Task: Slide 27 - Company.
Action: Mouse moved to (39, 93)
Screenshot: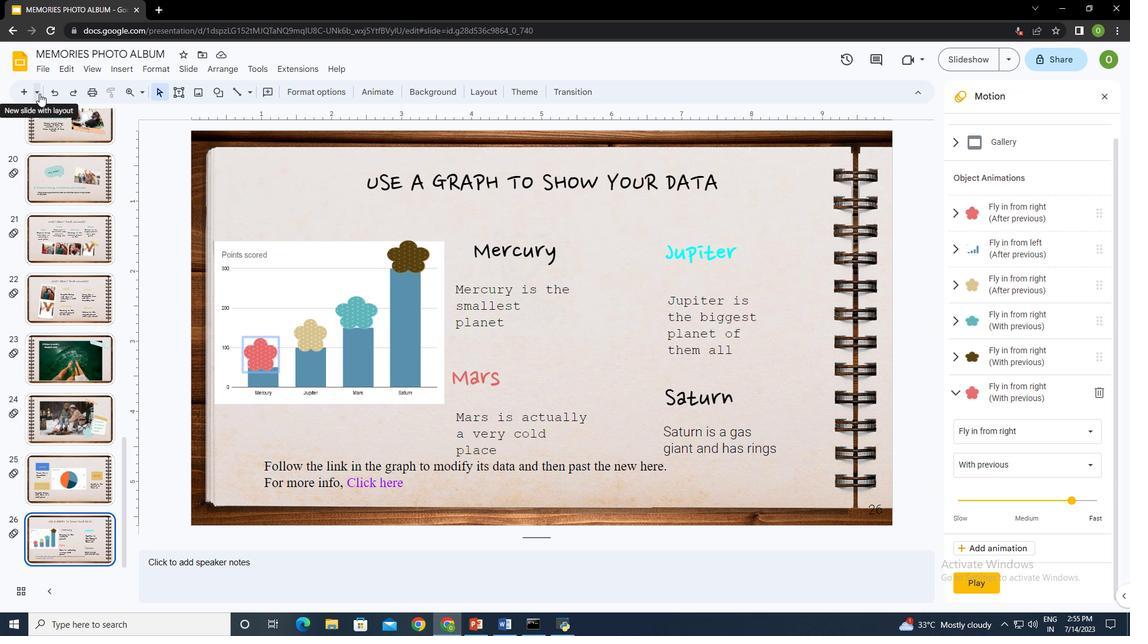 
Action: Mouse pressed left at (39, 93)
Screenshot: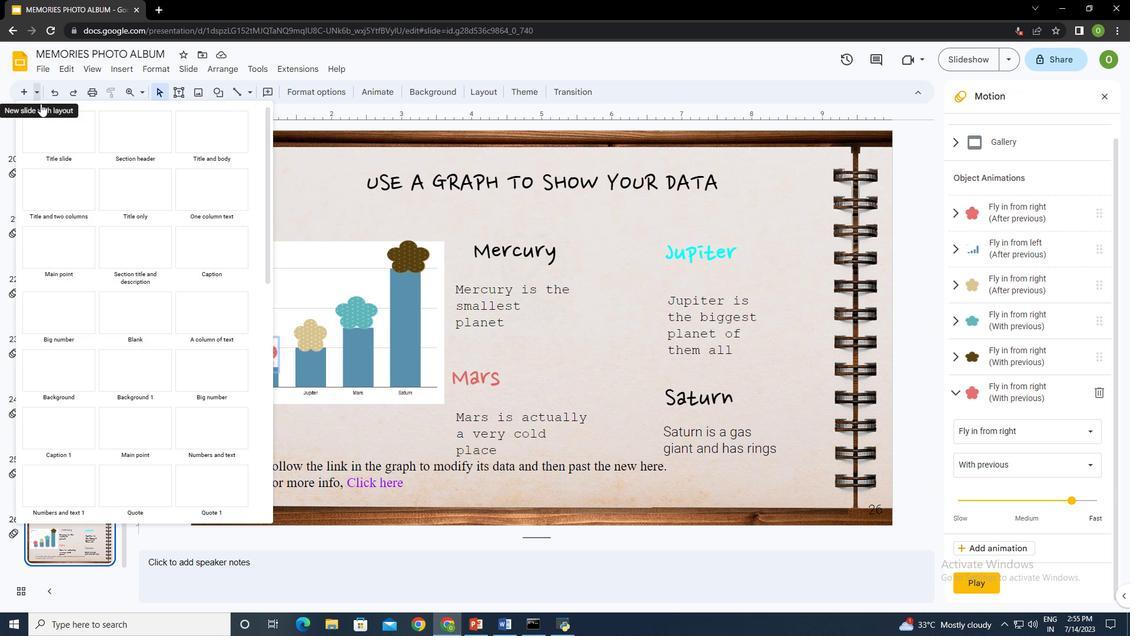 
Action: Mouse moved to (142, 239)
Screenshot: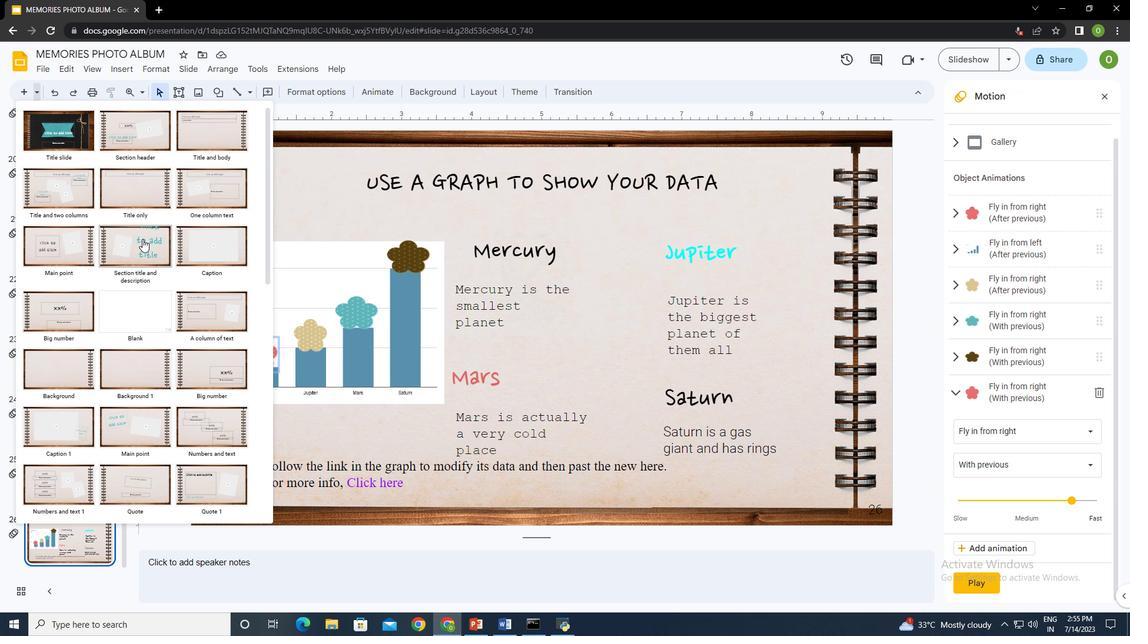 
Action: Mouse scrolled (142, 238) with delta (0, 0)
Screenshot: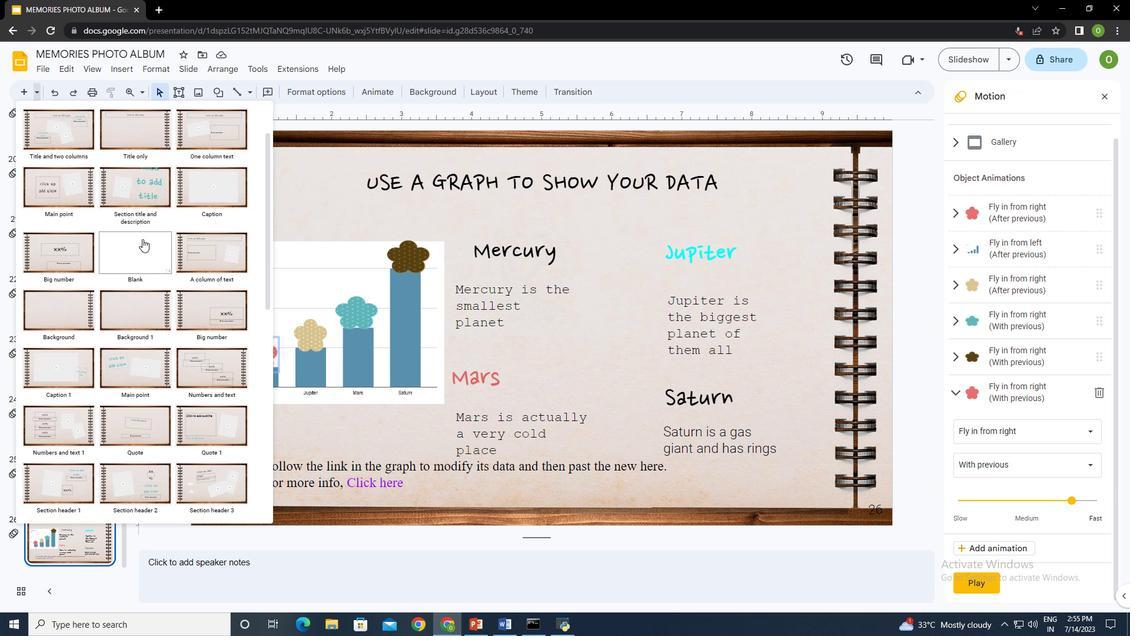 
Action: Mouse scrolled (142, 238) with delta (0, 0)
Screenshot: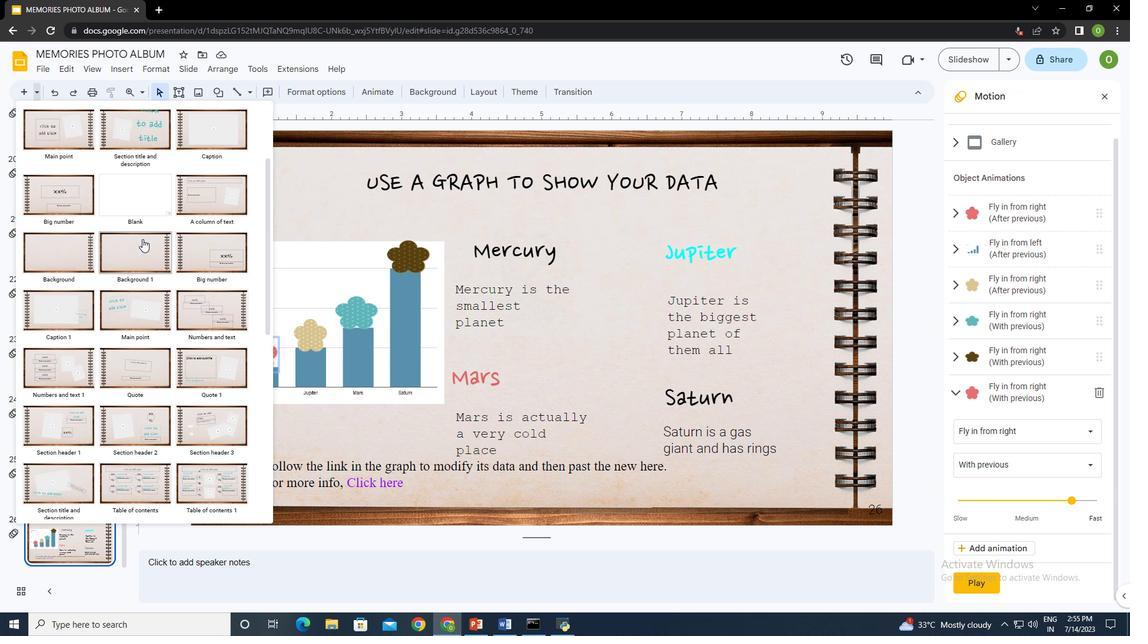 
Action: Mouse moved to (216, 188)
Screenshot: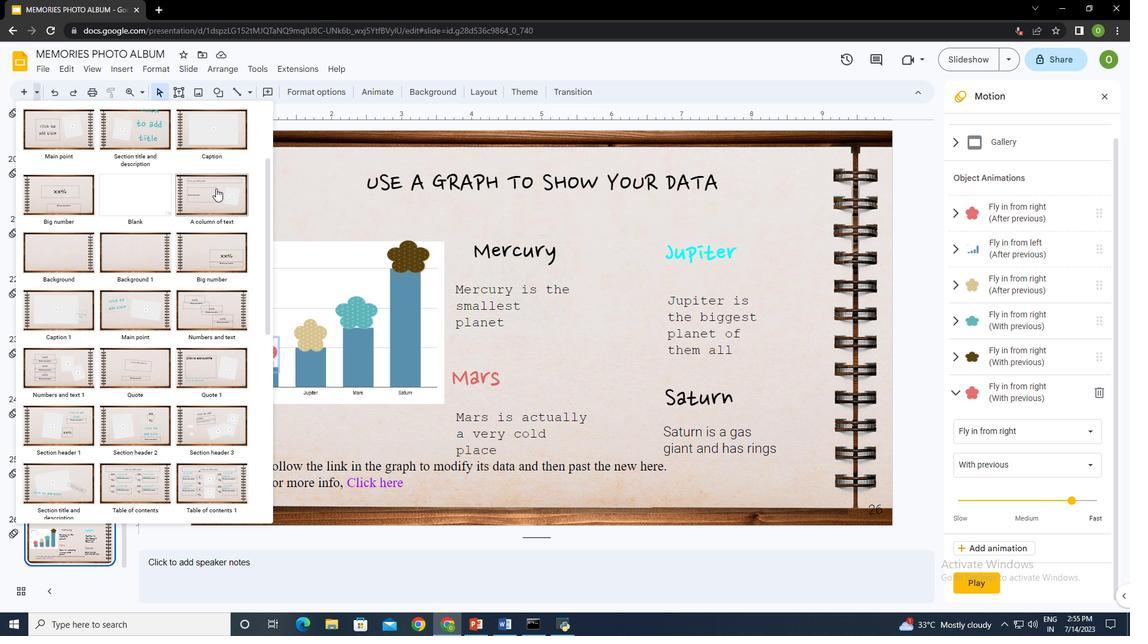 
Action: Mouse pressed left at (216, 188)
Screenshot: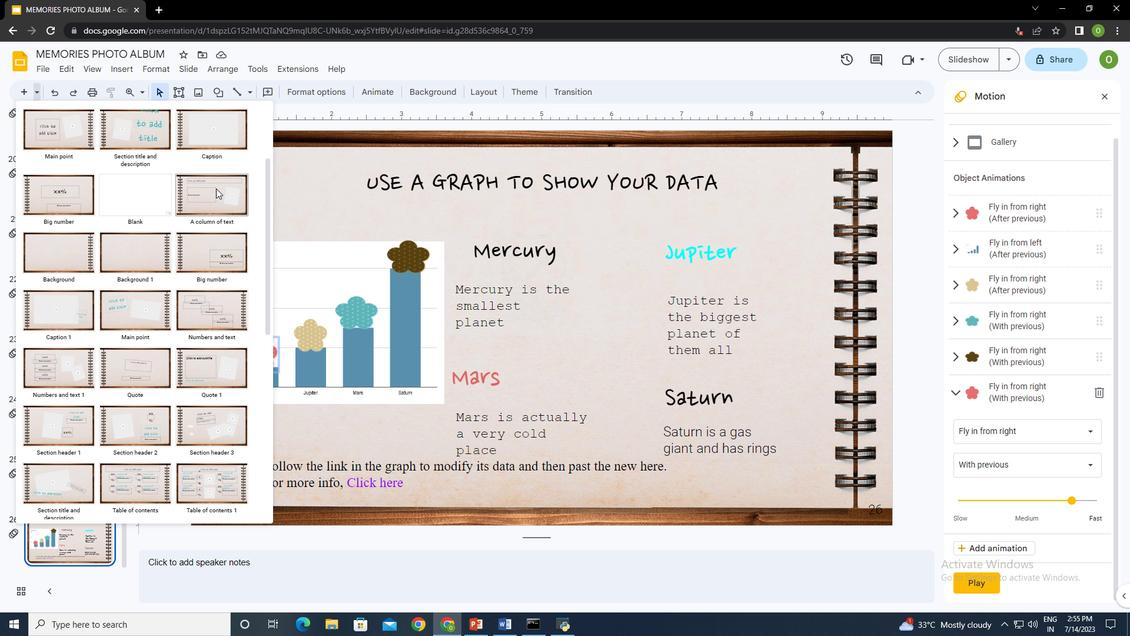 
Action: Mouse moved to (480, 257)
Screenshot: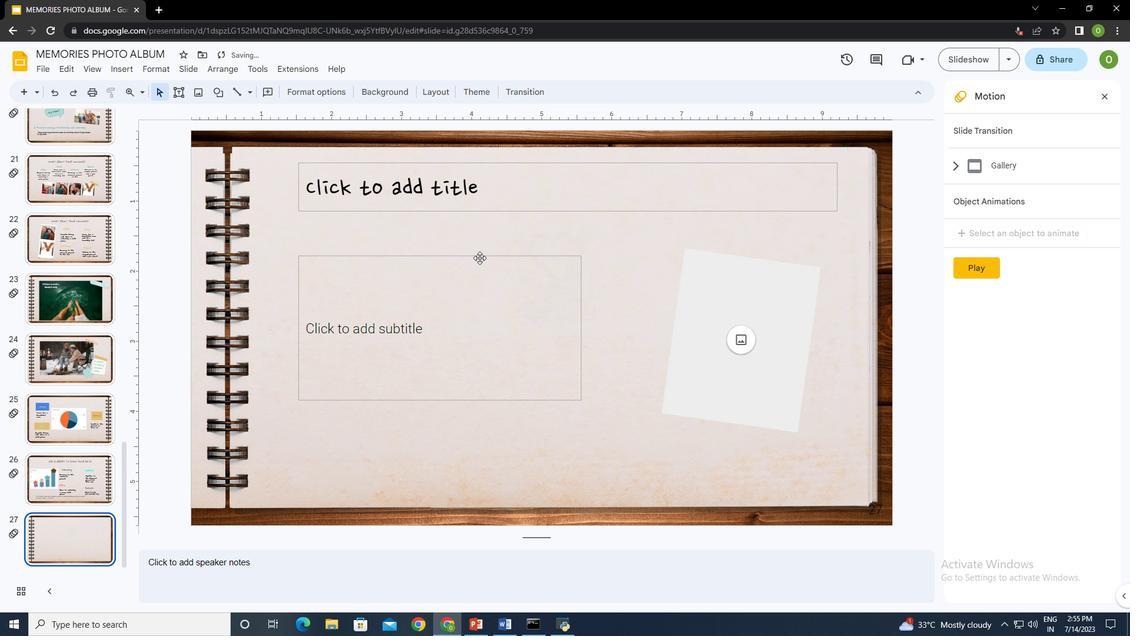 
Action: Mouse pressed left at (480, 257)
Screenshot: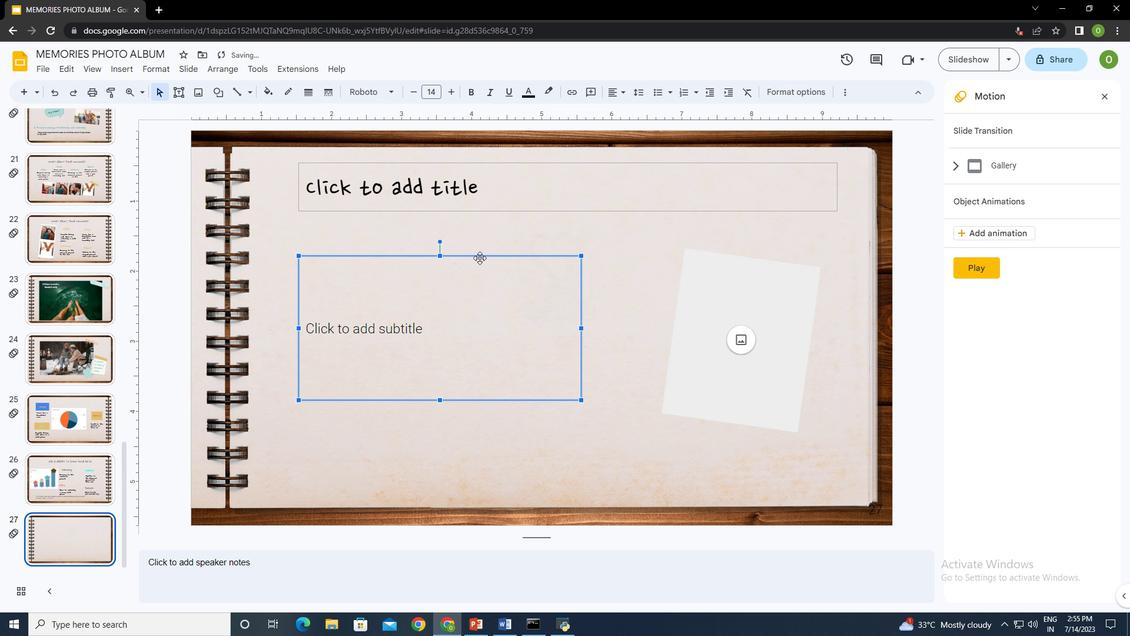 
Action: Key pressed <Key.delete>
Screenshot: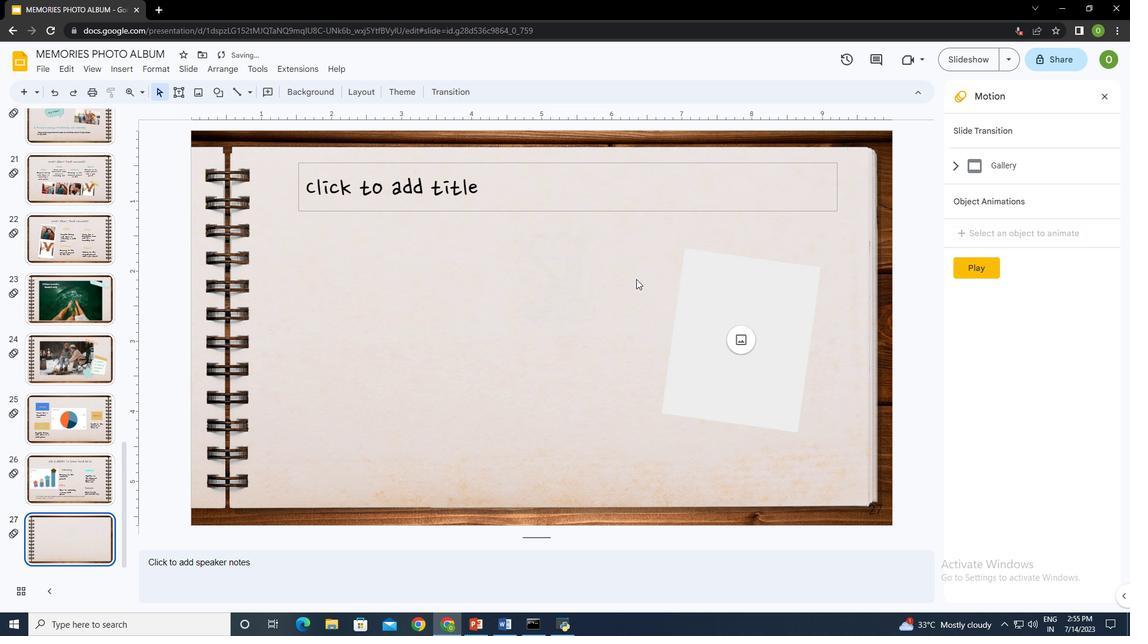 
Action: Mouse moved to (712, 270)
Screenshot: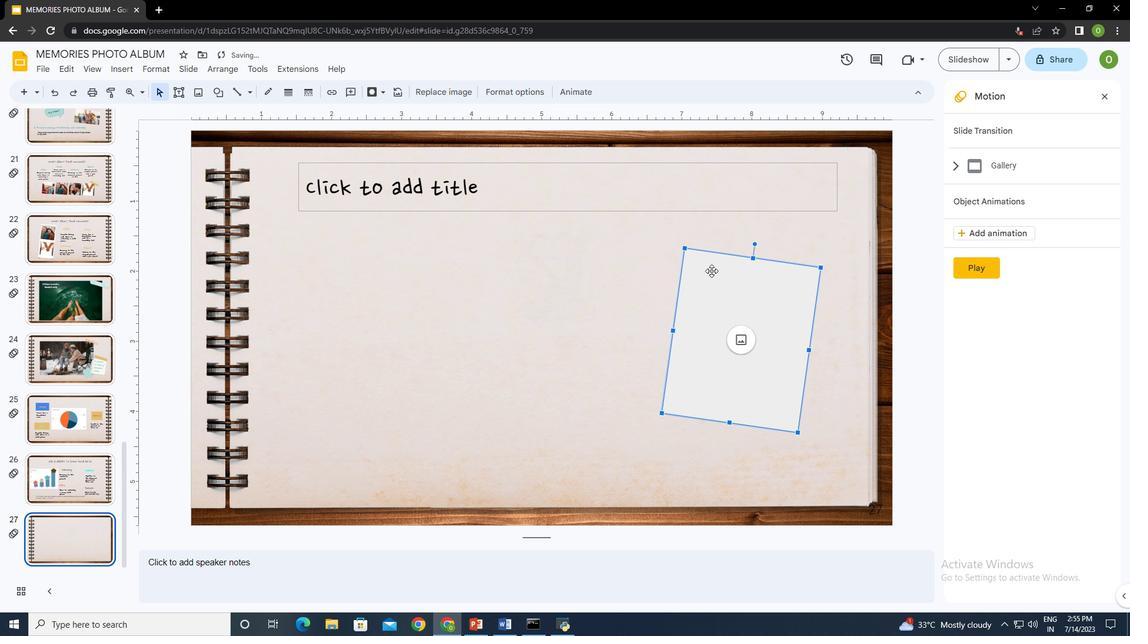 
Action: Mouse pressed left at (712, 270)
Screenshot: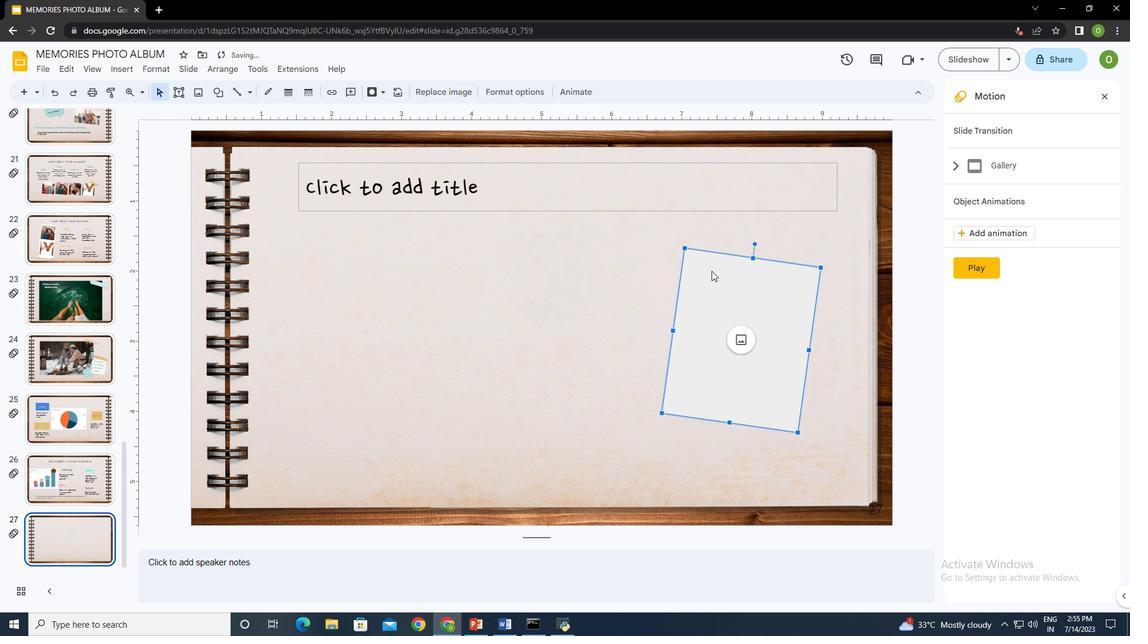
Action: Key pressed <Key.delete>
Screenshot: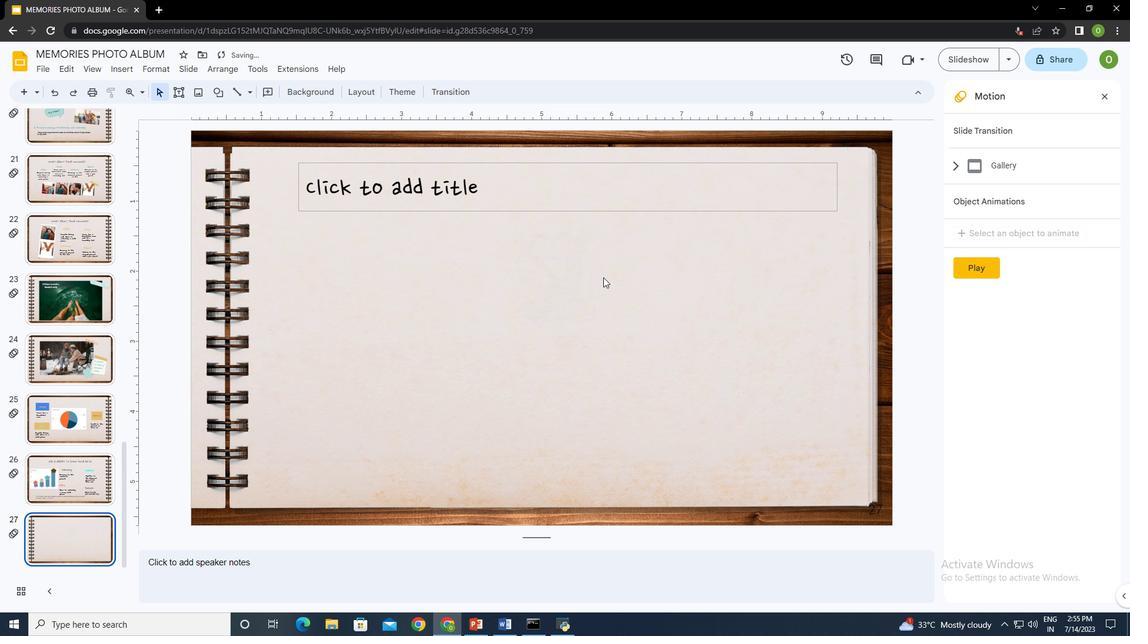 
Action: Mouse moved to (437, 189)
Screenshot: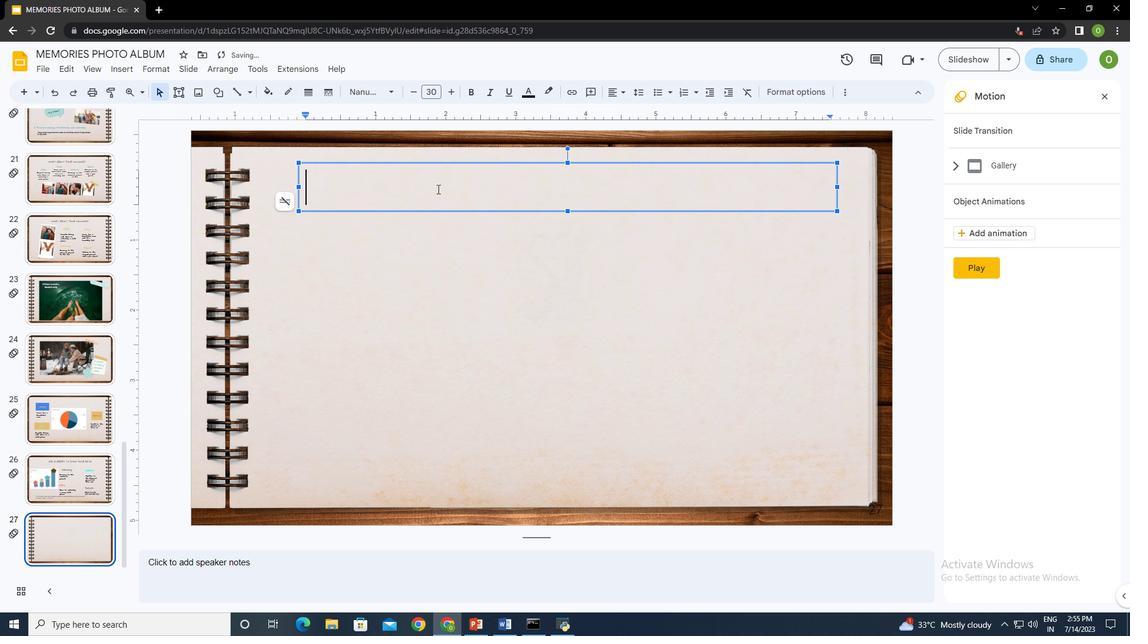
Action: Mouse pressed left at (437, 189)
Screenshot: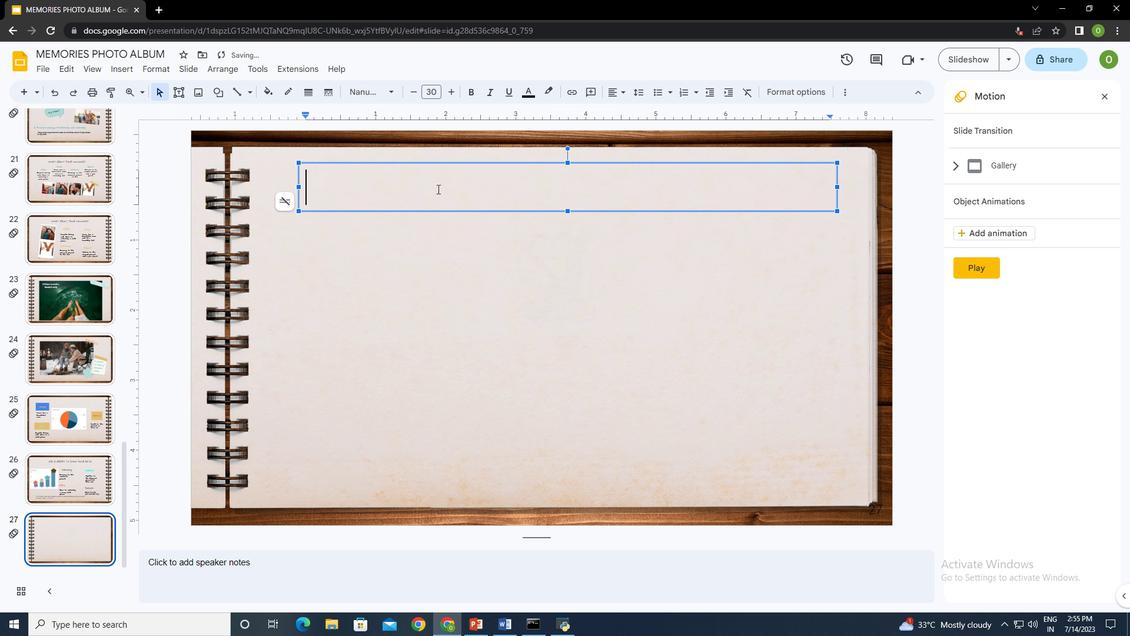 
Action: Key pressed <Key.delete>
Screenshot: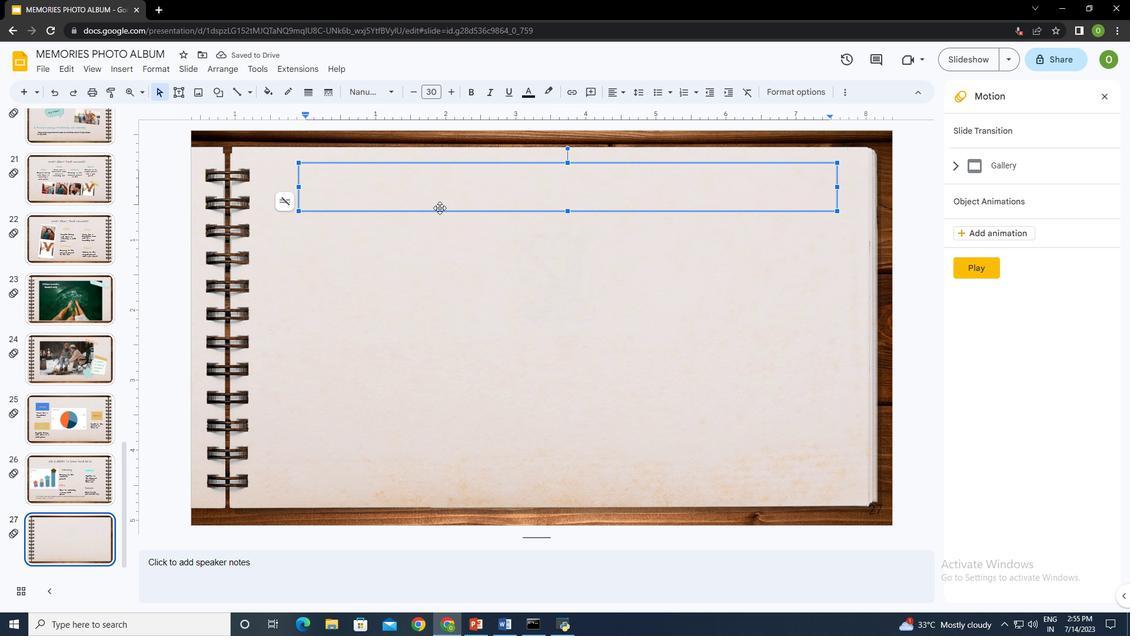 
Action: Mouse moved to (439, 213)
Screenshot: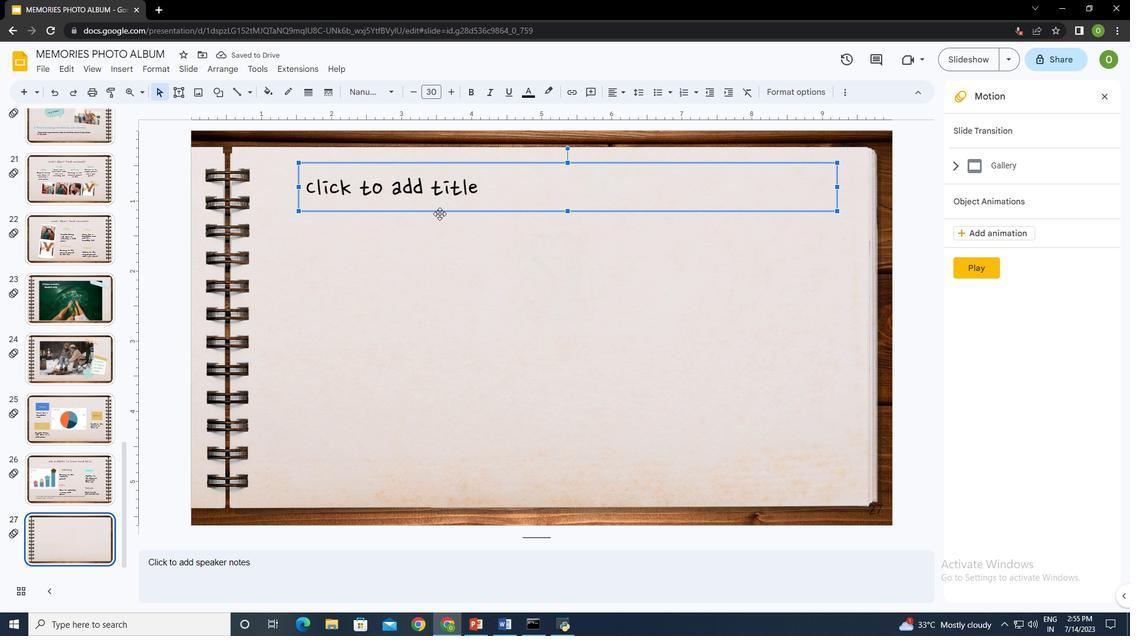 
Action: Mouse pressed left at (439, 213)
Screenshot: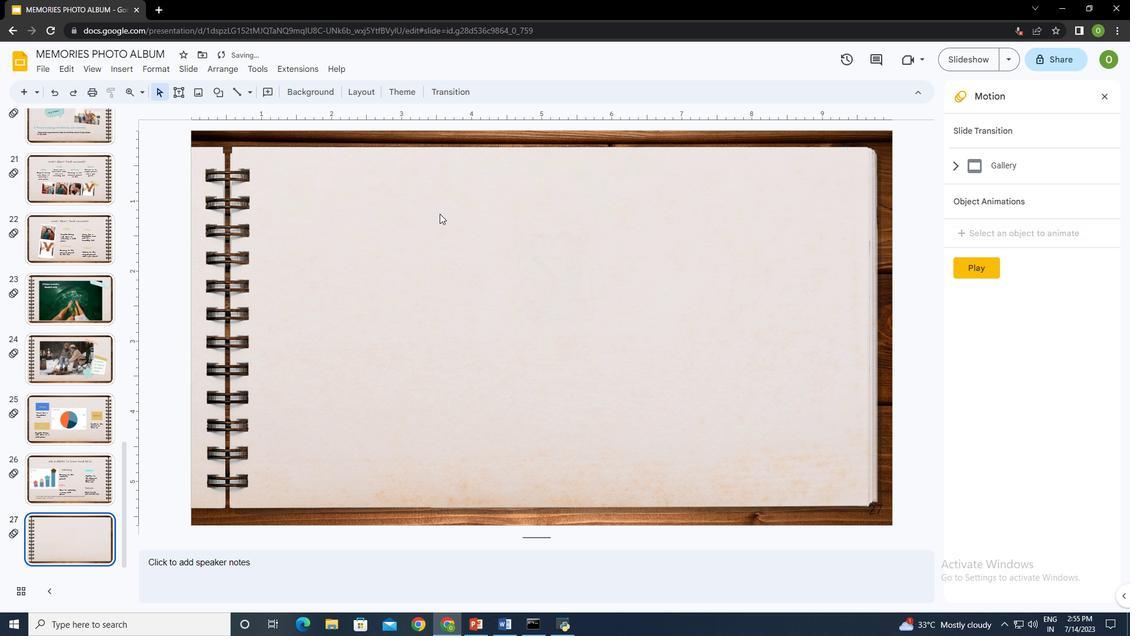 
Action: Key pressed <Key.delete>
Screenshot: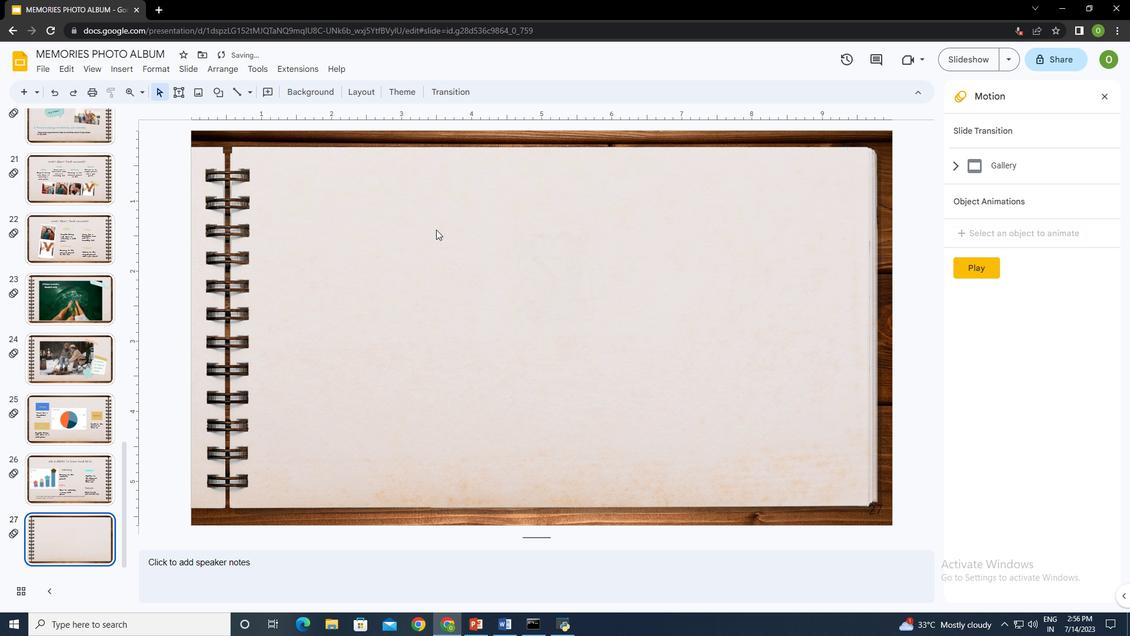
Action: Mouse moved to (358, 249)
Screenshot: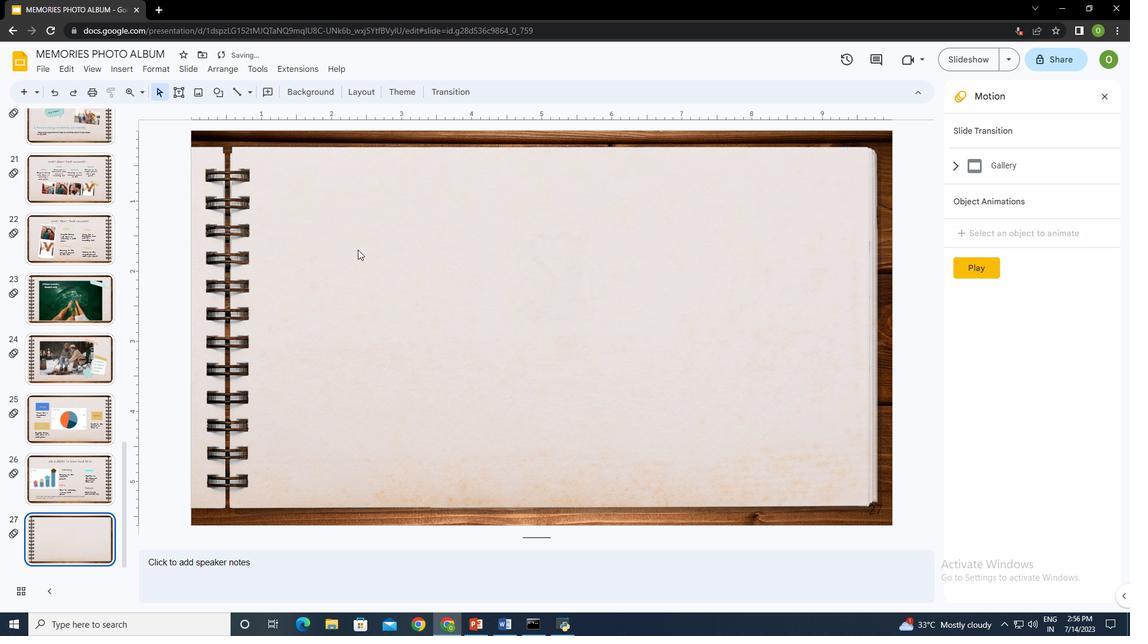 
Action: Mouse pressed left at (358, 249)
Screenshot: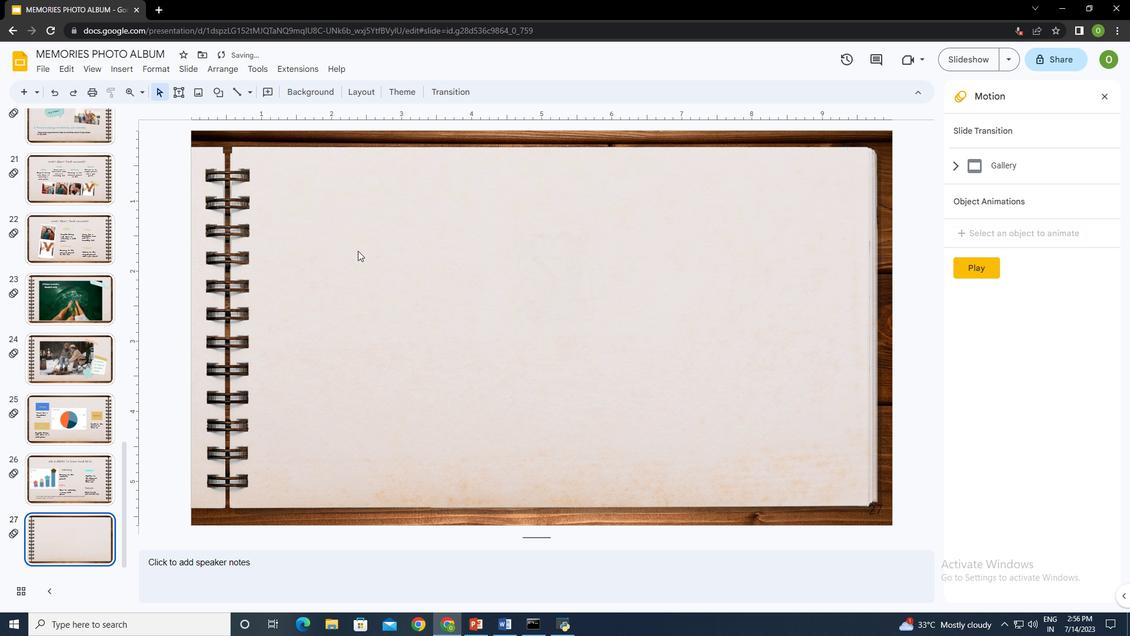 
Action: Mouse moved to (117, 70)
Screenshot: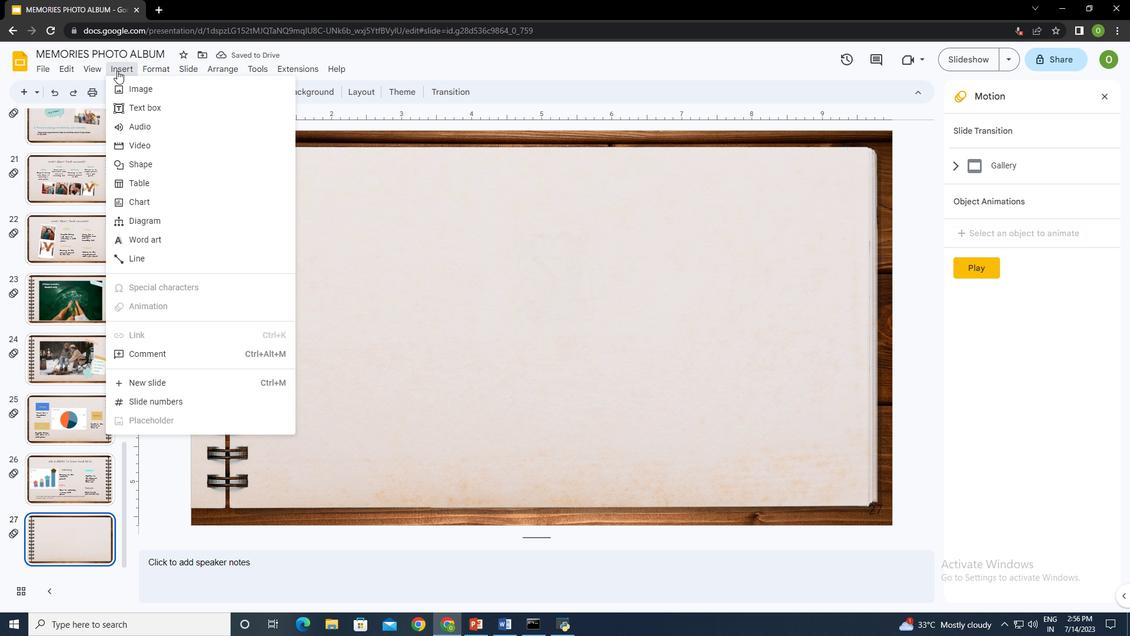 
Action: Mouse pressed left at (117, 70)
Screenshot: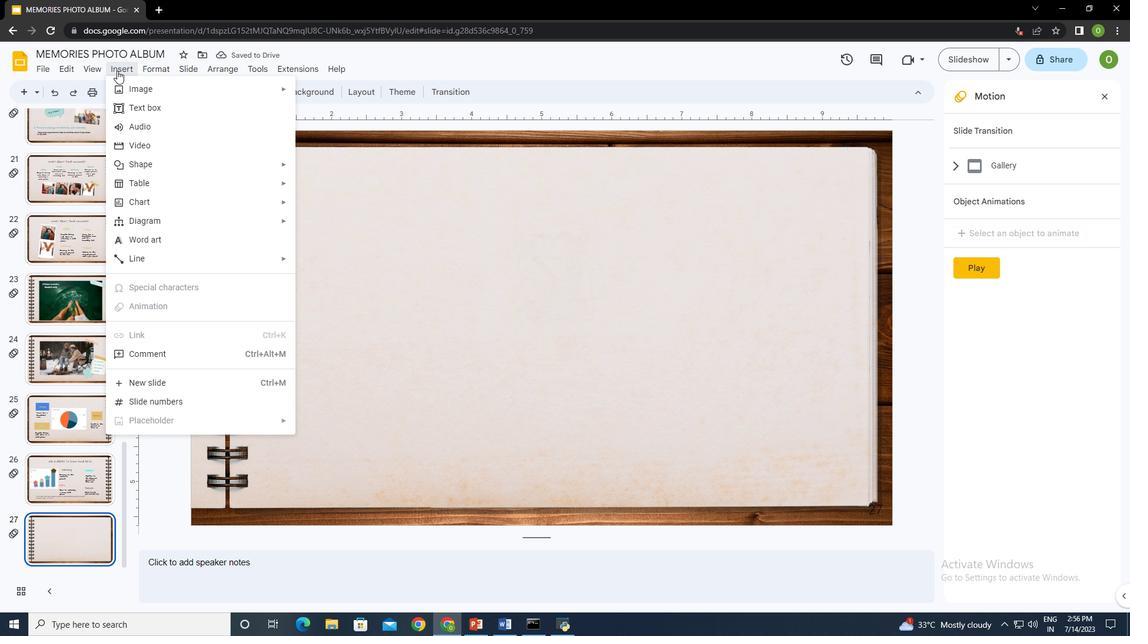 
Action: Mouse moved to (376, 93)
Screenshot: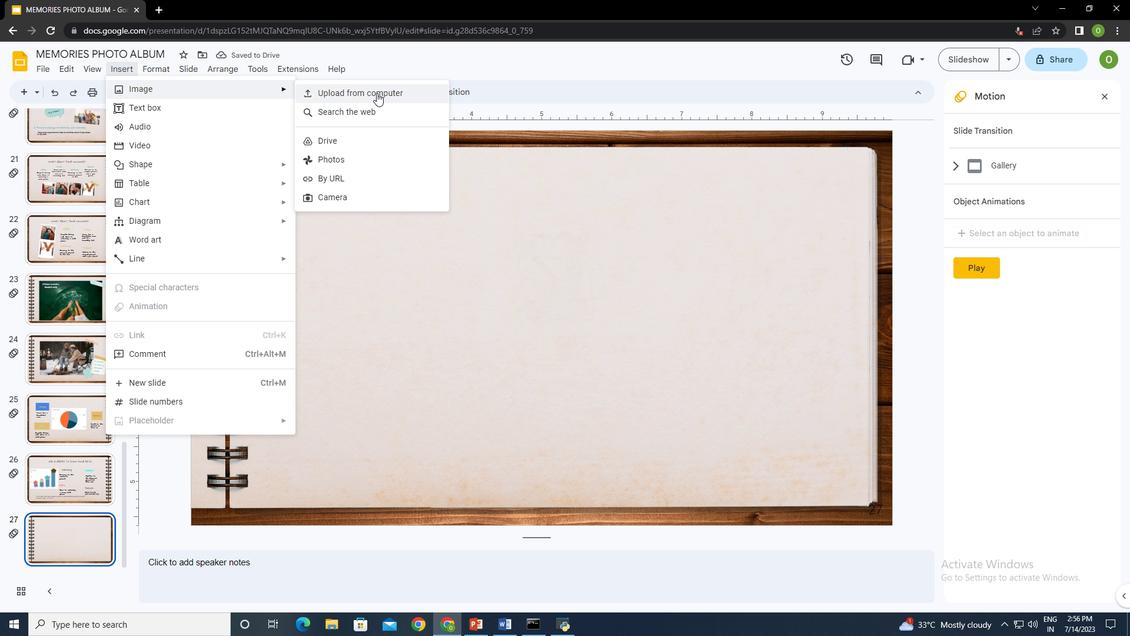 
Action: Mouse pressed left at (376, 93)
Screenshot: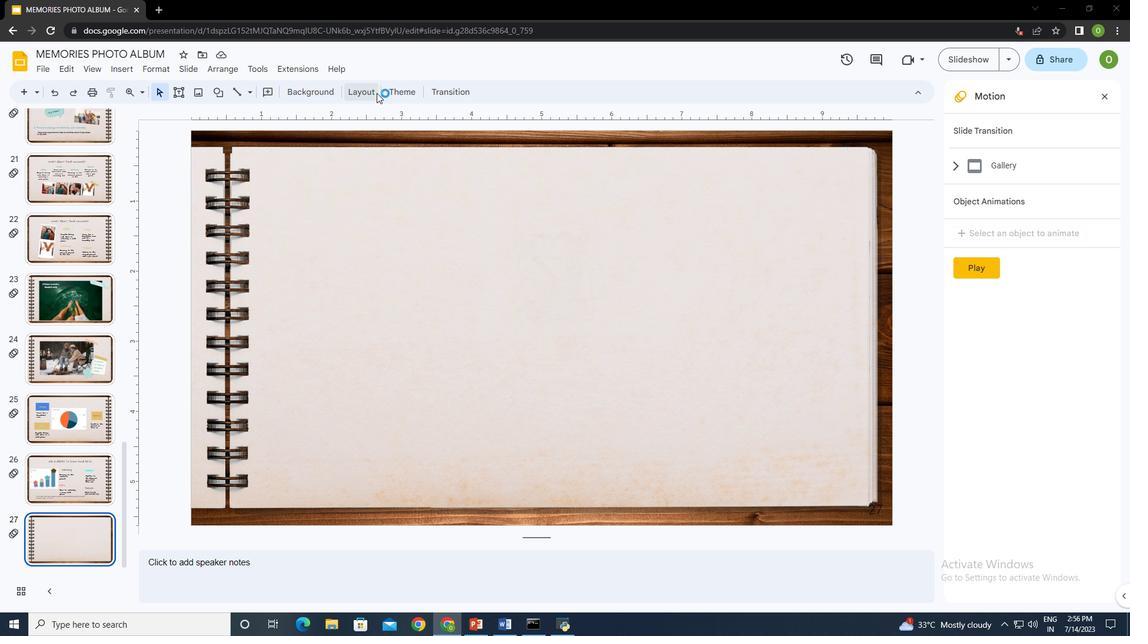 
Action: Mouse moved to (328, 192)
Screenshot: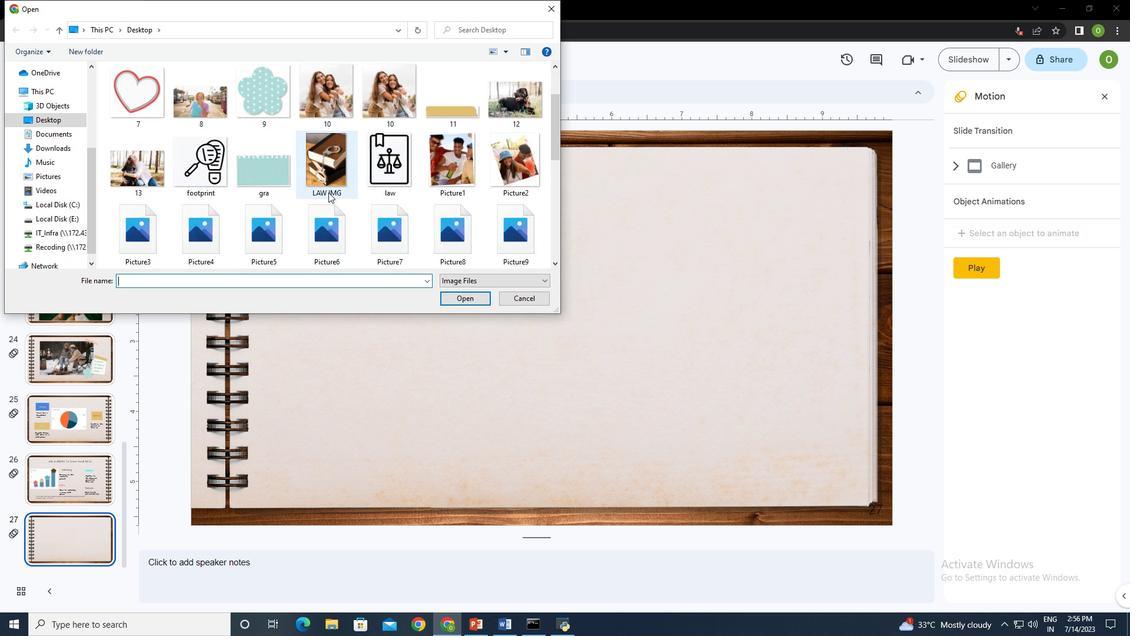 
Action: Mouse scrolled (328, 192) with delta (0, 0)
Screenshot: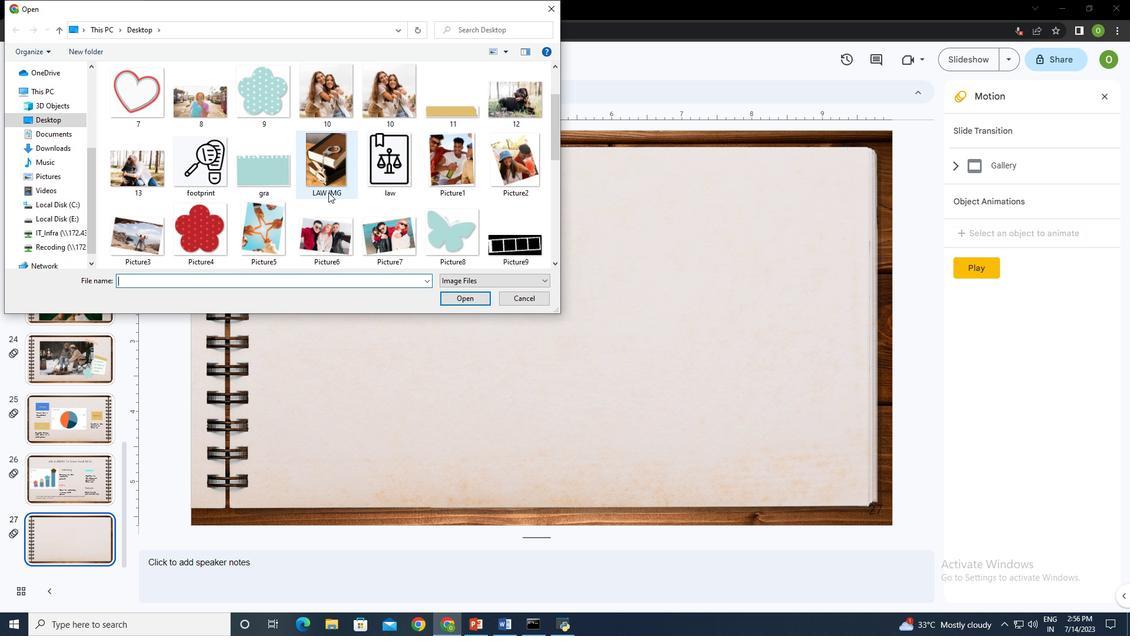 
Action: Mouse scrolled (328, 192) with delta (0, 0)
Screenshot: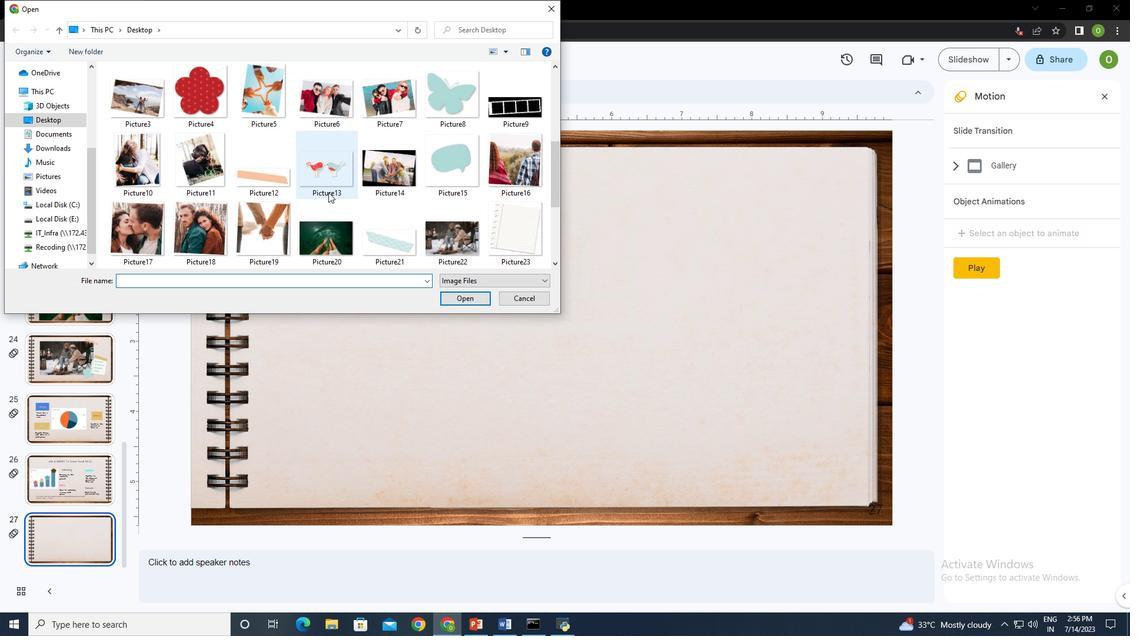 
Action: Mouse scrolled (328, 192) with delta (0, 0)
Screenshot: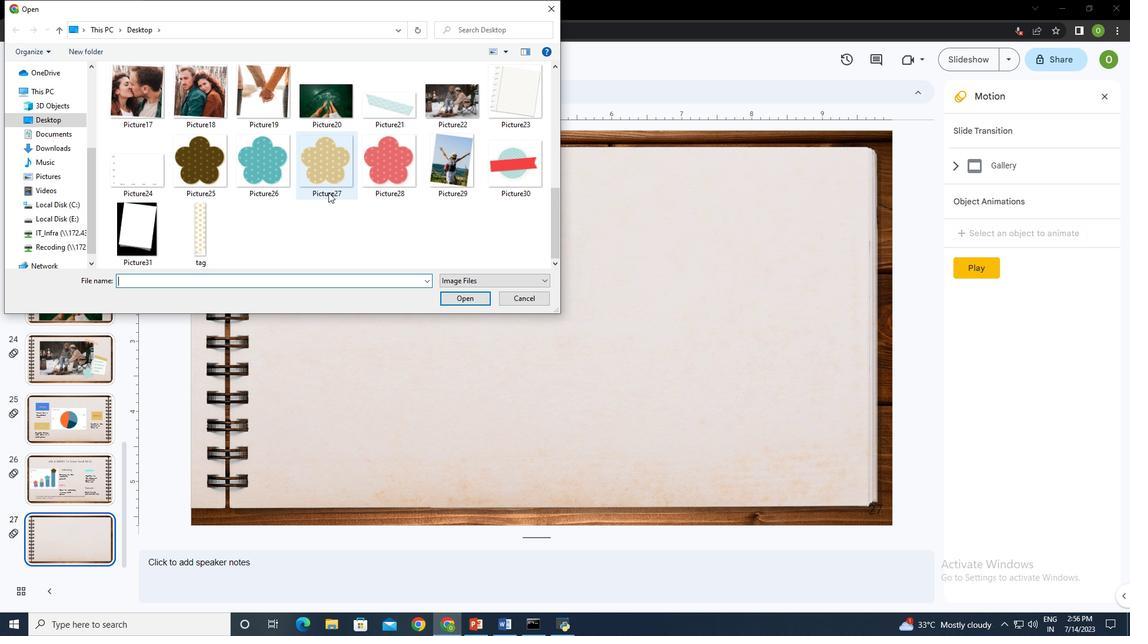 
Action: Mouse scrolled (328, 192) with delta (0, 0)
Screenshot: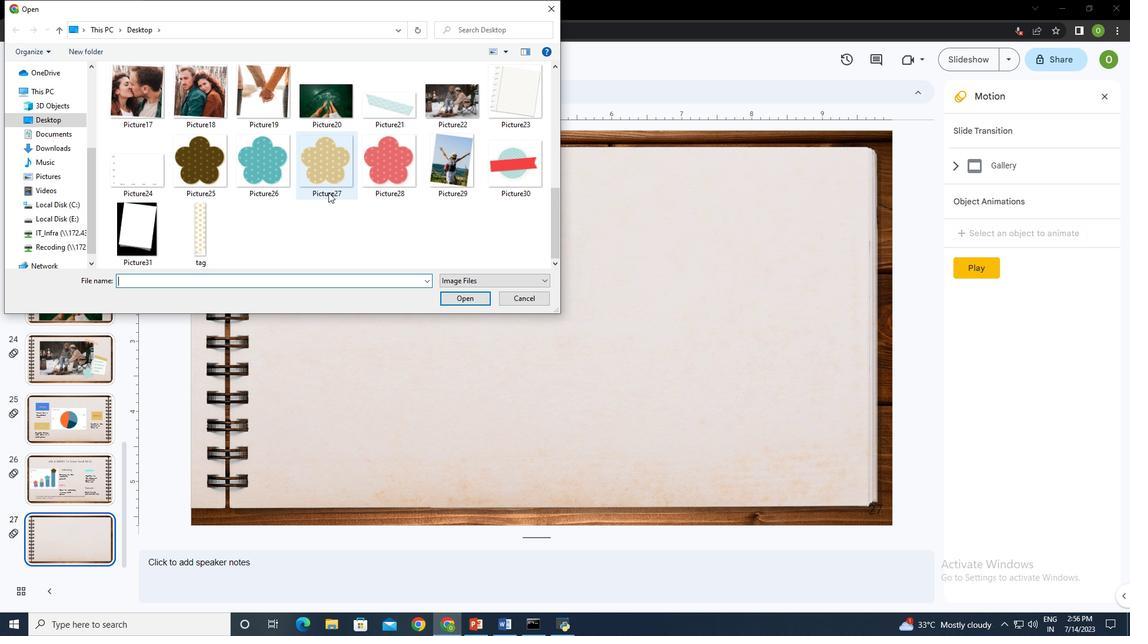
Action: Mouse moved to (130, 233)
Screenshot: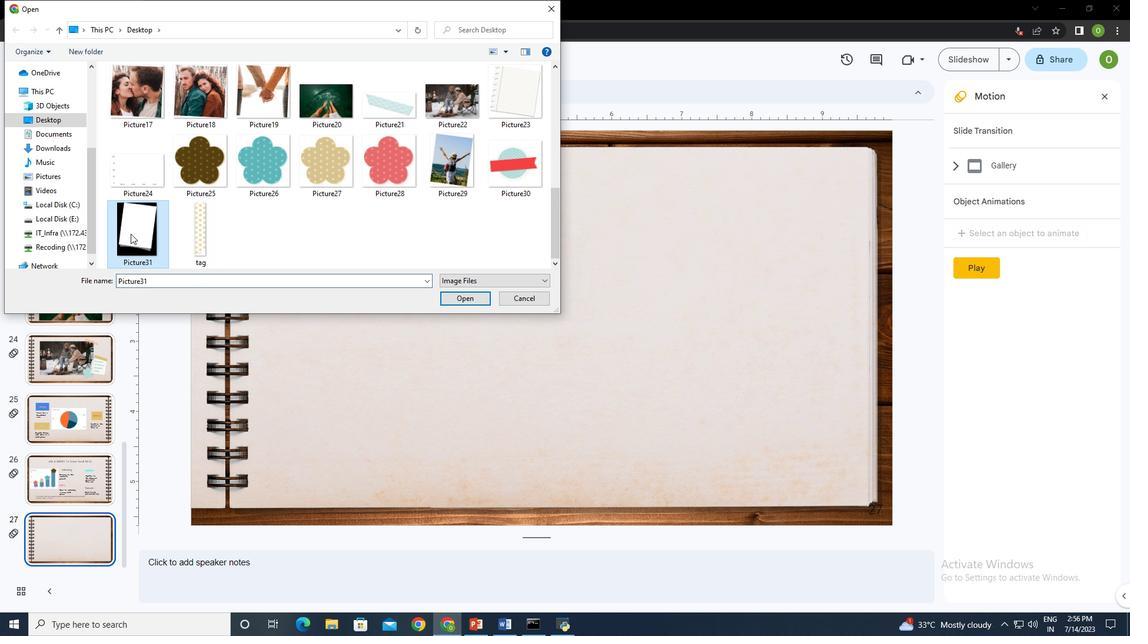 
Action: Mouse pressed left at (130, 233)
Screenshot: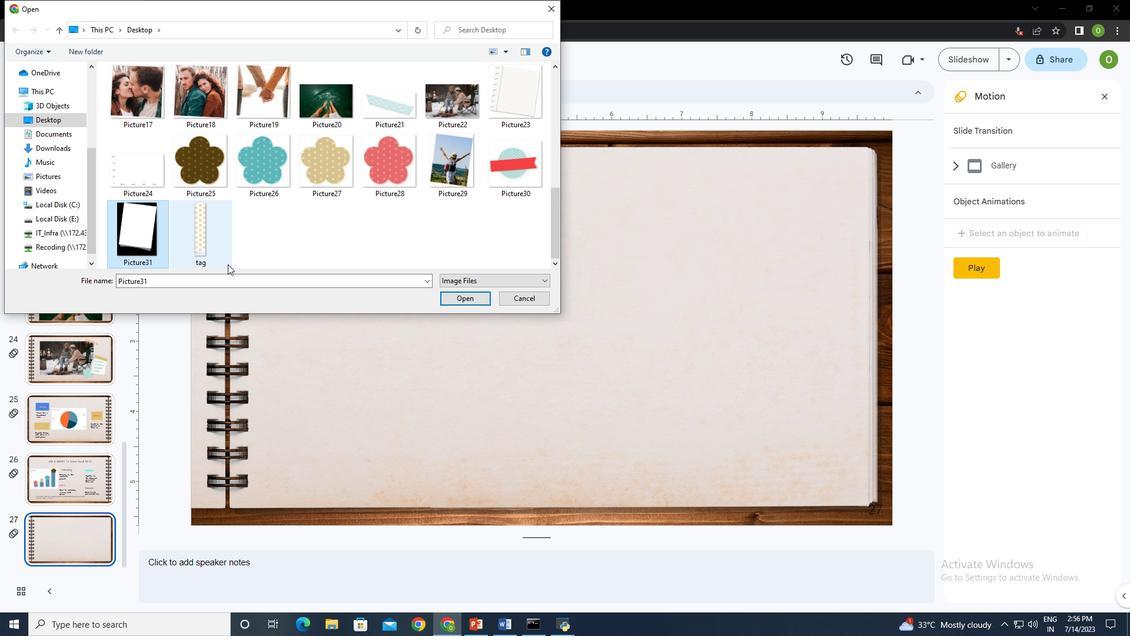 
Action: Mouse moved to (478, 299)
Screenshot: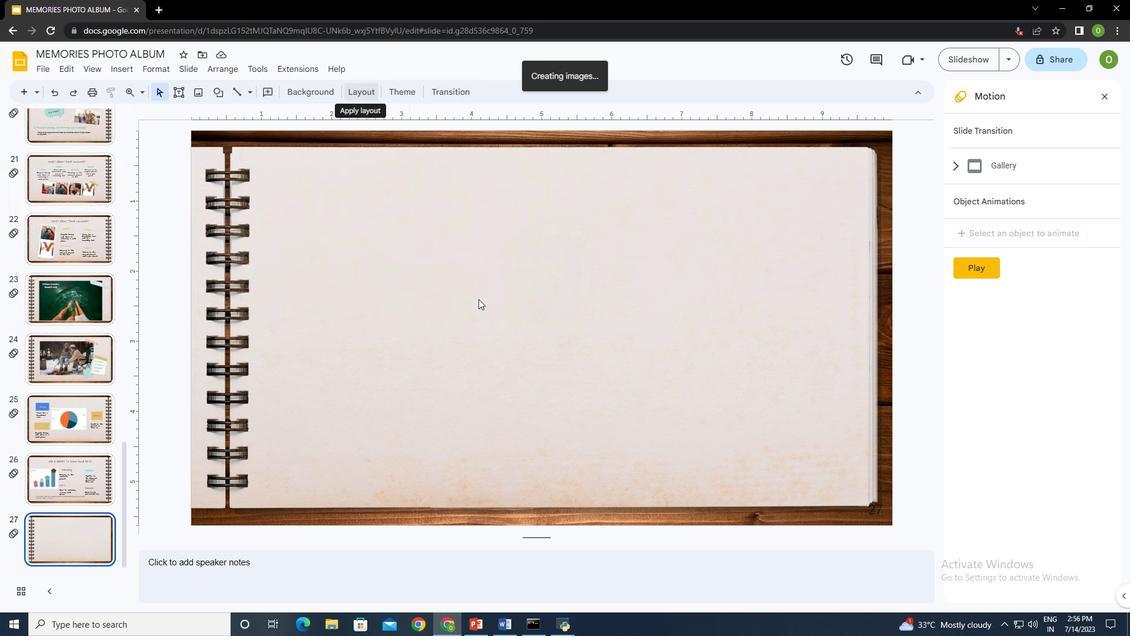 
Action: Mouse pressed left at (478, 299)
Screenshot: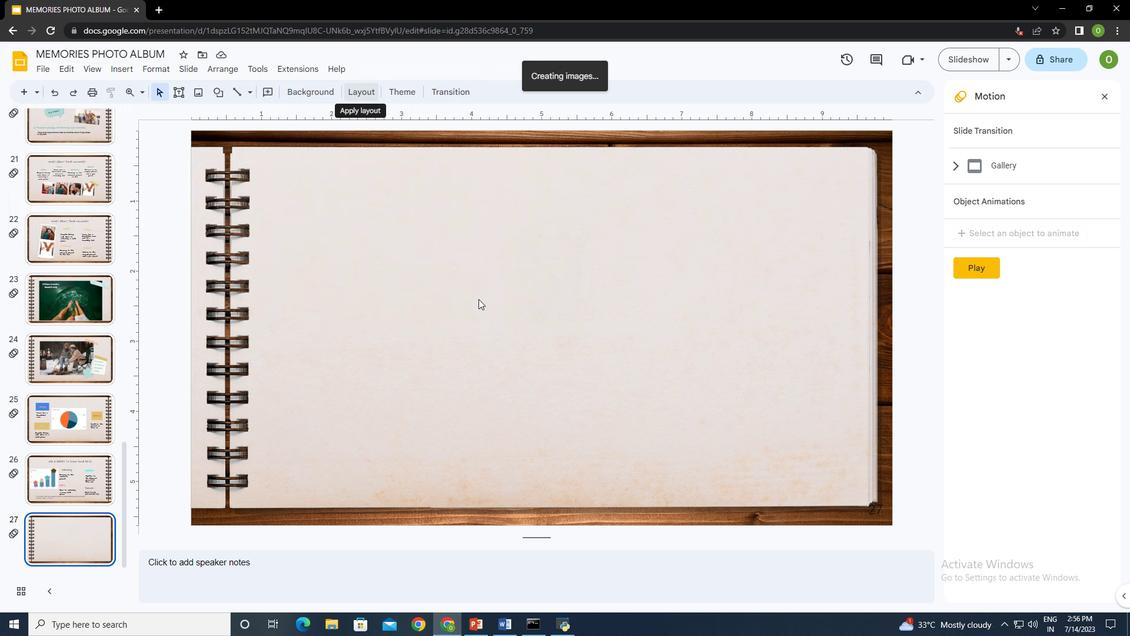
Action: Mouse moved to (370, 279)
Screenshot: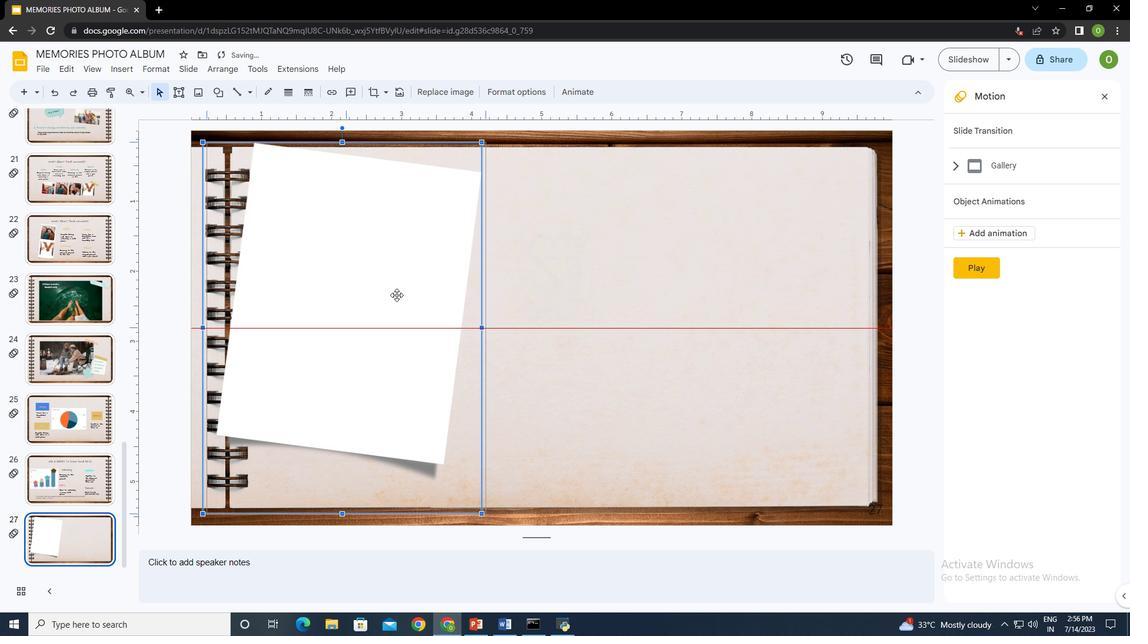 
Action: Mouse pressed left at (370, 279)
Screenshot: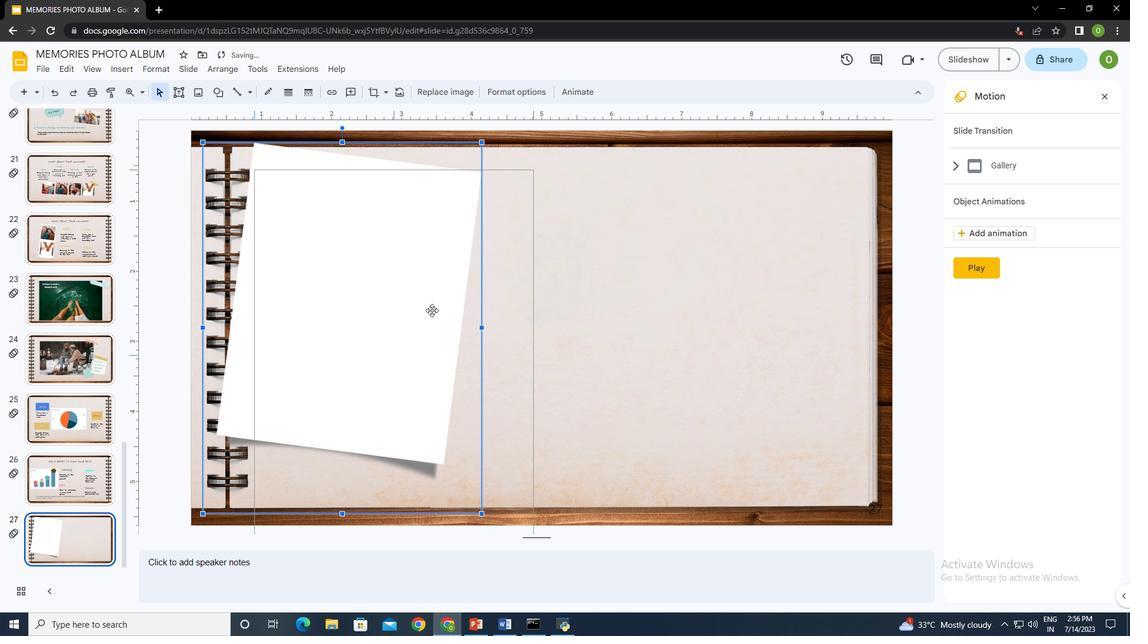 
Action: Mouse moved to (517, 88)
Screenshot: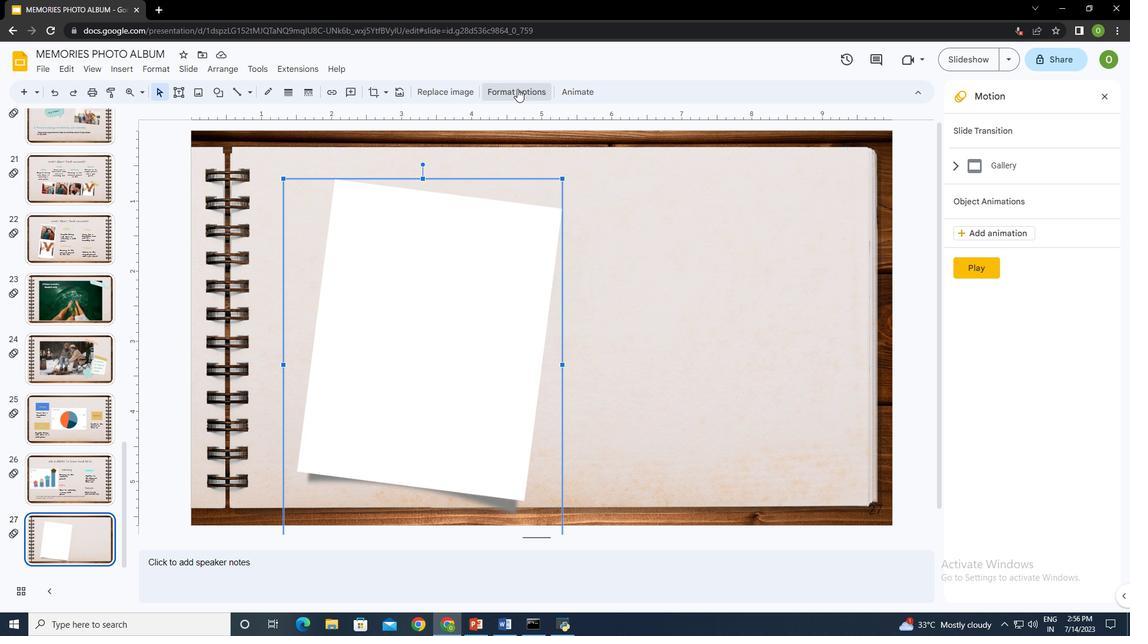 
Action: Mouse pressed left at (517, 88)
Screenshot: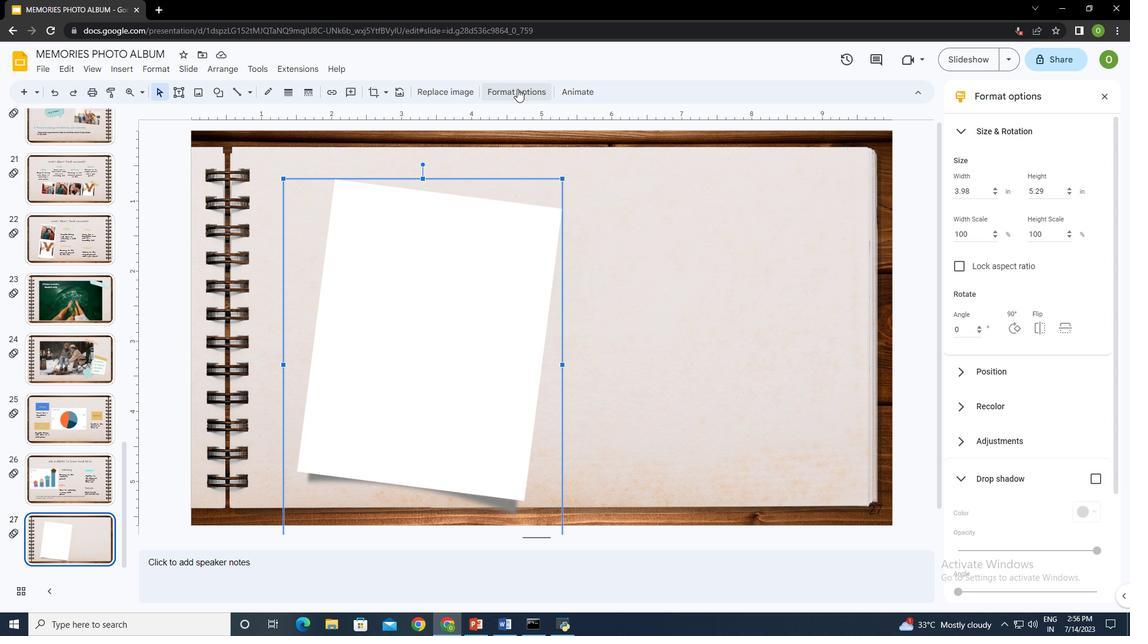 
Action: Mouse moved to (1048, 192)
Screenshot: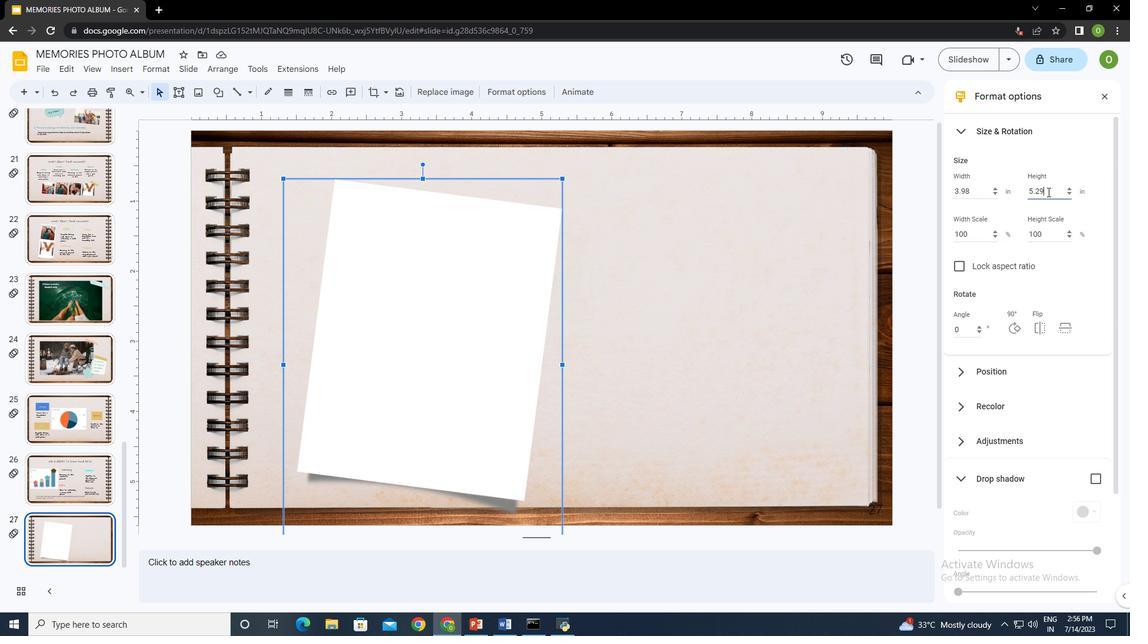 
Action: Mouse pressed left at (1048, 192)
Screenshot: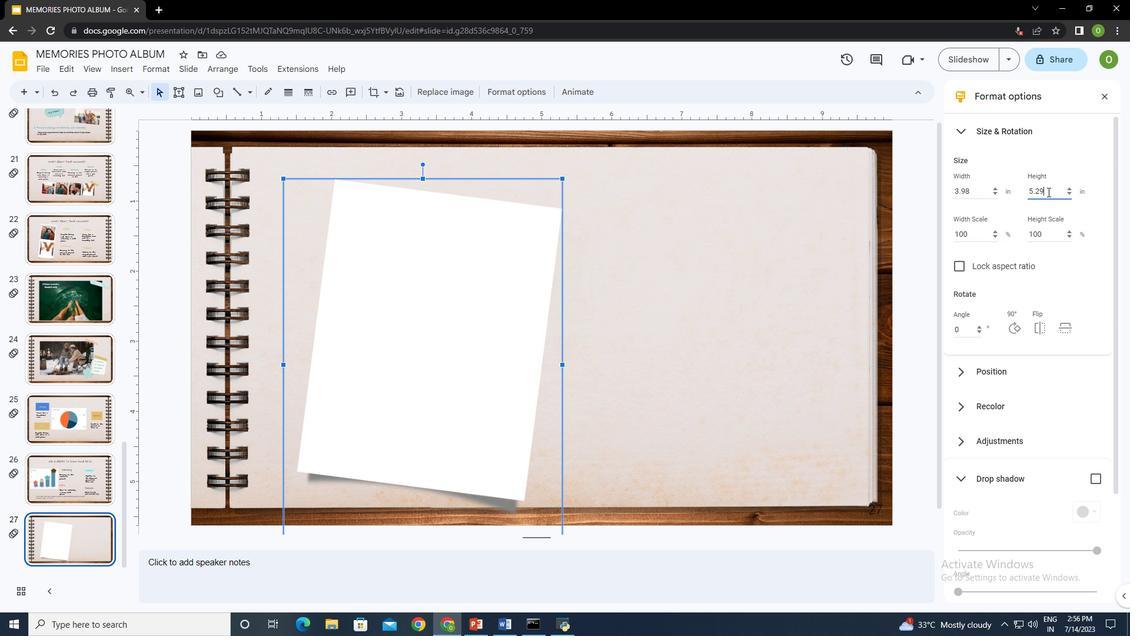 
Action: Mouse moved to (1048, 192)
Screenshot: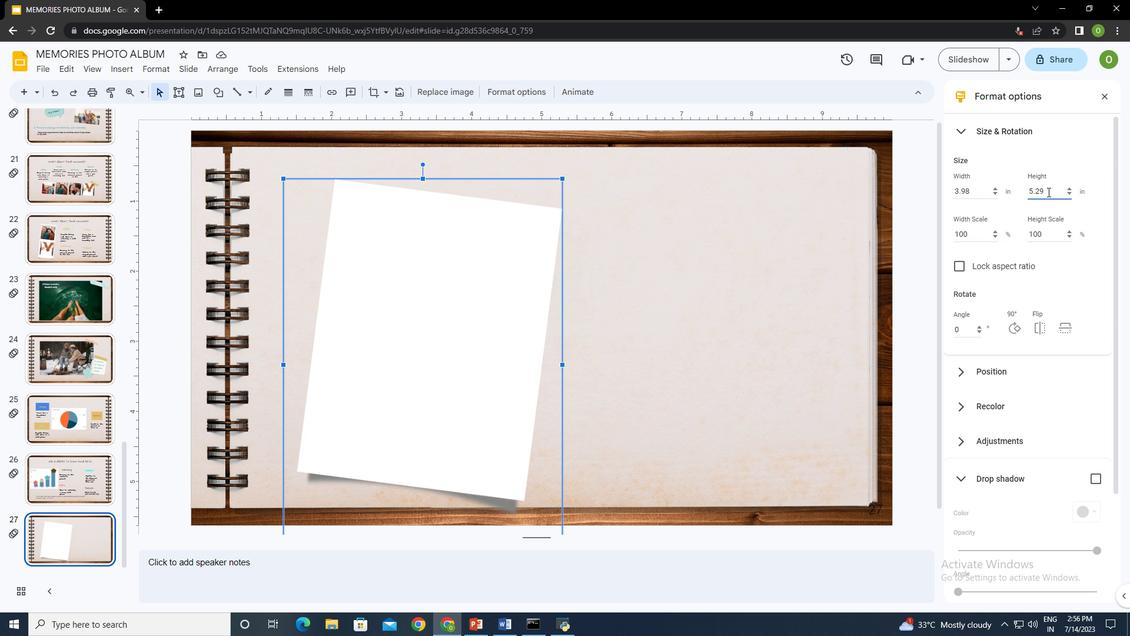 
Action: Key pressed <Key.backspace><Key.backspace><Key.backspace>
Screenshot: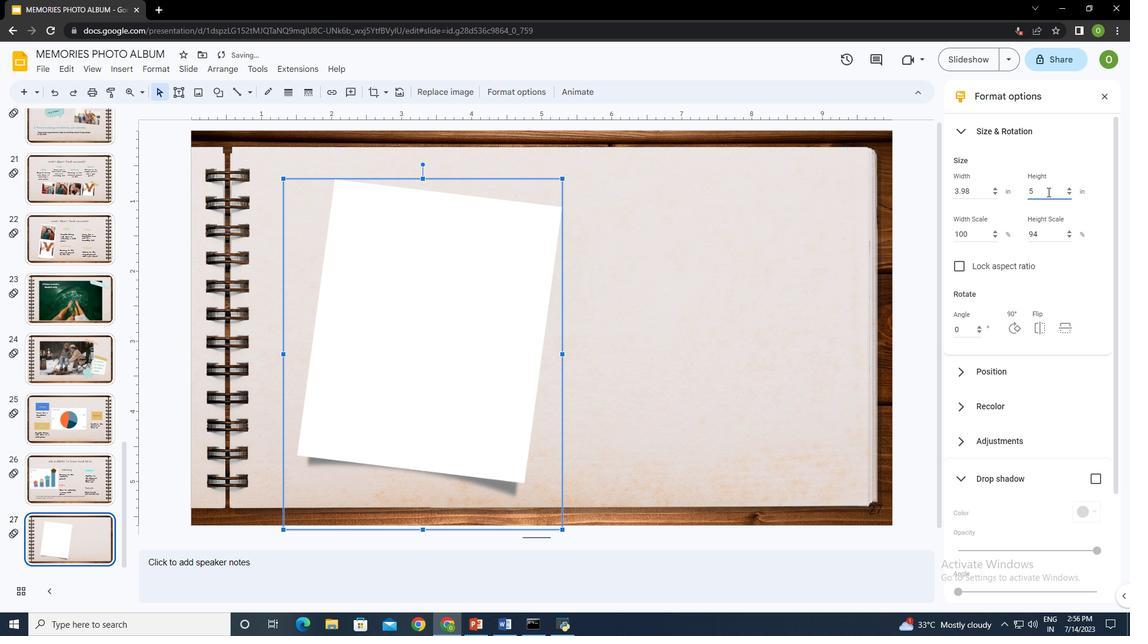 
Action: Mouse moved to (1088, 128)
Screenshot: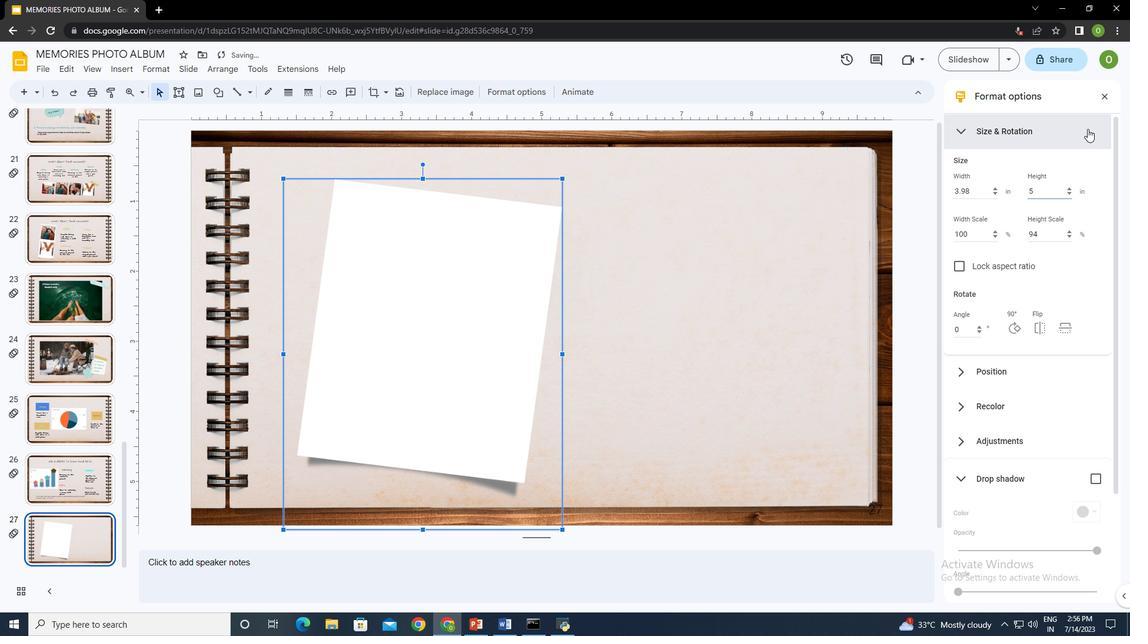 
Action: Mouse pressed left at (1088, 128)
Screenshot: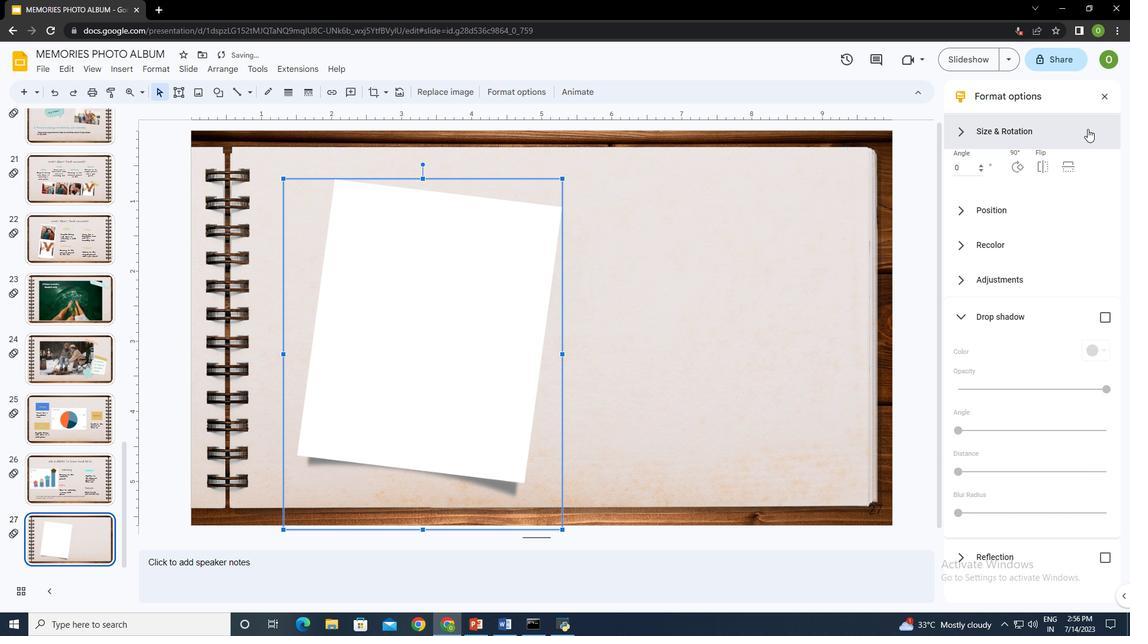 
Action: Mouse moved to (1106, 91)
Screenshot: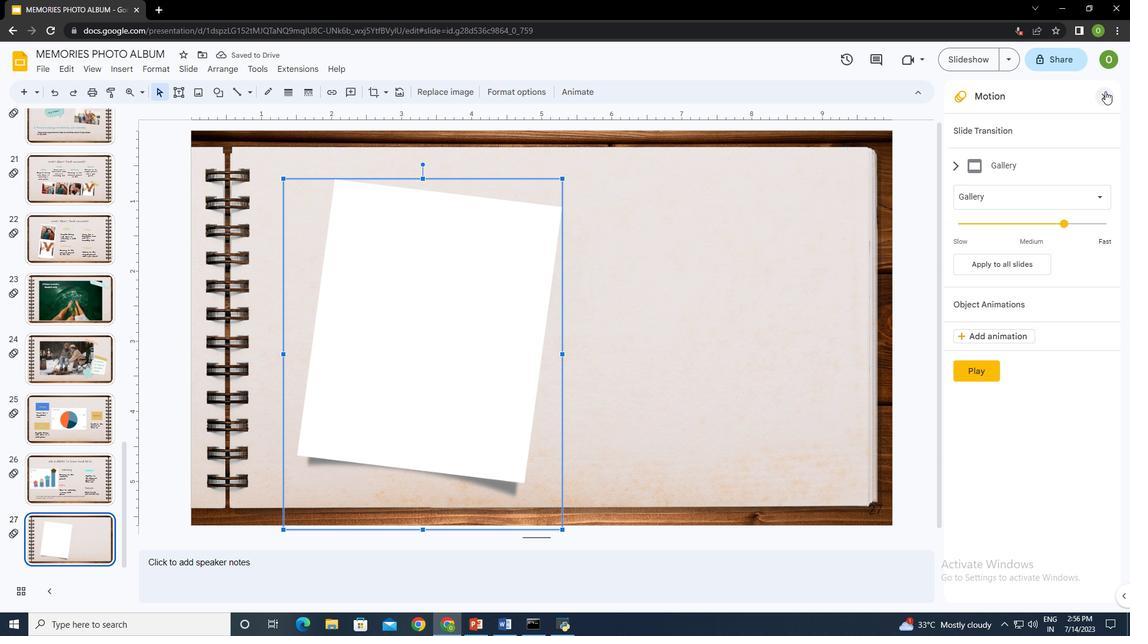 
Action: Mouse pressed left at (1106, 91)
Screenshot: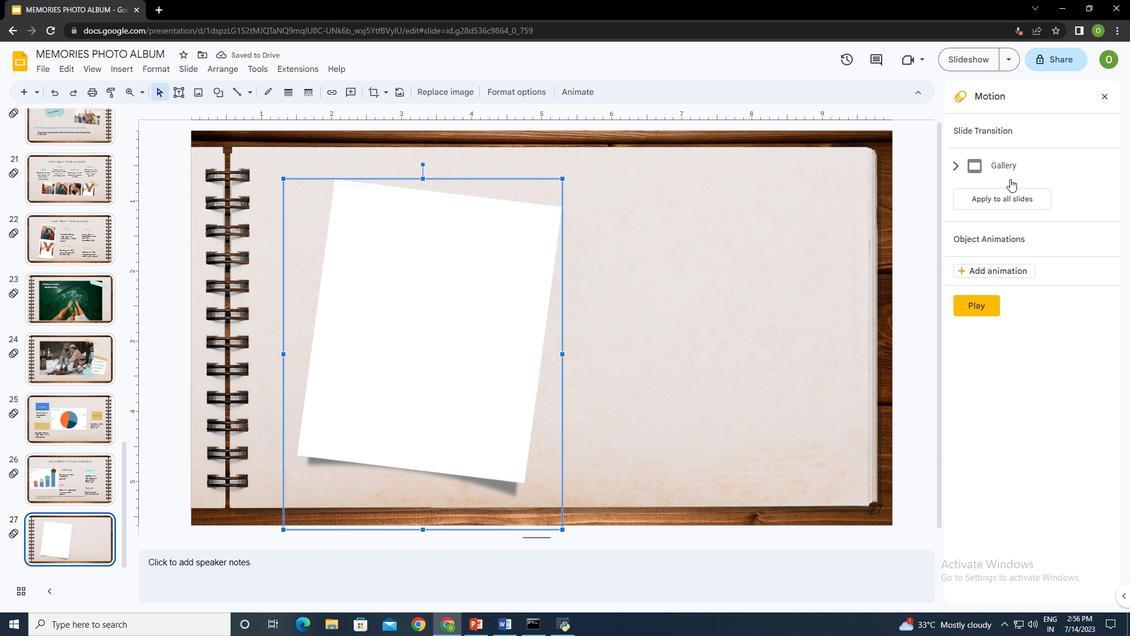 
Action: Mouse moved to (424, 530)
Screenshot: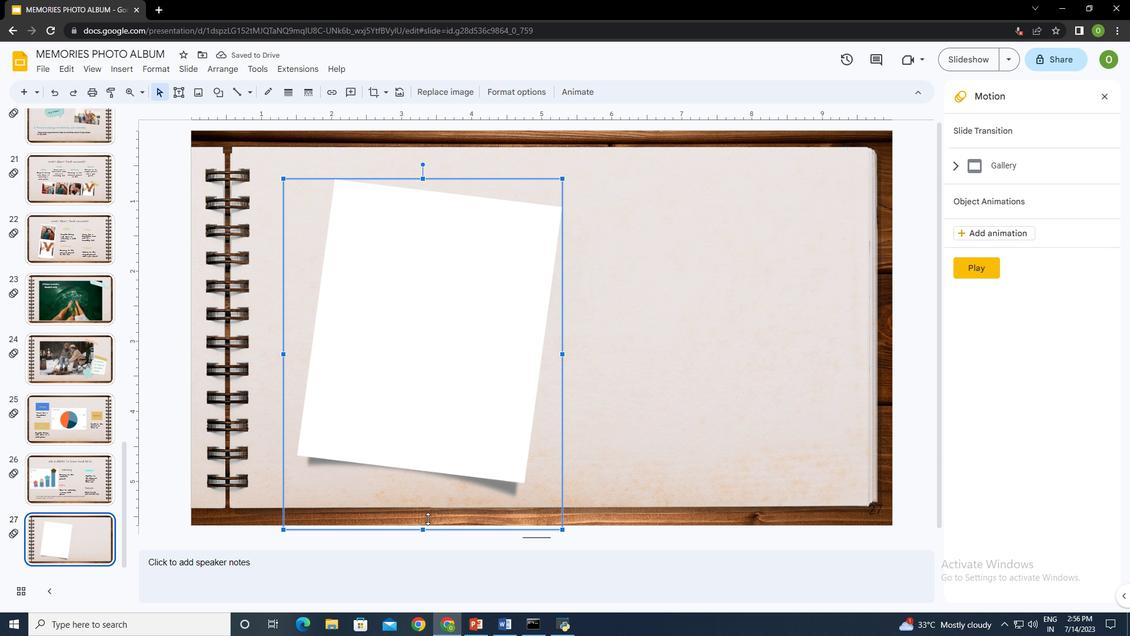 
Action: Mouse pressed left at (424, 530)
Screenshot: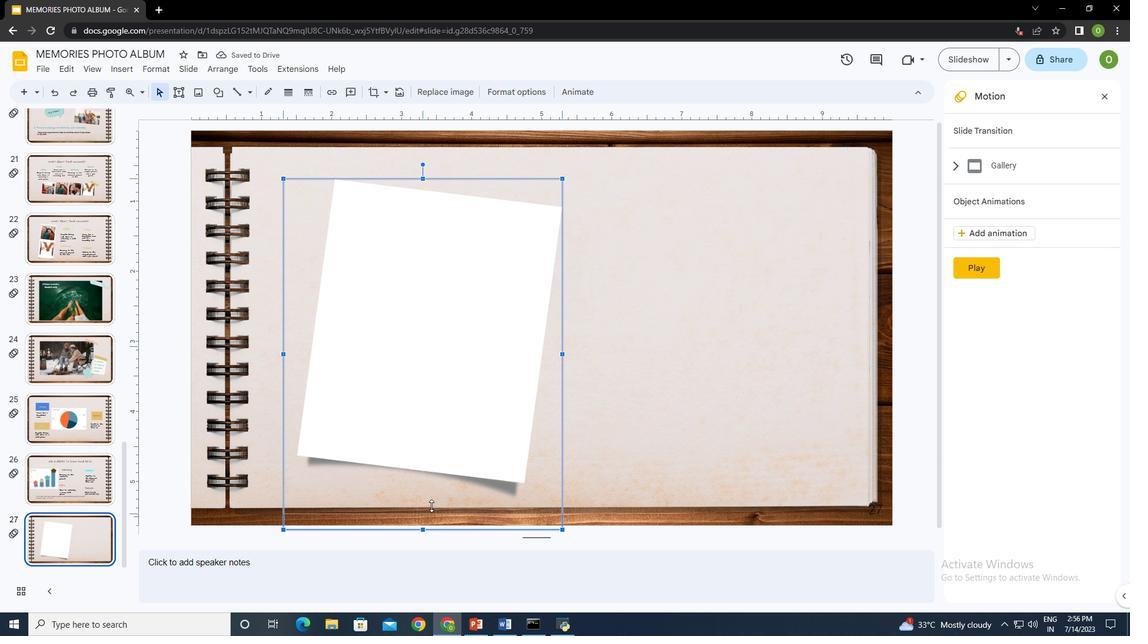 
Action: Mouse moved to (441, 329)
Screenshot: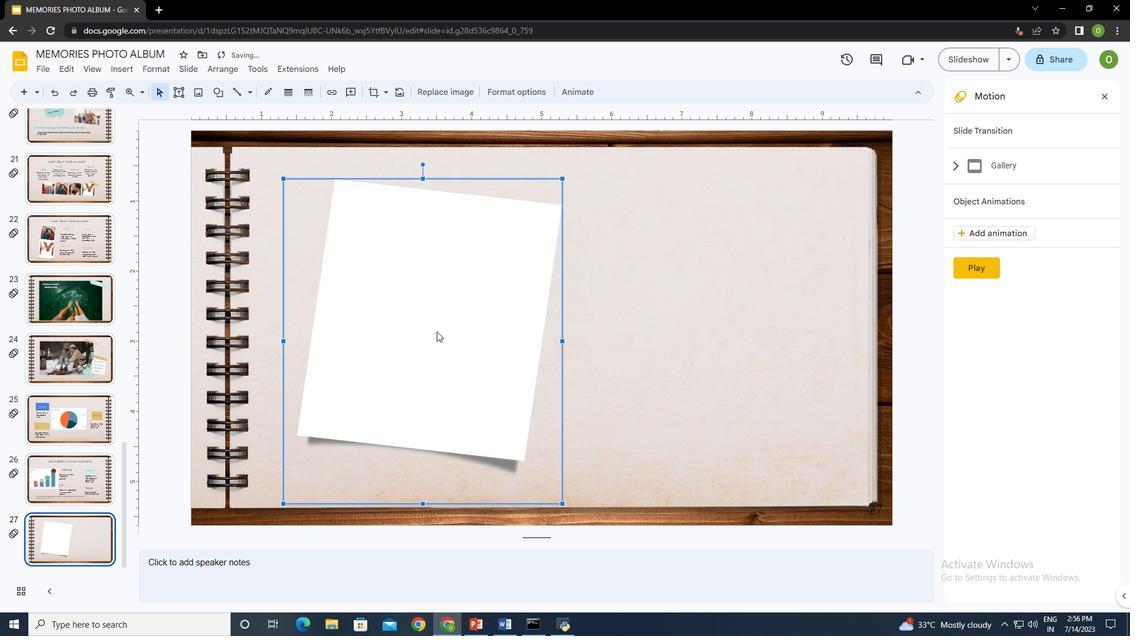 
Action: Mouse pressed left at (441, 329)
Screenshot: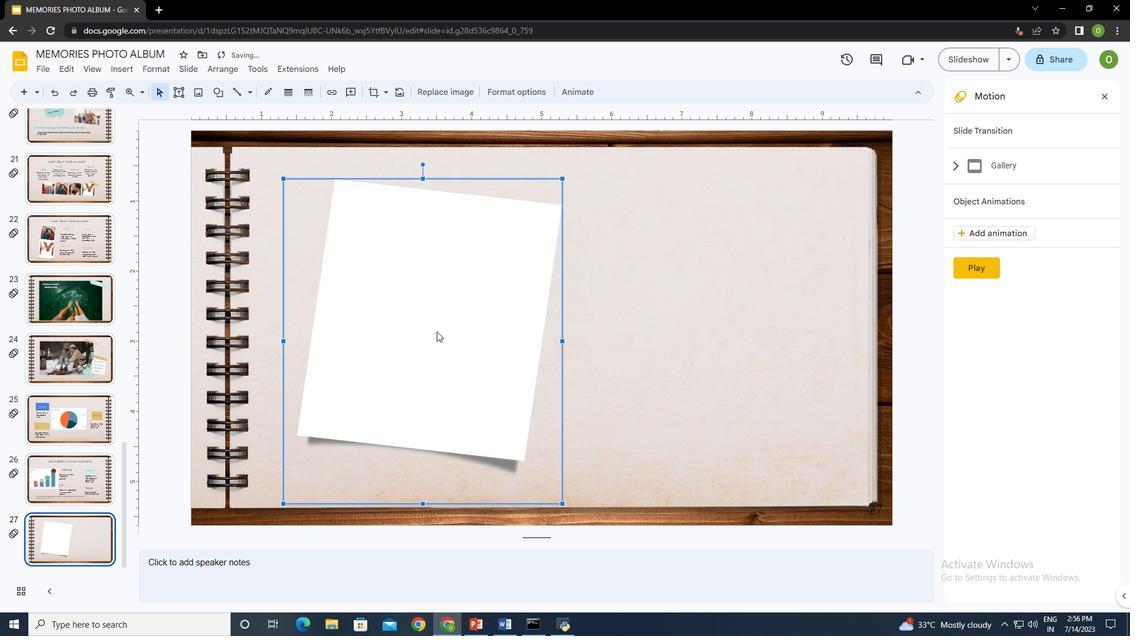 
Action: Mouse moved to (650, 327)
Screenshot: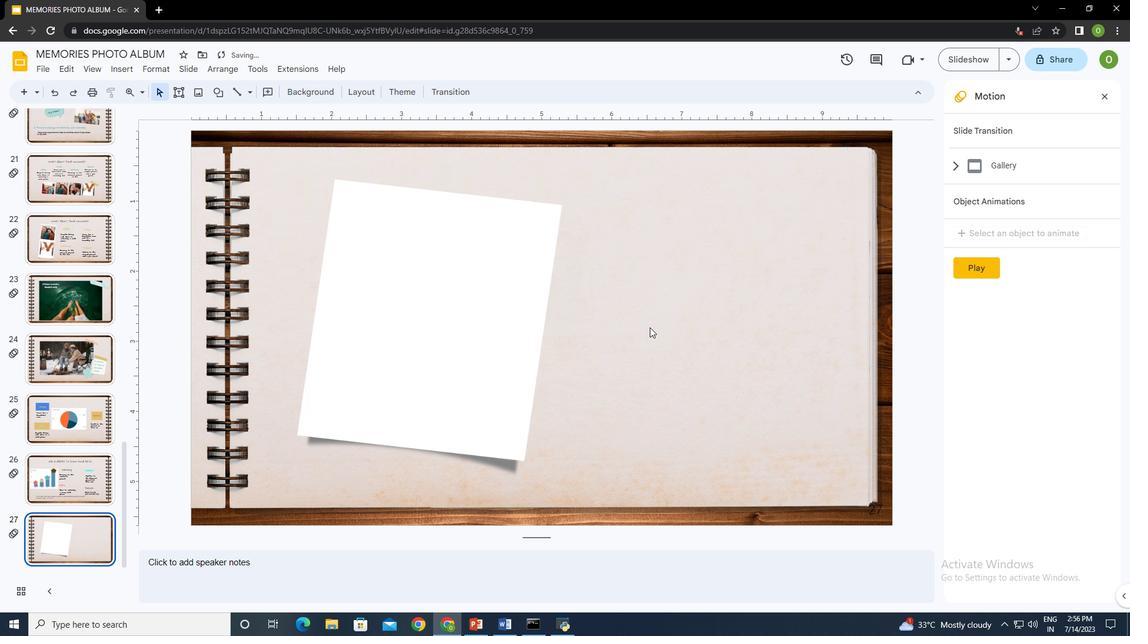 
Action: Mouse pressed left at (650, 327)
Screenshot: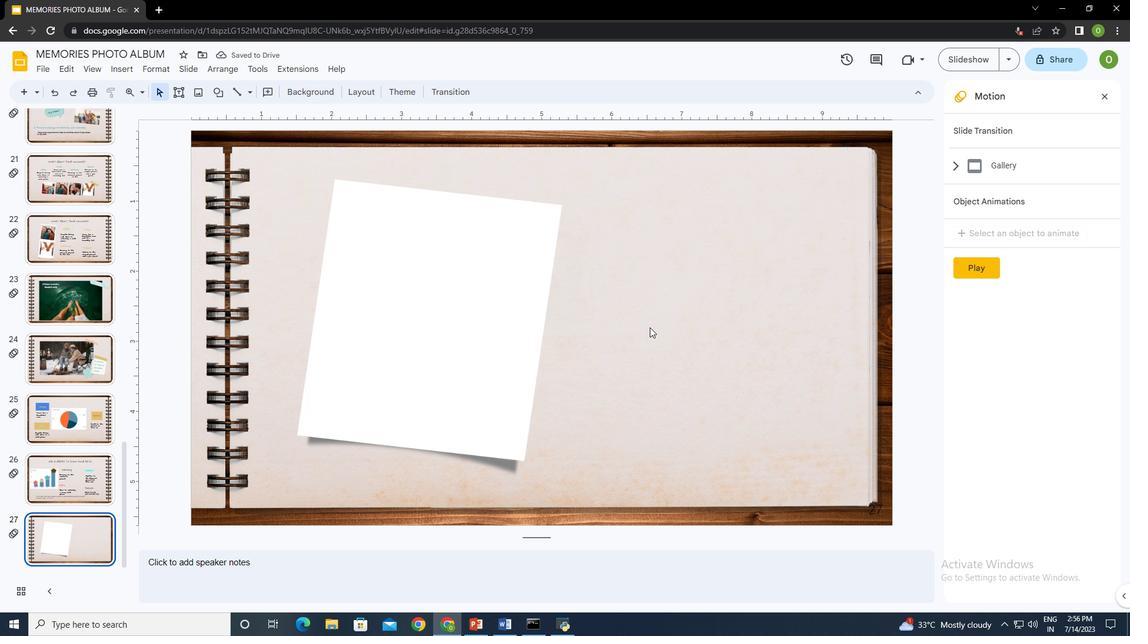 
Action: Mouse moved to (119, 65)
Screenshot: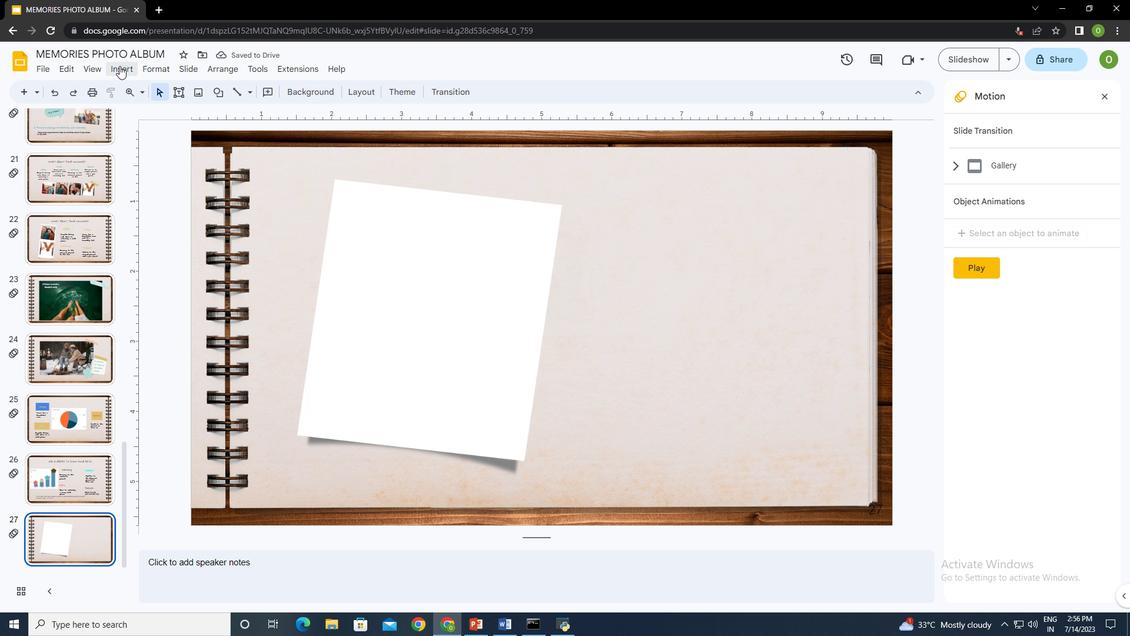 
Action: Mouse pressed left at (119, 65)
Screenshot: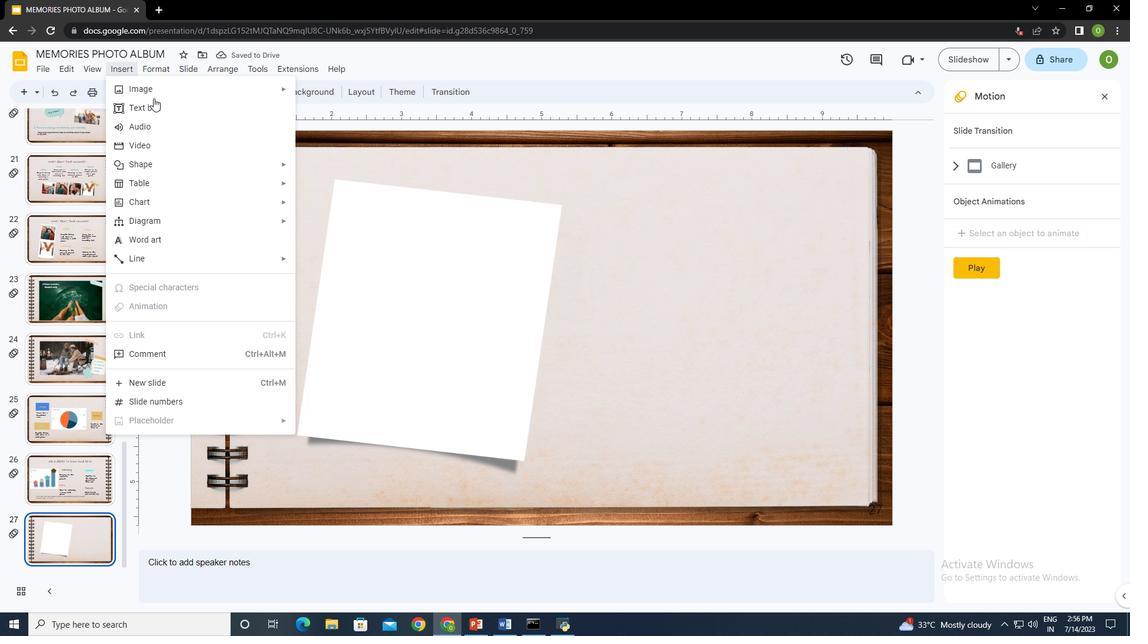 
Action: Mouse moved to (190, 89)
Screenshot: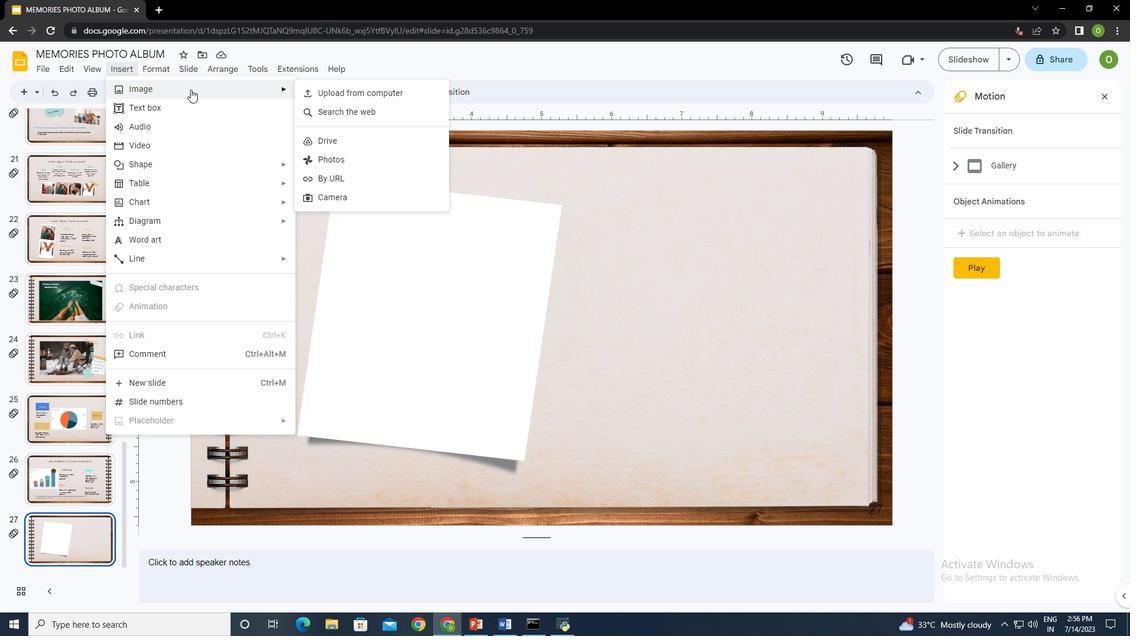 
Action: Mouse pressed left at (190, 89)
Screenshot: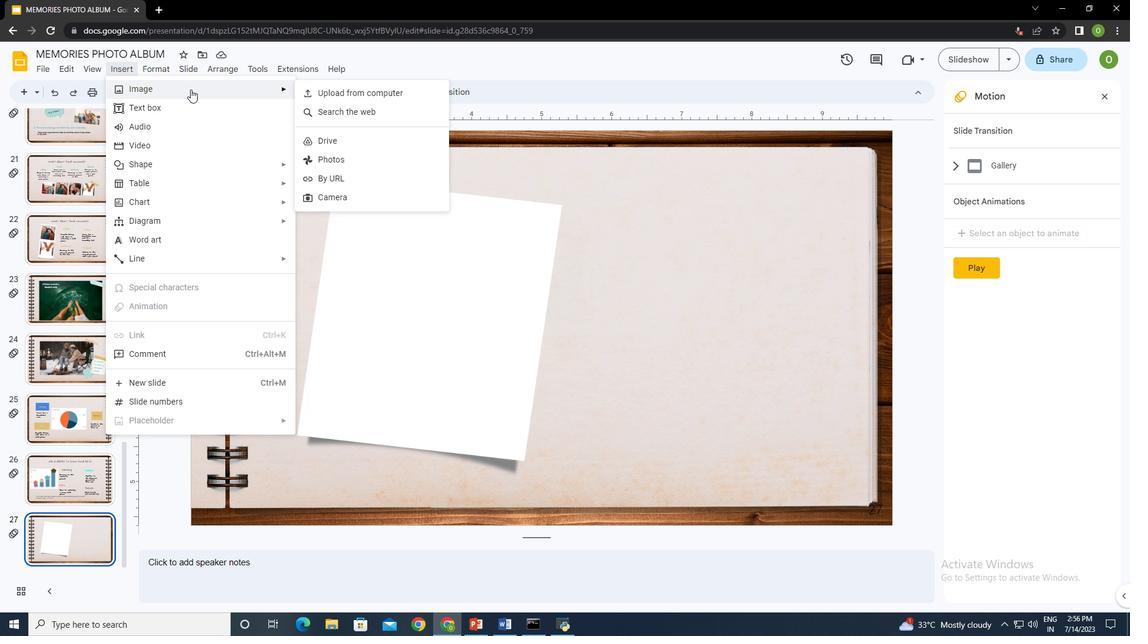 
Action: Mouse moved to (384, 94)
Screenshot: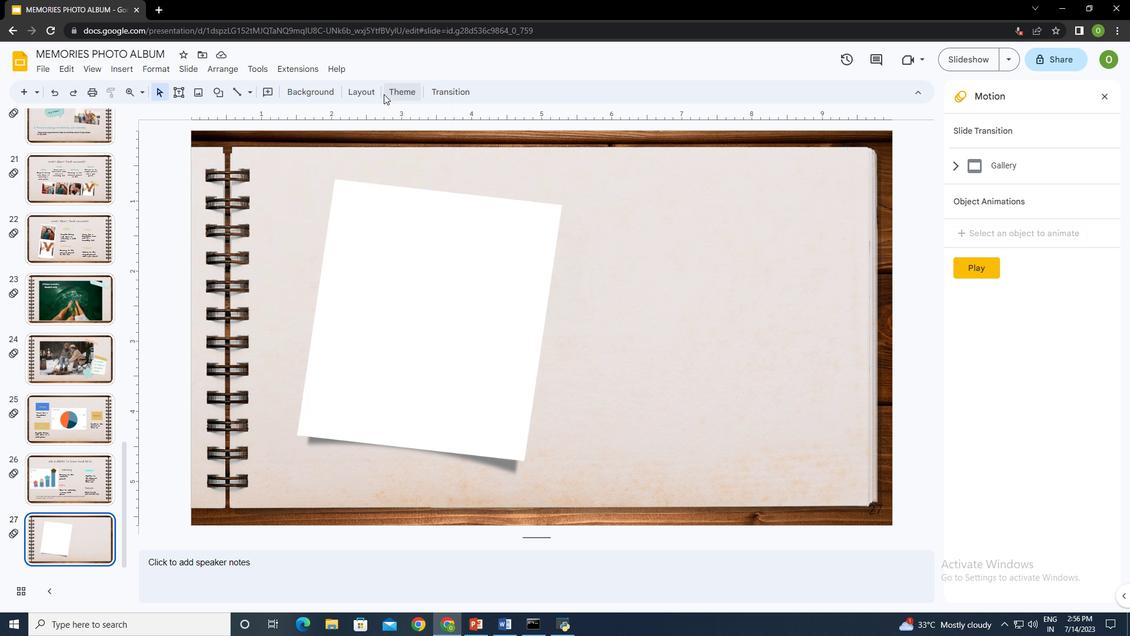 
Action: Mouse pressed left at (384, 94)
Screenshot: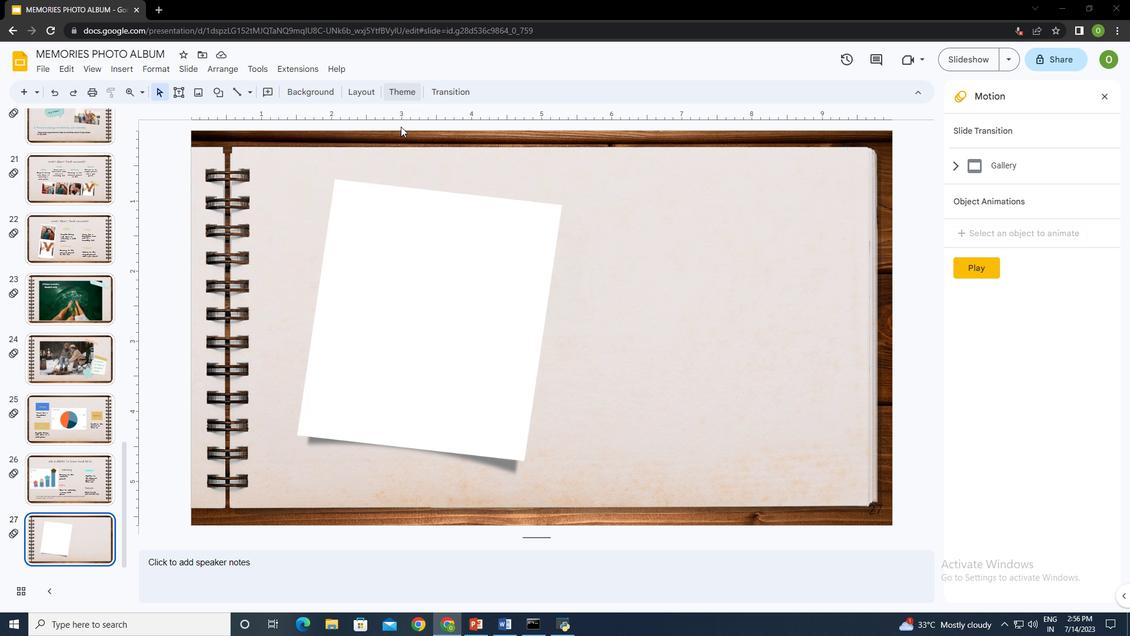 
Action: Mouse moved to (360, 194)
Screenshot: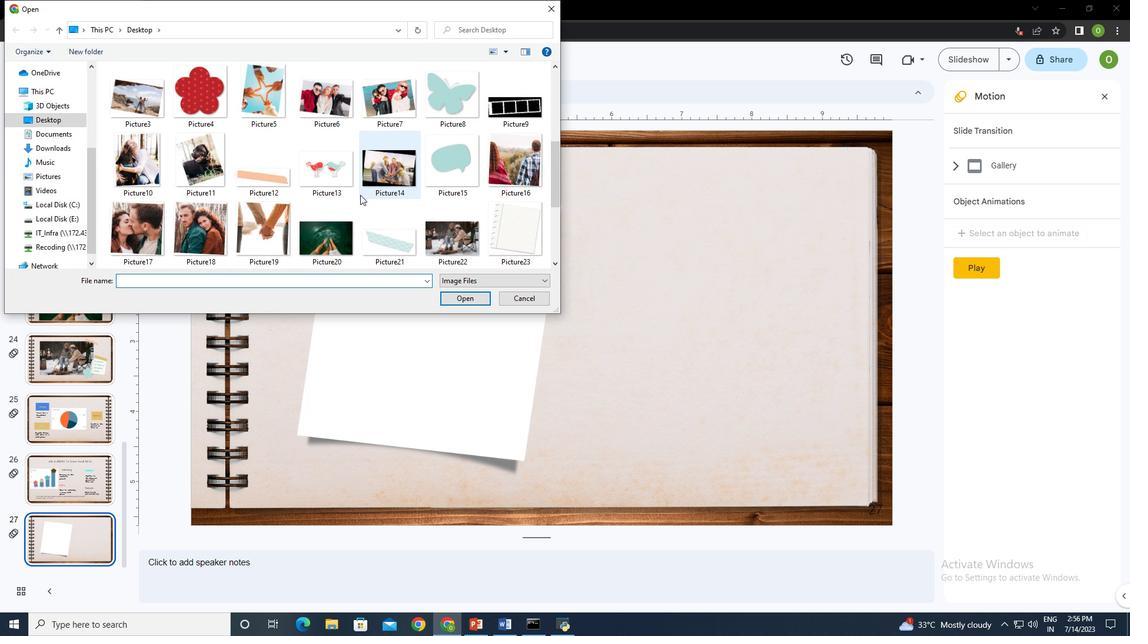 
Action: Mouse scrolled (360, 194) with delta (0, 0)
Screenshot: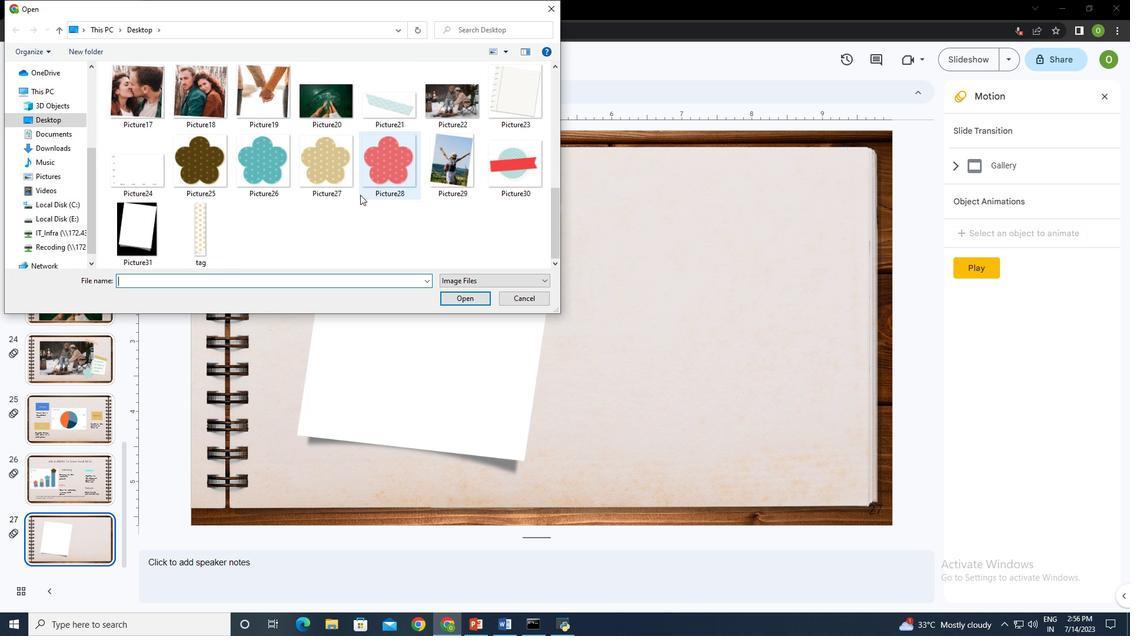 
Action: Mouse scrolled (360, 194) with delta (0, 0)
Screenshot: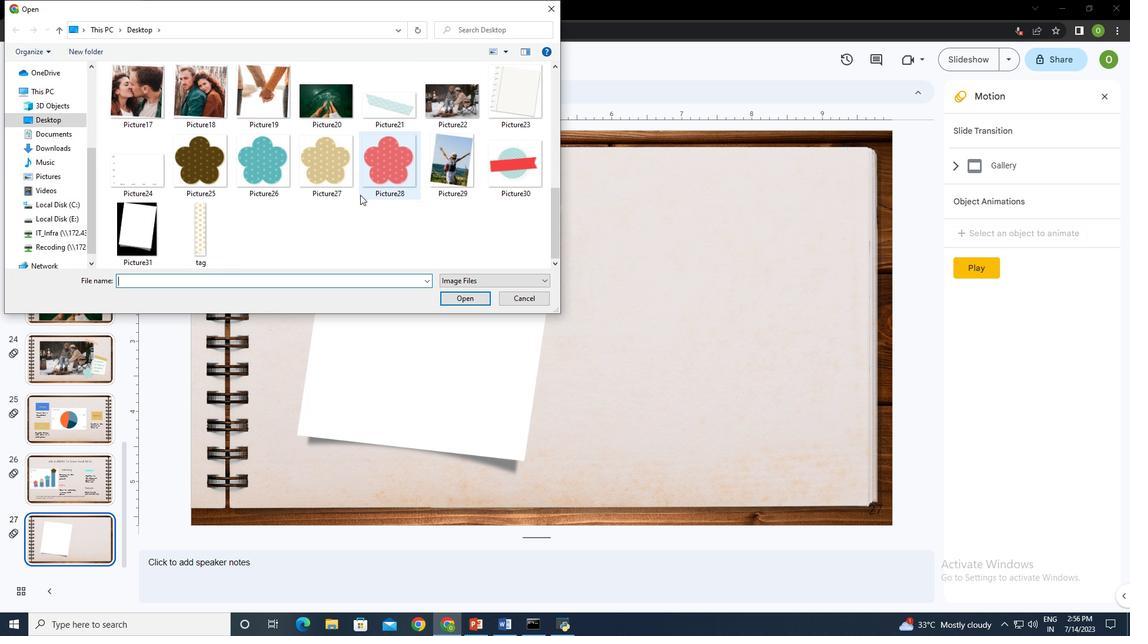 
Action: Mouse scrolled (360, 194) with delta (0, 0)
Screenshot: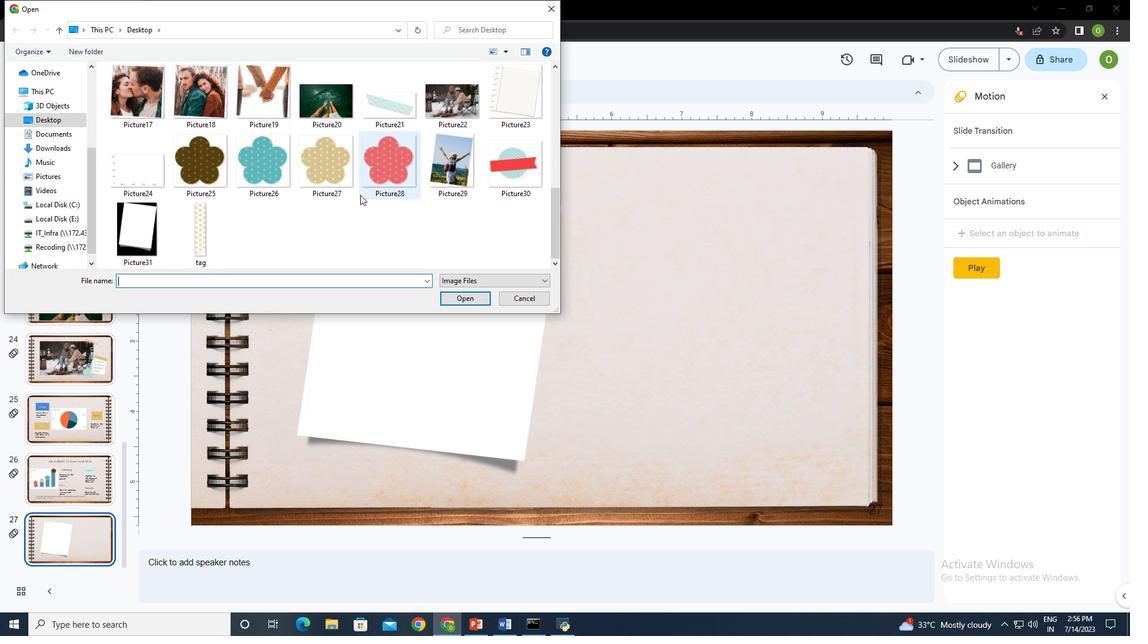 
Action: Mouse scrolled (360, 194) with delta (0, 0)
Screenshot: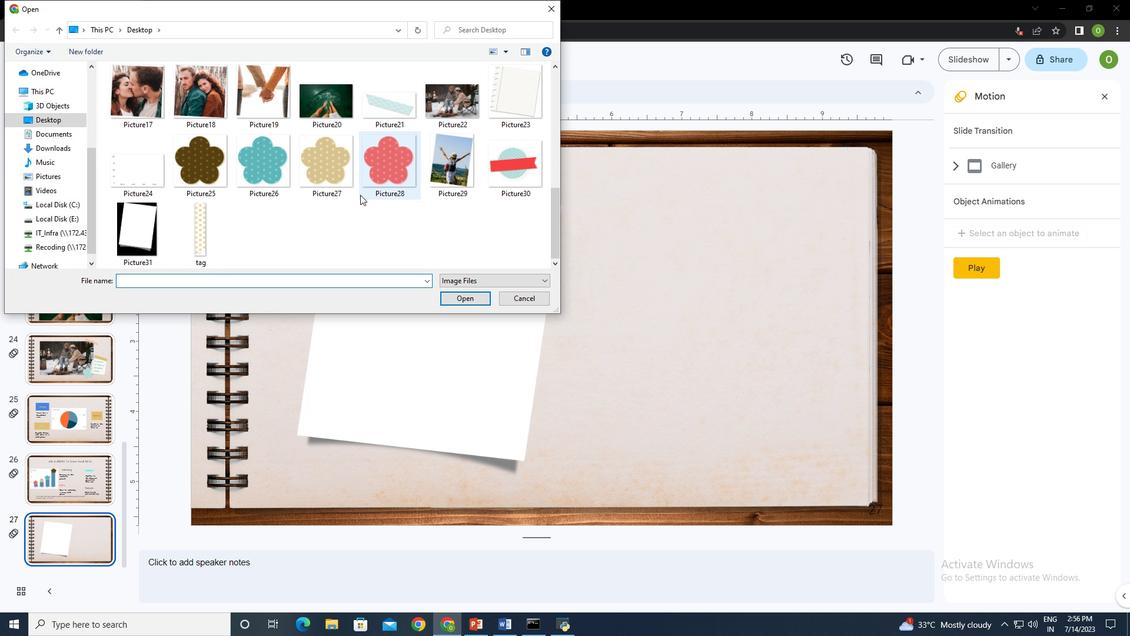 
Action: Mouse moved to (452, 154)
Screenshot: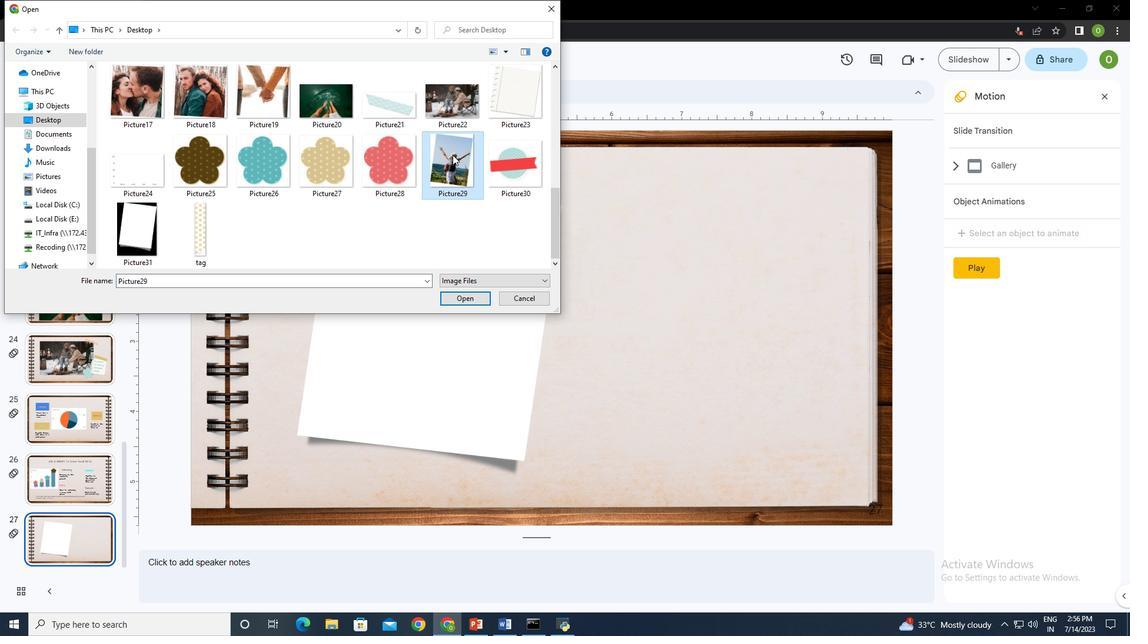 
Action: Mouse pressed left at (452, 154)
Screenshot: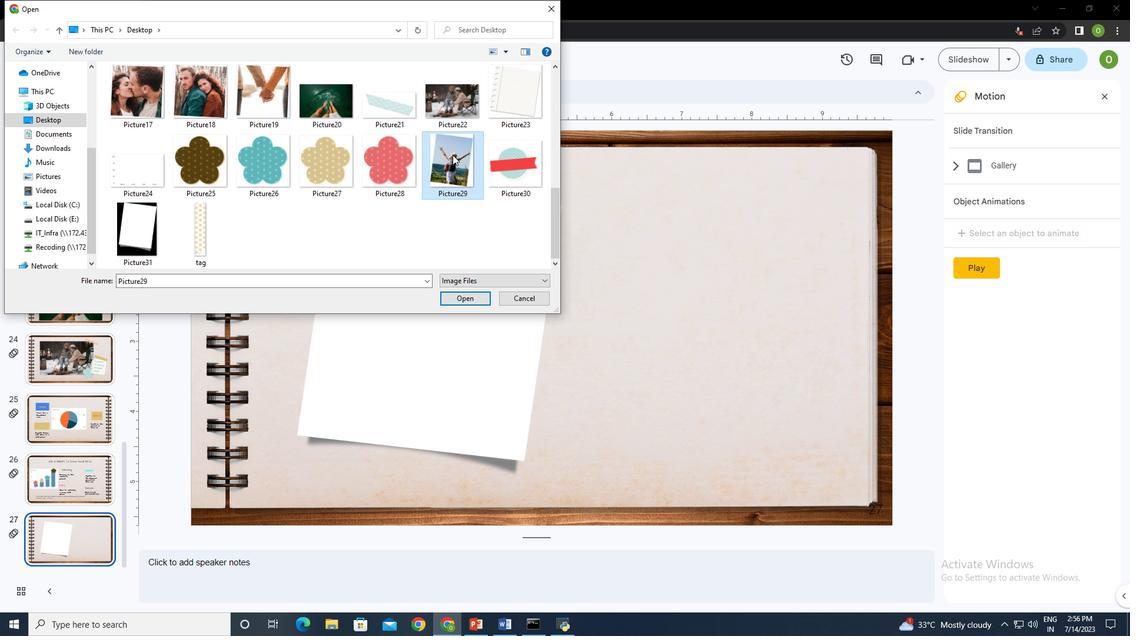 
Action: Mouse moved to (467, 297)
Screenshot: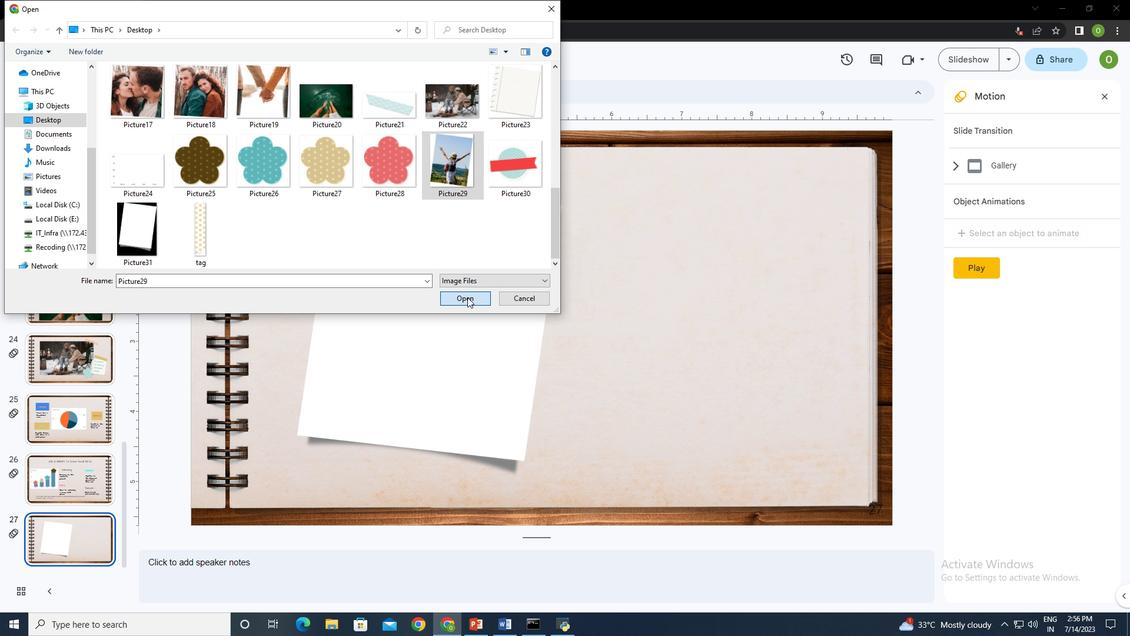 
Action: Mouse pressed left at (467, 297)
Screenshot: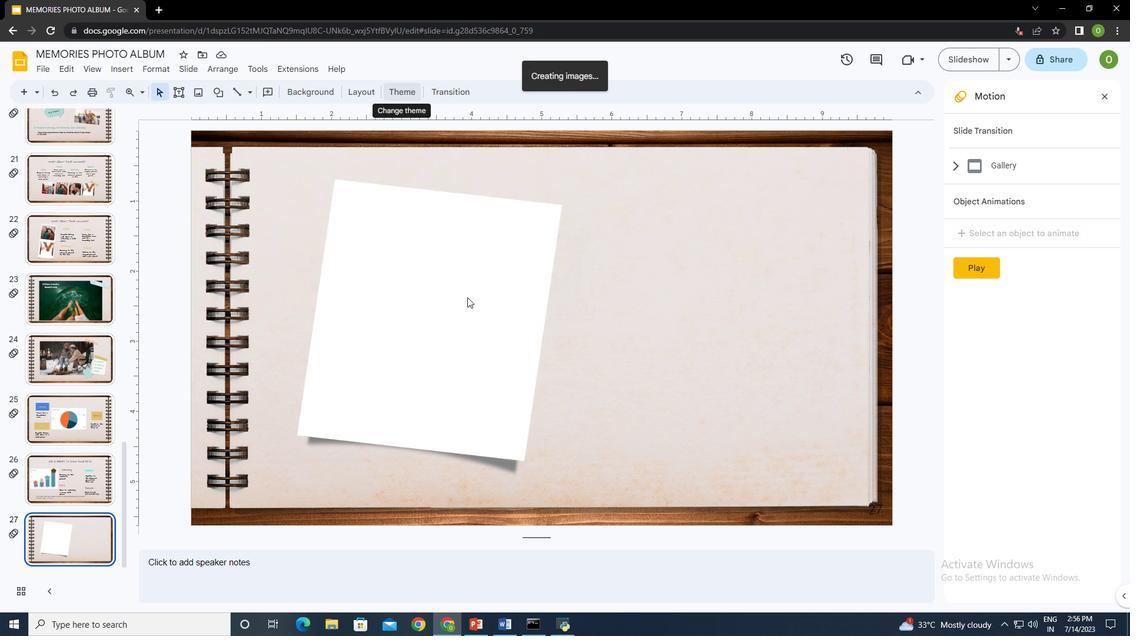 
Action: Mouse moved to (707, 324)
Screenshot: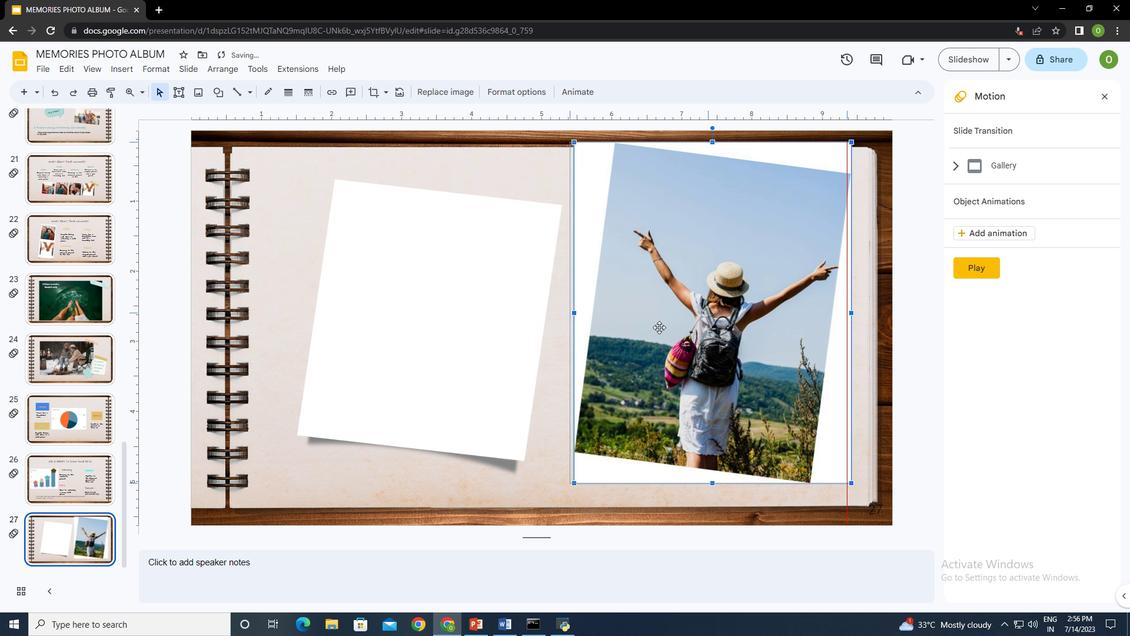 
Action: Mouse pressed left at (707, 324)
Screenshot: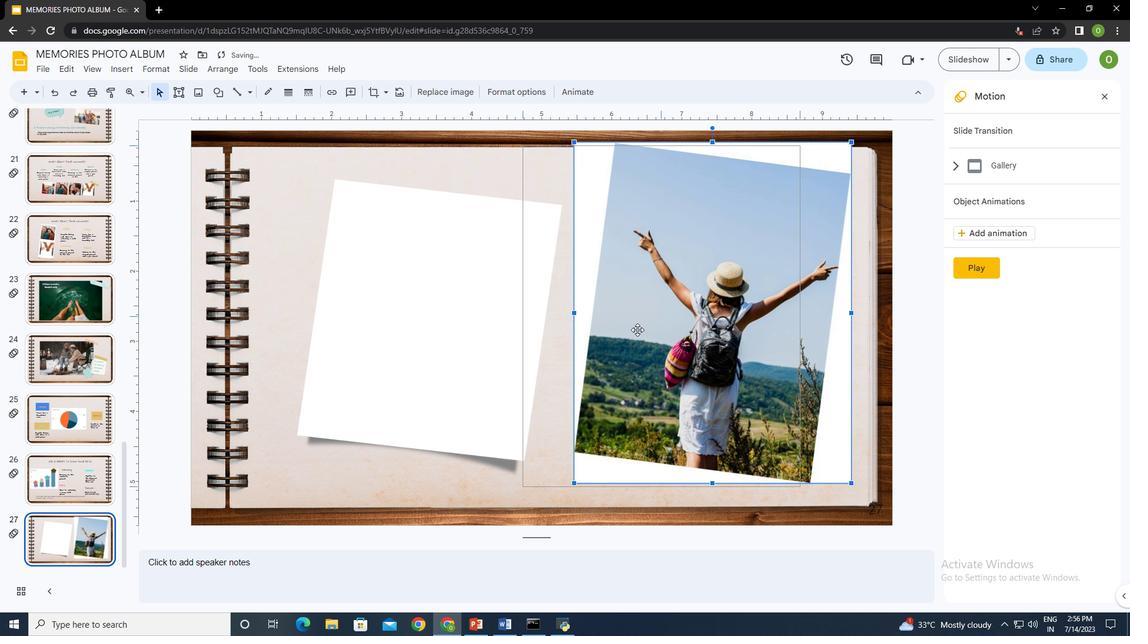 
Action: Mouse moved to (498, 378)
Screenshot: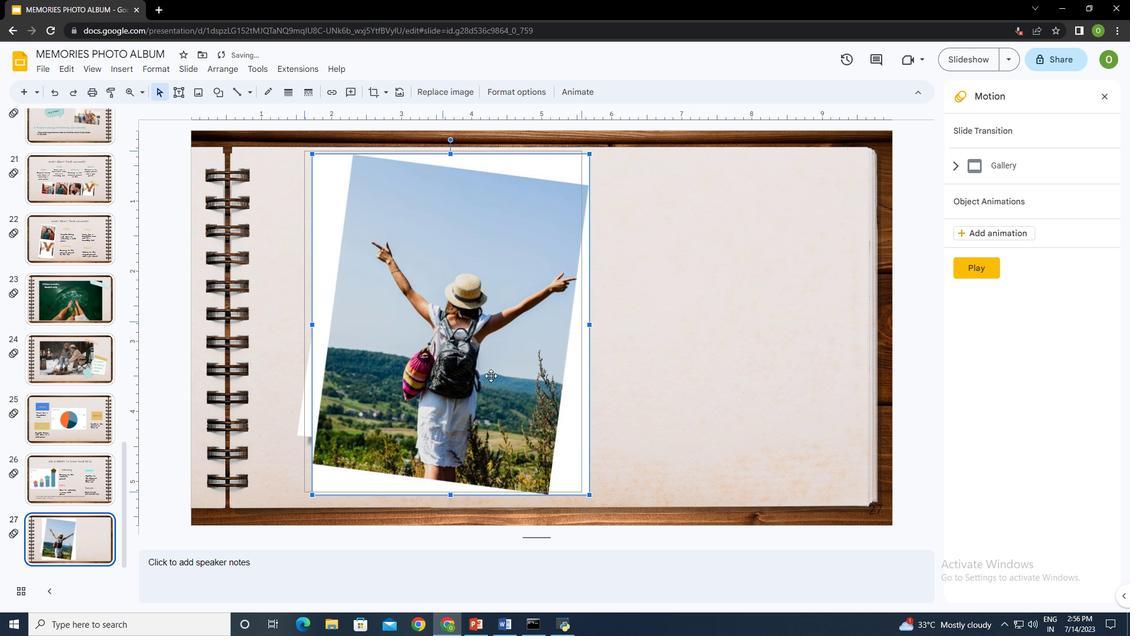 
Action: Mouse pressed left at (498, 378)
Screenshot: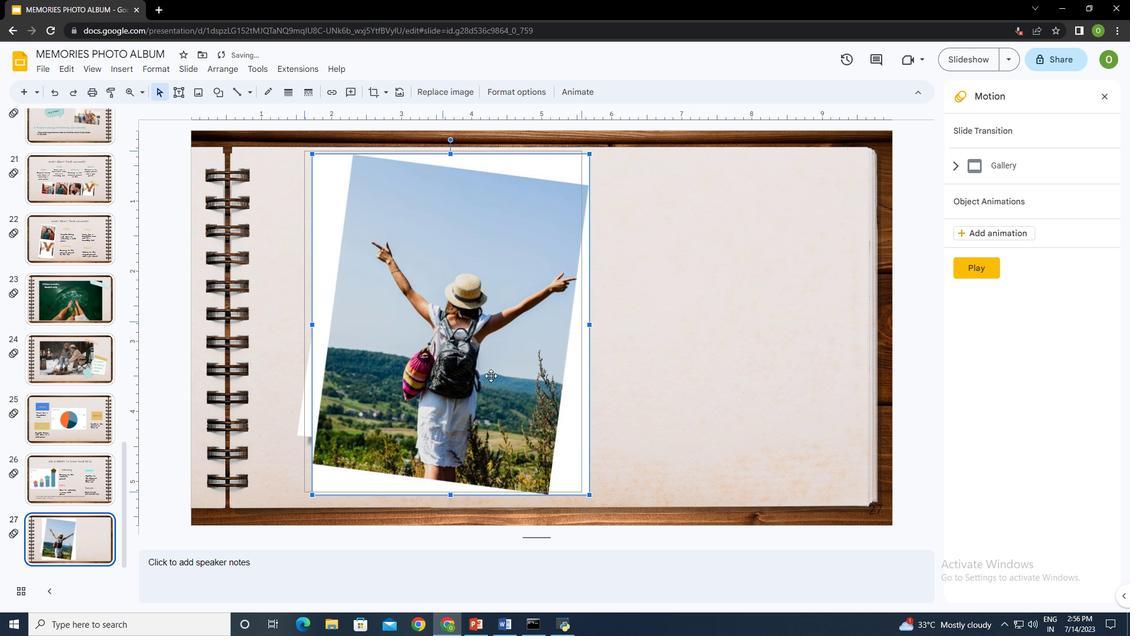 
Action: Mouse moved to (524, 93)
Screenshot: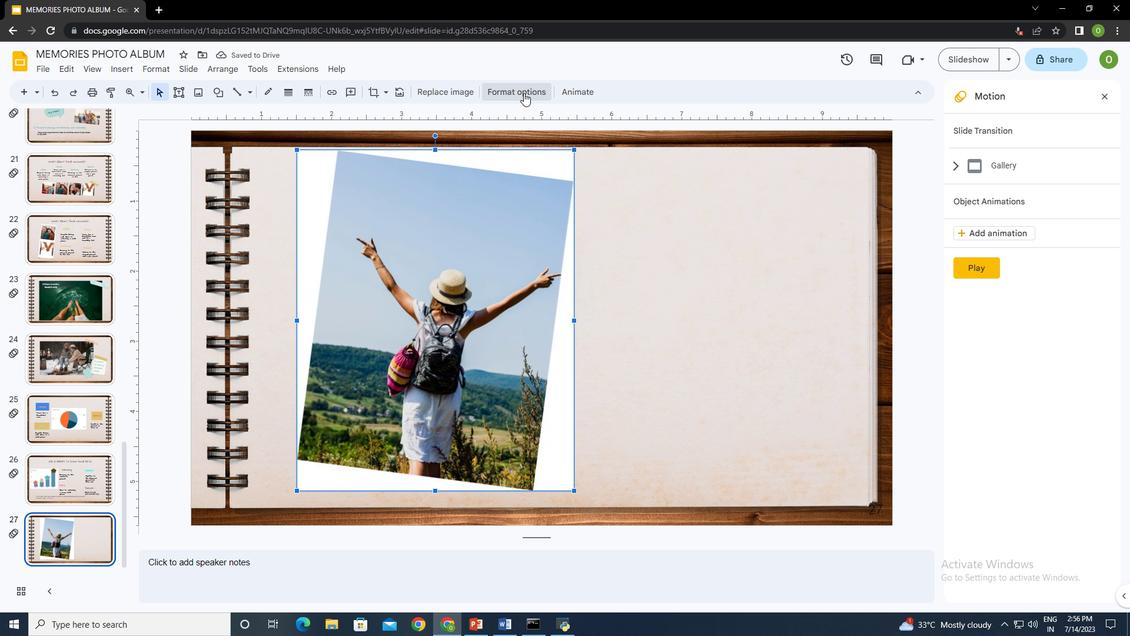 
Action: Mouse pressed left at (524, 93)
Screenshot: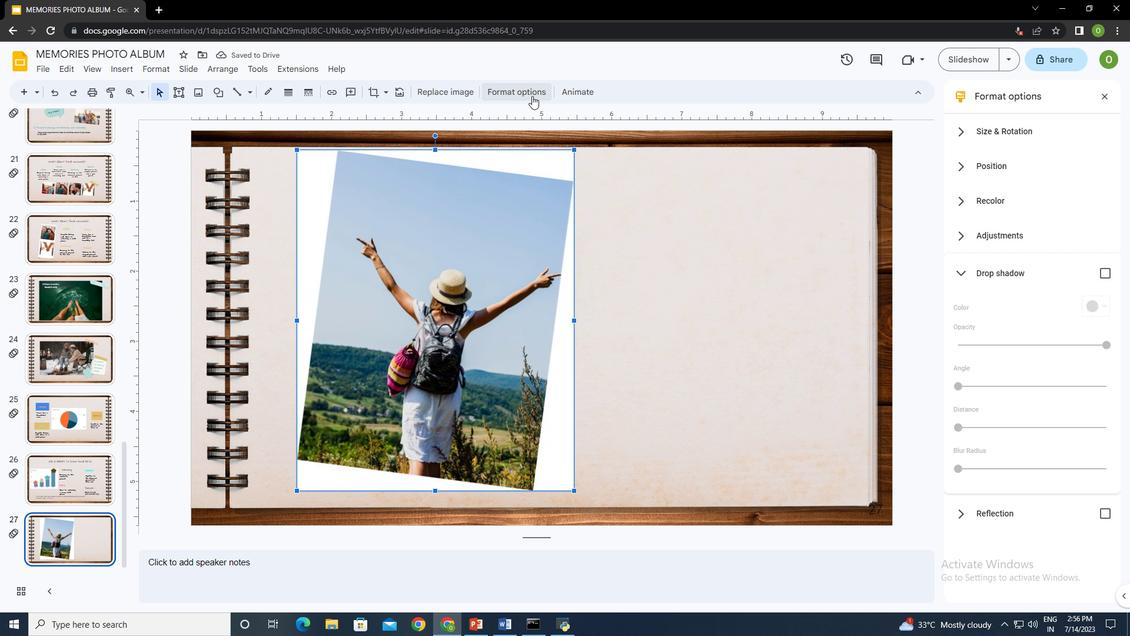 
Action: Mouse moved to (1012, 130)
Screenshot: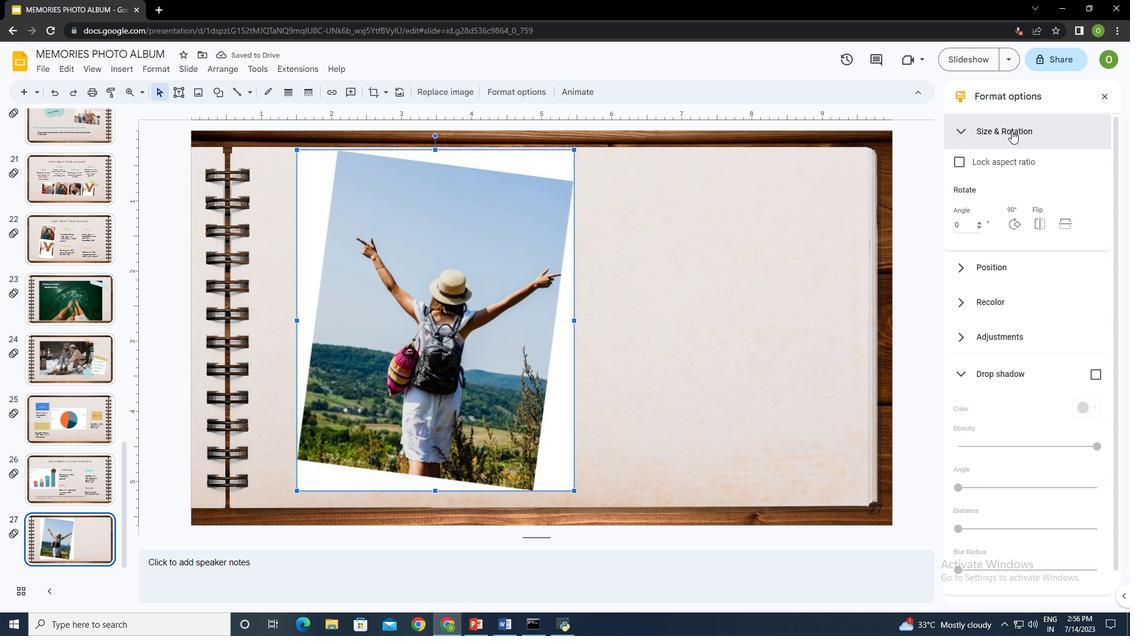 
Action: Mouse pressed left at (1012, 130)
Screenshot: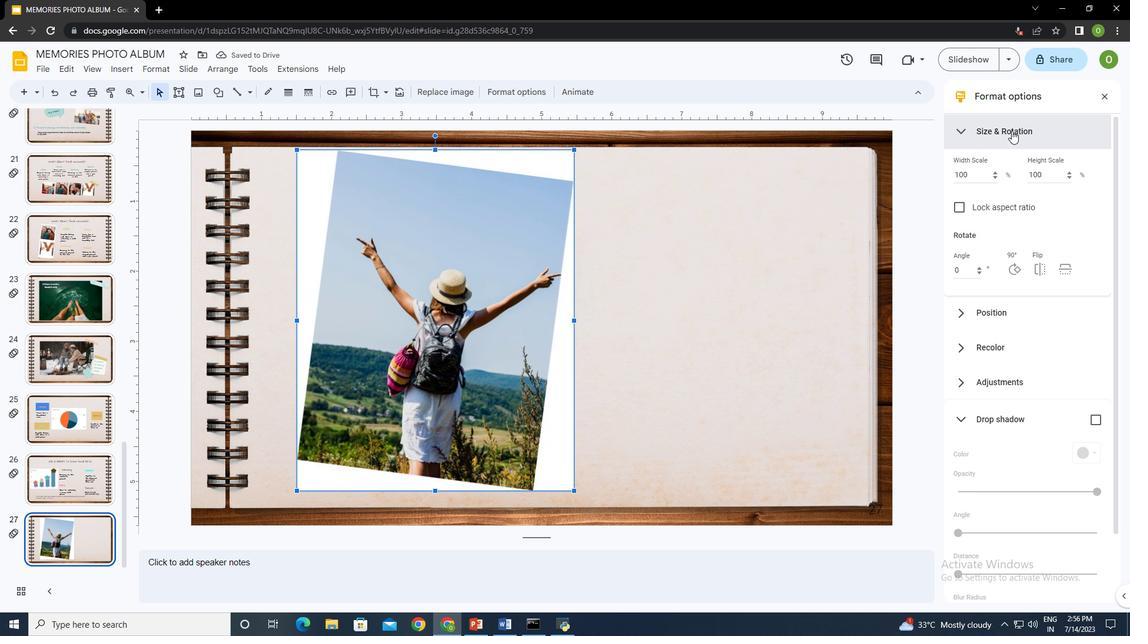
Action: Mouse moved to (1051, 192)
Screenshot: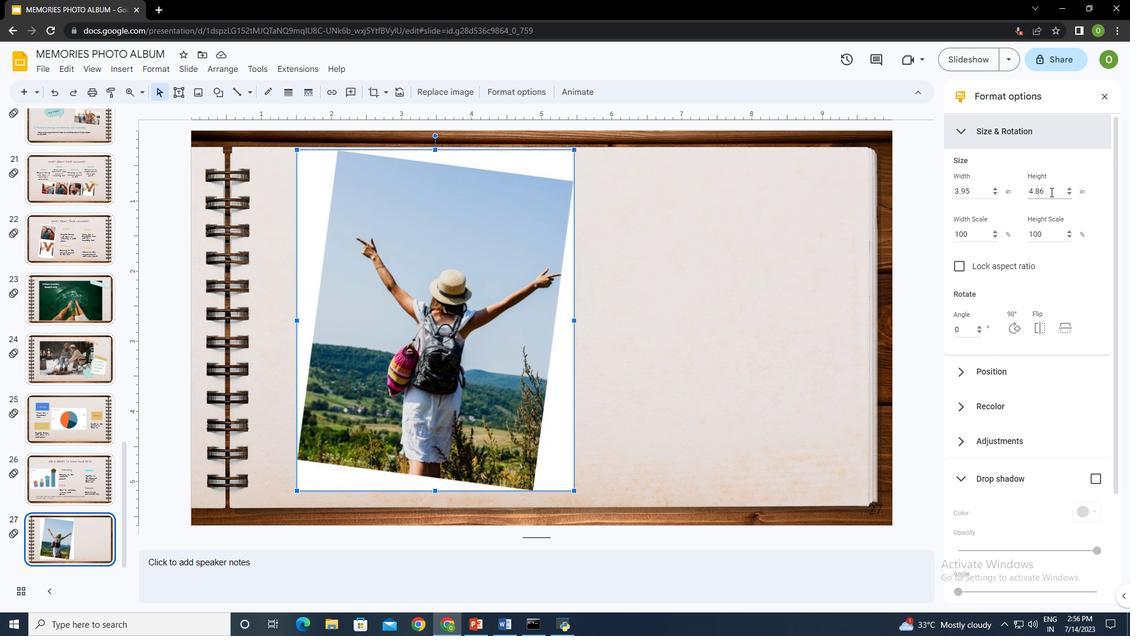 
Action: Mouse pressed left at (1051, 192)
Screenshot: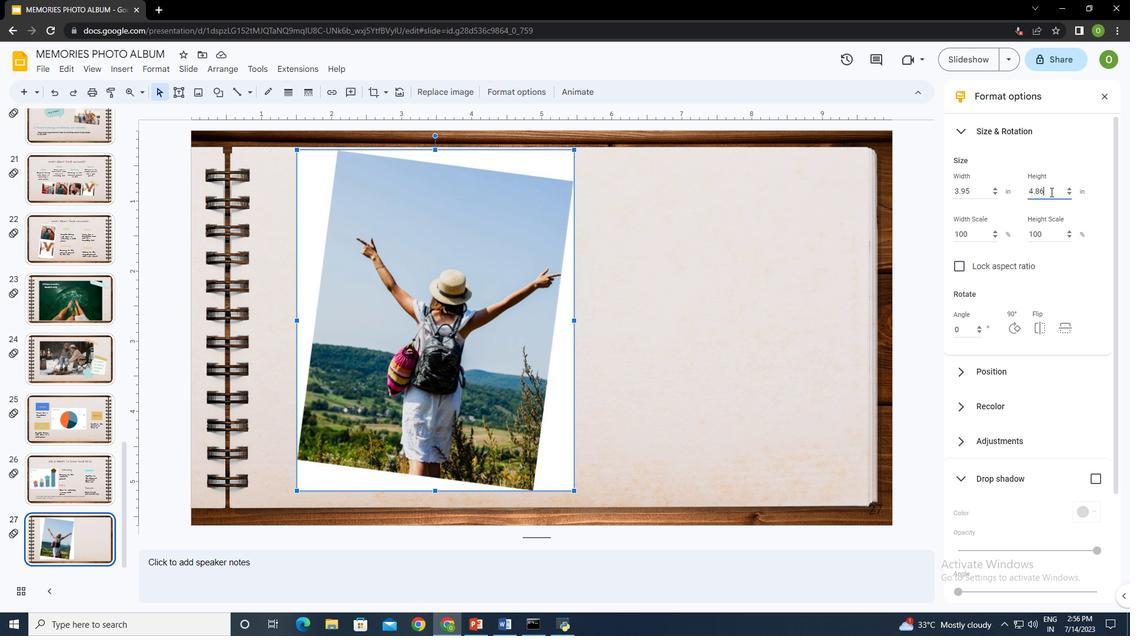 
Action: Key pressed <Key.backspace><Key.backspace>
Screenshot: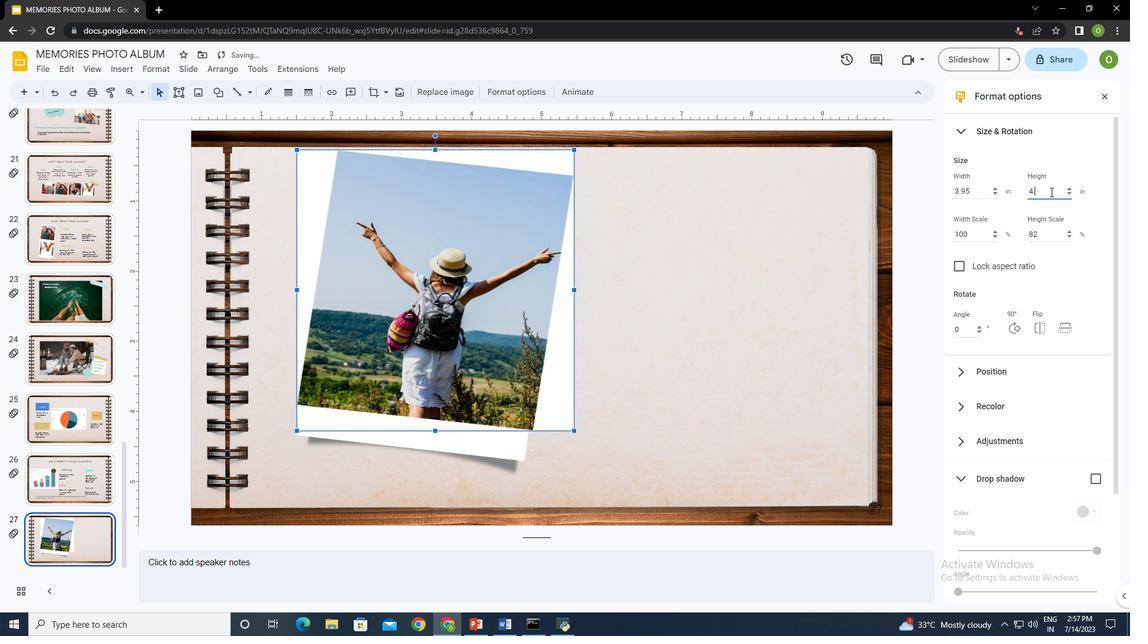 
Action: Mouse moved to (500, 292)
Screenshot: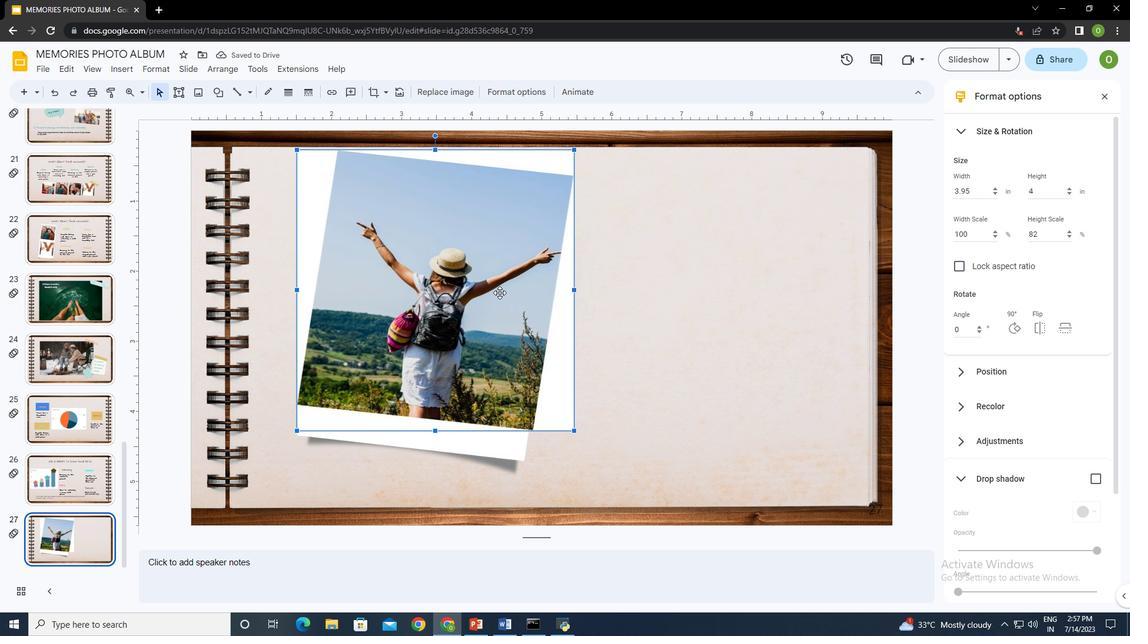 
Action: Mouse pressed left at (500, 292)
Screenshot: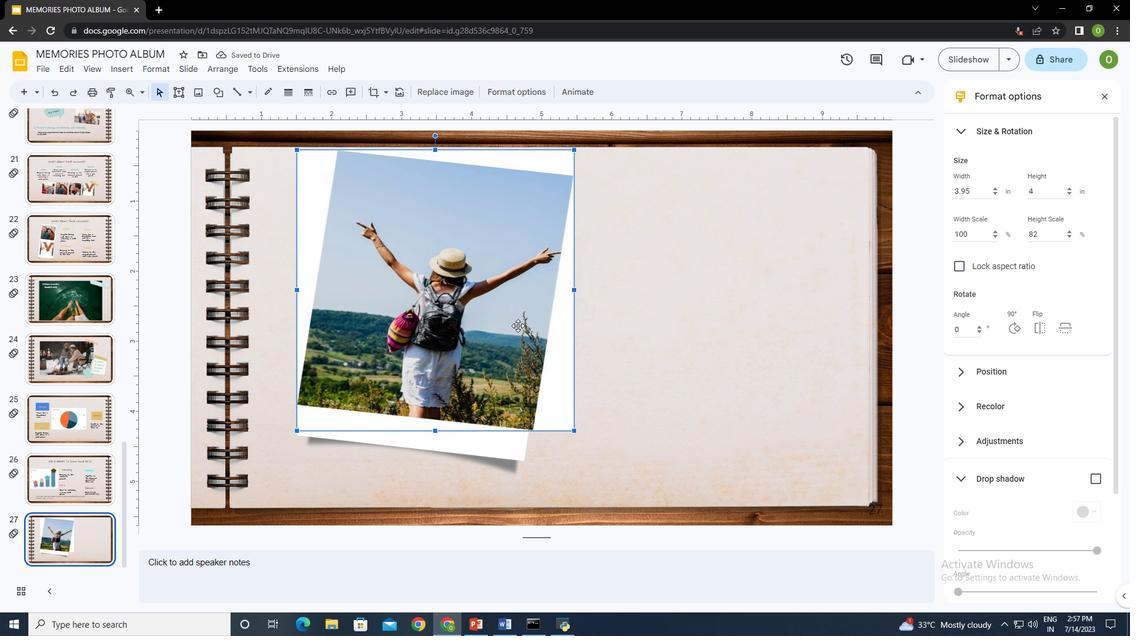 
Action: Mouse moved to (574, 292)
Screenshot: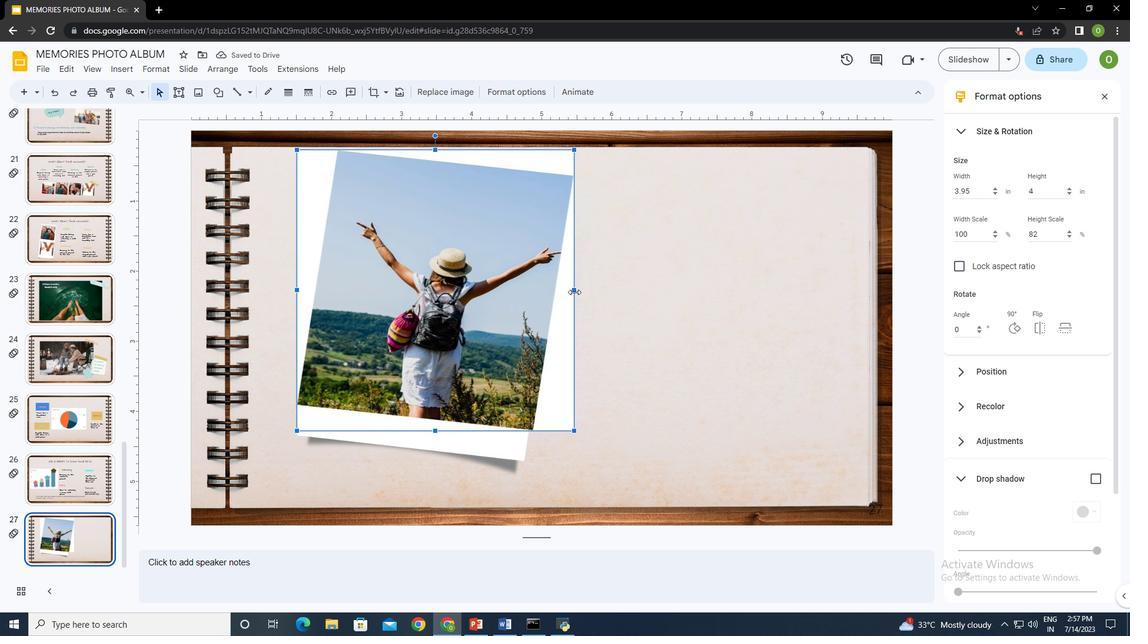 
Action: Mouse pressed left at (574, 292)
Screenshot: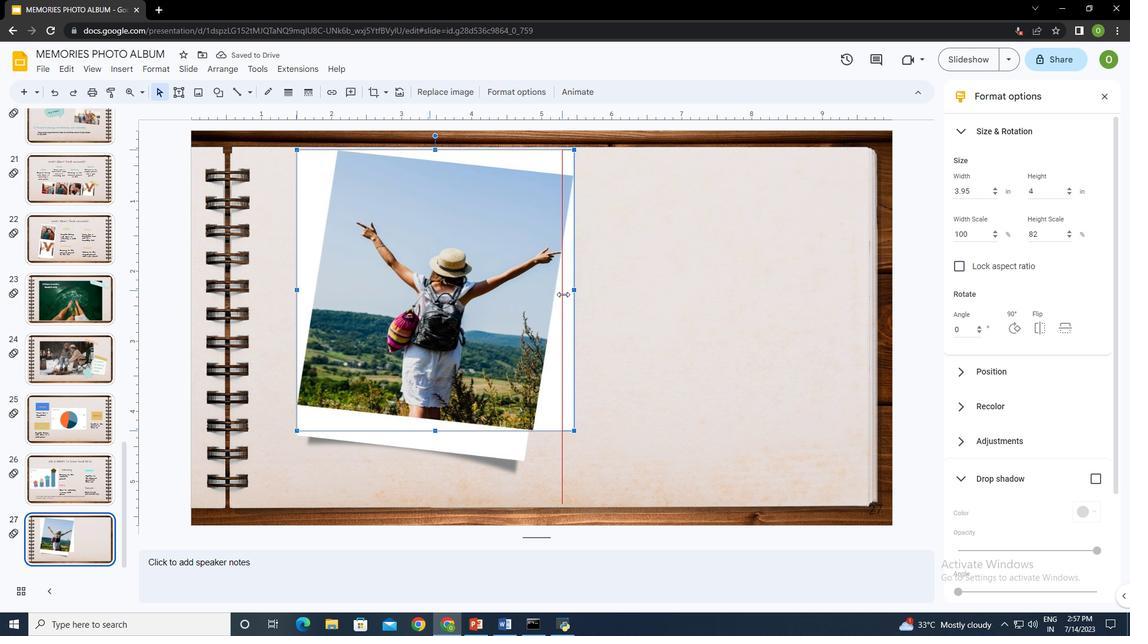 
Action: Mouse moved to (562, 290)
Screenshot: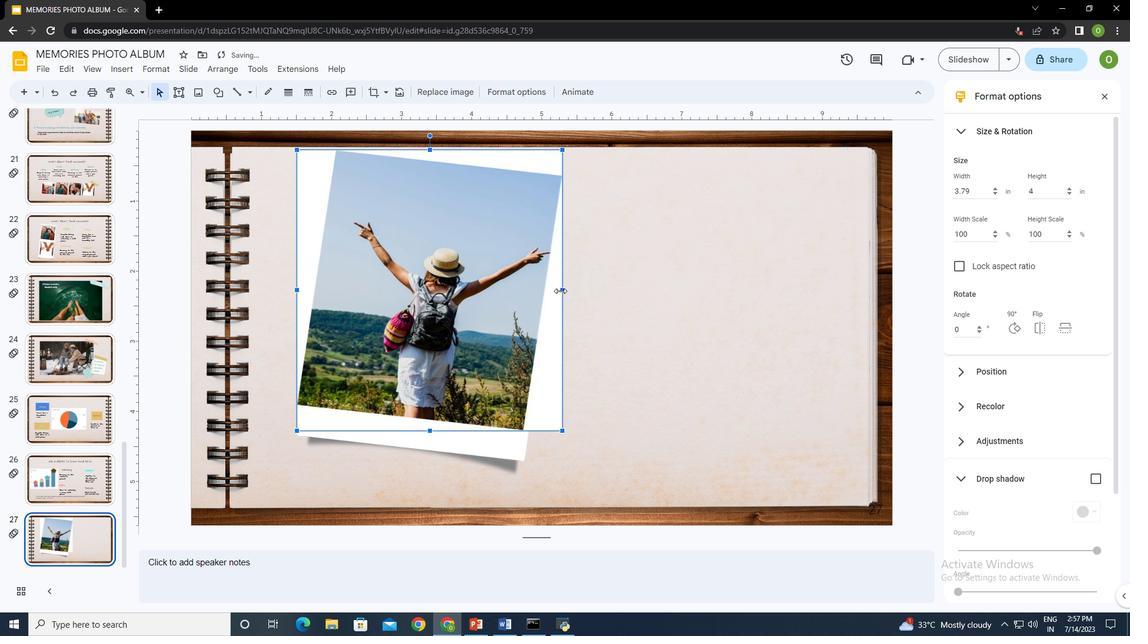 
Action: Mouse pressed left at (562, 290)
Screenshot: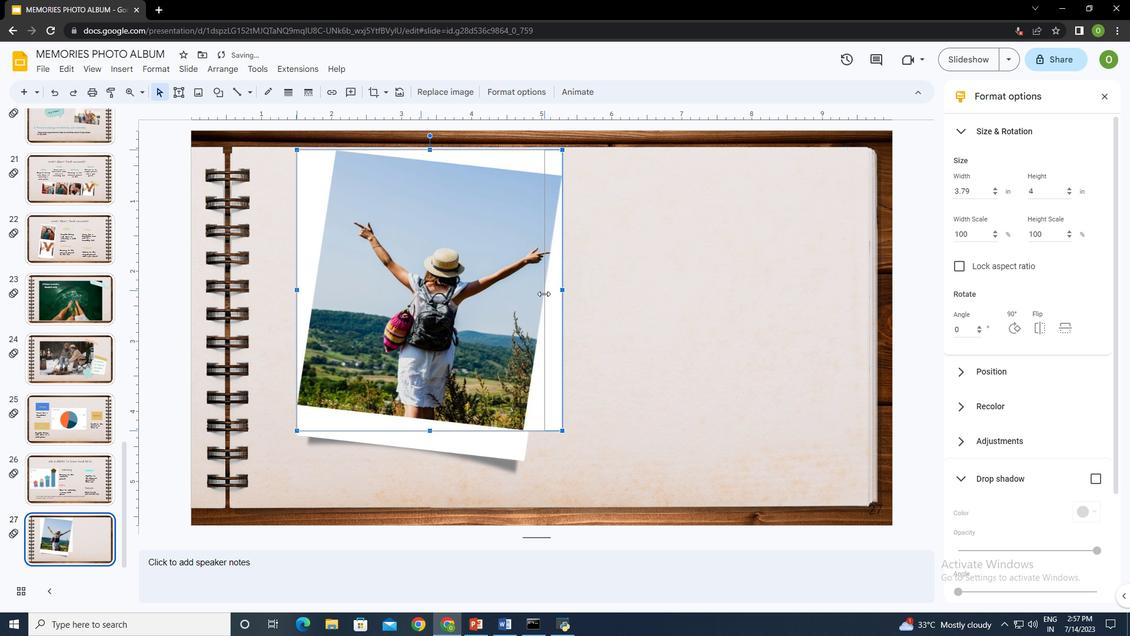 
Action: Mouse moved to (452, 151)
Screenshot: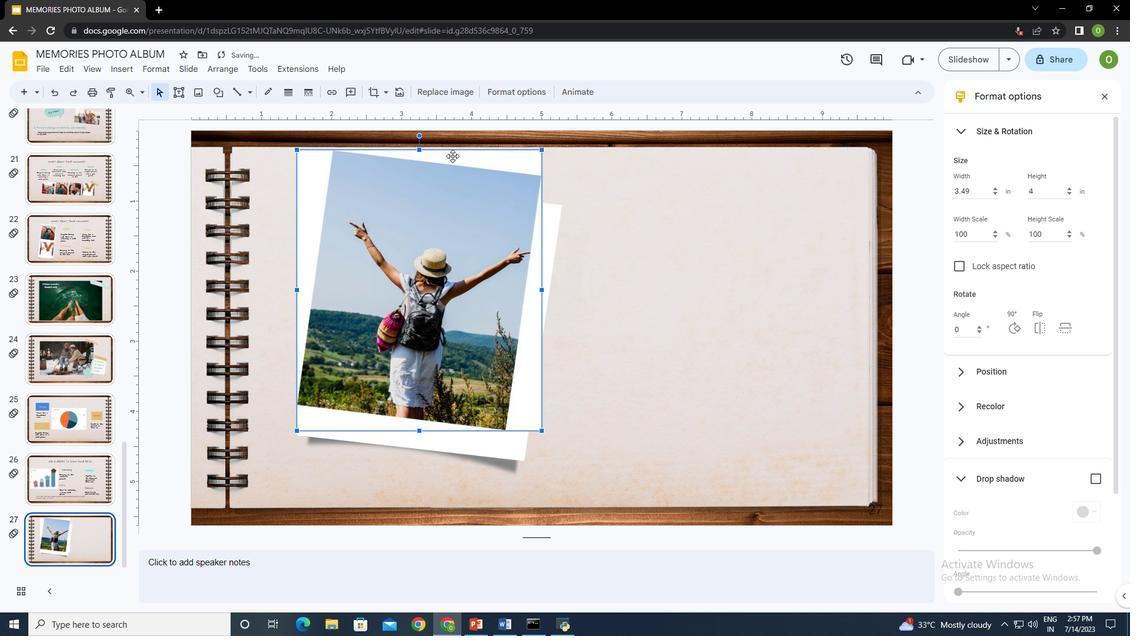 
Action: Mouse pressed left at (452, 151)
Screenshot: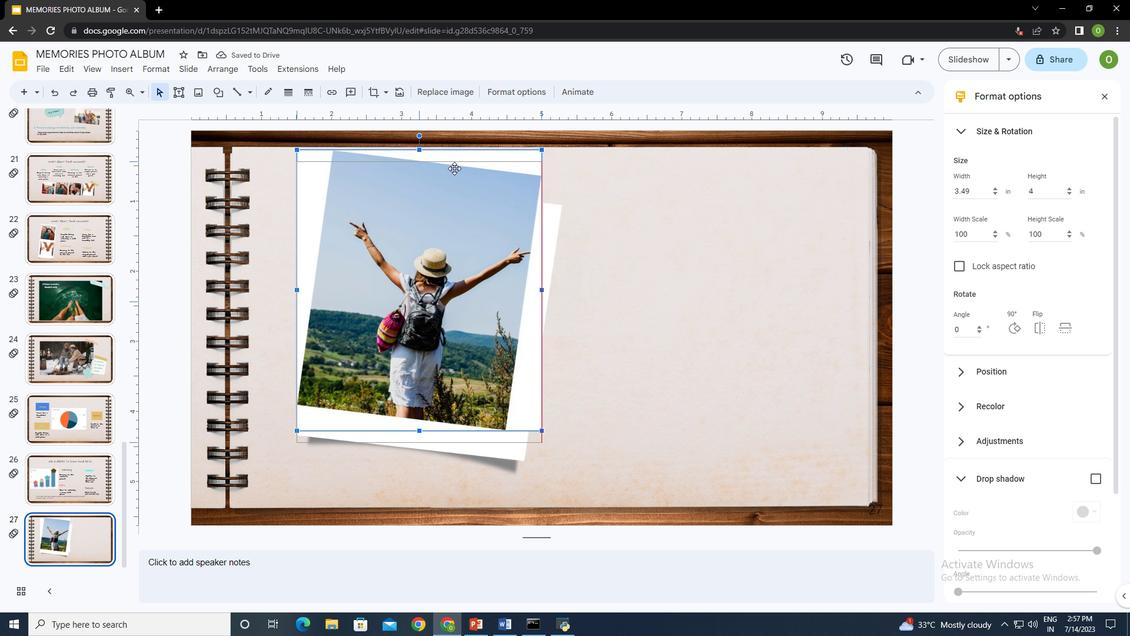 
Action: Mouse moved to (451, 166)
Screenshot: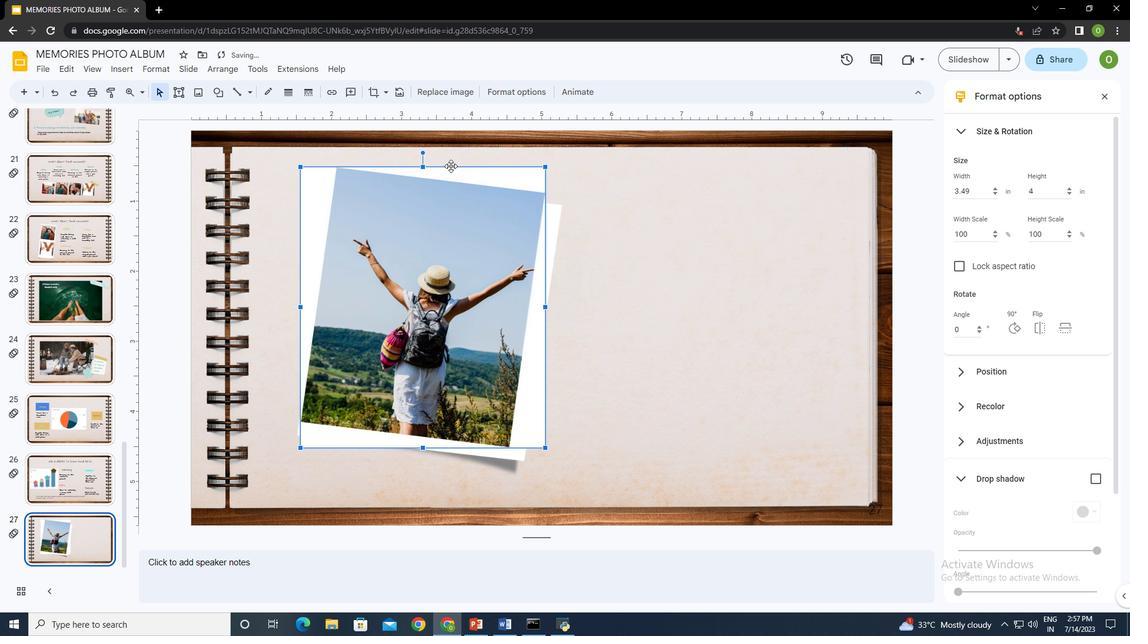 
Action: Mouse pressed left at (451, 166)
Screenshot: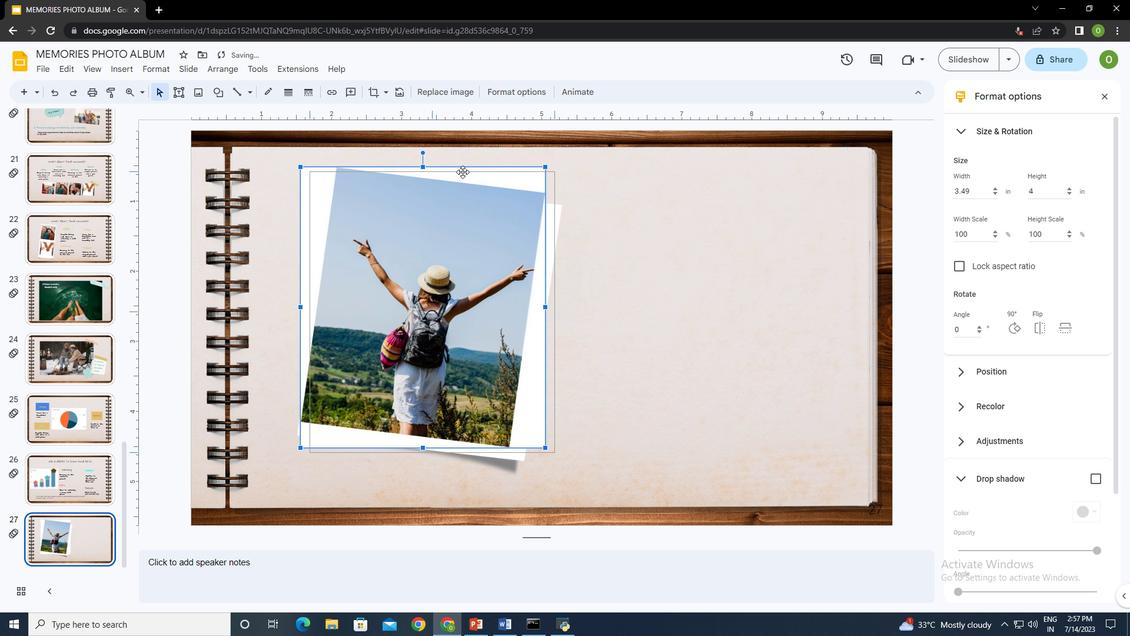 
Action: Mouse moved to (474, 252)
Screenshot: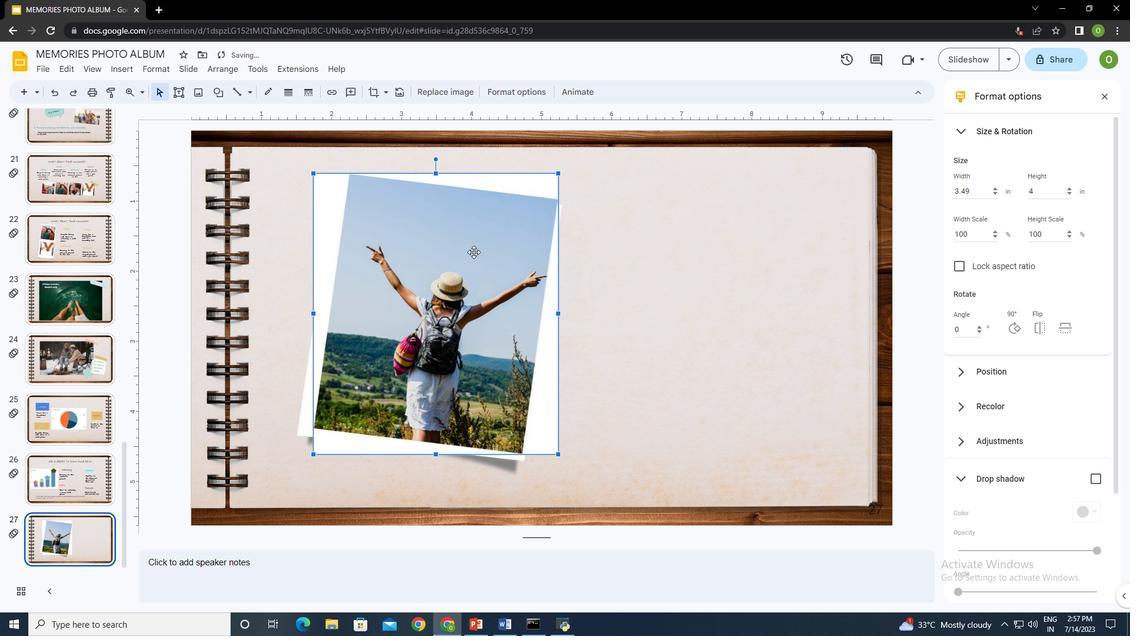 
Action: Mouse pressed left at (474, 252)
Screenshot: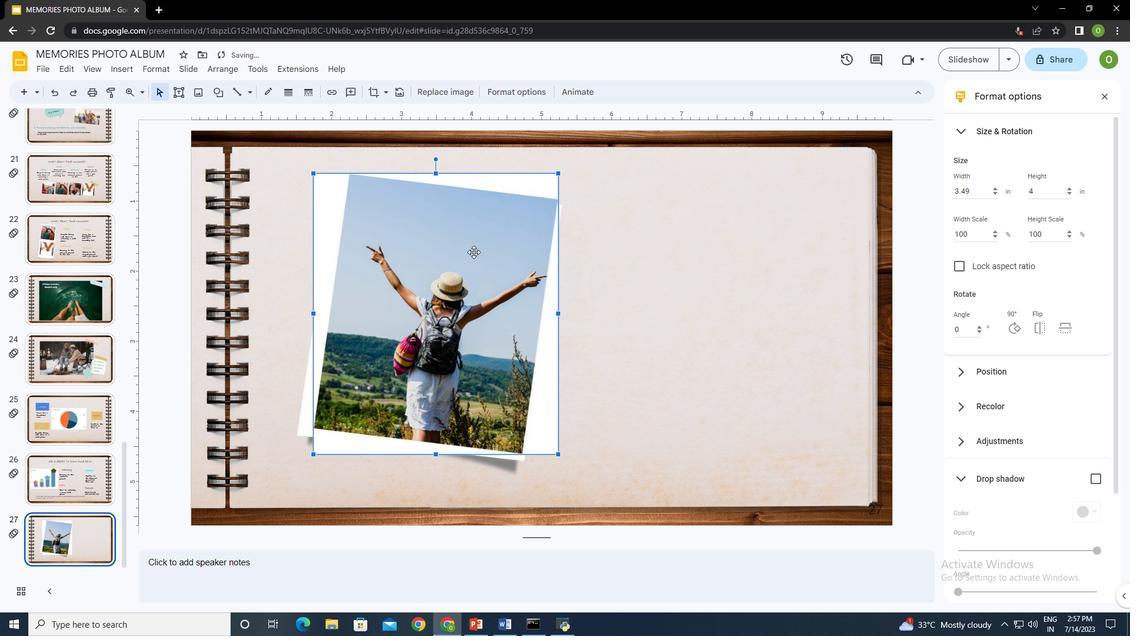 
Action: Mouse moved to (557, 454)
Screenshot: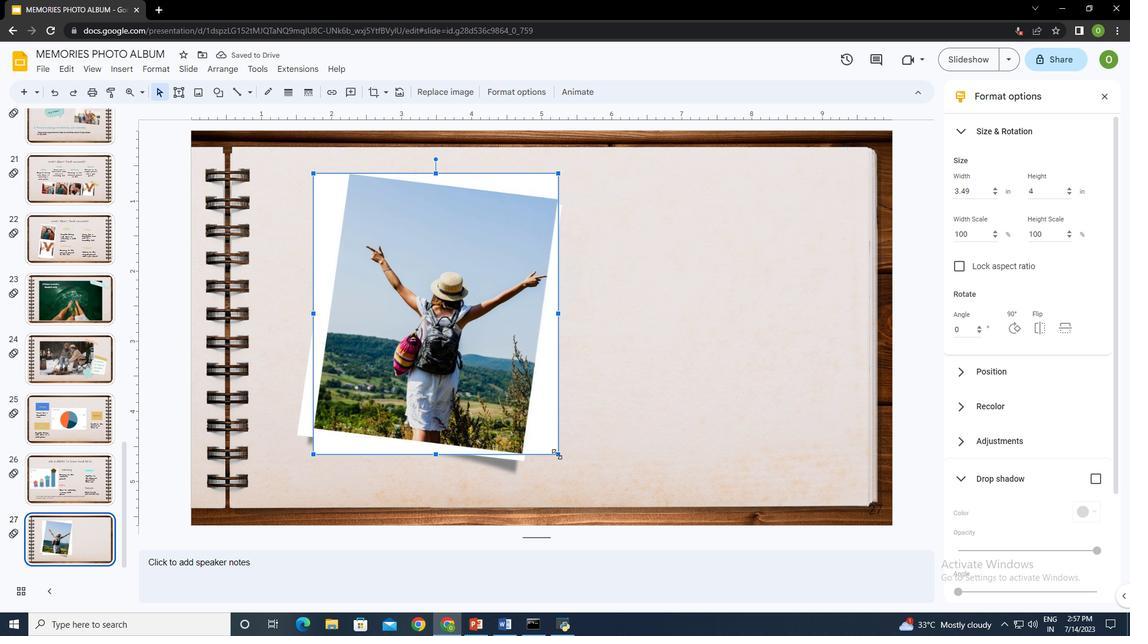 
Action: Mouse pressed left at (557, 454)
Screenshot: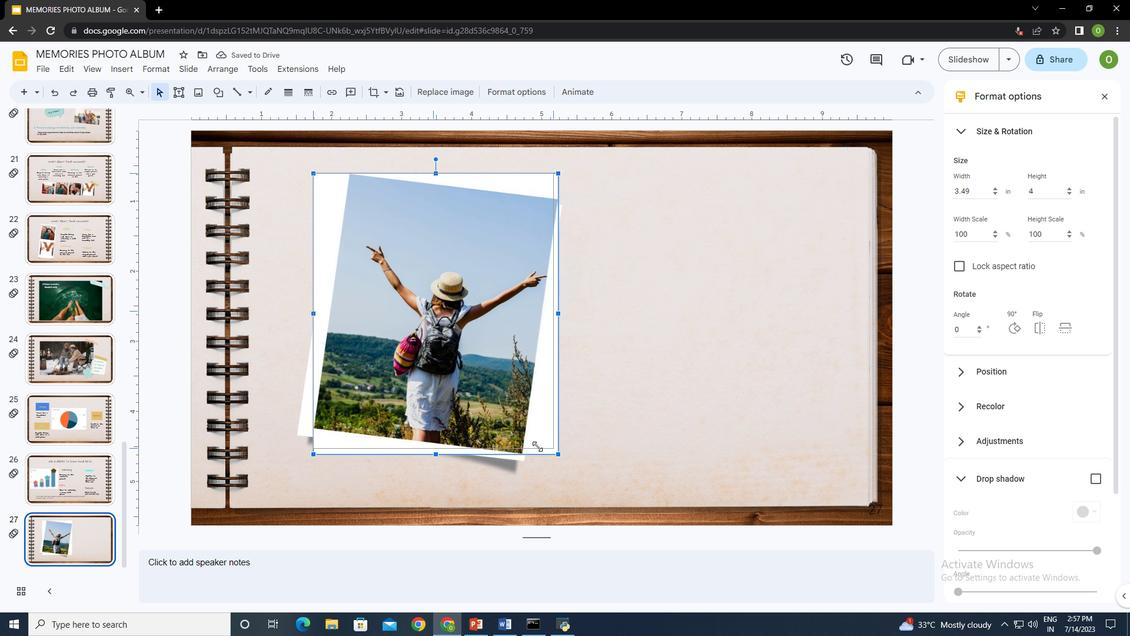 
Action: Mouse moved to (458, 270)
Screenshot: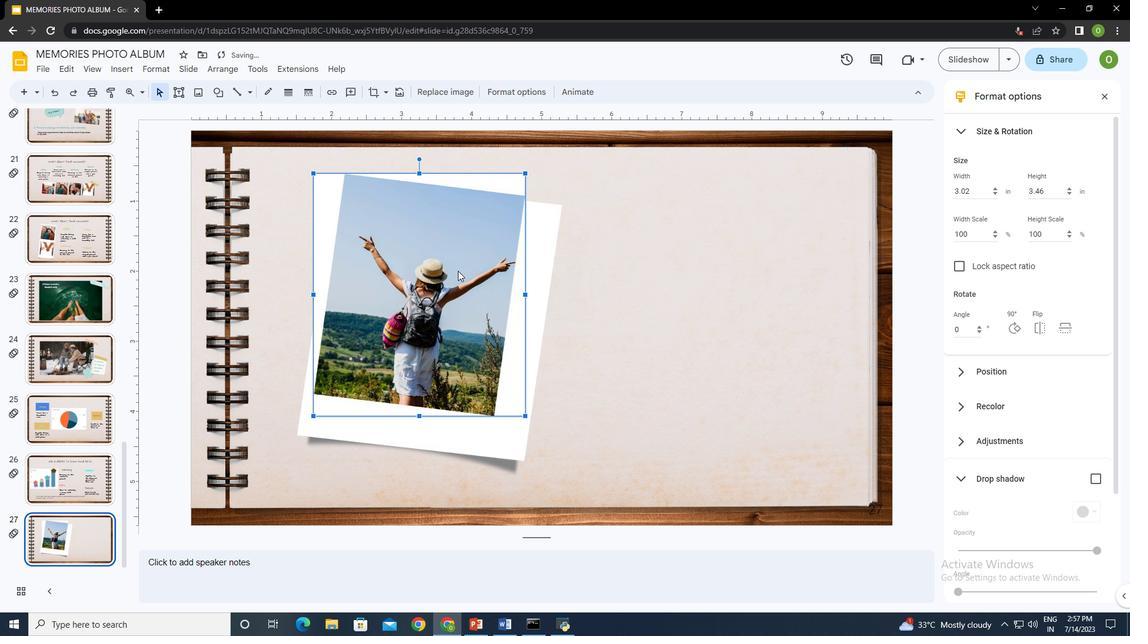 
Action: Mouse pressed left at (458, 270)
Screenshot: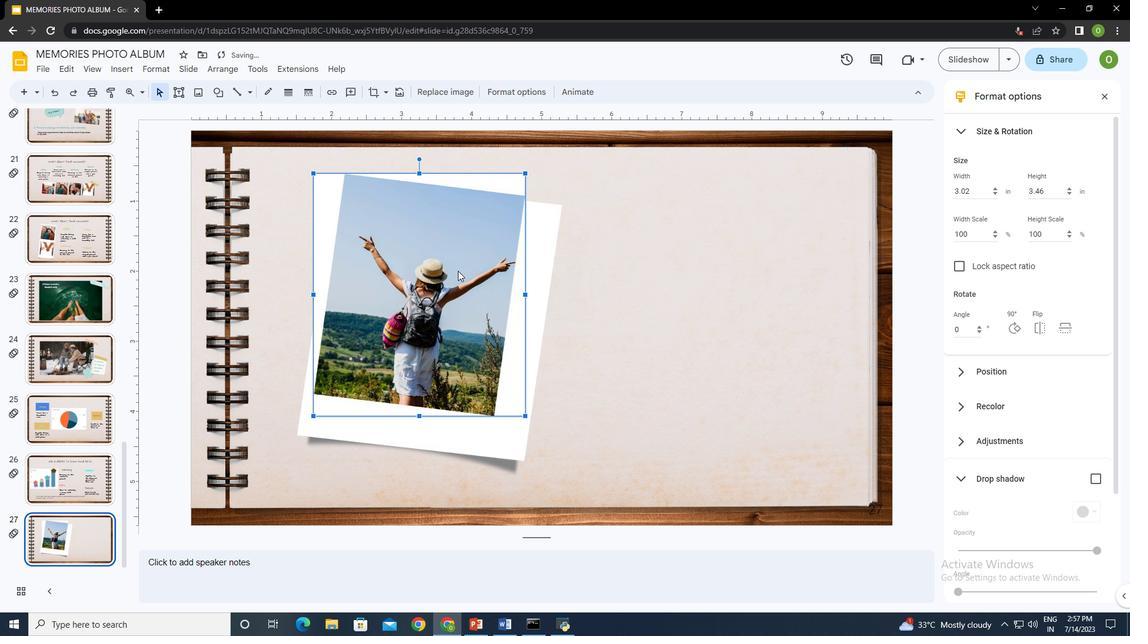 
Action: Mouse moved to (418, 157)
Screenshot: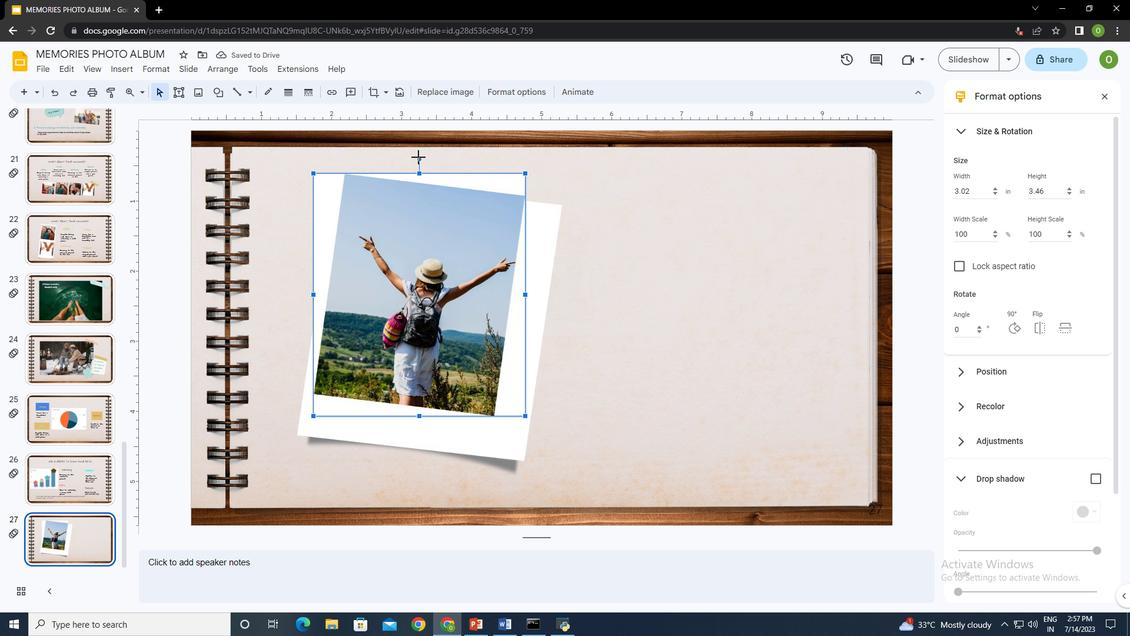 
Action: Mouse pressed left at (418, 157)
Screenshot: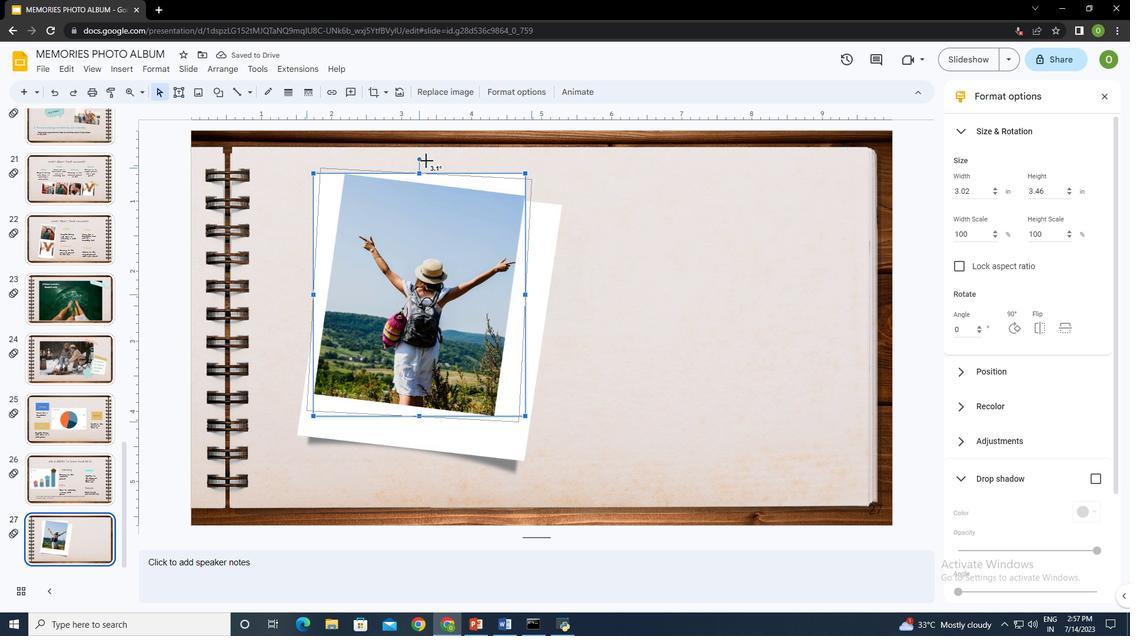 
Action: Mouse moved to (439, 202)
Screenshot: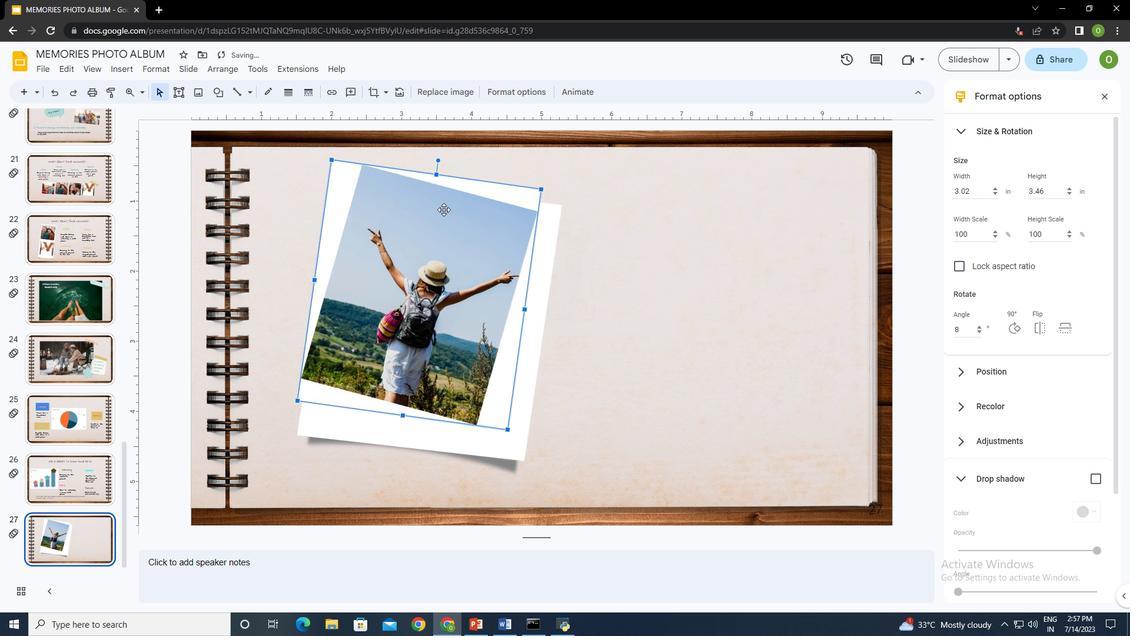 
Action: Mouse pressed left at (439, 202)
Screenshot: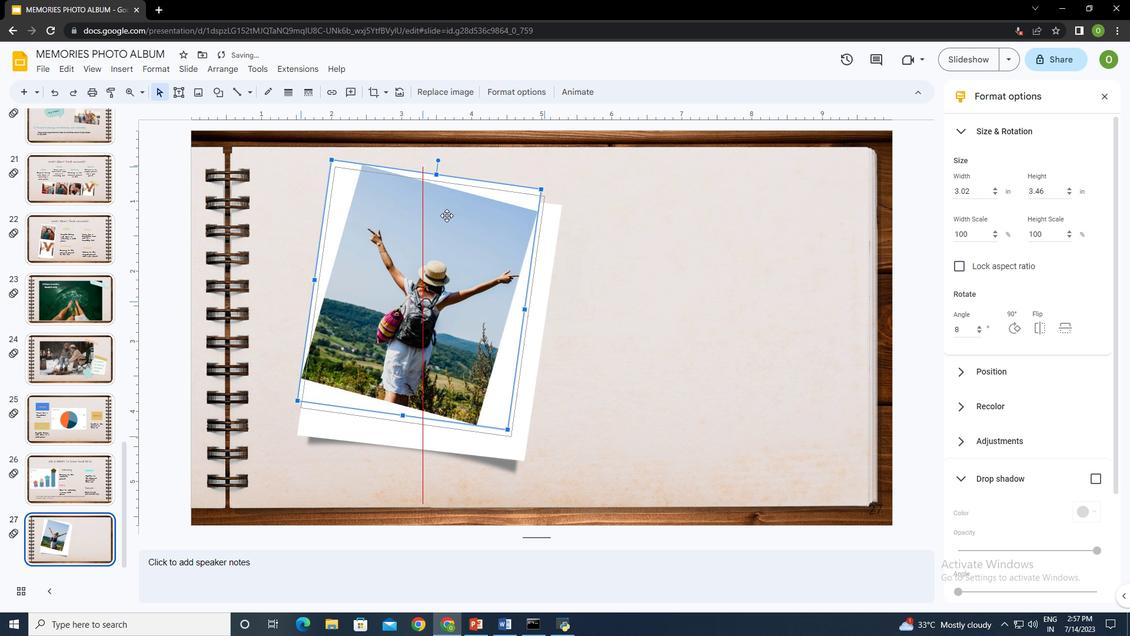 
Action: Mouse moved to (651, 268)
Screenshot: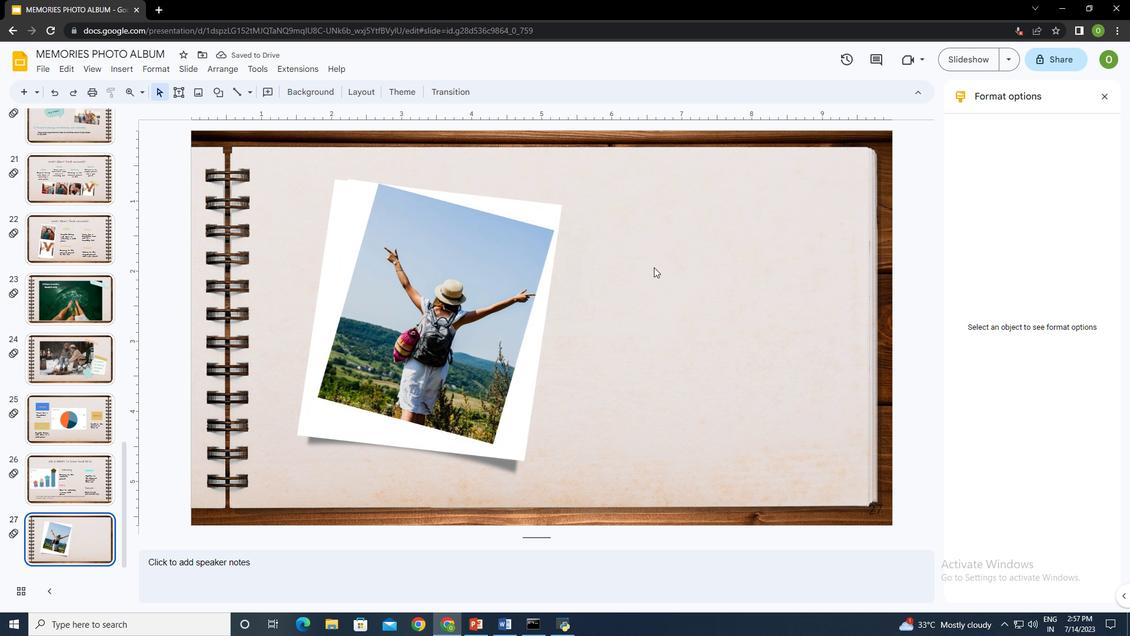 
Action: Mouse pressed left at (651, 268)
Screenshot: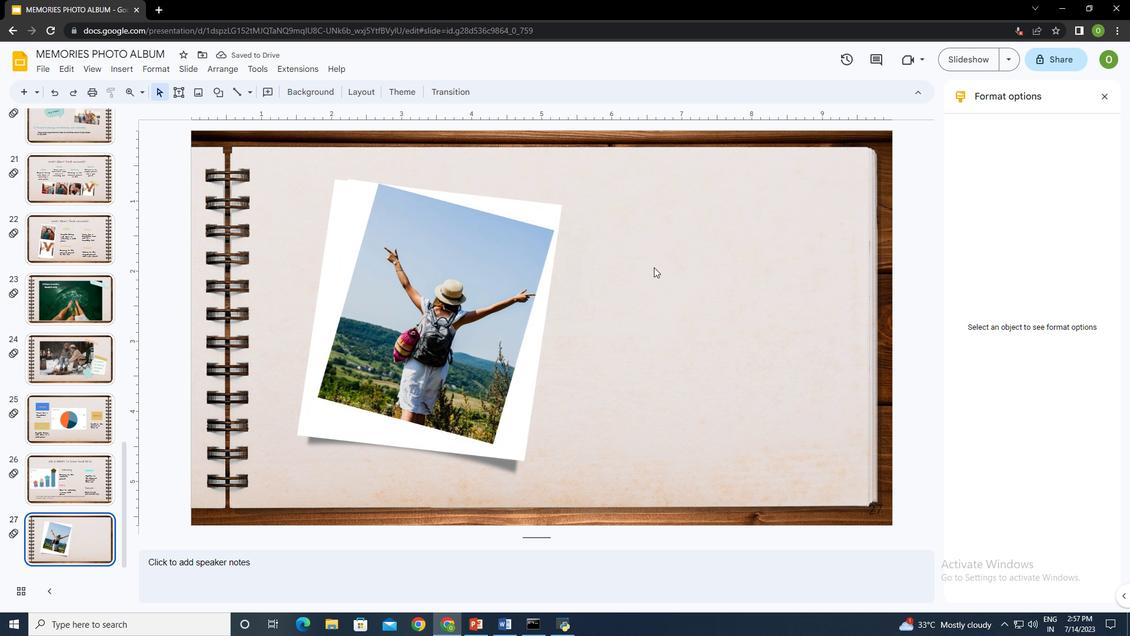 
Action: Mouse moved to (119, 70)
Screenshot: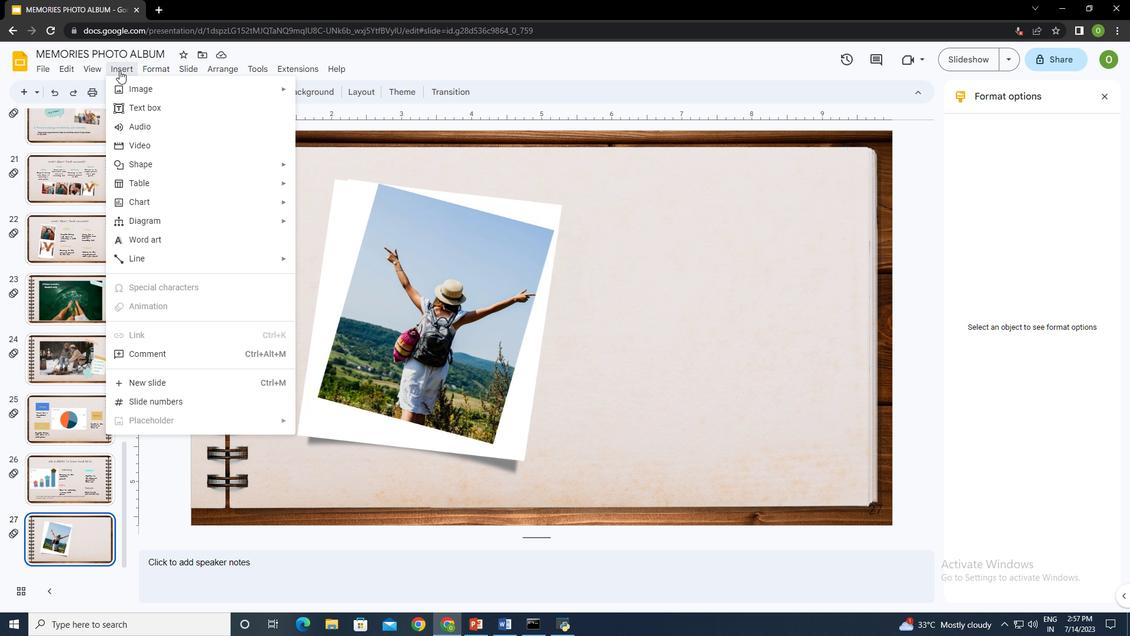 
Action: Mouse pressed left at (119, 70)
Screenshot: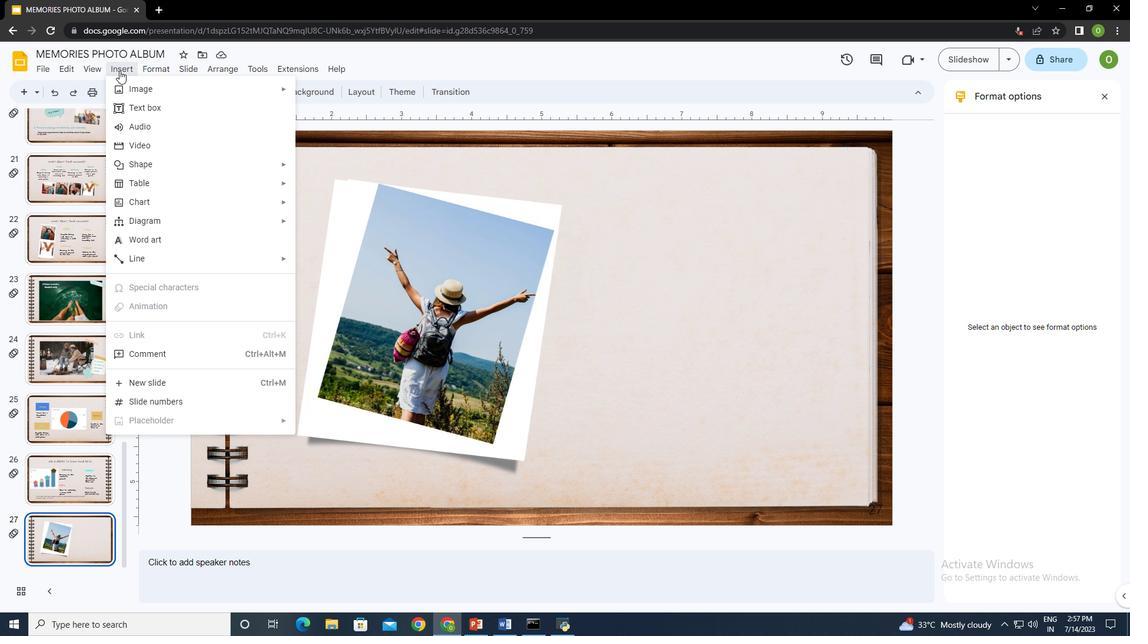 
Action: Mouse moved to (366, 94)
Screenshot: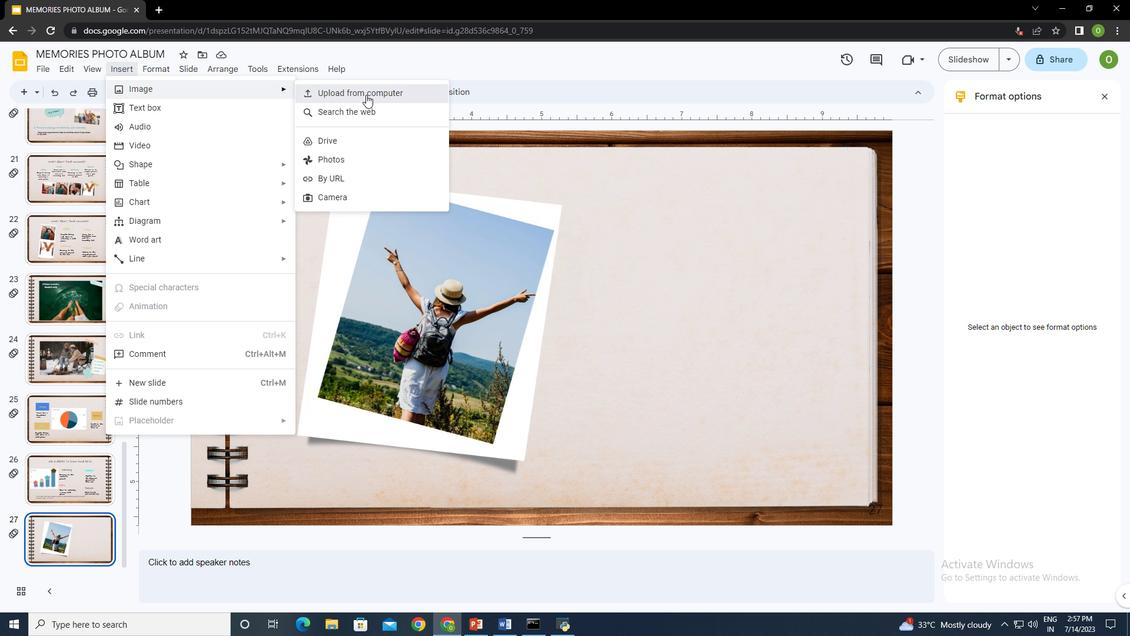 
Action: Mouse pressed left at (366, 94)
Screenshot: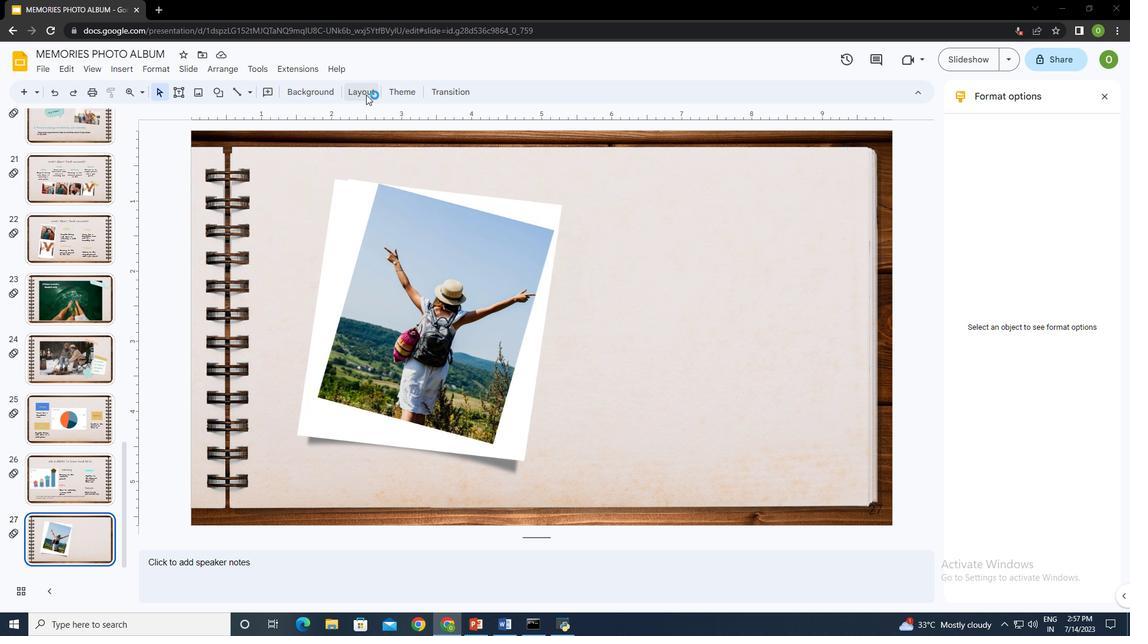 
Action: Mouse moved to (421, 183)
Screenshot: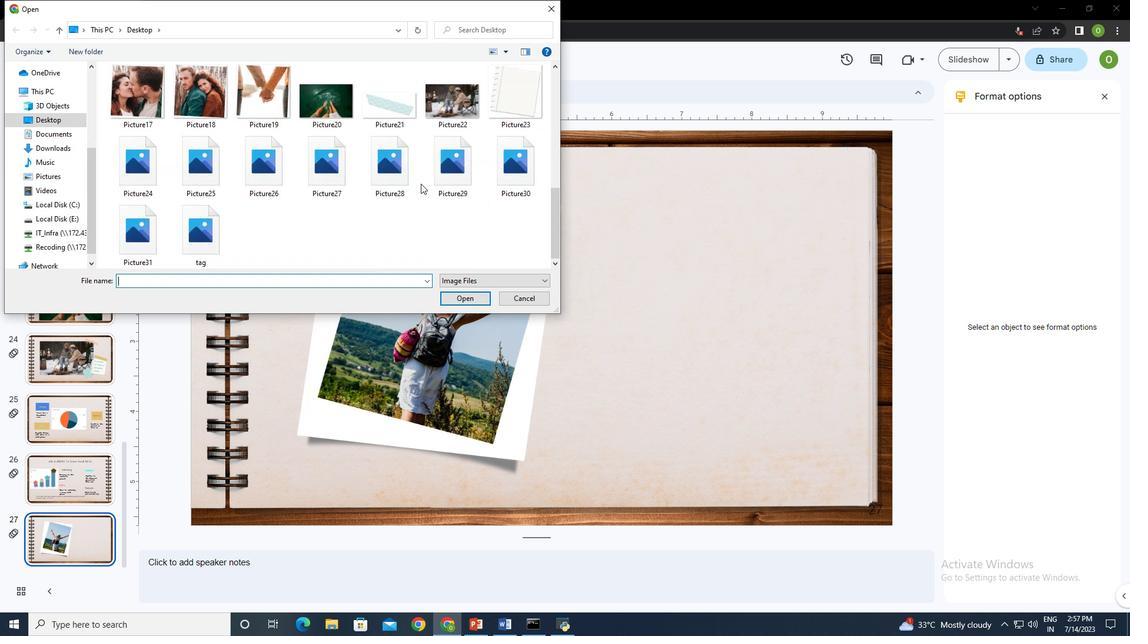 
Action: Mouse scrolled (421, 183) with delta (0, 0)
Screenshot: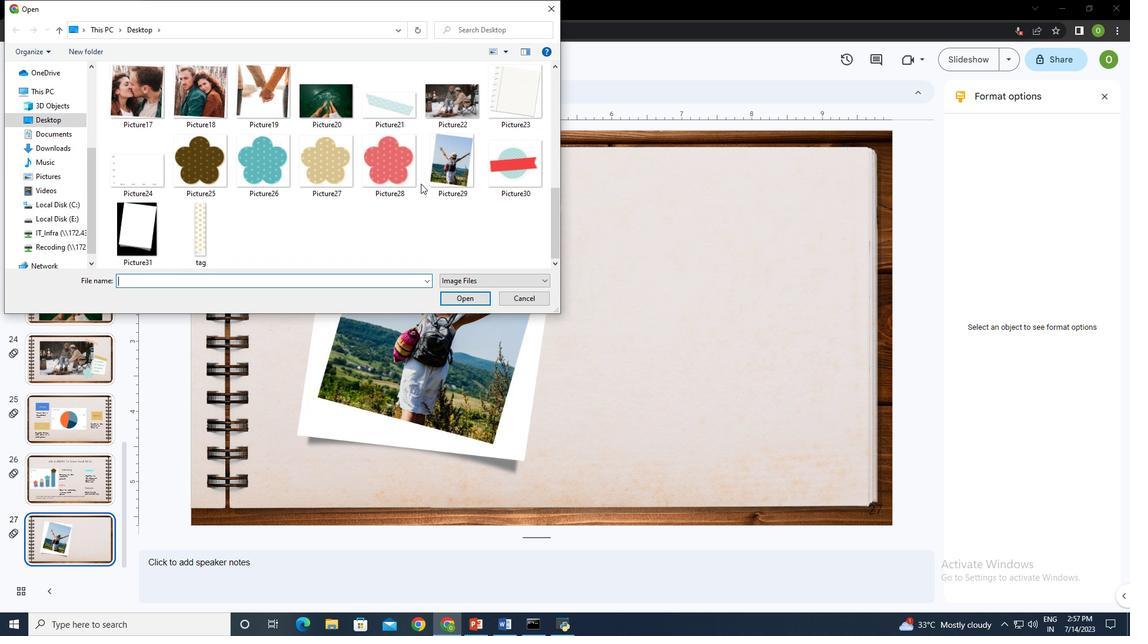 
Action: Mouse scrolled (421, 183) with delta (0, 0)
Screenshot: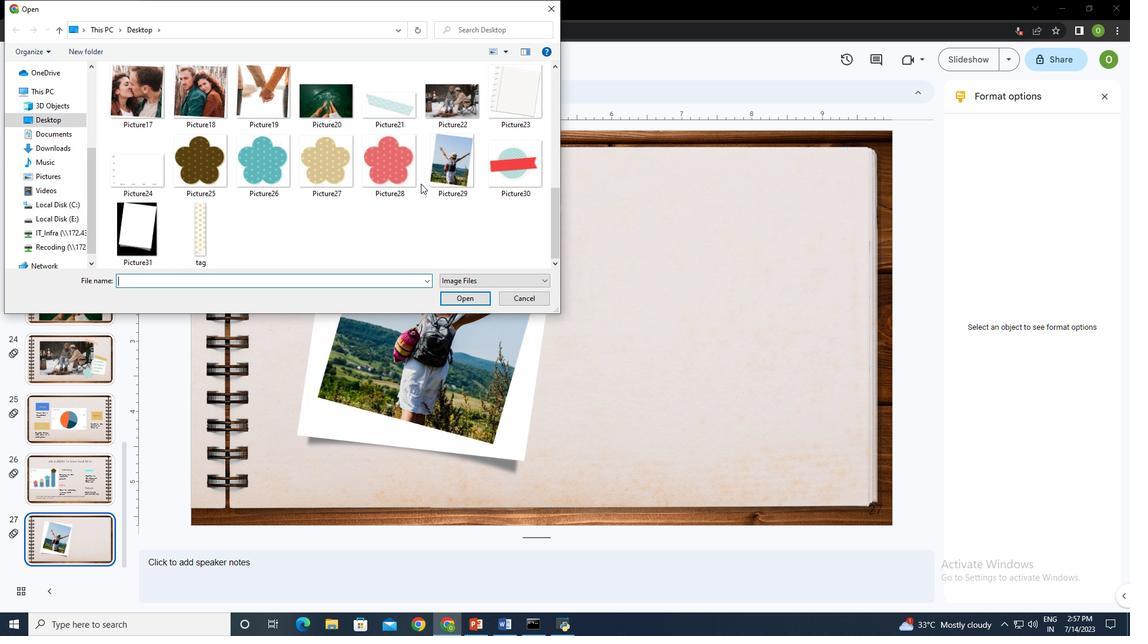 
Action: Mouse scrolled (421, 183) with delta (0, 0)
Screenshot: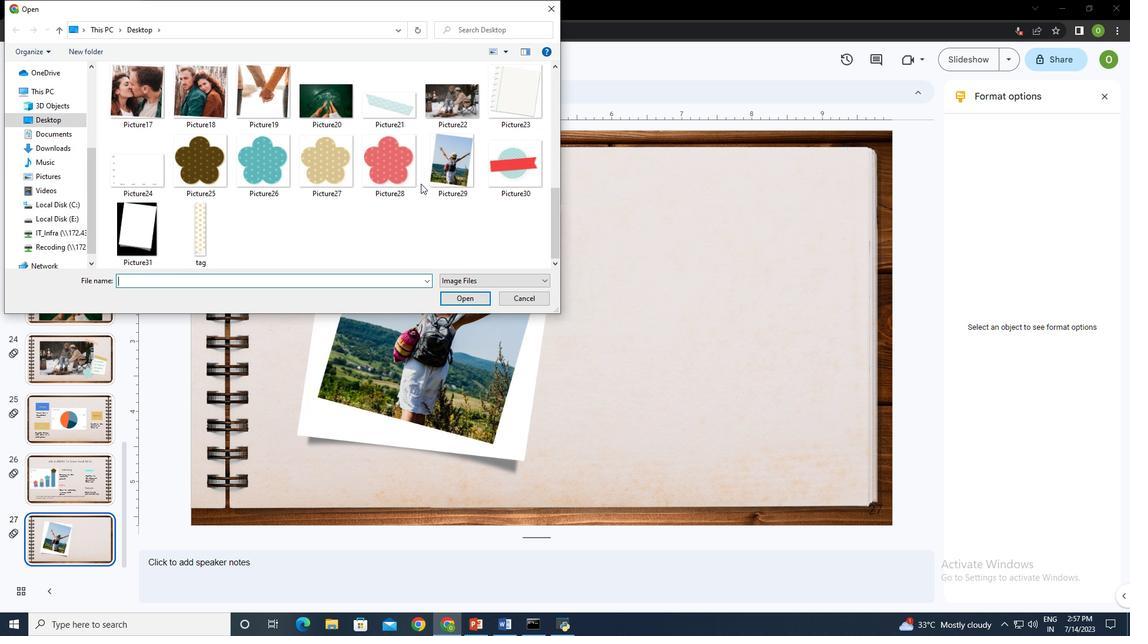 
Action: Mouse scrolled (421, 183) with delta (0, 0)
Screenshot: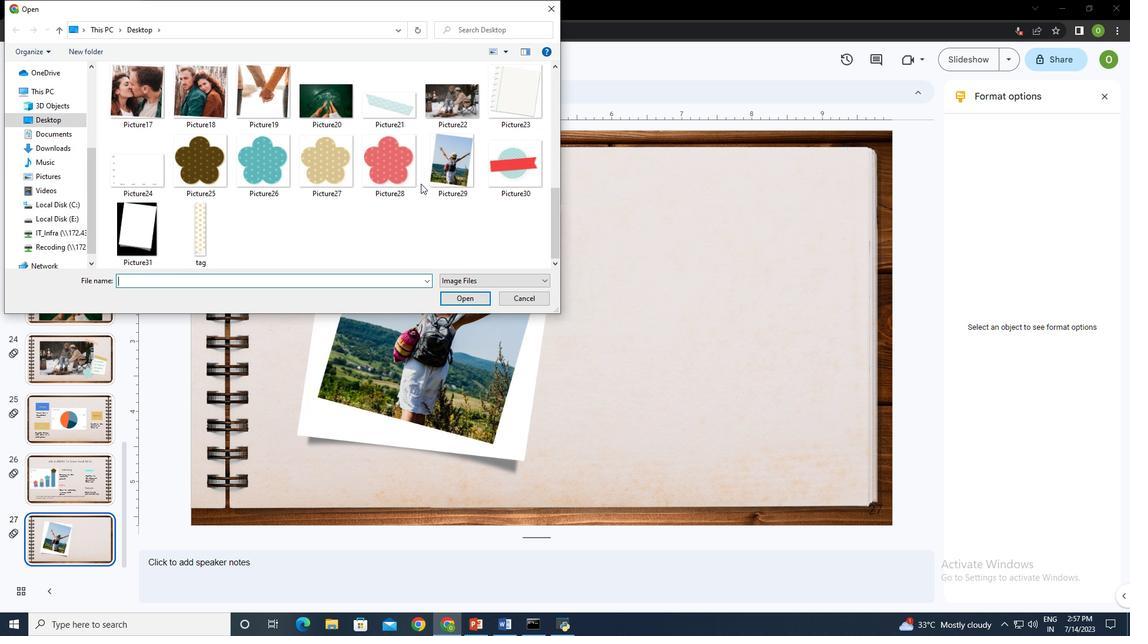 
Action: Mouse moved to (524, 157)
Screenshot: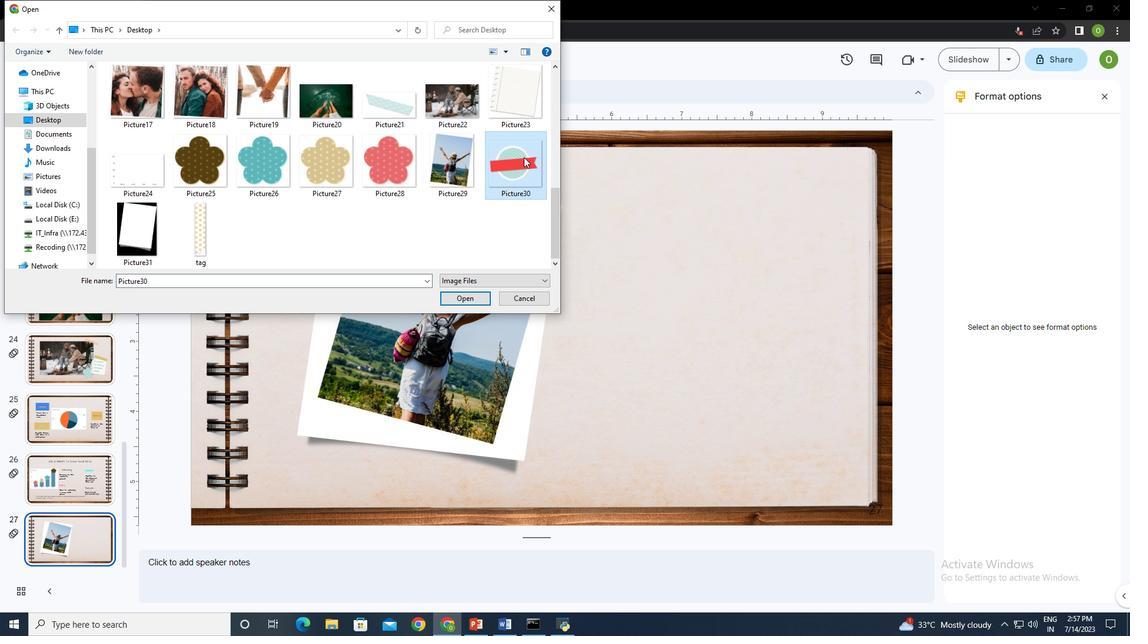 
Action: Mouse pressed left at (524, 157)
Screenshot: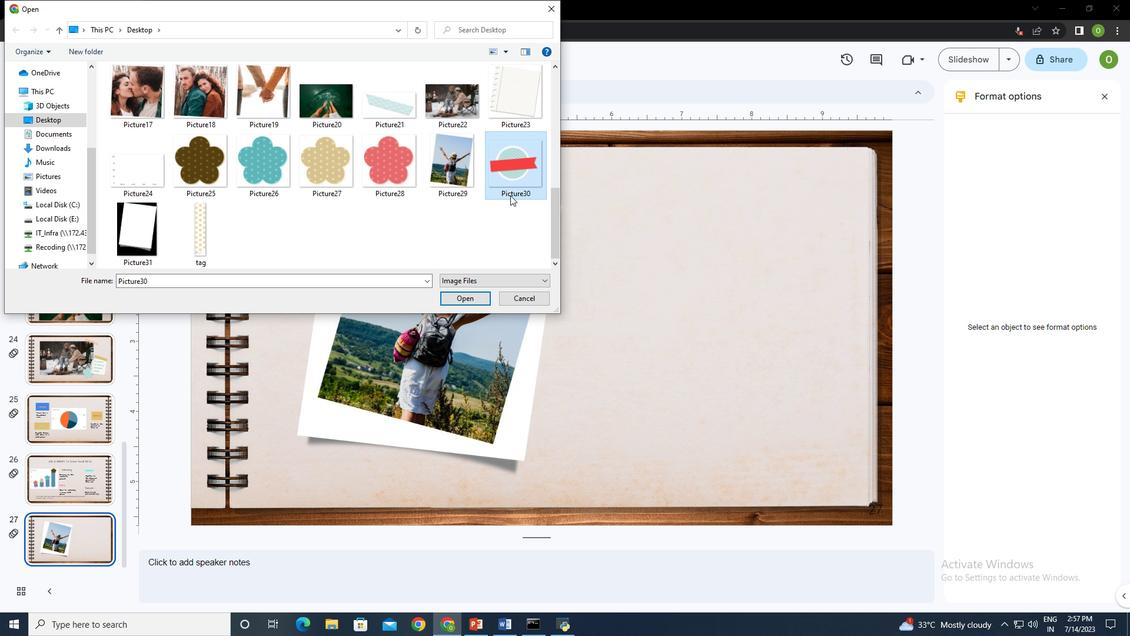 
Action: Mouse moved to (457, 296)
Screenshot: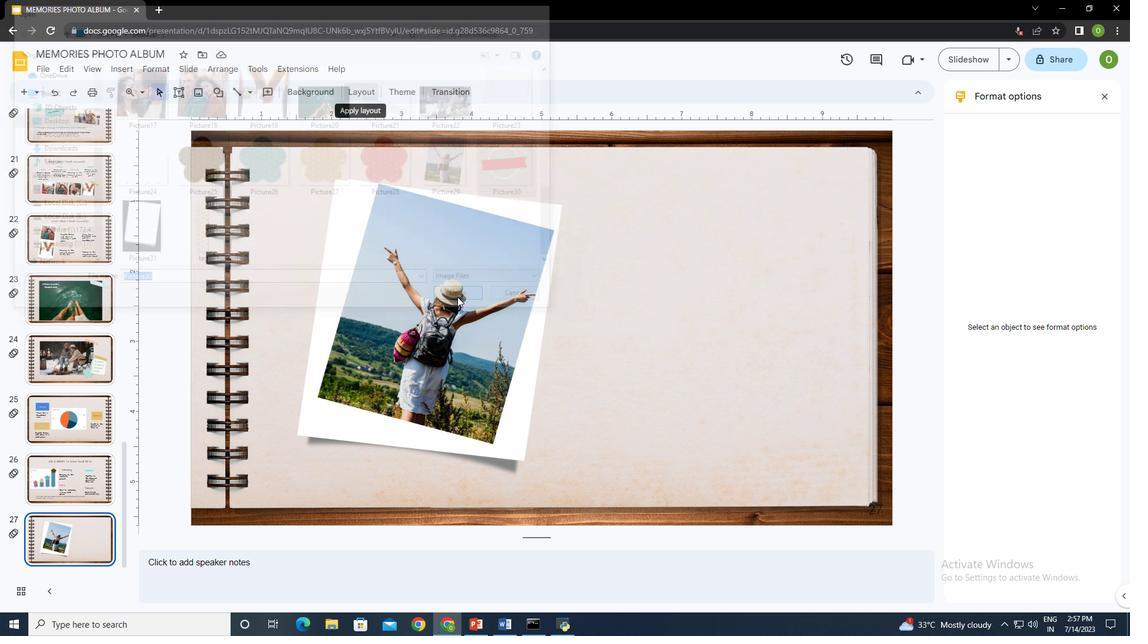 
Action: Mouse pressed left at (457, 296)
Screenshot: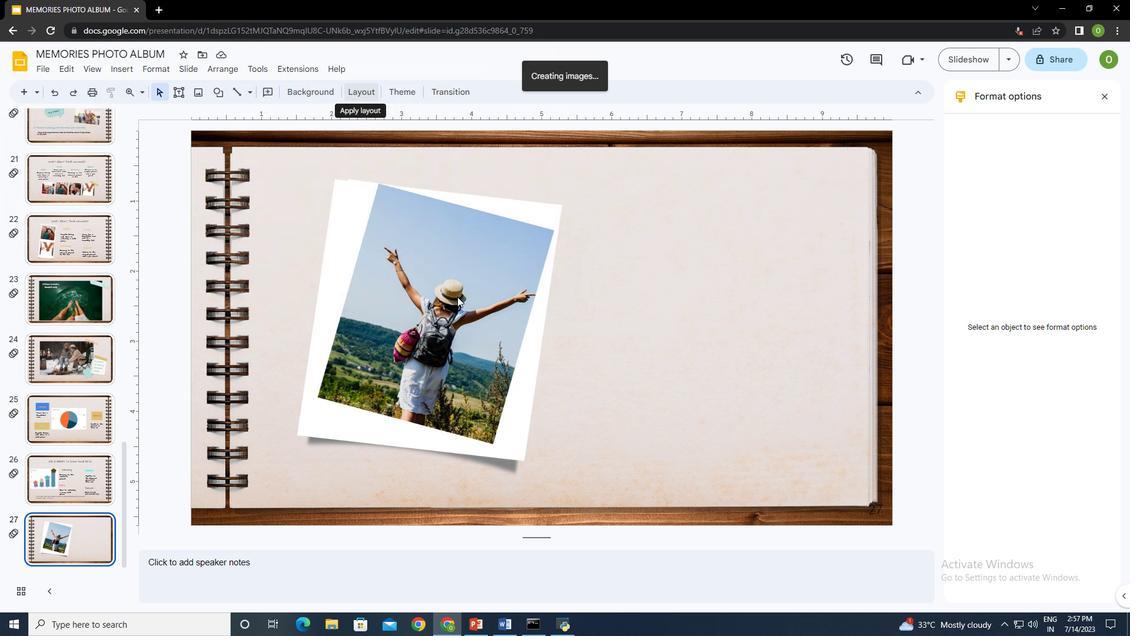 
Action: Mouse moved to (880, 408)
Screenshot: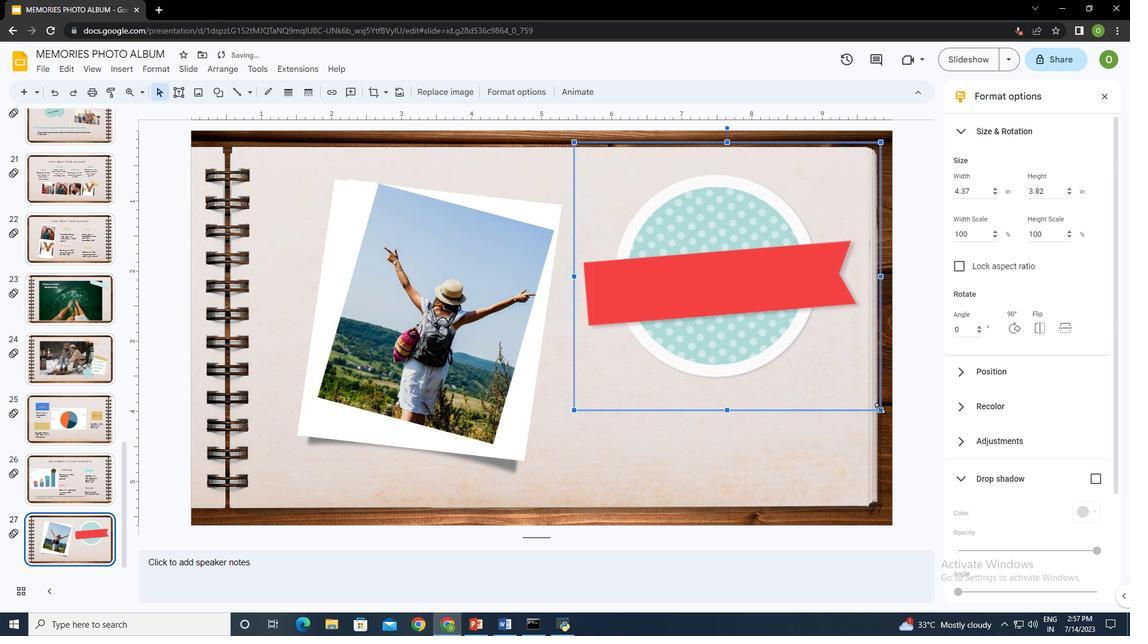 
Action: Mouse pressed left at (880, 408)
Screenshot: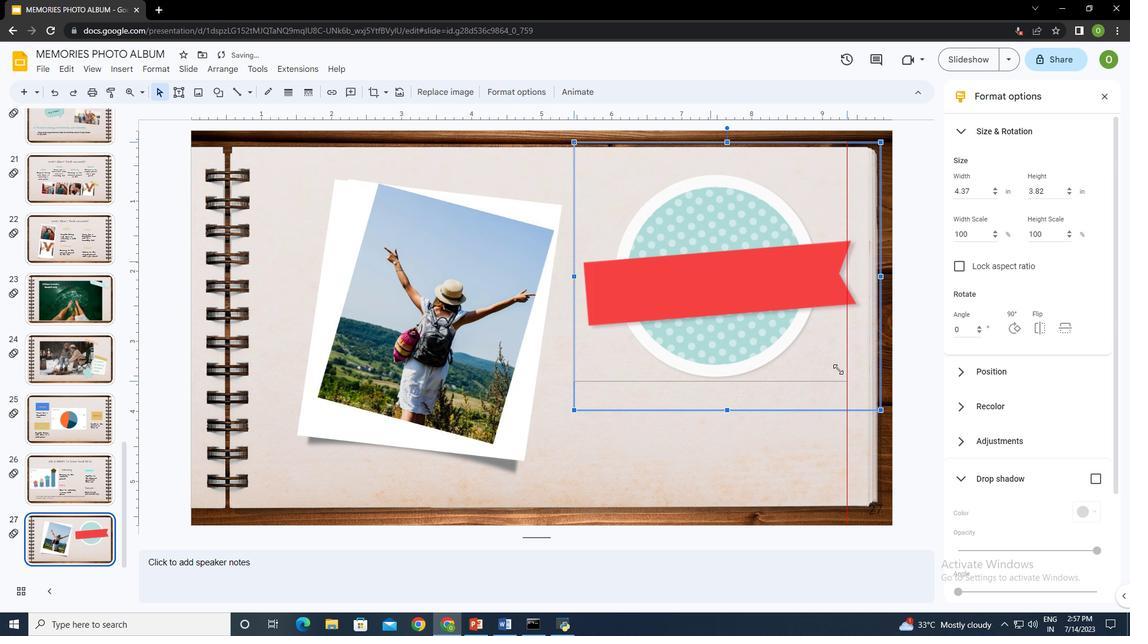 
Action: Mouse moved to (707, 186)
Screenshot: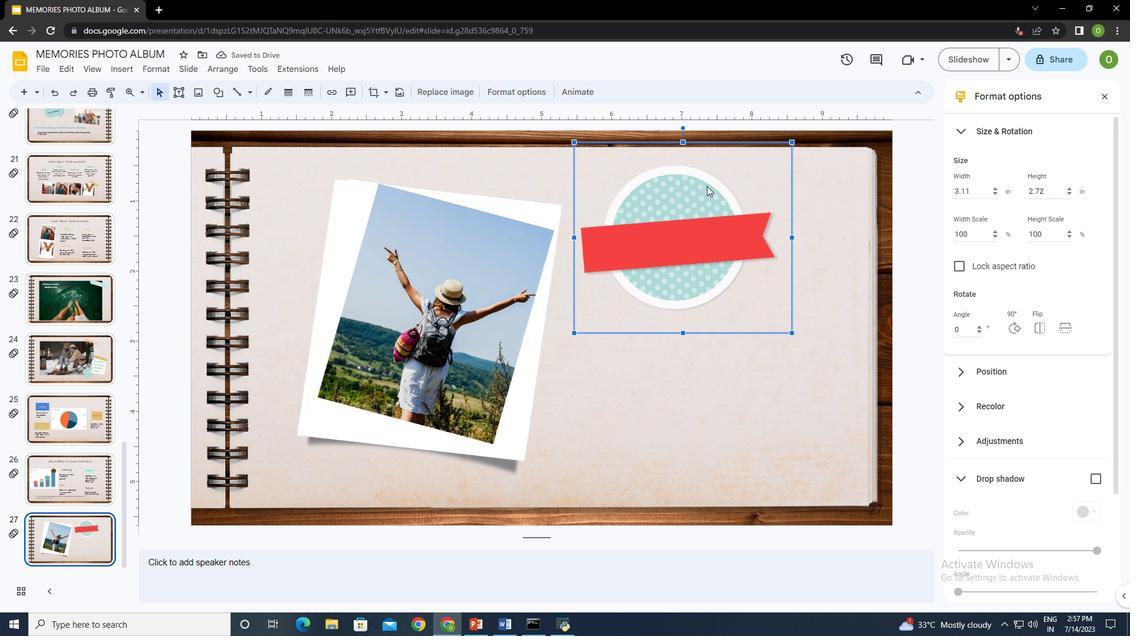 
Action: Key pressed <Key.down><Key.down><Key.down><Key.down><Key.down><Key.down><Key.down><Key.down><Key.down><Key.down><Key.down><Key.down><Key.down><Key.right><Key.right><Key.right><Key.down><Key.down><Key.down><Key.down><Key.down><Key.down><Key.down><Key.down><Key.down><Key.down><Key.down><Key.down><Key.left><Key.left><Key.left><Key.left><Key.left><Key.left><Key.left><Key.left><Key.left><Key.left><Key.left><Key.left><Key.left><Key.left><Key.left><Key.left><Key.left><Key.left><Key.left><Key.left><Key.left>
Screenshot: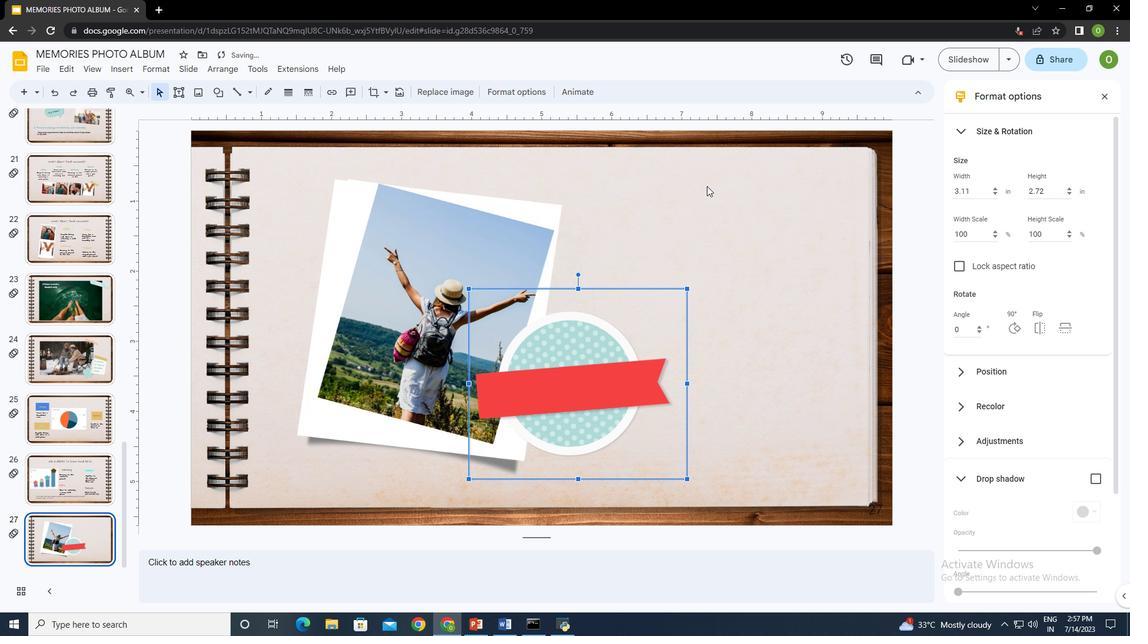 
Action: Mouse moved to (568, 394)
Screenshot: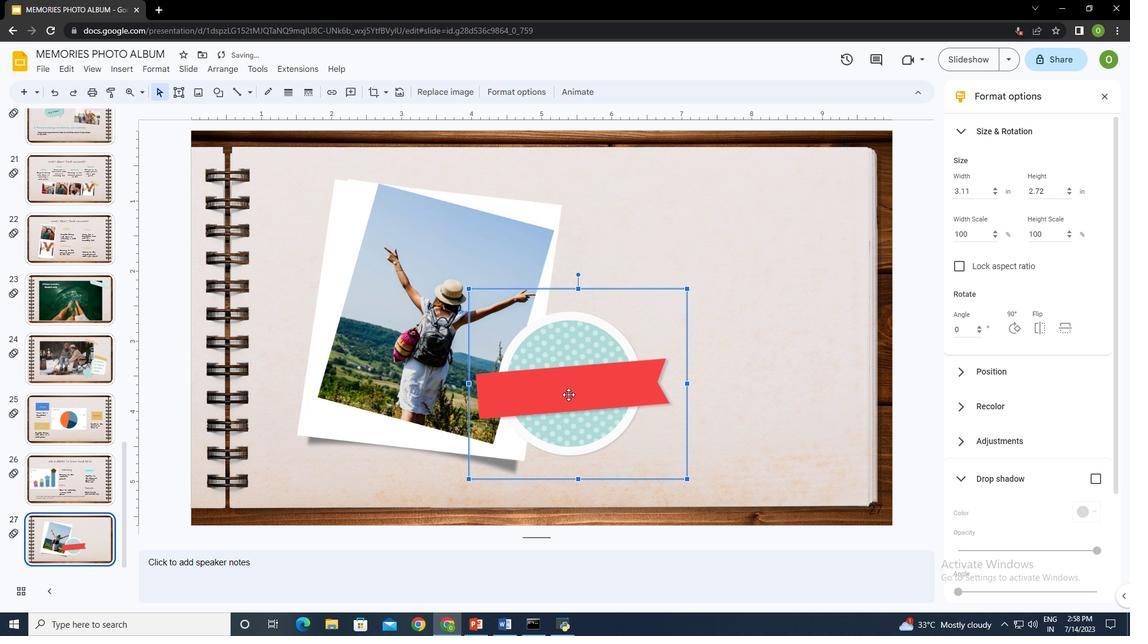 
Action: Mouse pressed left at (568, 394)
Screenshot: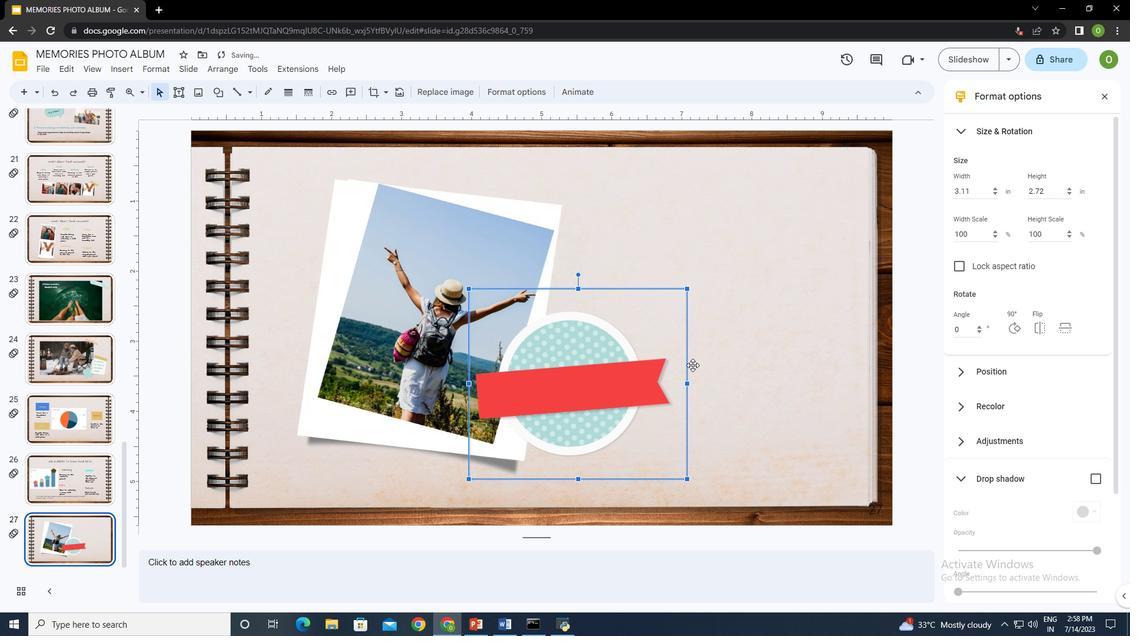 
Action: Mouse moved to (793, 298)
Screenshot: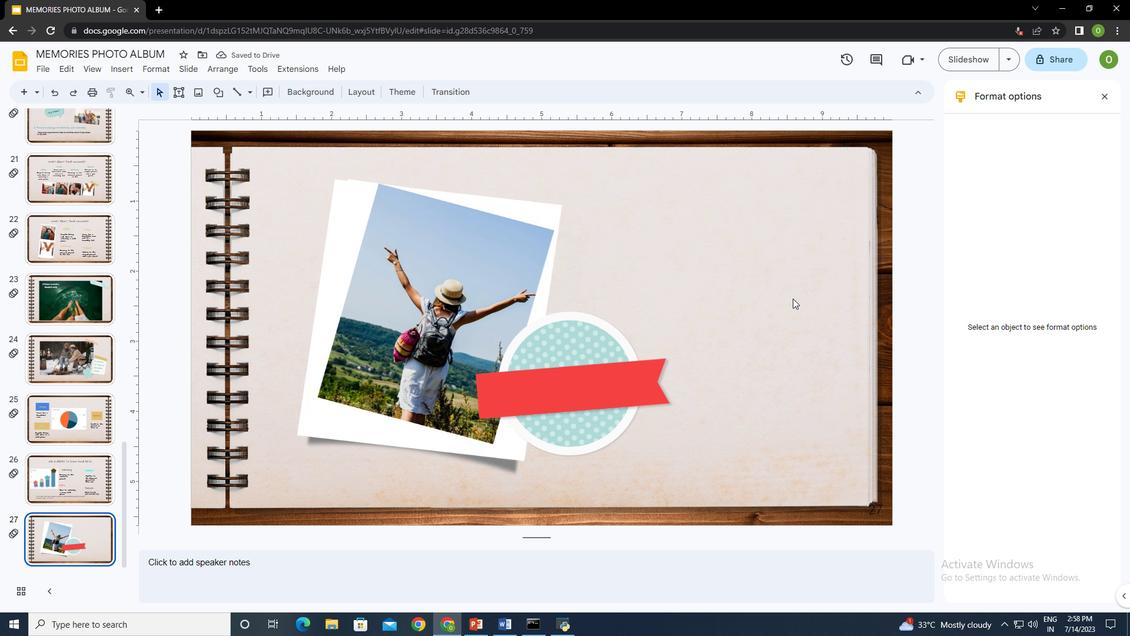 
Action: Mouse pressed left at (793, 298)
Screenshot: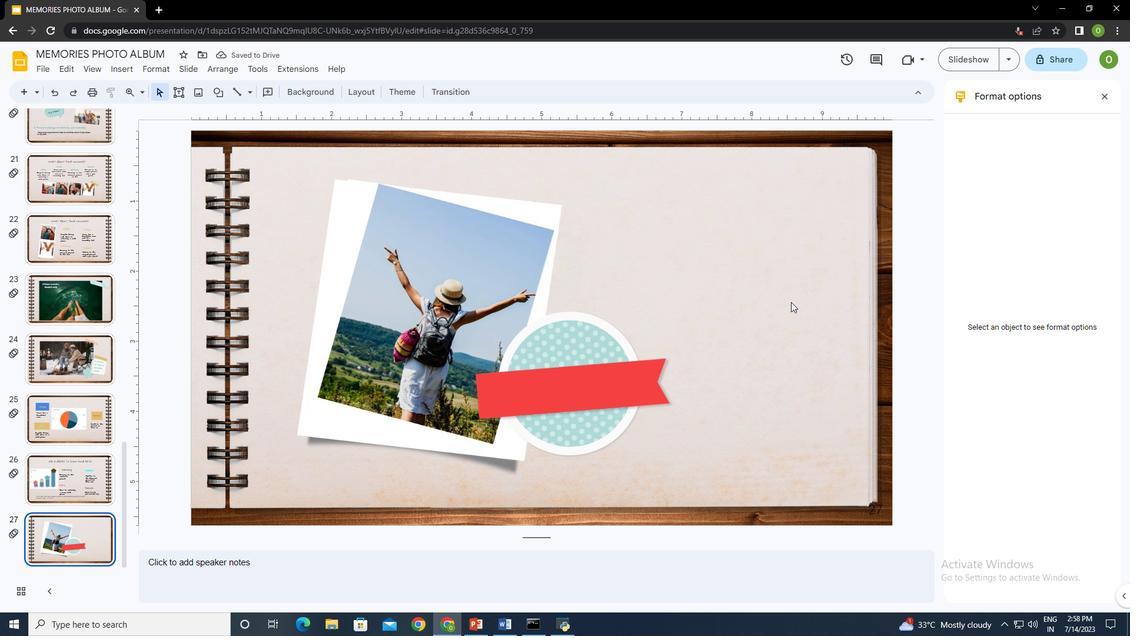 
Action: Mouse moved to (179, 90)
Screenshot: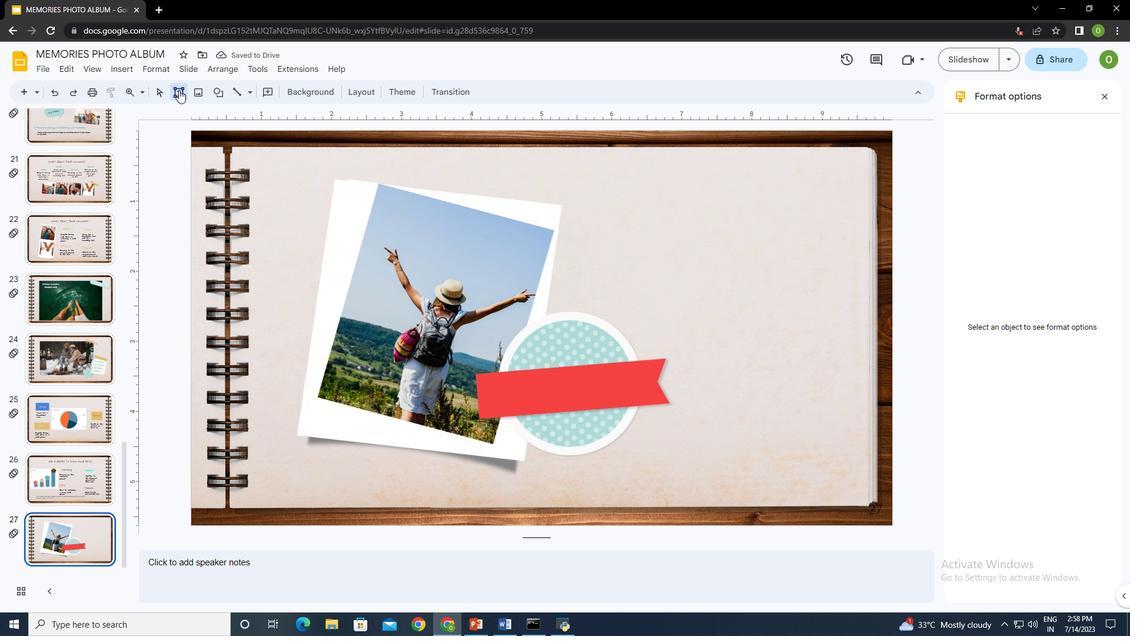 
Action: Mouse pressed left at (179, 90)
Screenshot: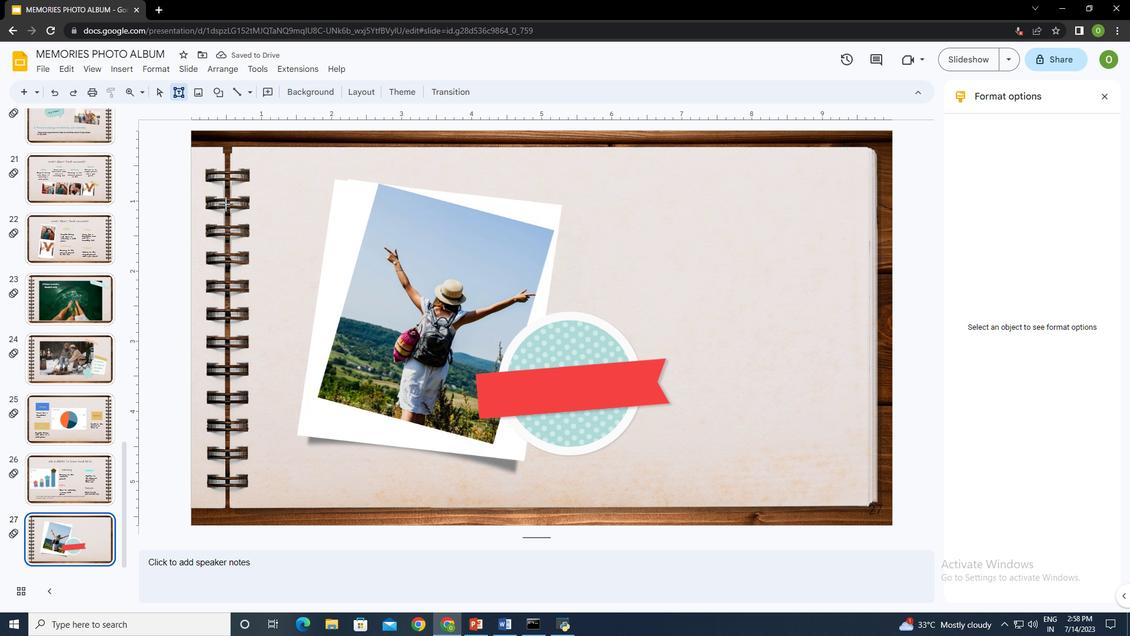 
Action: Mouse moved to (530, 371)
Screenshot: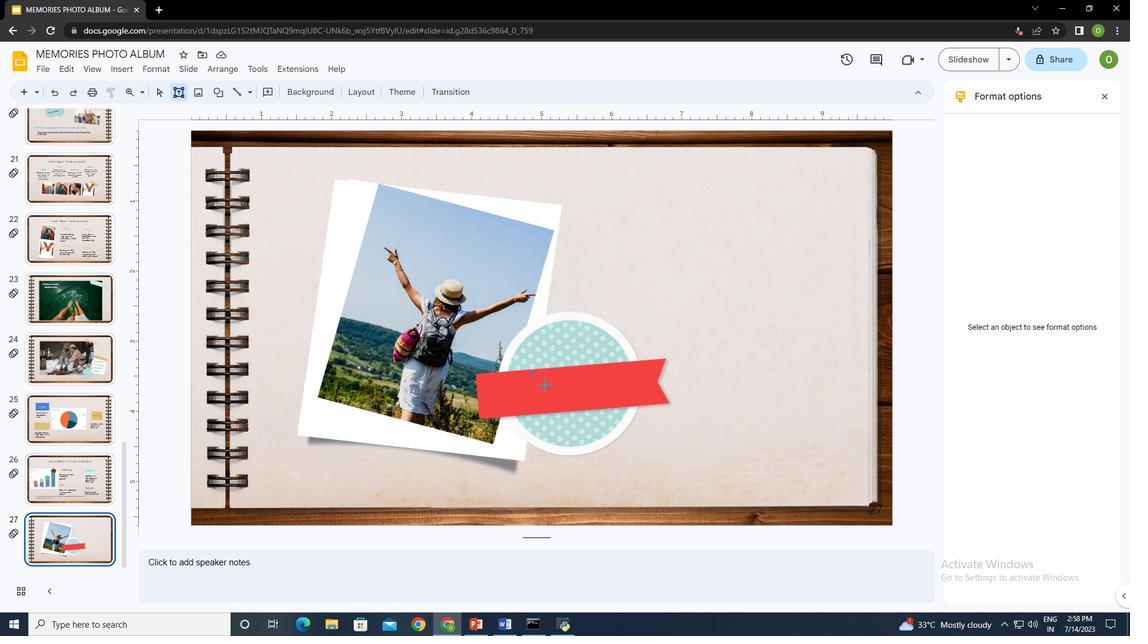 
Action: Mouse pressed left at (530, 371)
Screenshot: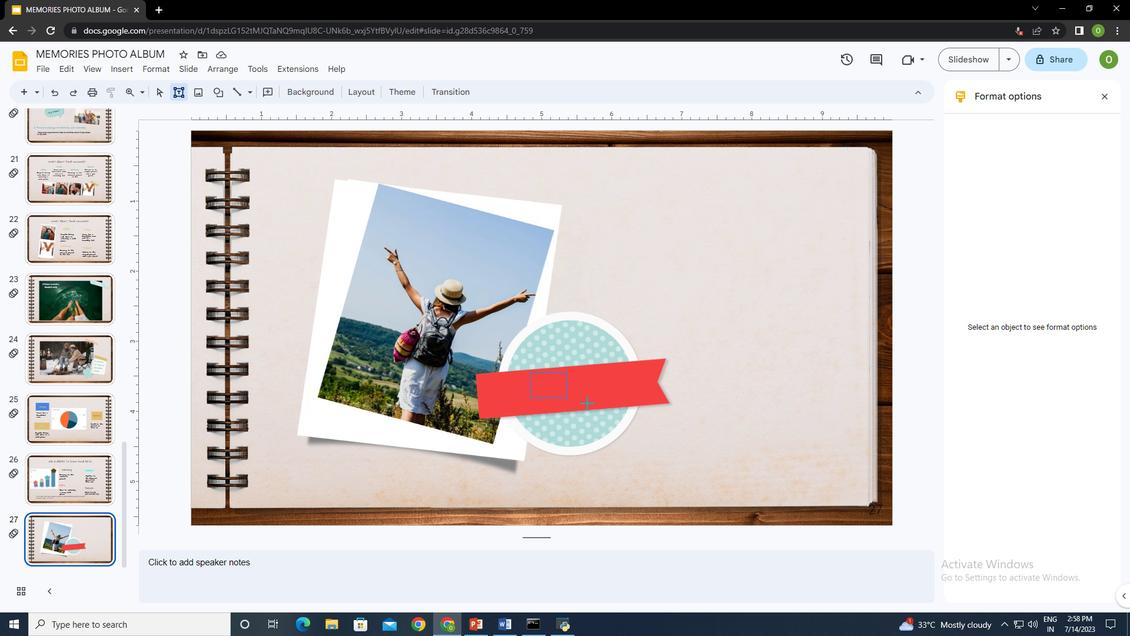 
Action: Mouse moved to (570, 396)
Screenshot: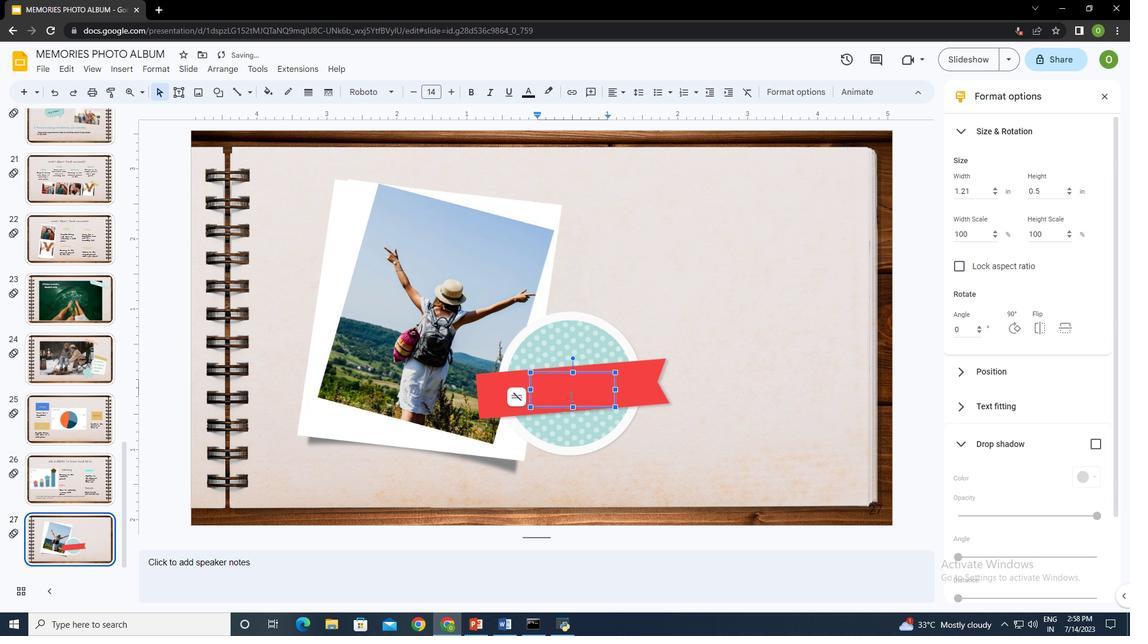 
Action: Key pressed 02ctrl+A
Screenshot: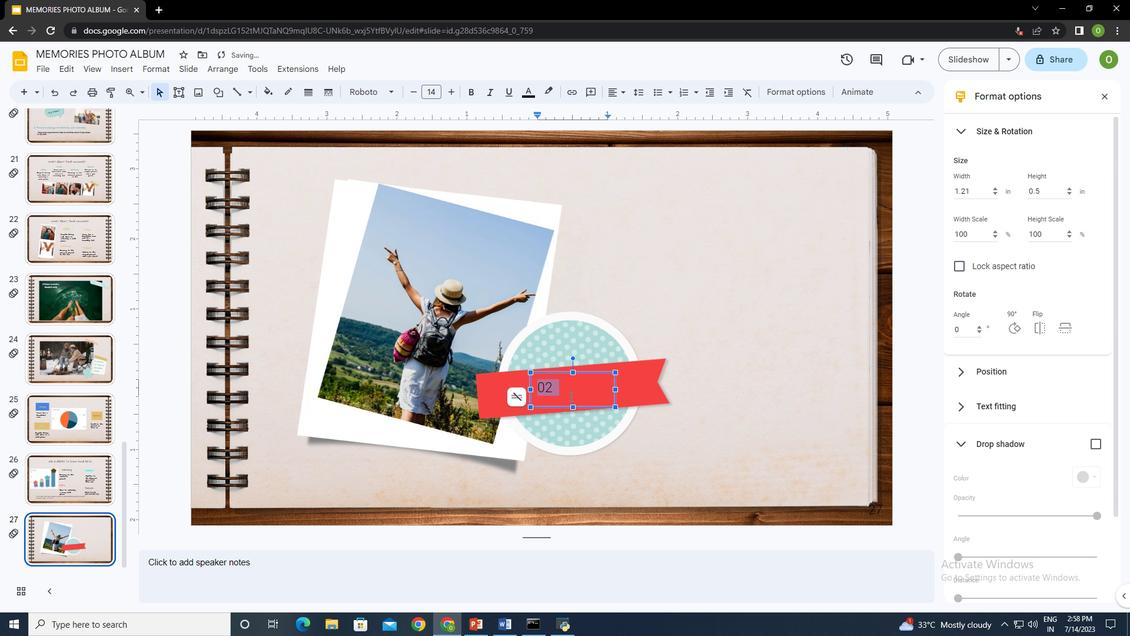 
Action: Mouse moved to (363, 93)
Screenshot: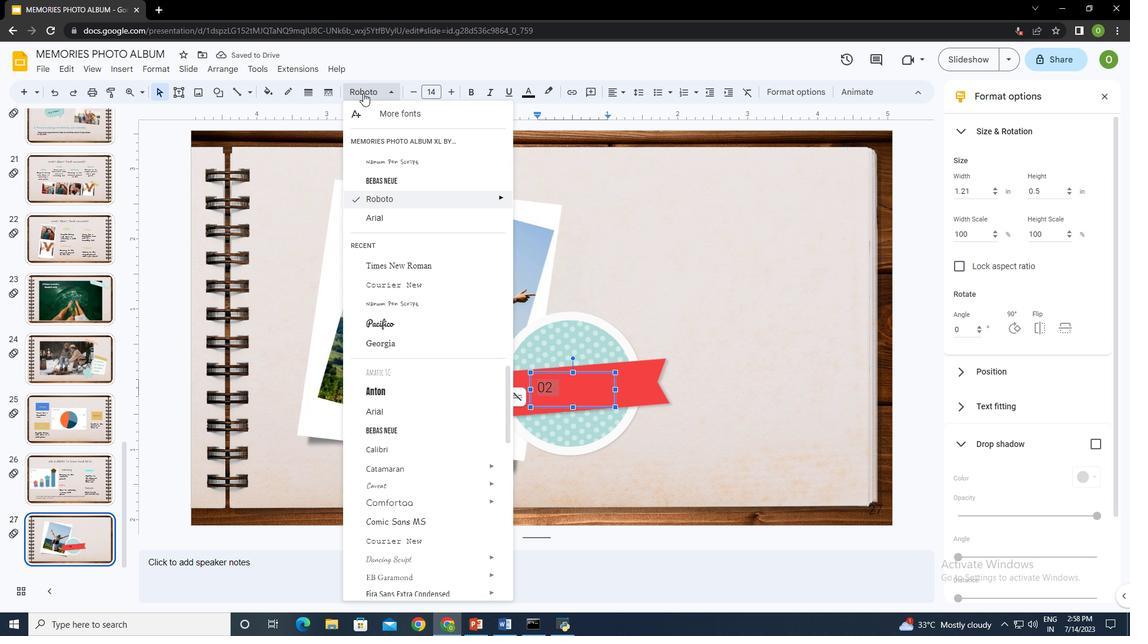 
Action: Mouse pressed left at (363, 93)
Screenshot: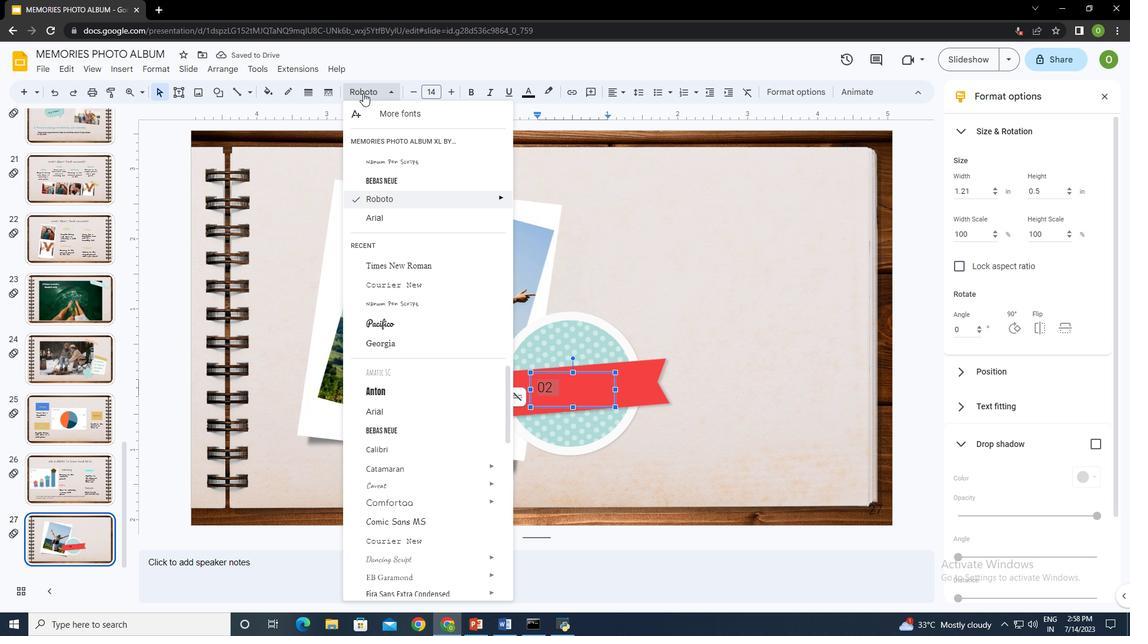 
Action: Mouse moved to (403, 163)
Screenshot: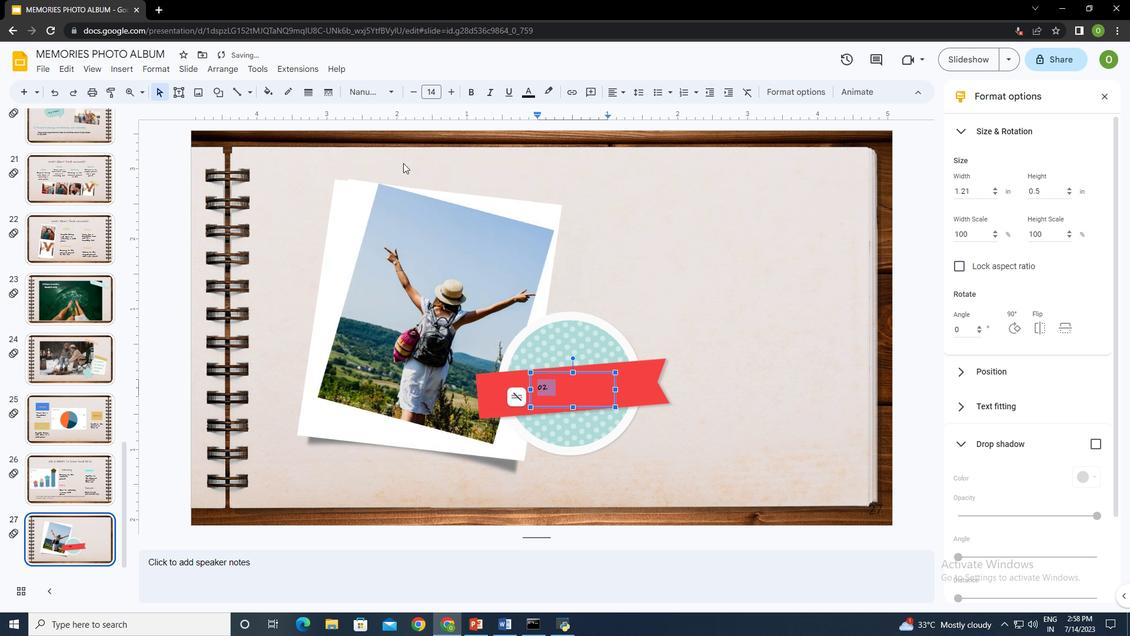 
Action: Mouse pressed left at (403, 163)
Screenshot: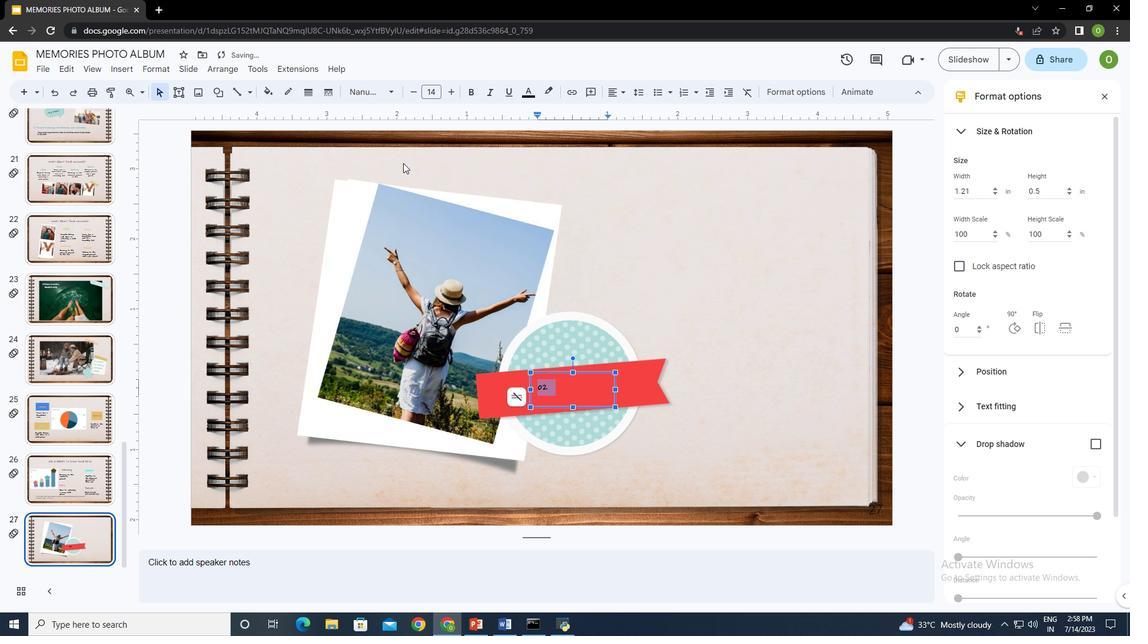 
Action: Mouse moved to (436, 93)
Screenshot: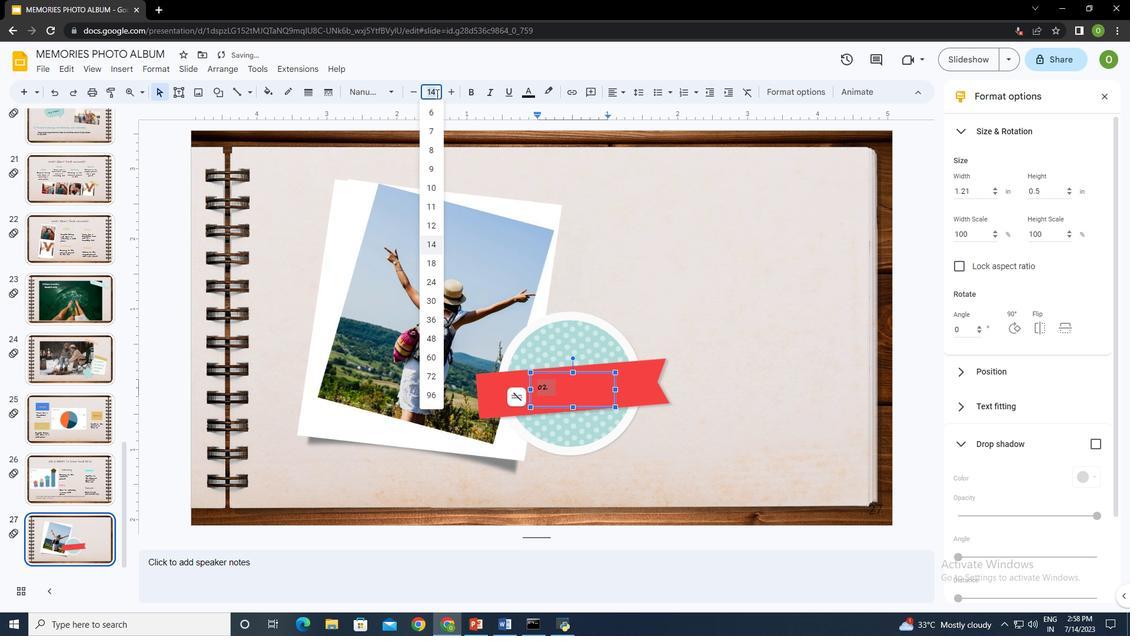 
Action: Mouse pressed left at (436, 93)
Screenshot: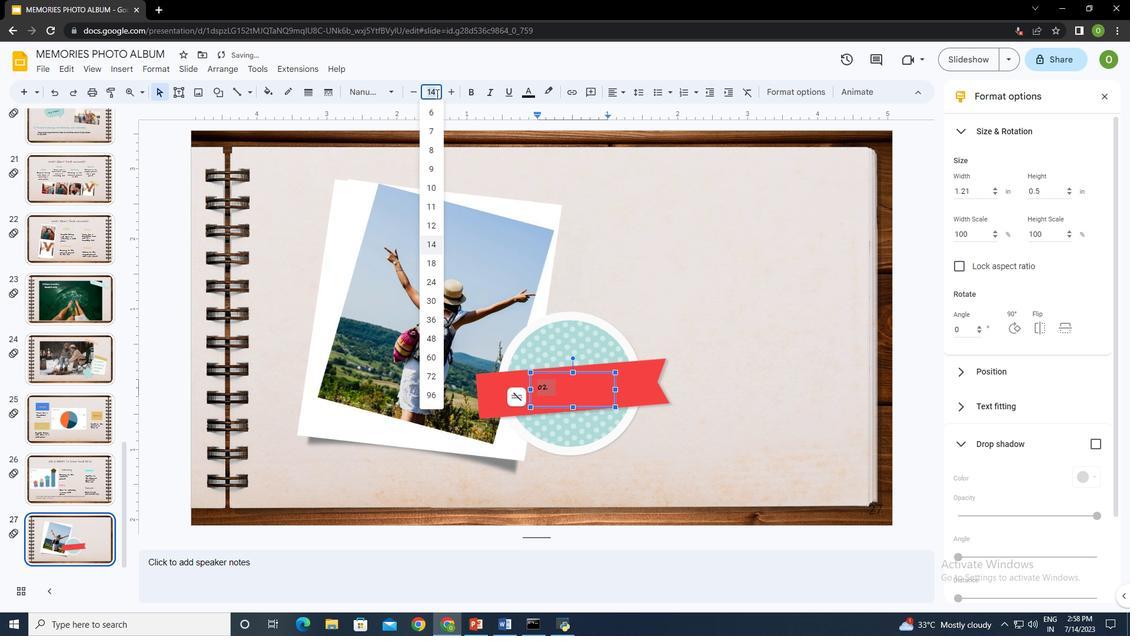 
Action: Key pressed 20<Key.enter>
Screenshot: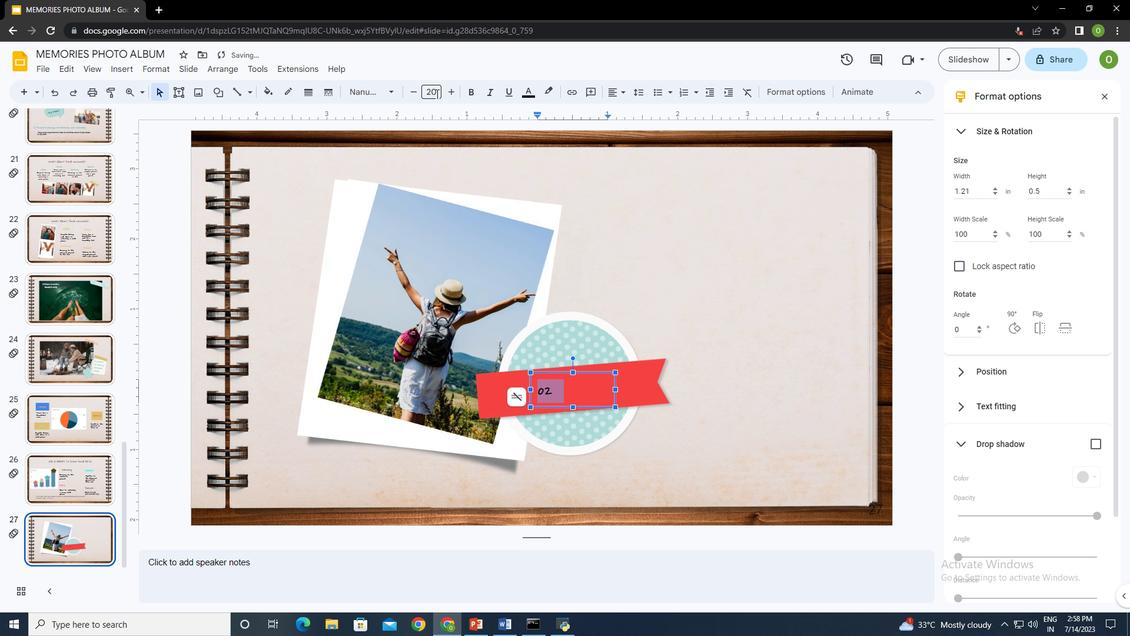 
Action: Mouse pressed left at (436, 93)
Screenshot: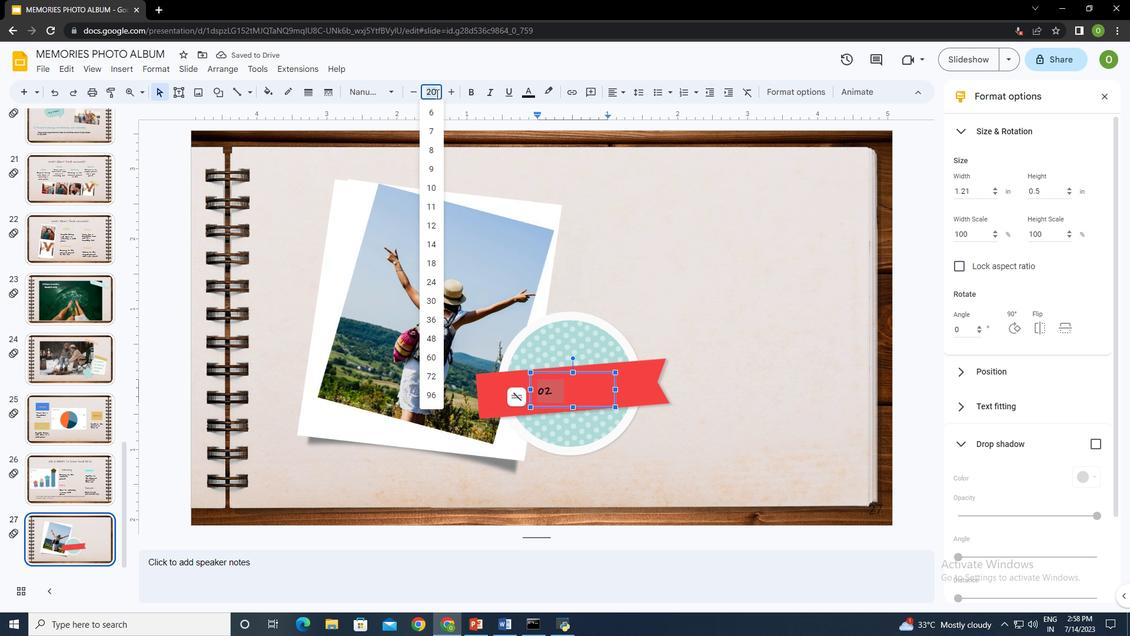 
Action: Key pressed 30<Key.enter>
Screenshot: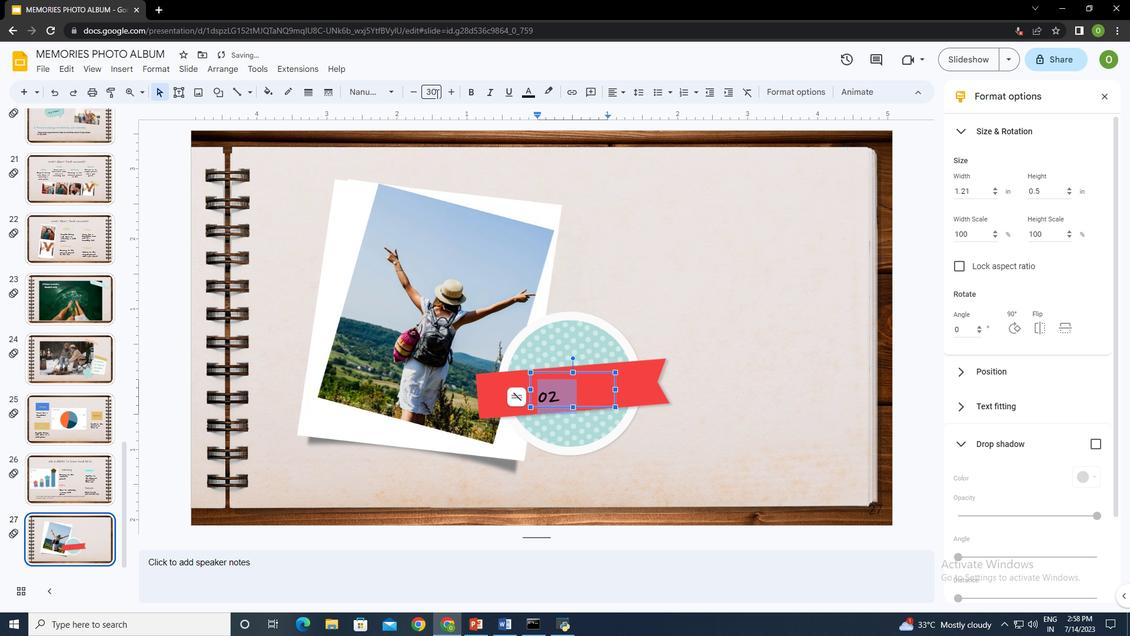 
Action: Mouse moved to (565, 373)
Screenshot: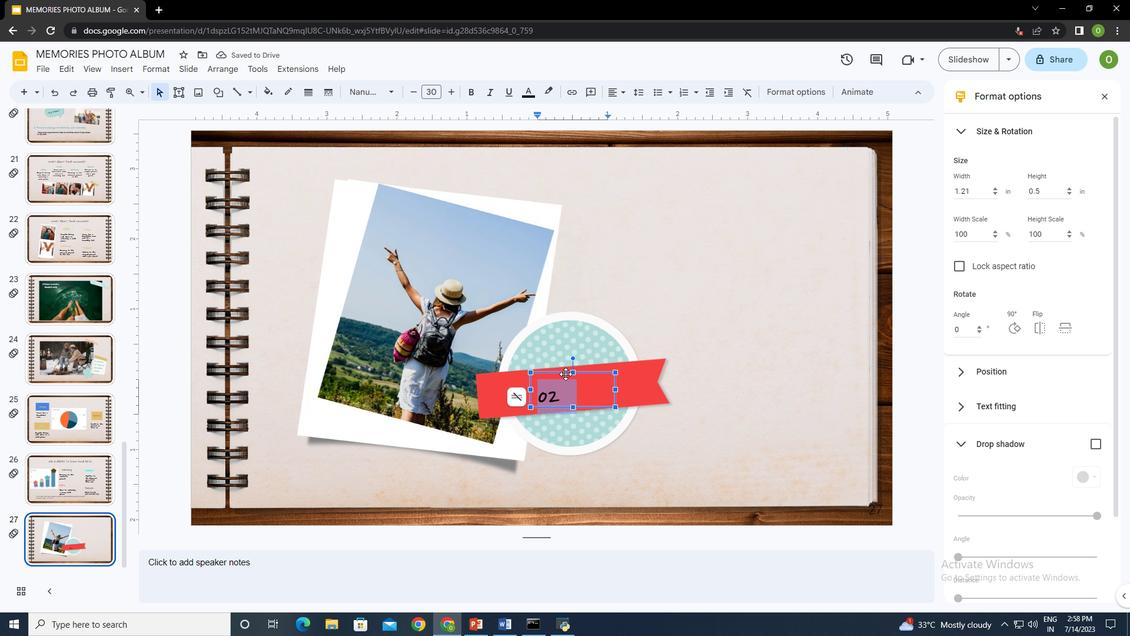 
Action: Key pressed <Key.up>ctrl+A
Screenshot: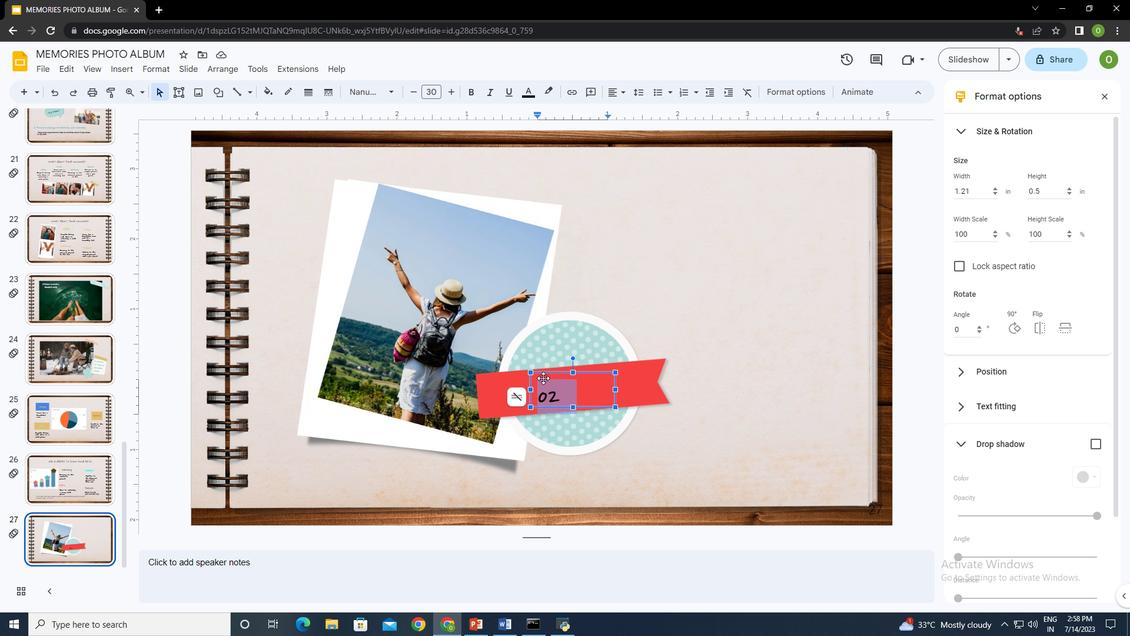 
Action: Mouse moved to (623, 91)
Screenshot: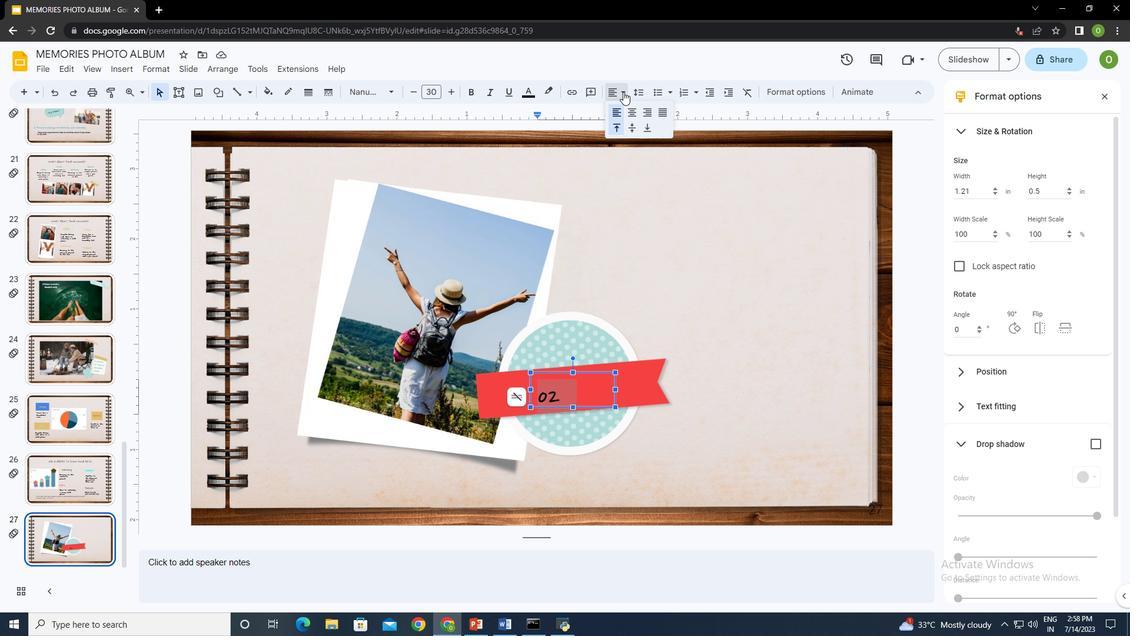 
Action: Mouse pressed left at (623, 91)
Screenshot: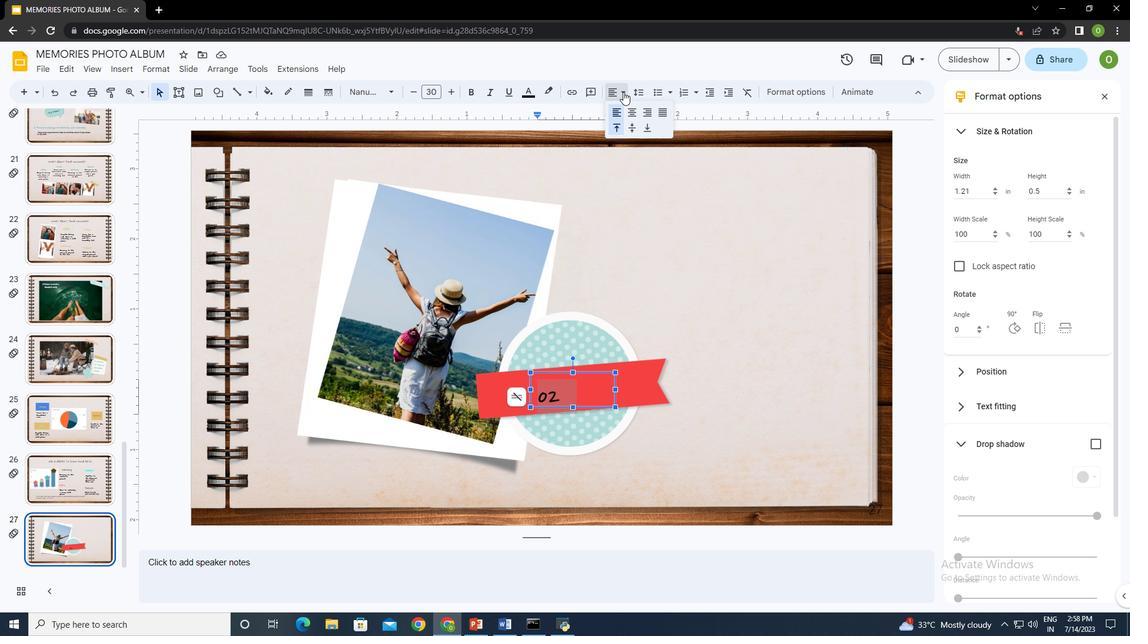 
Action: Mouse moved to (634, 114)
Screenshot: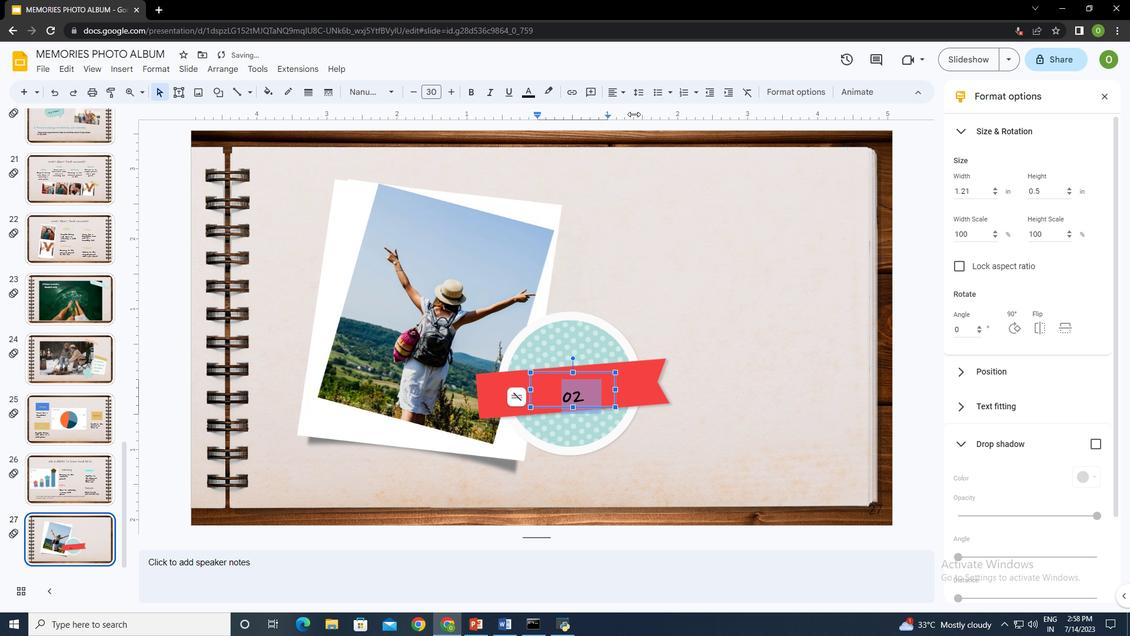 
Action: Mouse pressed left at (634, 114)
Screenshot: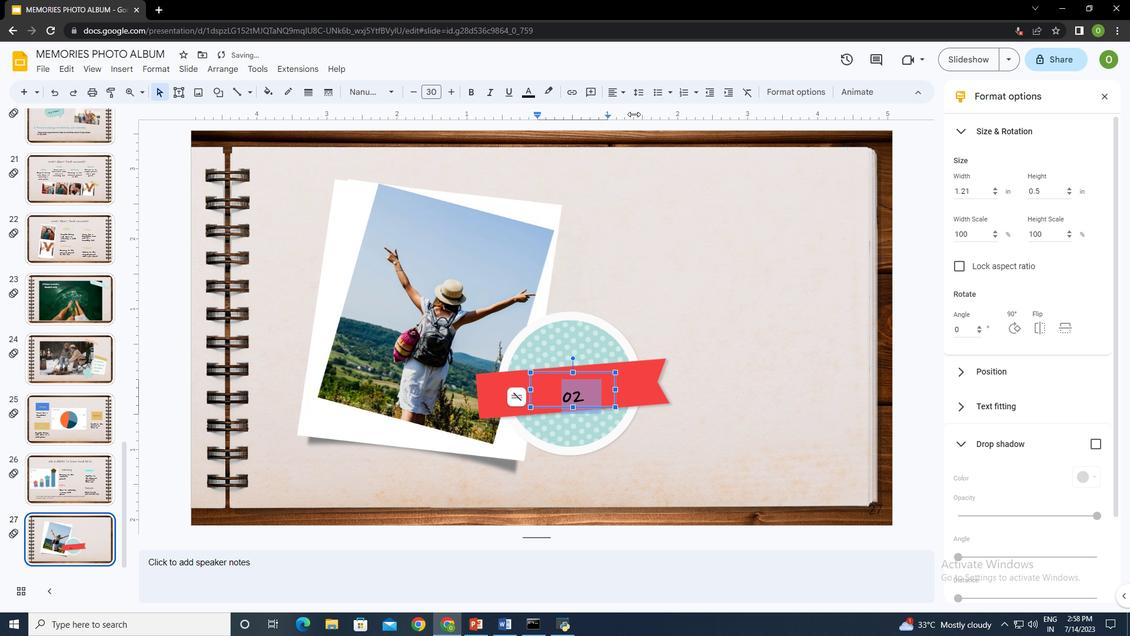 
Action: Mouse moved to (614, 90)
Screenshot: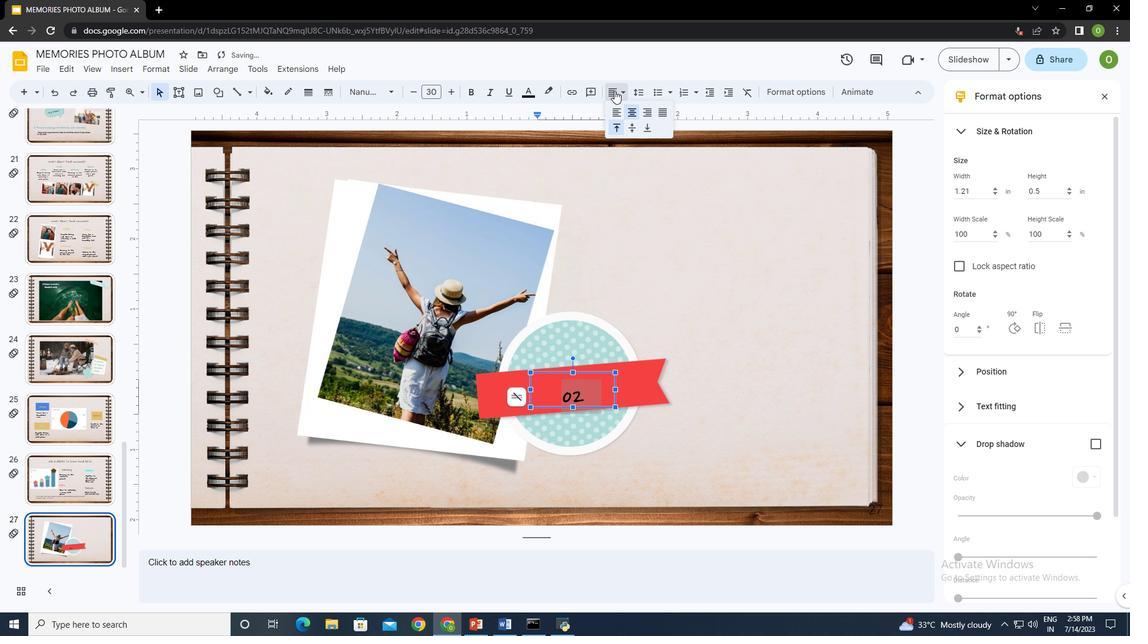 
Action: Mouse pressed left at (614, 90)
Screenshot: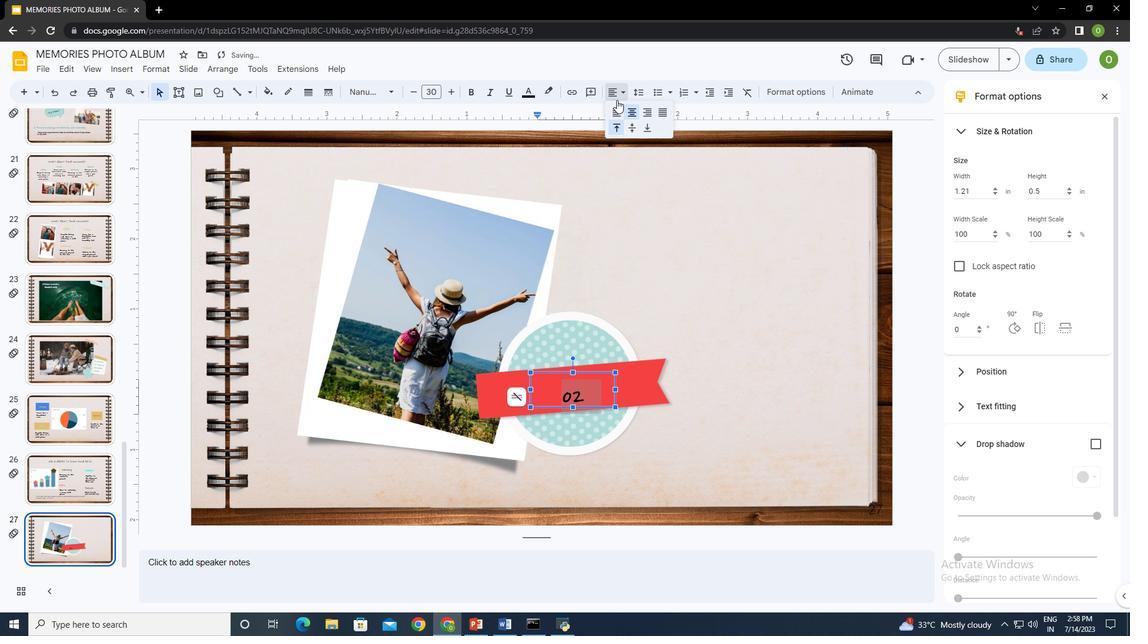 
Action: Mouse moved to (633, 123)
Screenshot: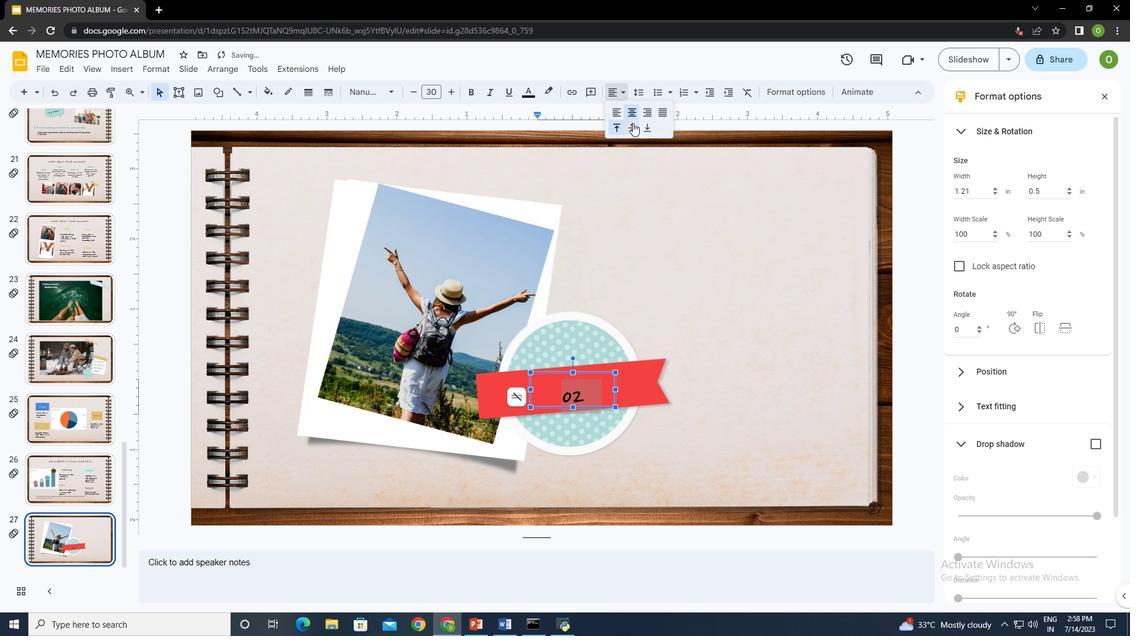 
Action: Mouse pressed left at (633, 123)
Screenshot: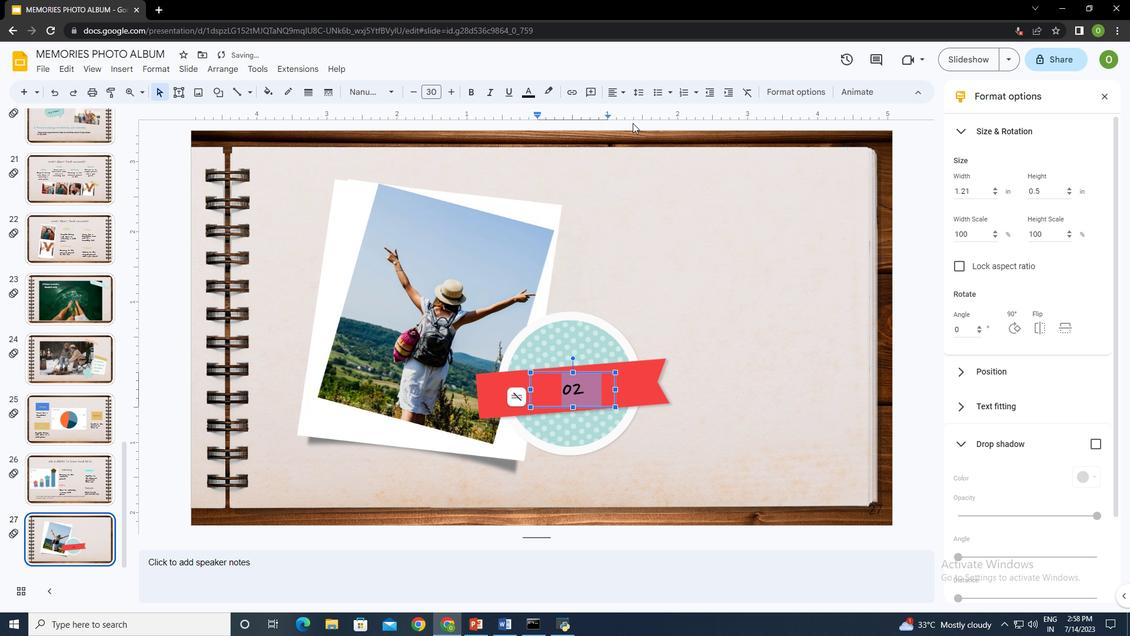 
Action: Mouse moved to (716, 359)
Screenshot: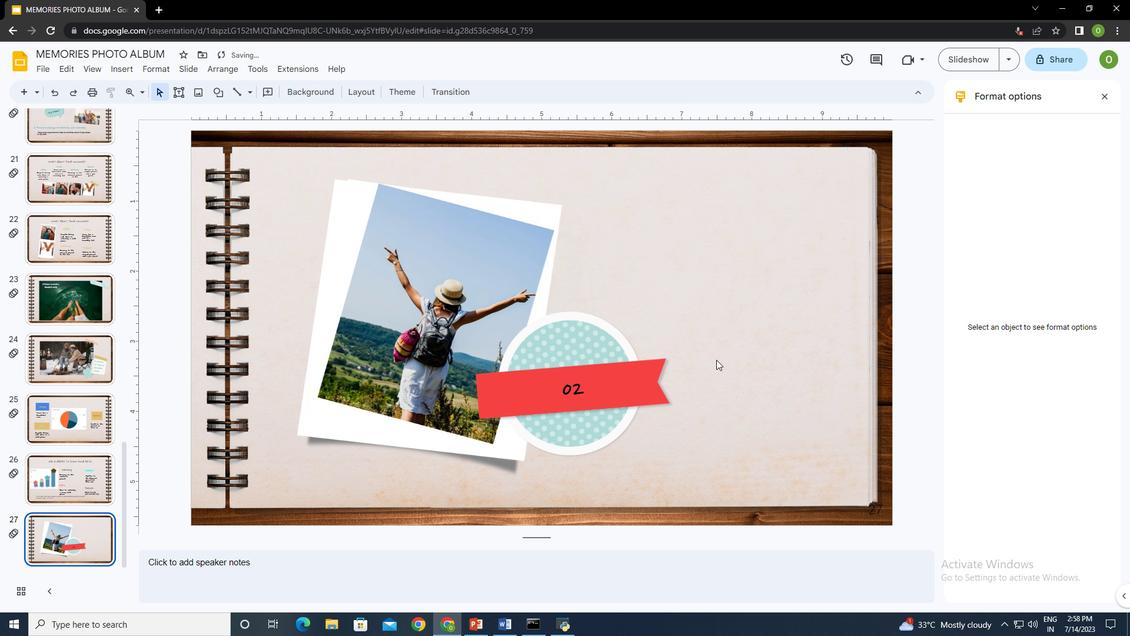 
Action: Mouse pressed left at (716, 359)
Screenshot: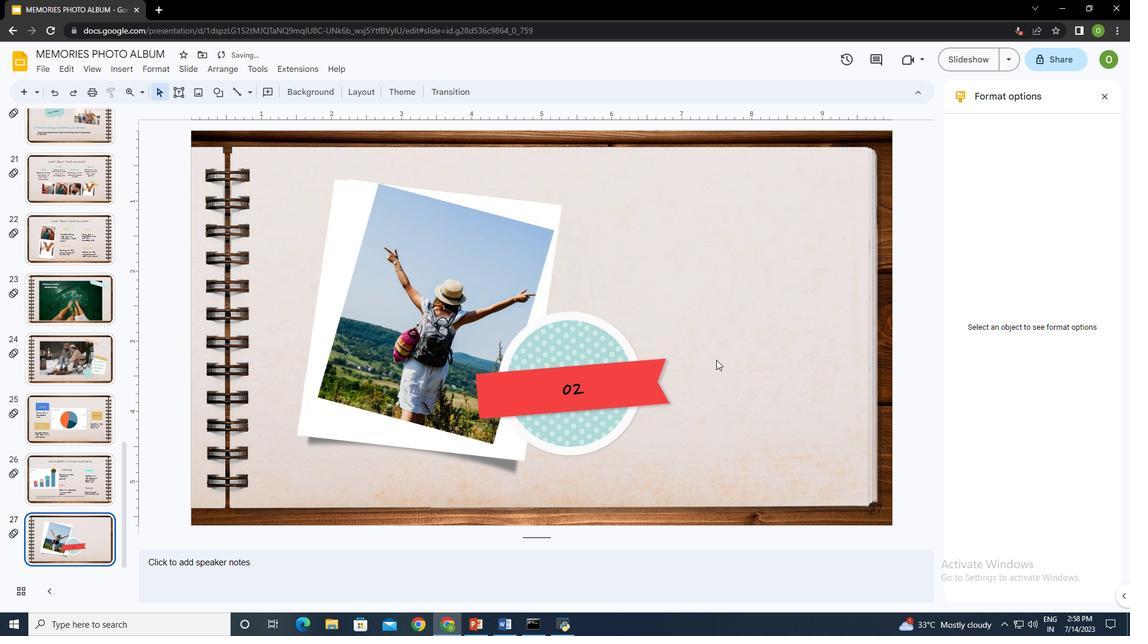 
Action: Mouse moved to (599, 351)
Screenshot: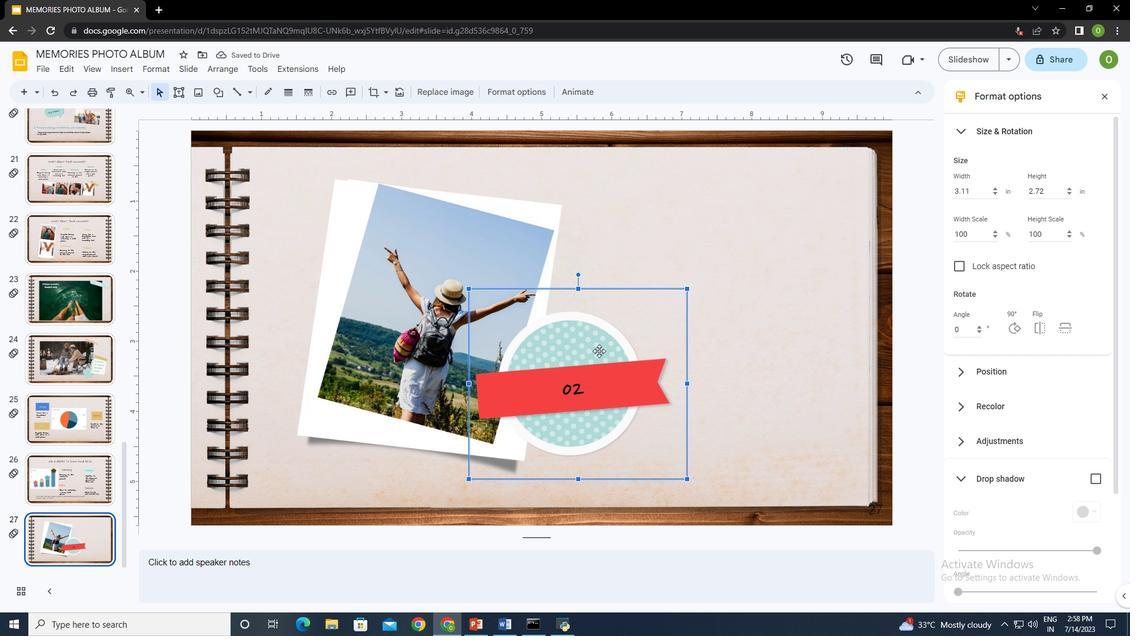 
Action: Mouse pressed left at (599, 351)
Screenshot: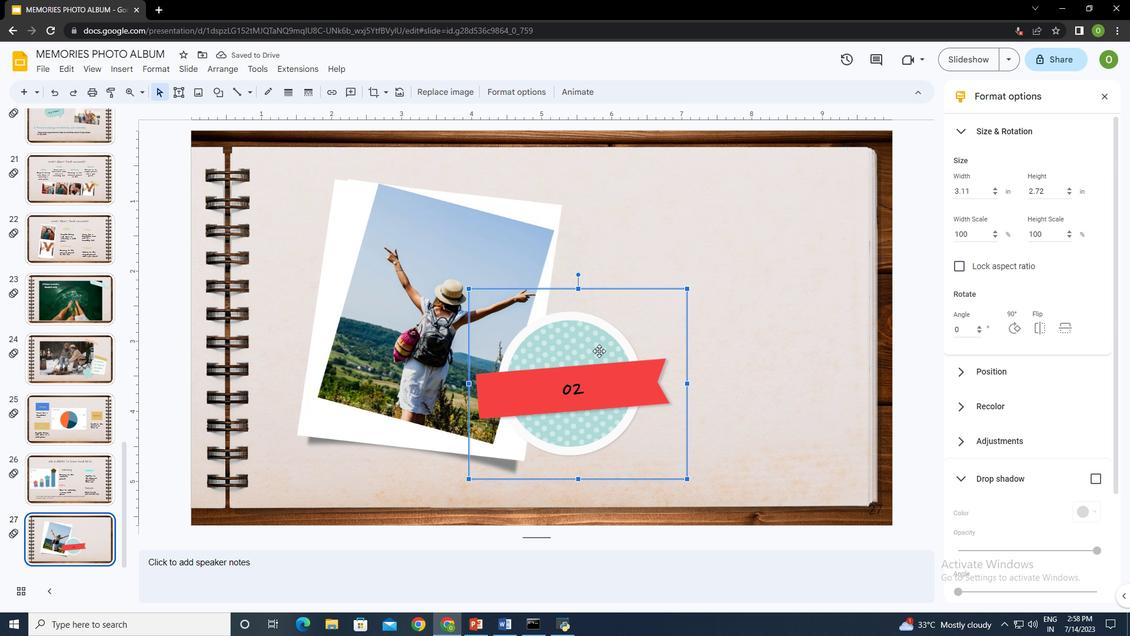 
Action: Mouse moved to (725, 282)
Screenshot: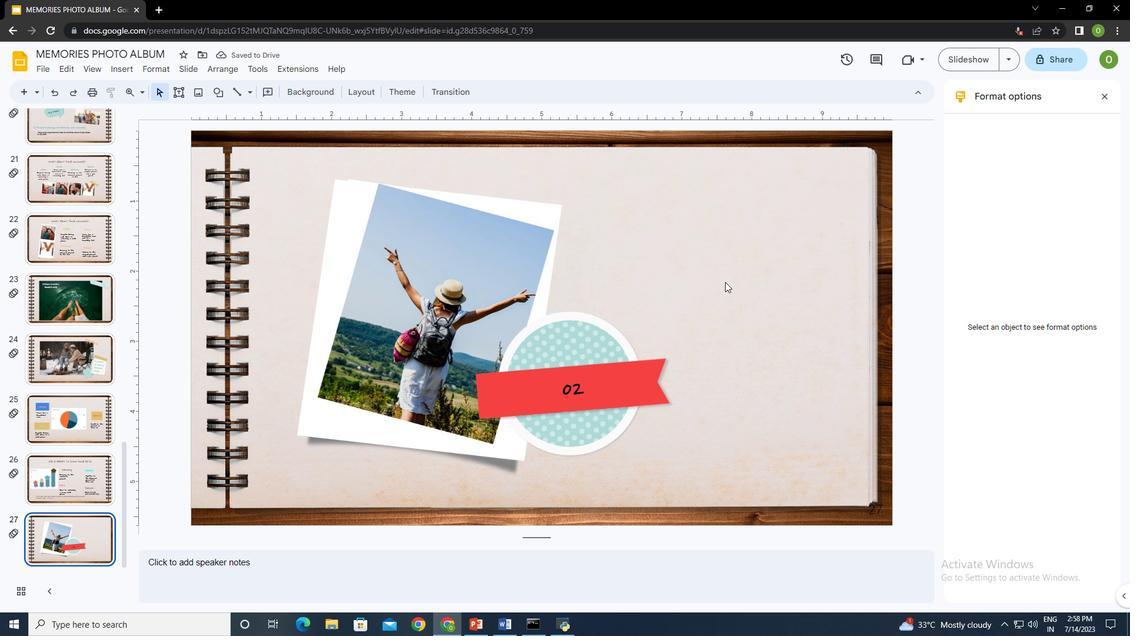 
Action: Mouse pressed left at (725, 282)
Screenshot: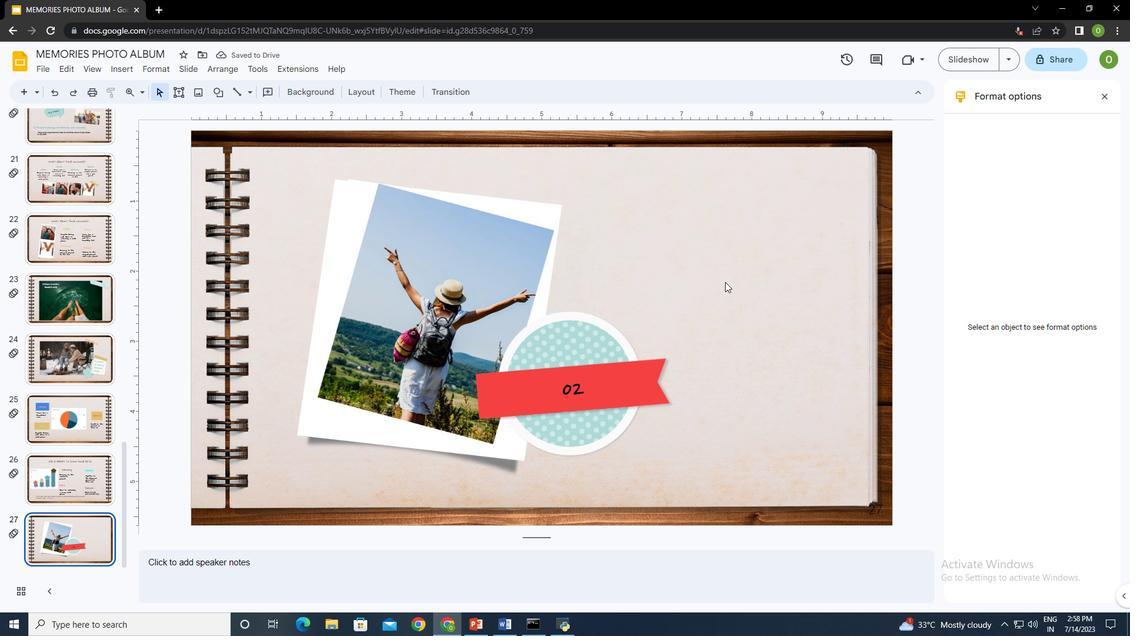 
Action: Mouse moved to (125, 67)
Screenshot: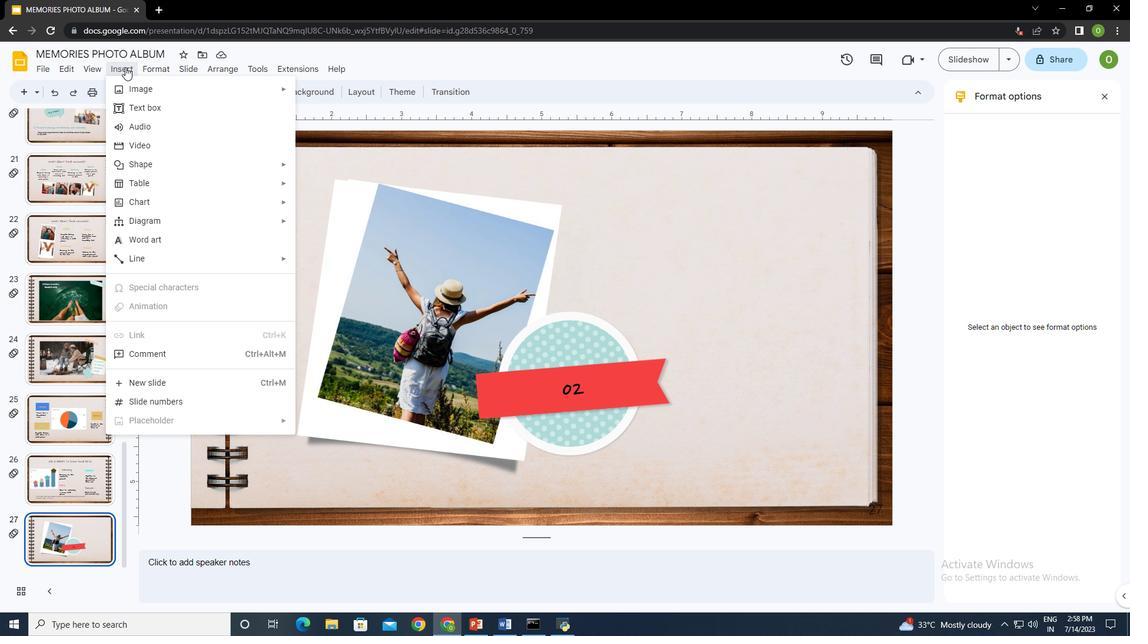 
Action: Mouse pressed left at (125, 67)
Screenshot: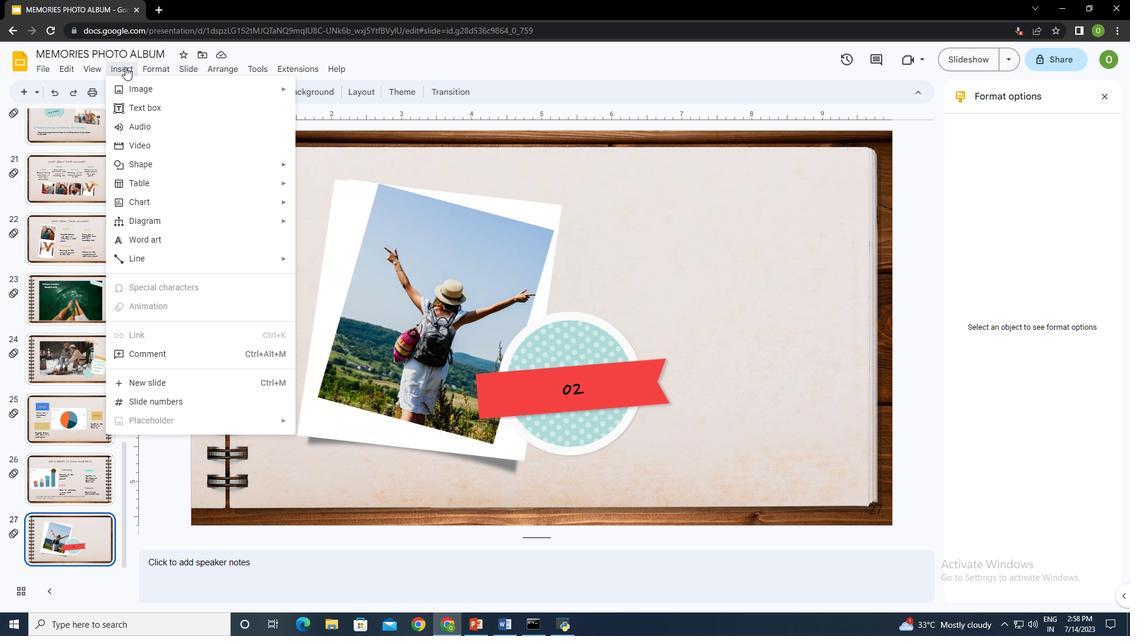 
Action: Mouse moved to (171, 105)
Screenshot: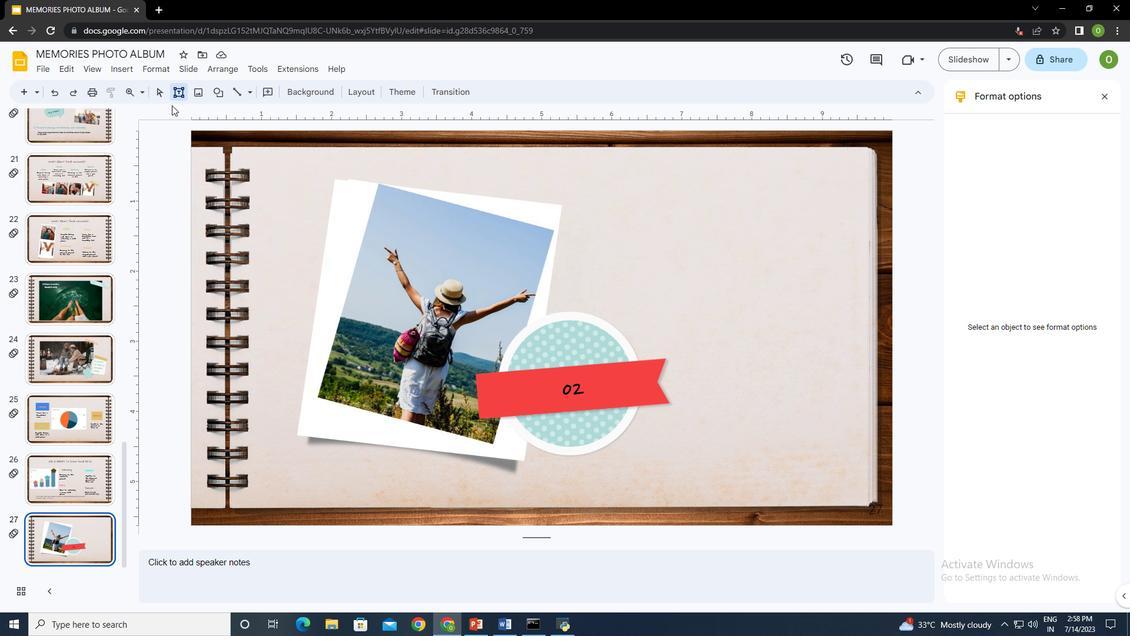 
Action: Mouse pressed left at (171, 105)
Screenshot: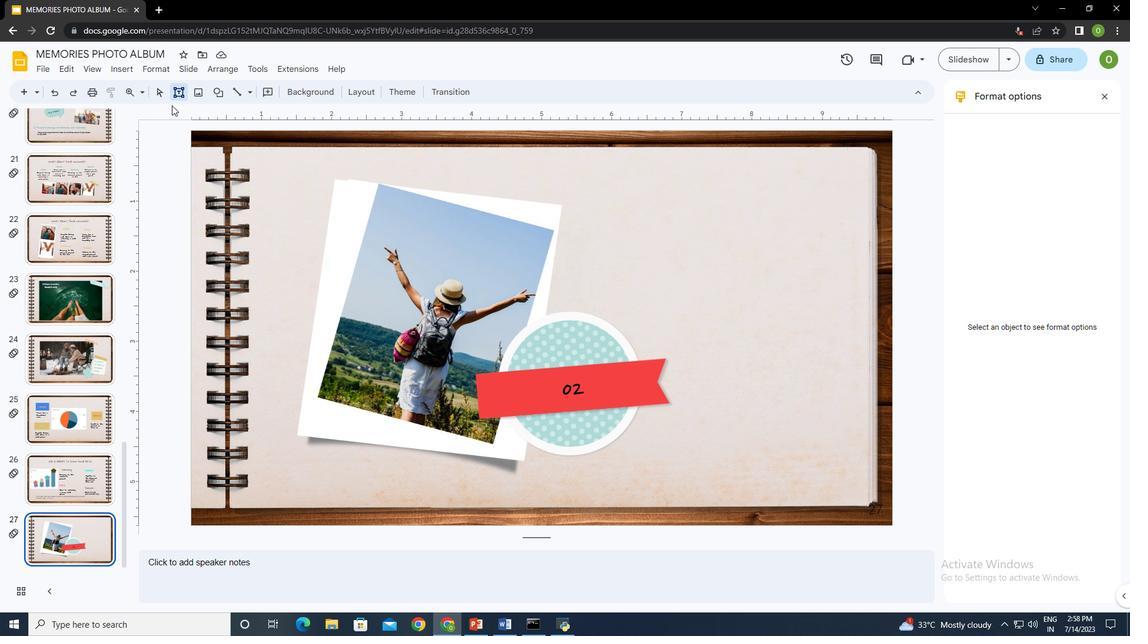 
Action: Mouse moved to (666, 194)
Screenshot: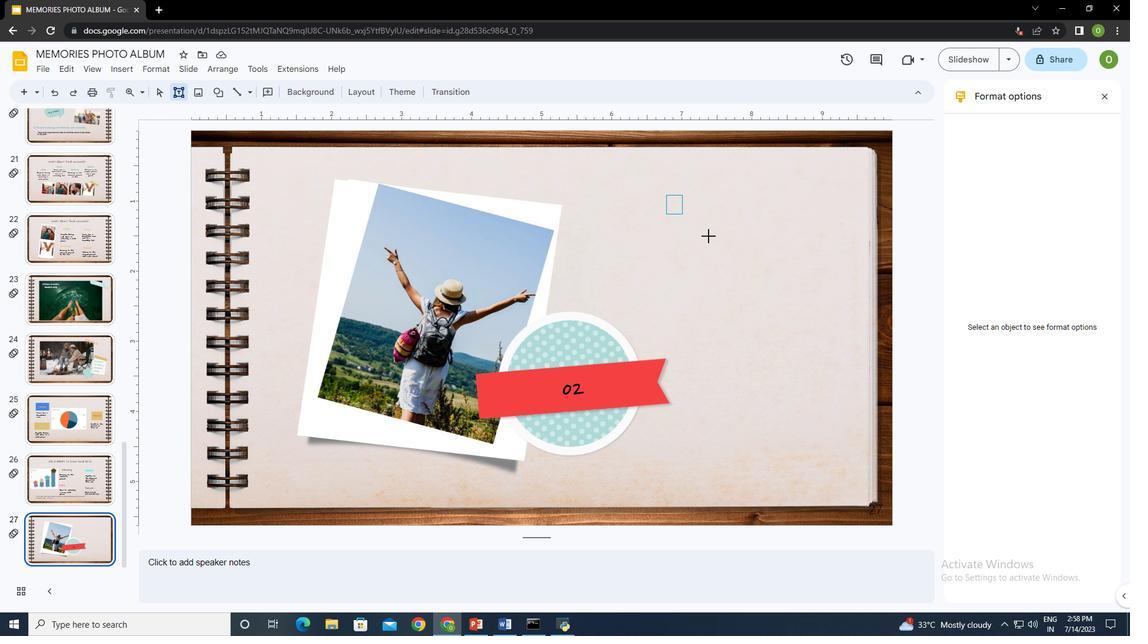 
Action: Mouse pressed left at (666, 194)
Screenshot: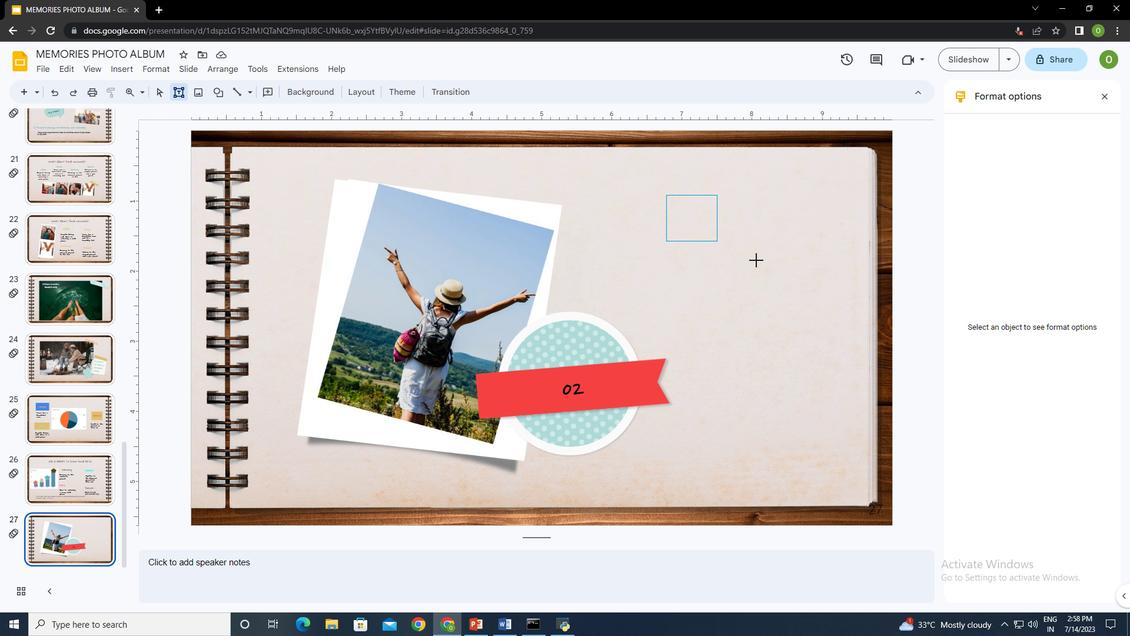 
Action: Mouse moved to (734, 229)
Screenshot: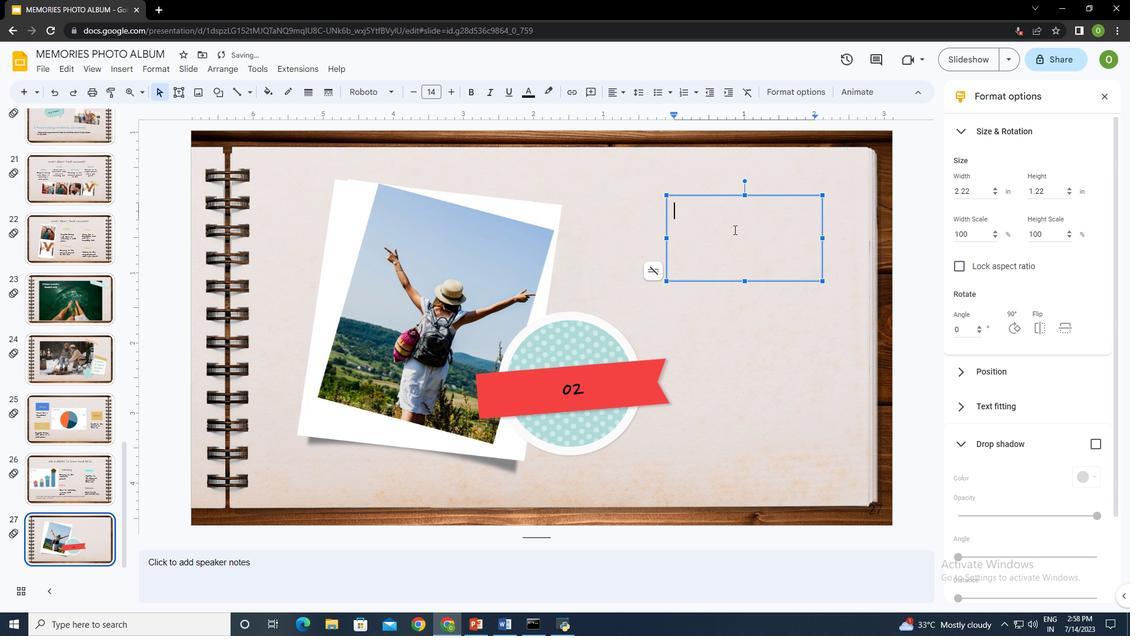 
Action: Key pressed <Key.shift><Key.shift><Key.shift><Key.shift><Key.shift><Key.shift><Key.shift><Key.shift><Key.shift><Key.shift><Key.shift>Compa<Key.backspace><Key.backspace><Key.backspace><Key.backspace><Key.backspace><Key.backspace><Key.backspace><Key.backspace><Key.backspace><Key.backspace><Key.backspace><Key.backspace><Key.backspace><Key.backspace><Key.shift>Softagectrl+A
Screenshot: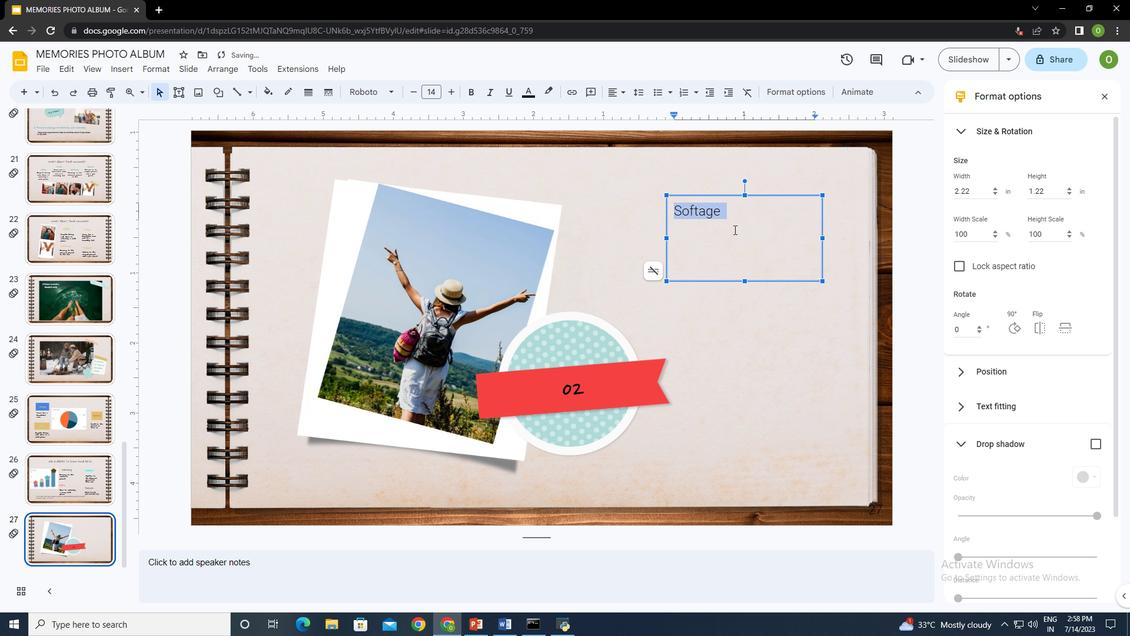 
Action: Mouse moved to (357, 91)
Screenshot: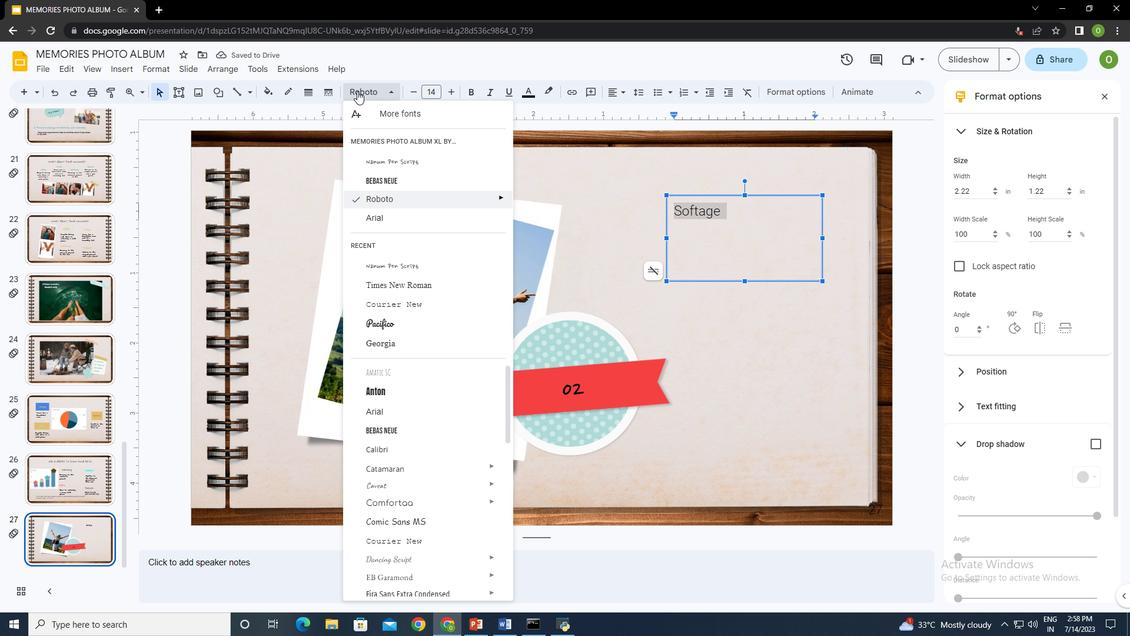 
Action: Mouse pressed left at (357, 91)
Screenshot: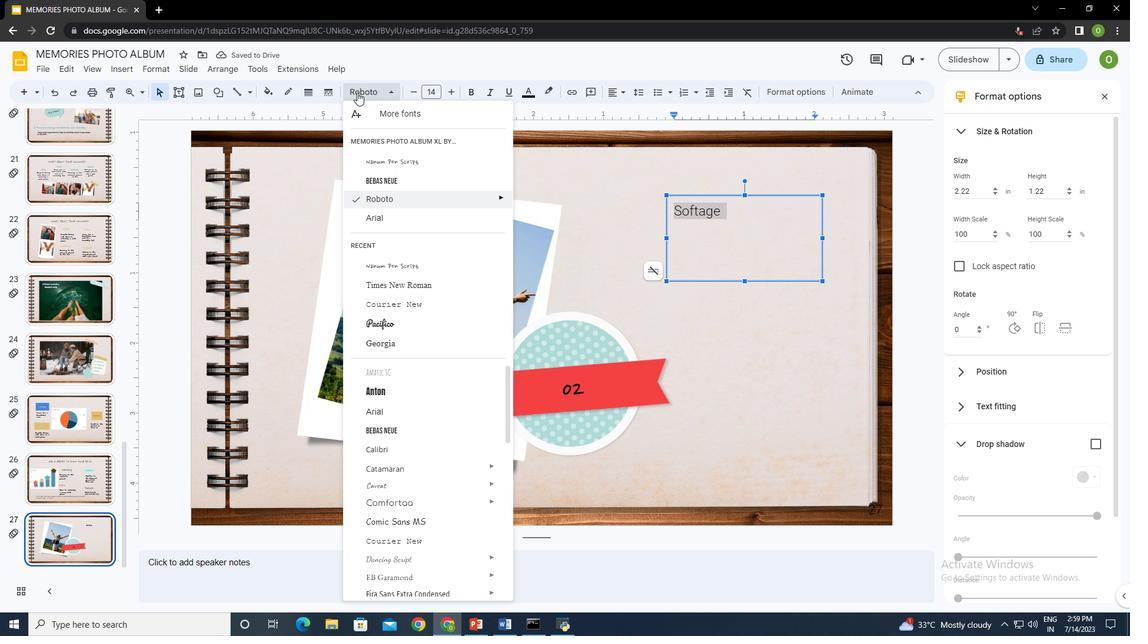 
Action: Mouse moved to (416, 162)
Screenshot: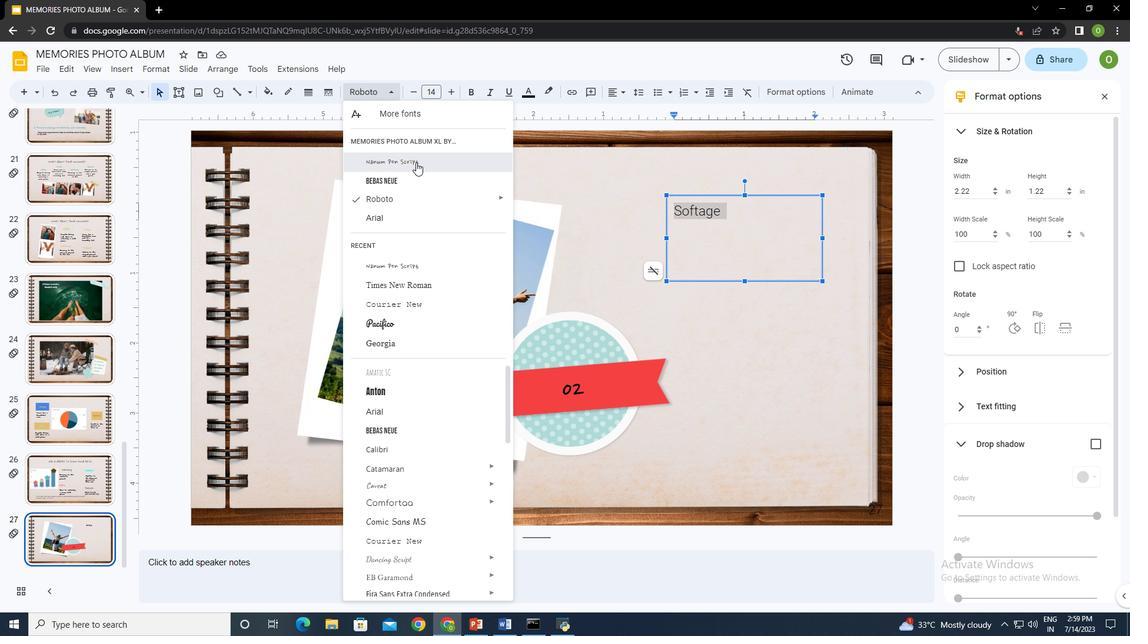 
Action: Mouse pressed left at (416, 162)
Screenshot: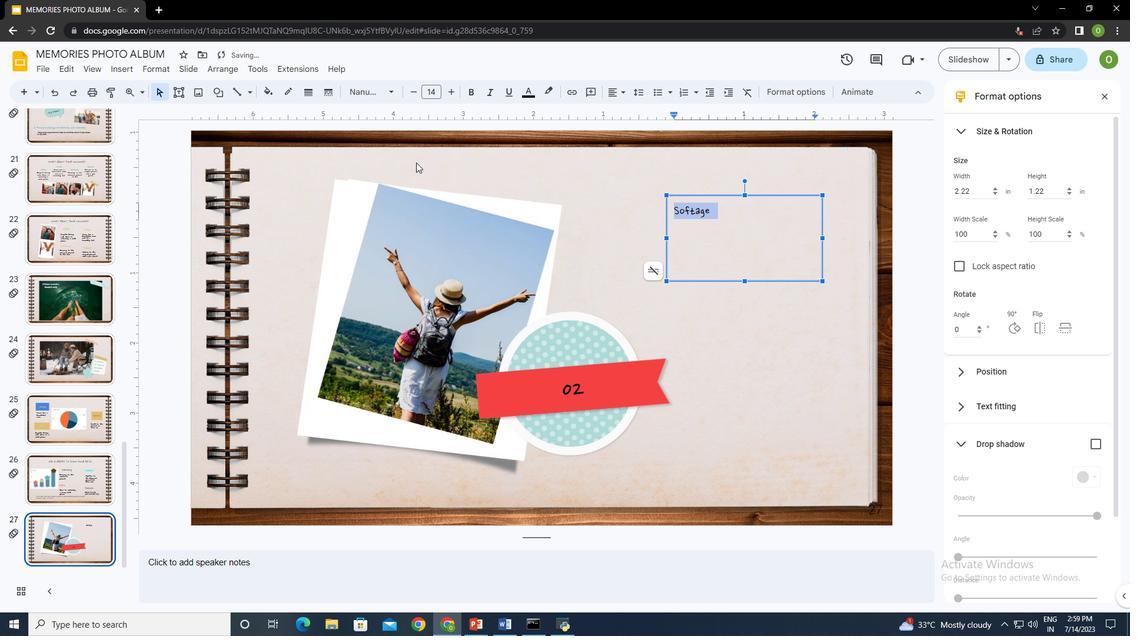 
Action: Mouse moved to (531, 92)
Screenshot: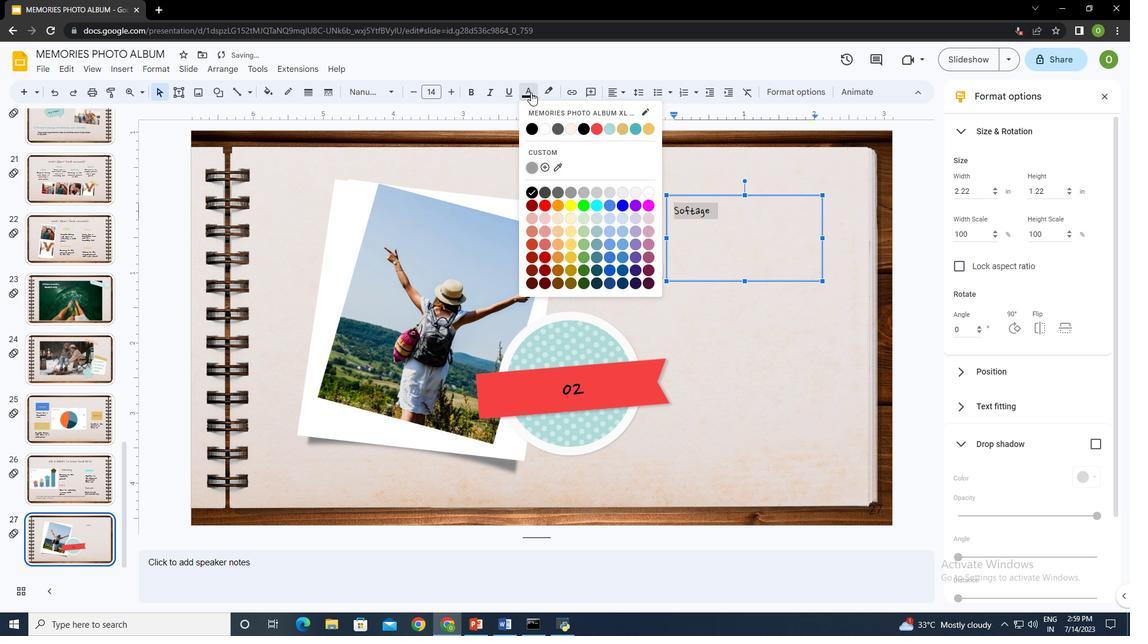 
Action: Mouse pressed left at (531, 92)
Screenshot: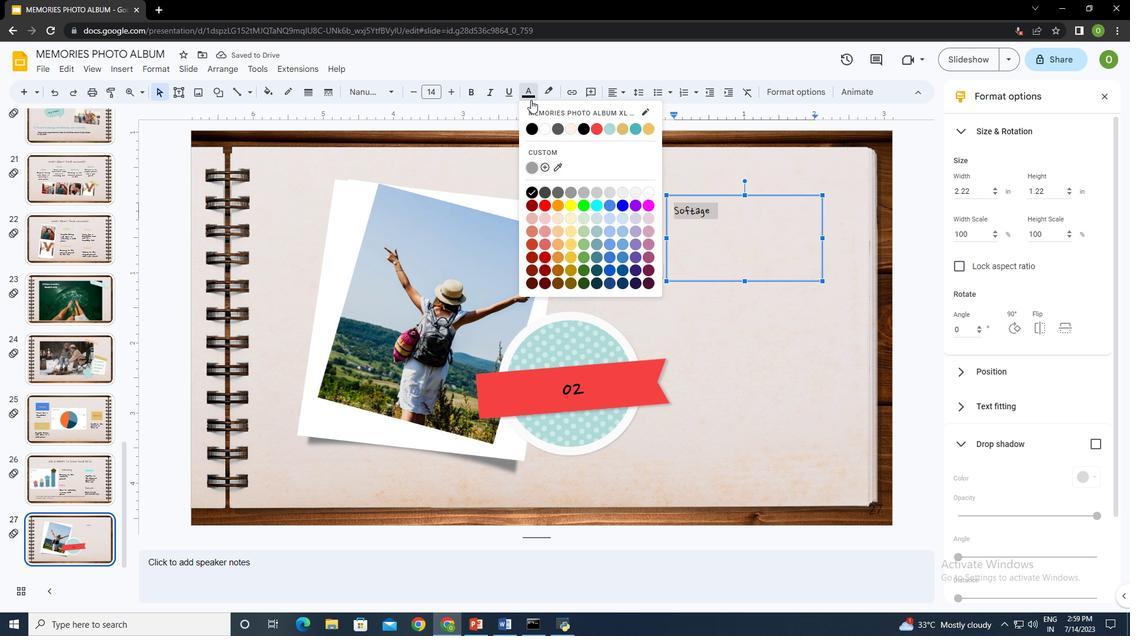 
Action: Mouse moved to (608, 128)
Screenshot: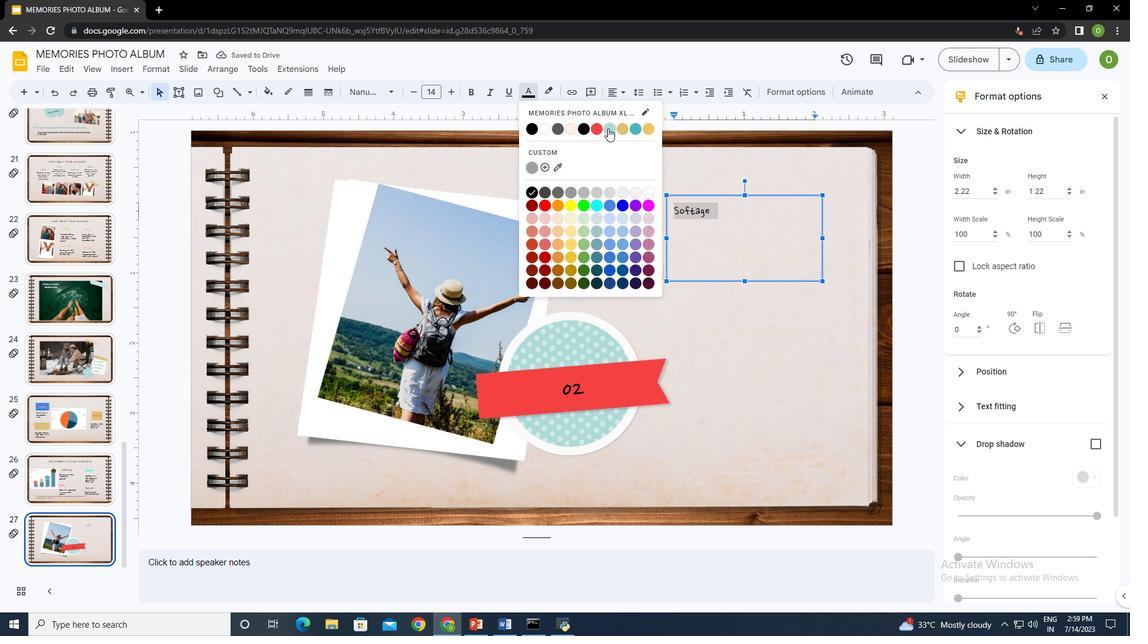 
Action: Mouse pressed left at (608, 128)
Screenshot: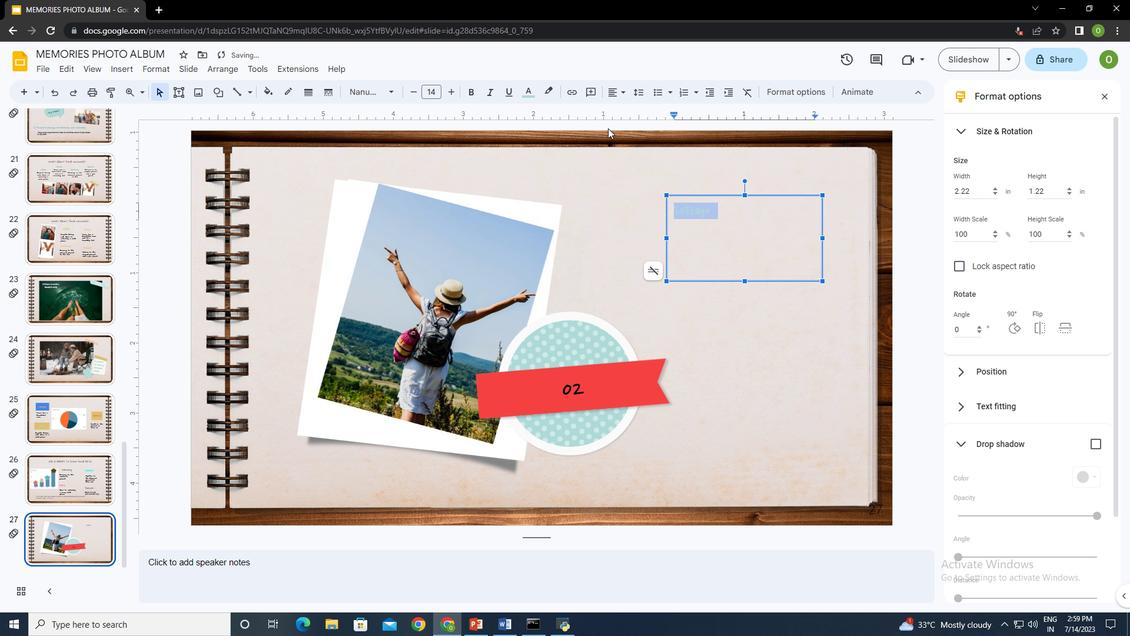 
Action: Mouse moved to (434, 90)
Screenshot: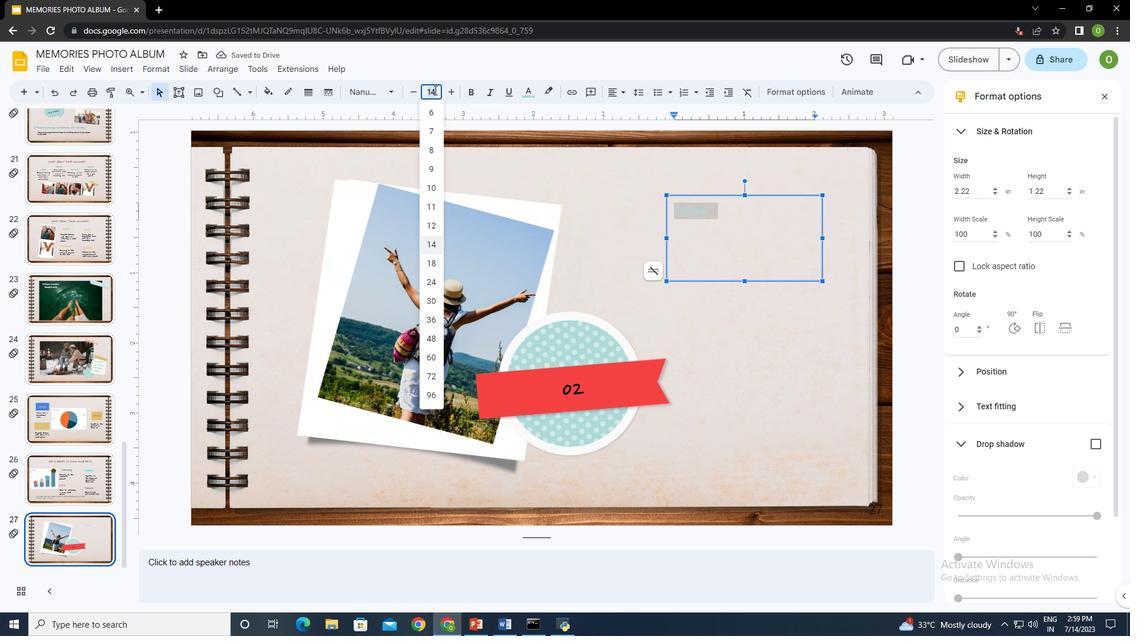 
Action: Mouse pressed left at (434, 90)
Screenshot: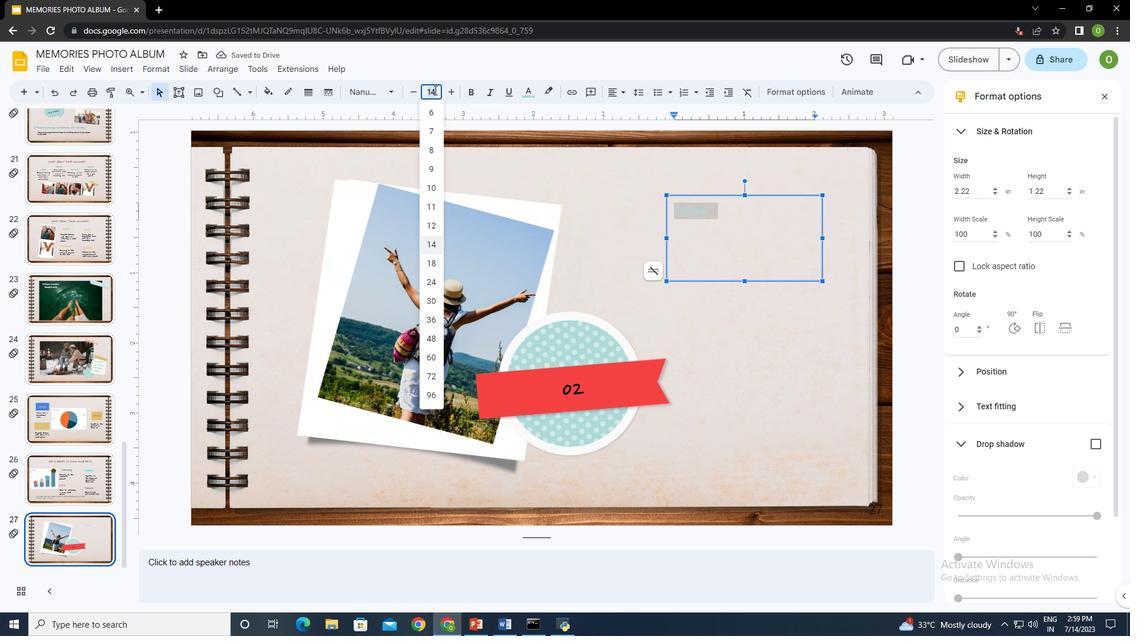 
Action: Key pressed 30<Key.enter>
Screenshot: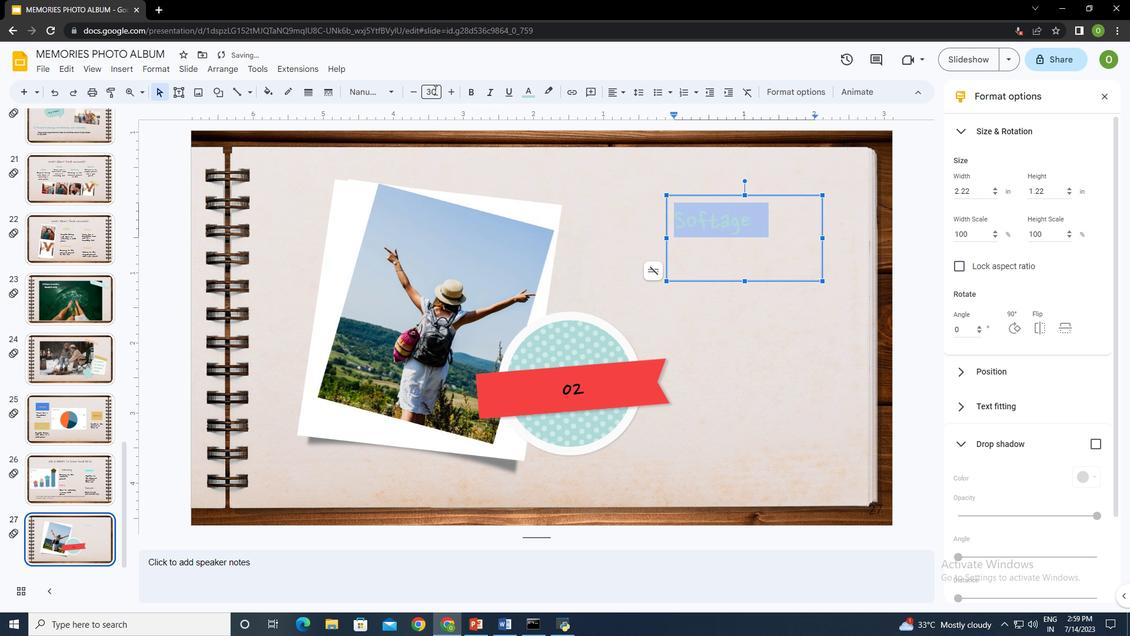 
Action: Mouse moved to (613, 91)
Screenshot: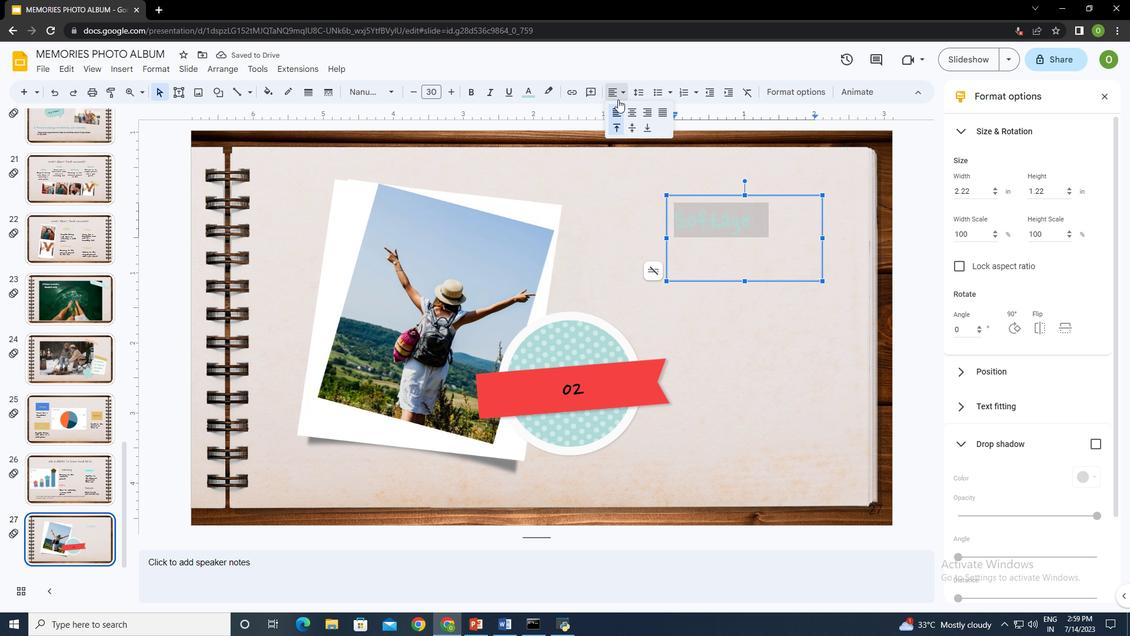 
Action: Mouse pressed left at (613, 91)
Screenshot: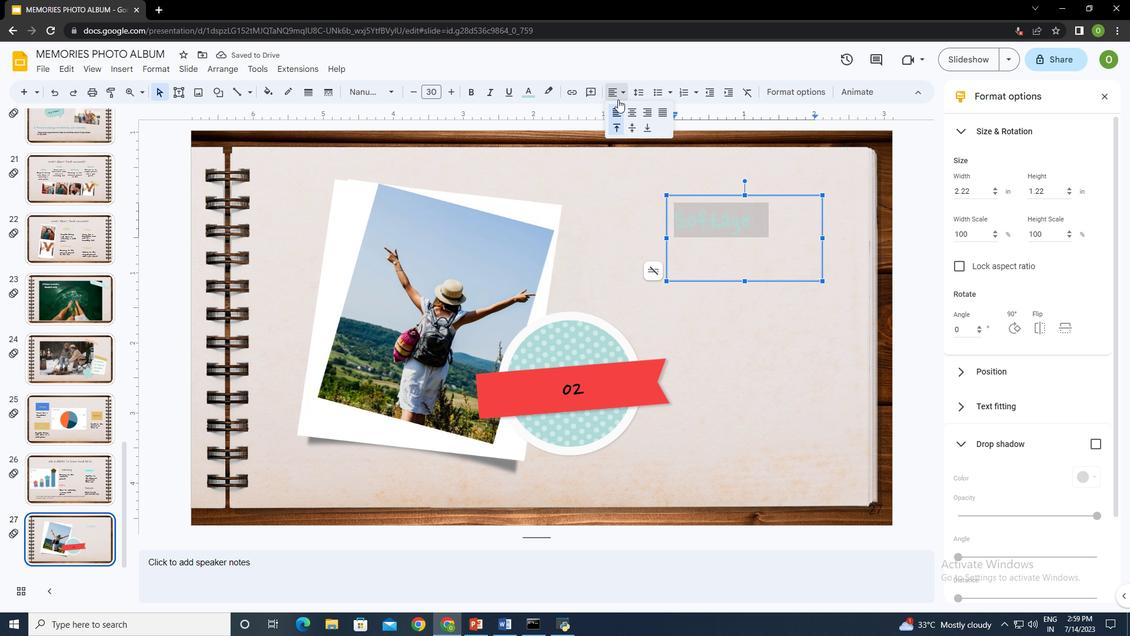 
Action: Mouse moved to (629, 110)
Screenshot: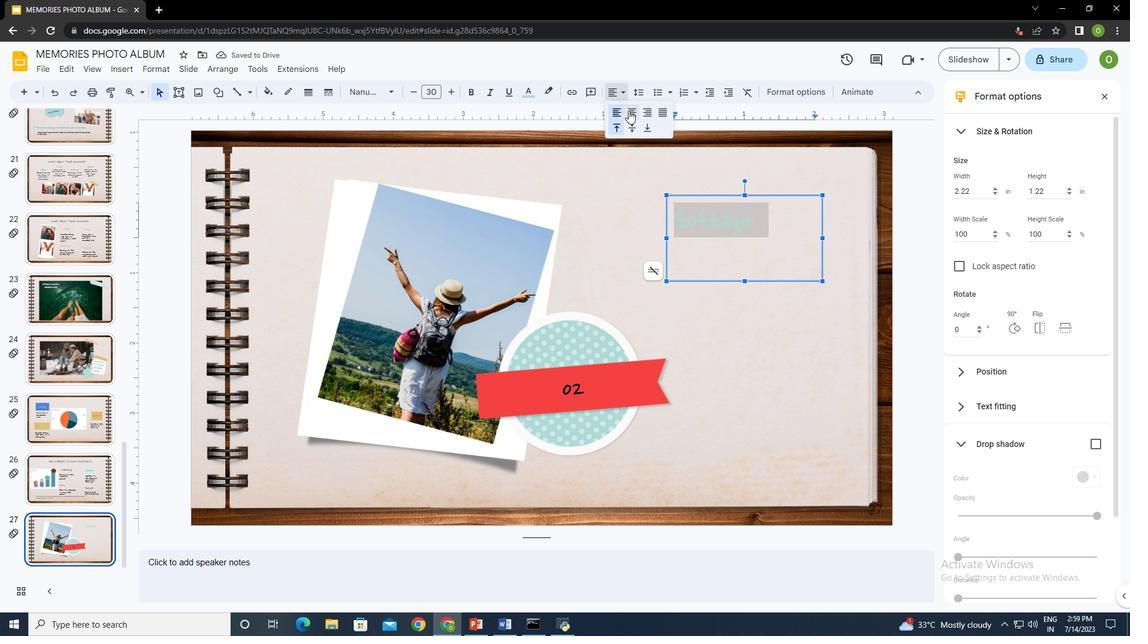 
Action: Mouse pressed left at (629, 110)
Screenshot: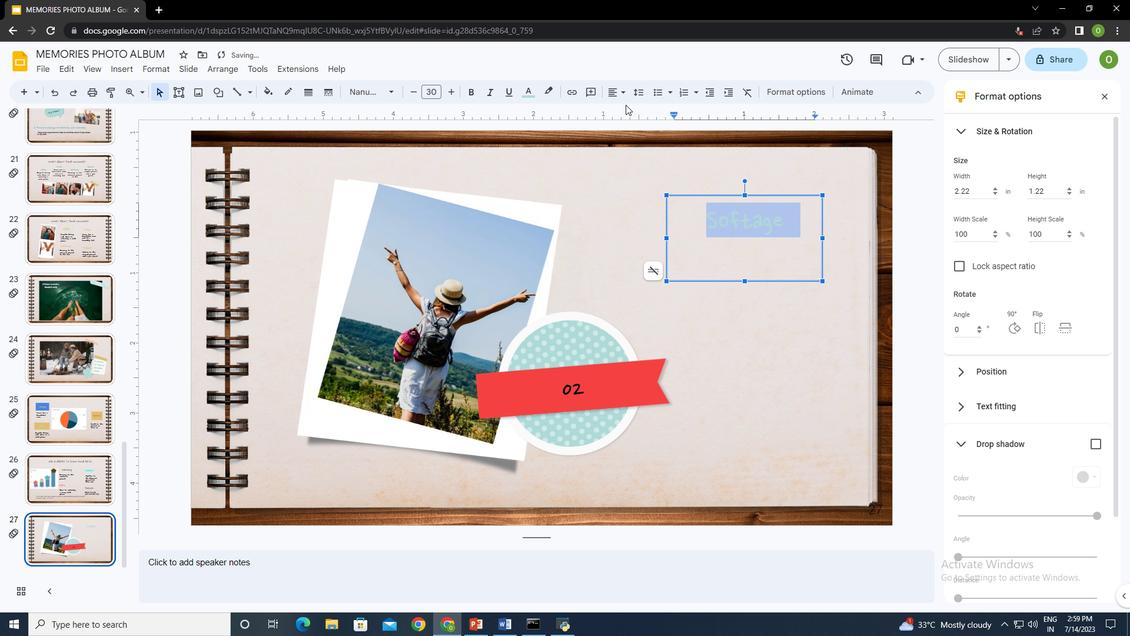 
Action: Mouse moved to (618, 90)
Screenshot: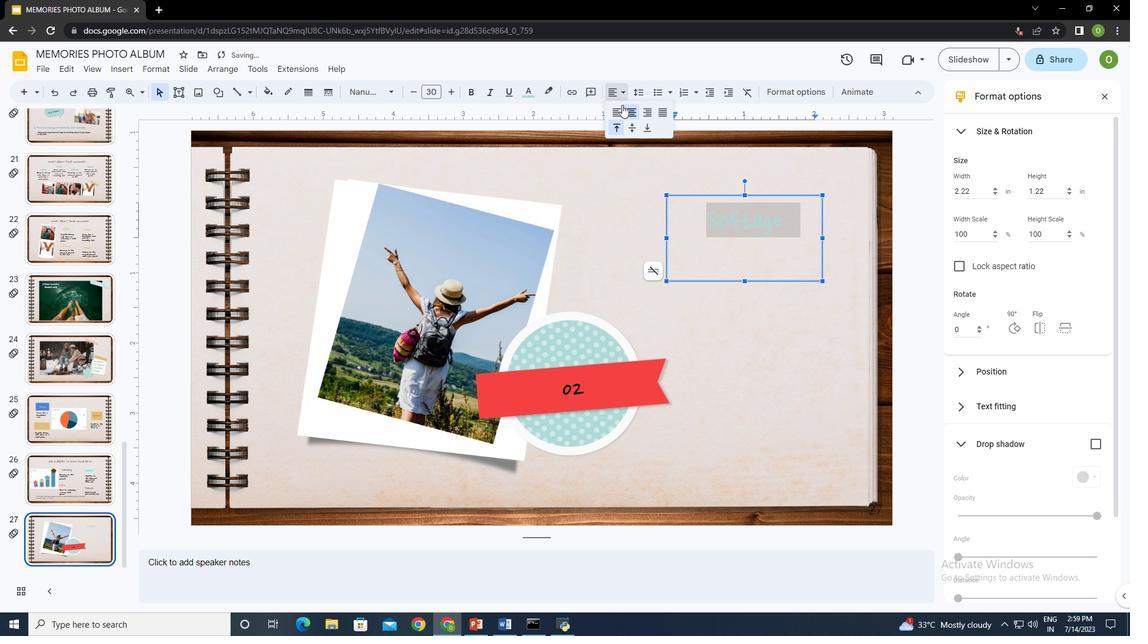 
Action: Mouse pressed left at (618, 90)
Screenshot: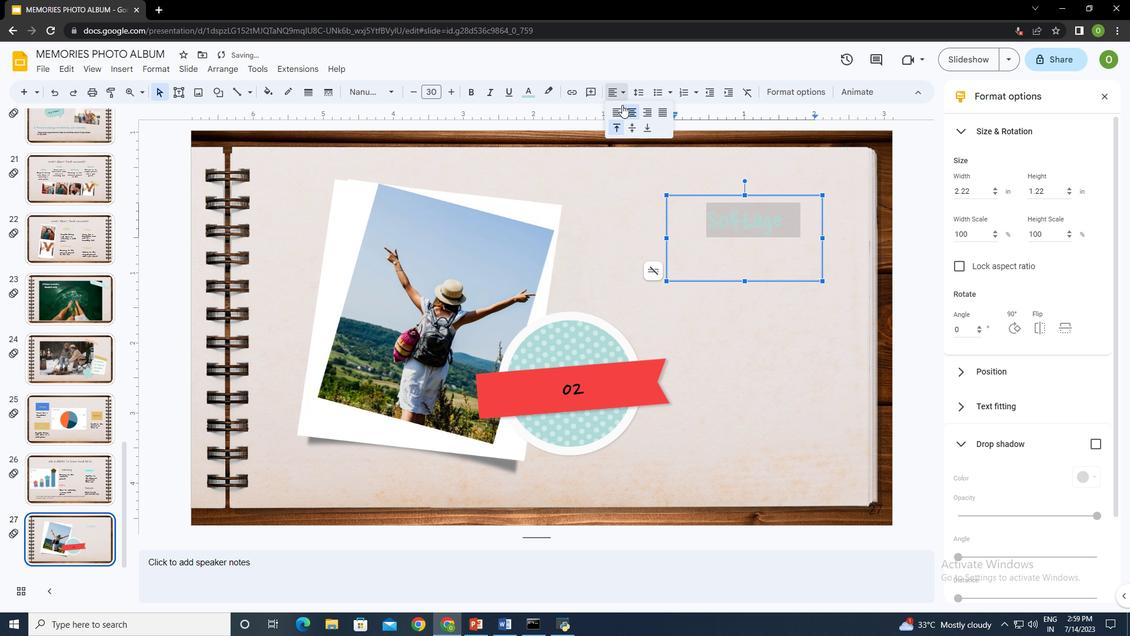 
Action: Mouse moved to (632, 127)
Screenshot: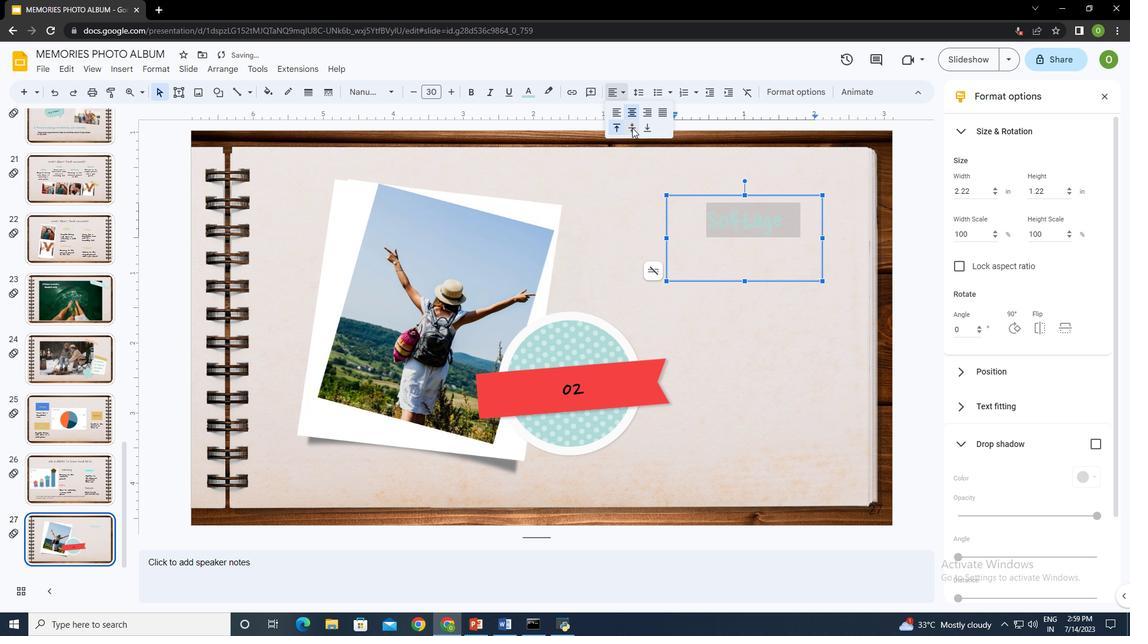 
Action: Mouse pressed left at (632, 127)
Screenshot: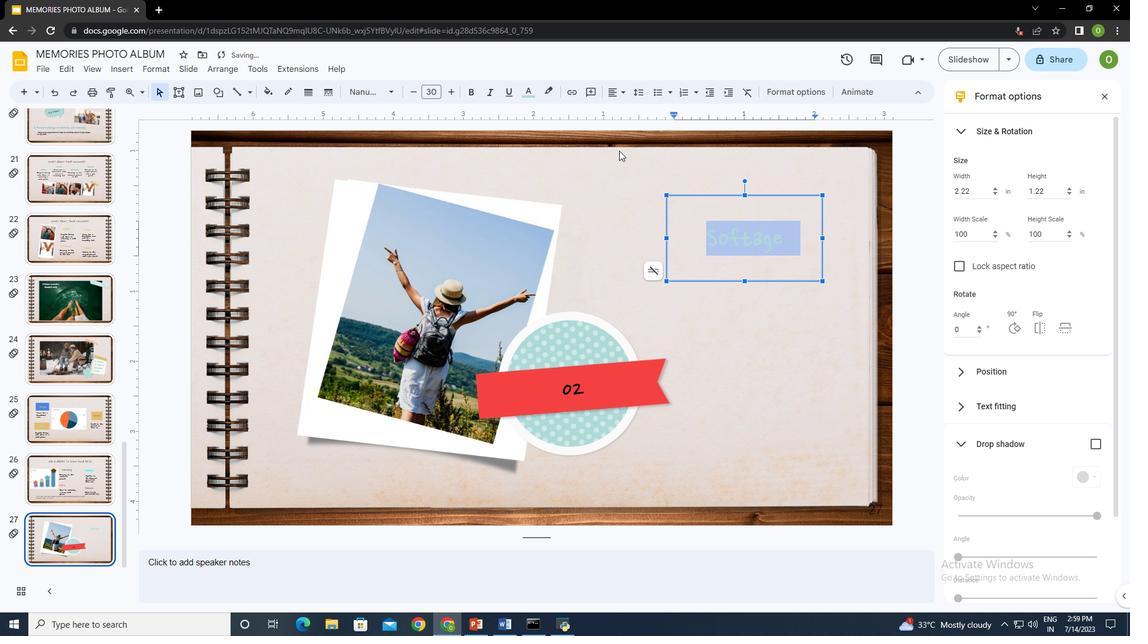 
Action: Mouse moved to (631, 196)
Screenshot: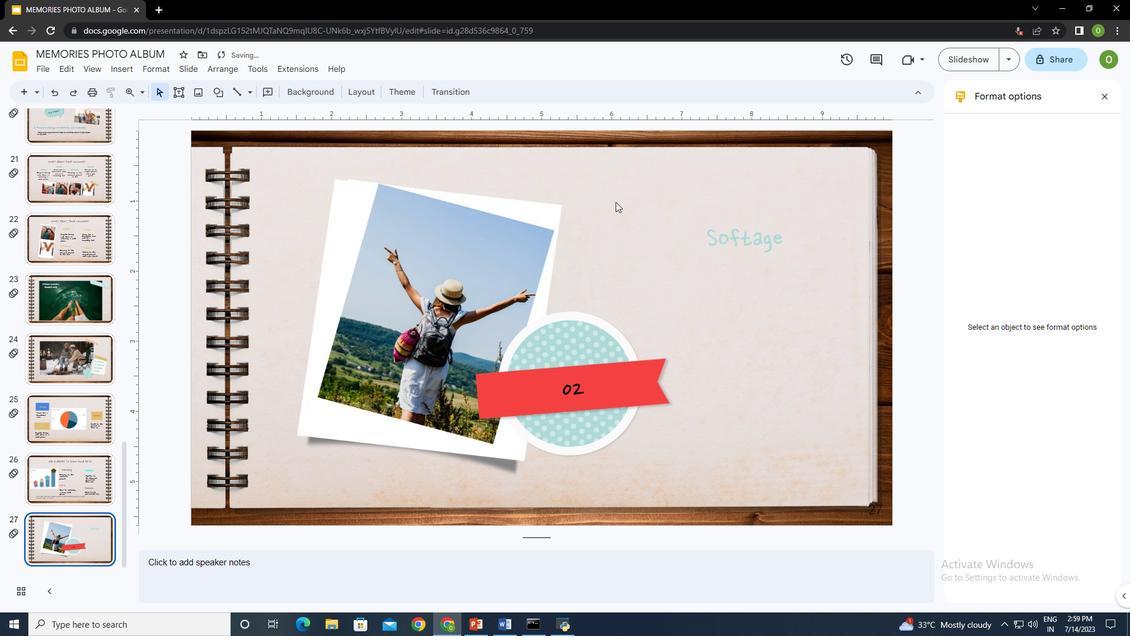 
Action: Mouse pressed left at (631, 196)
Screenshot: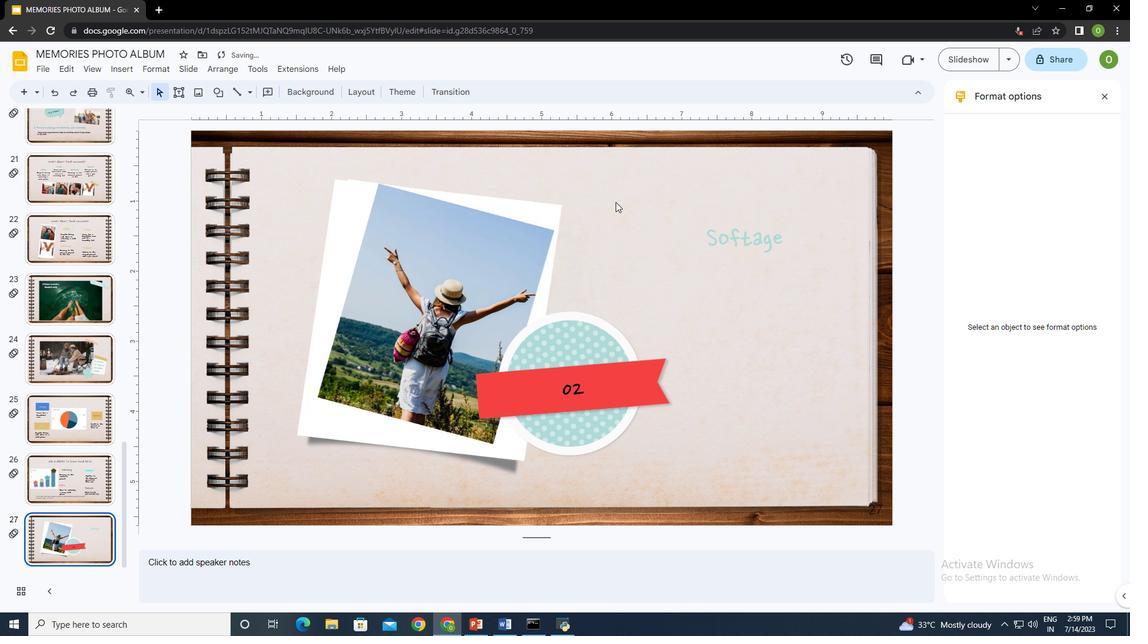 
Action: Mouse moved to (760, 240)
Screenshot: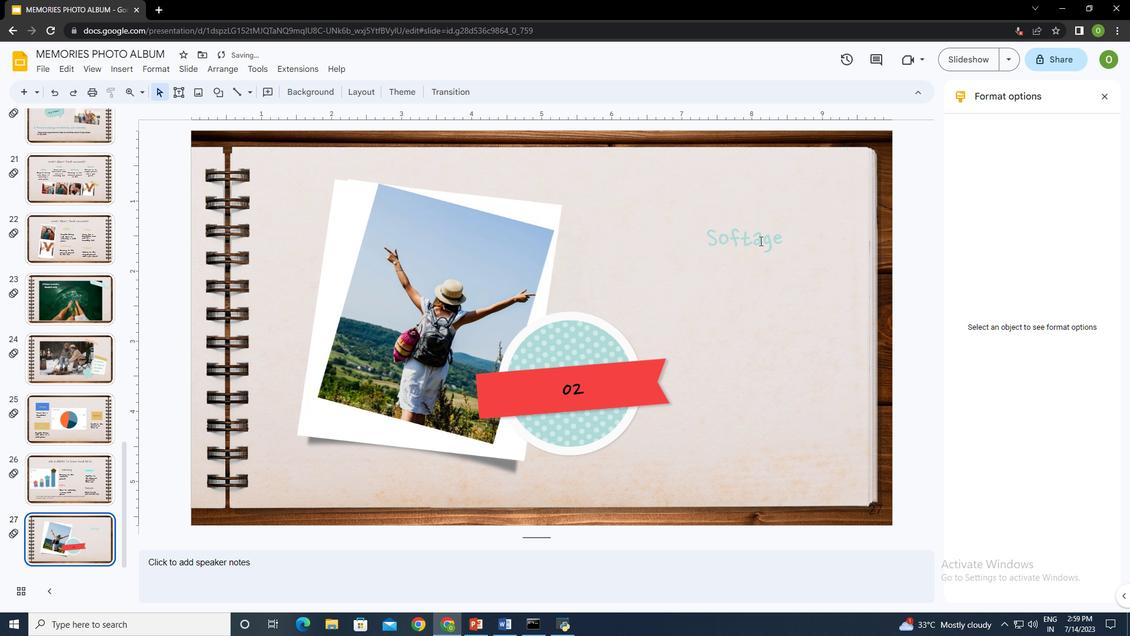 
Action: Mouse pressed left at (760, 240)
Screenshot: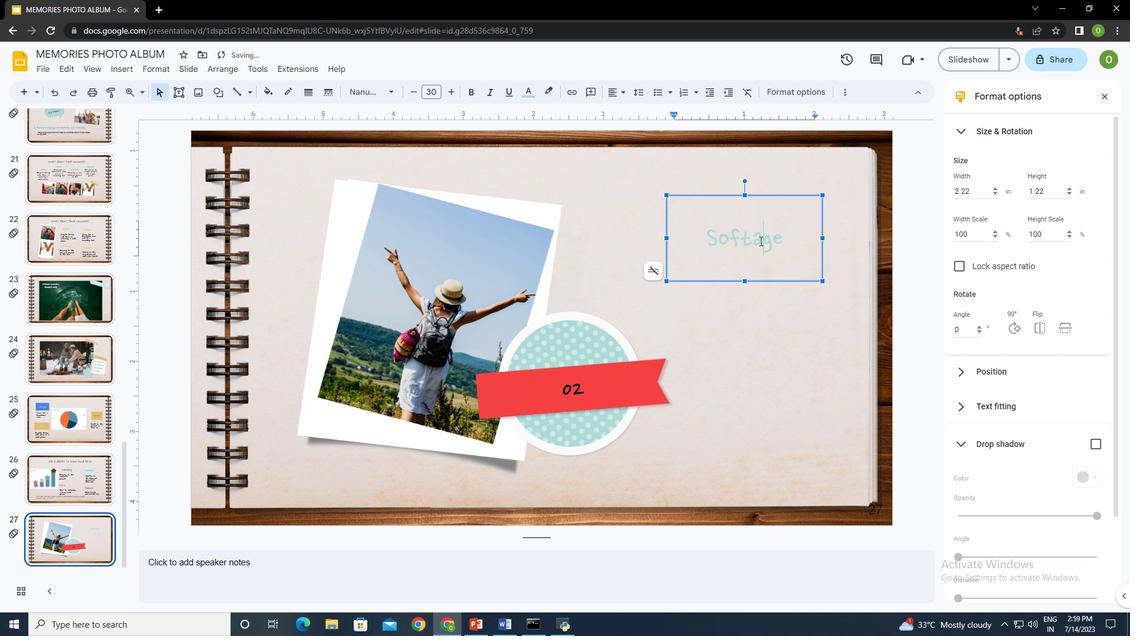 
Action: Mouse moved to (766, 232)
Screenshot: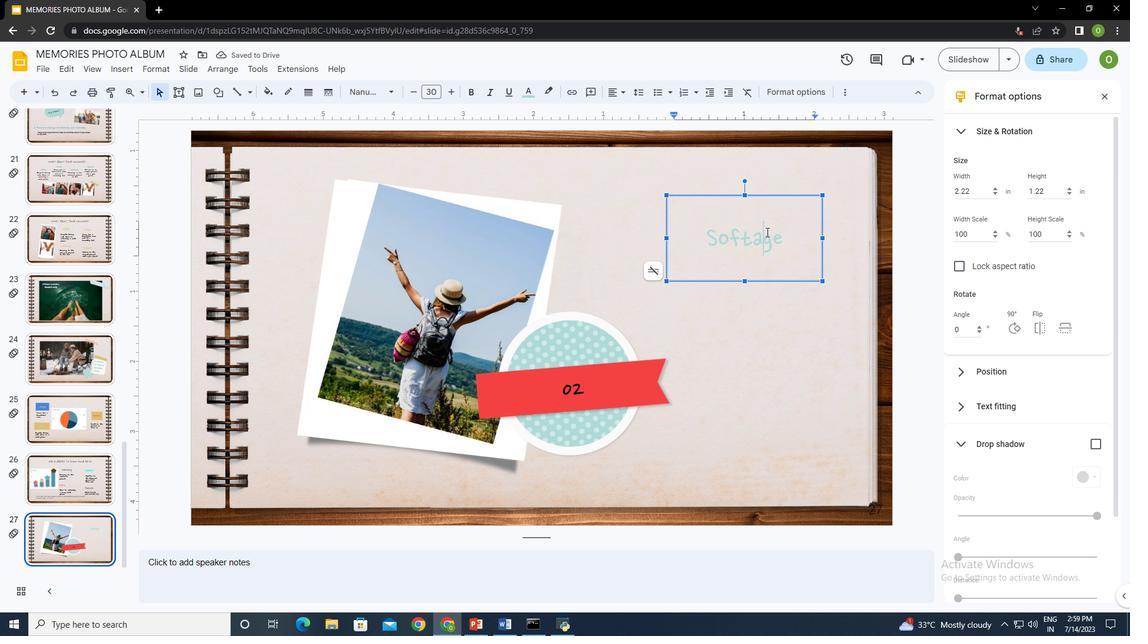 
Action: Key pressed <Key.up>
Screenshot: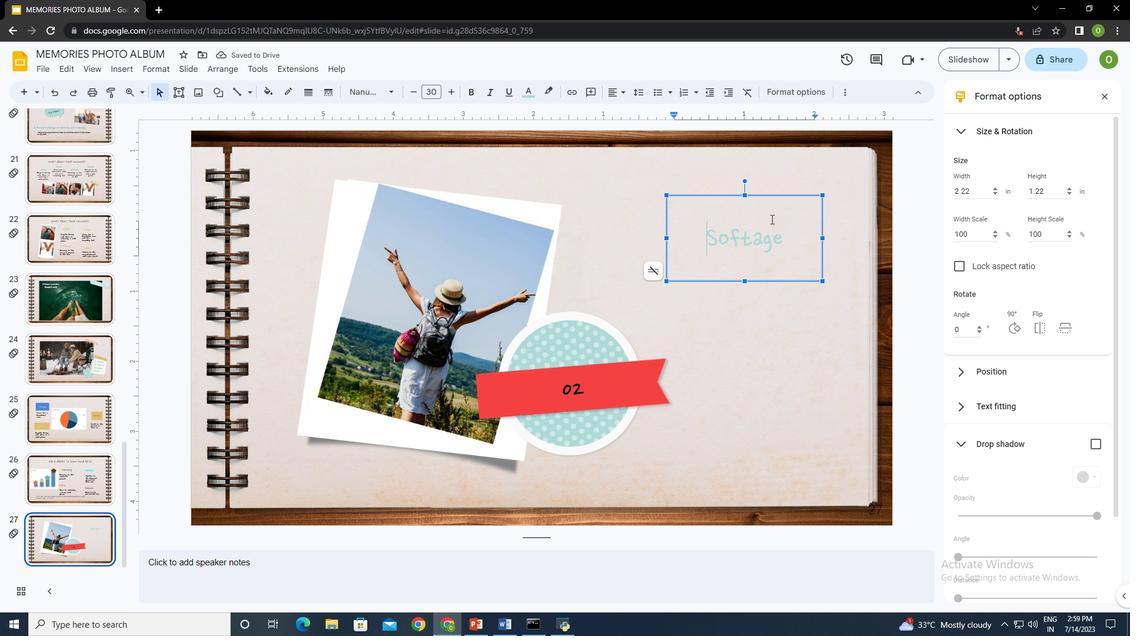 
Action: Mouse moved to (791, 239)
Screenshot: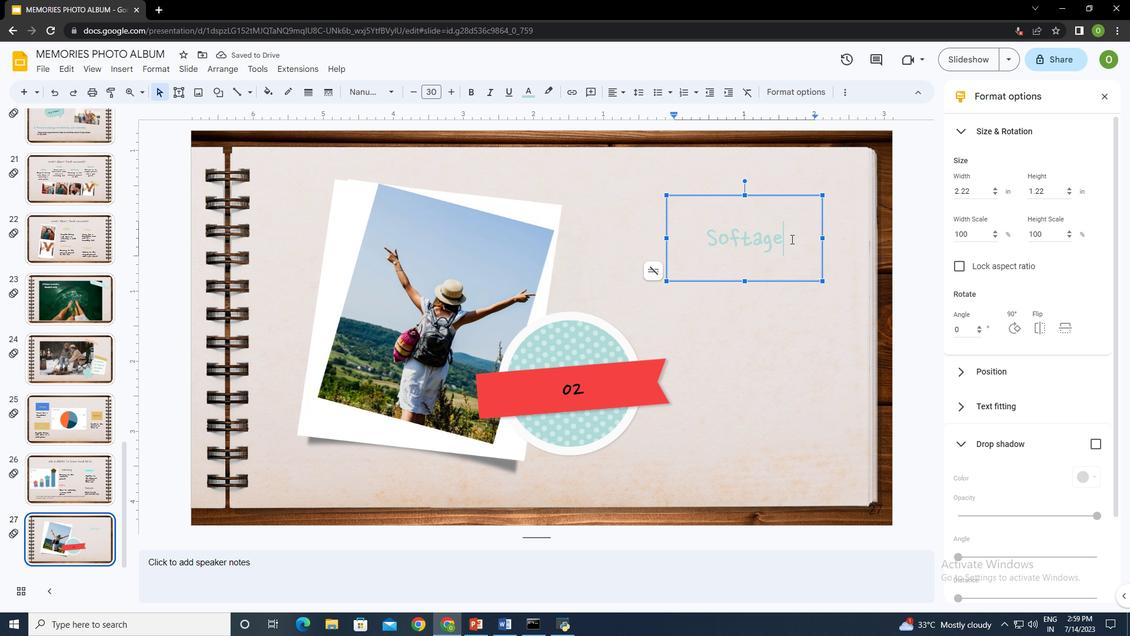 
Action: Mouse pressed left at (791, 239)
Screenshot: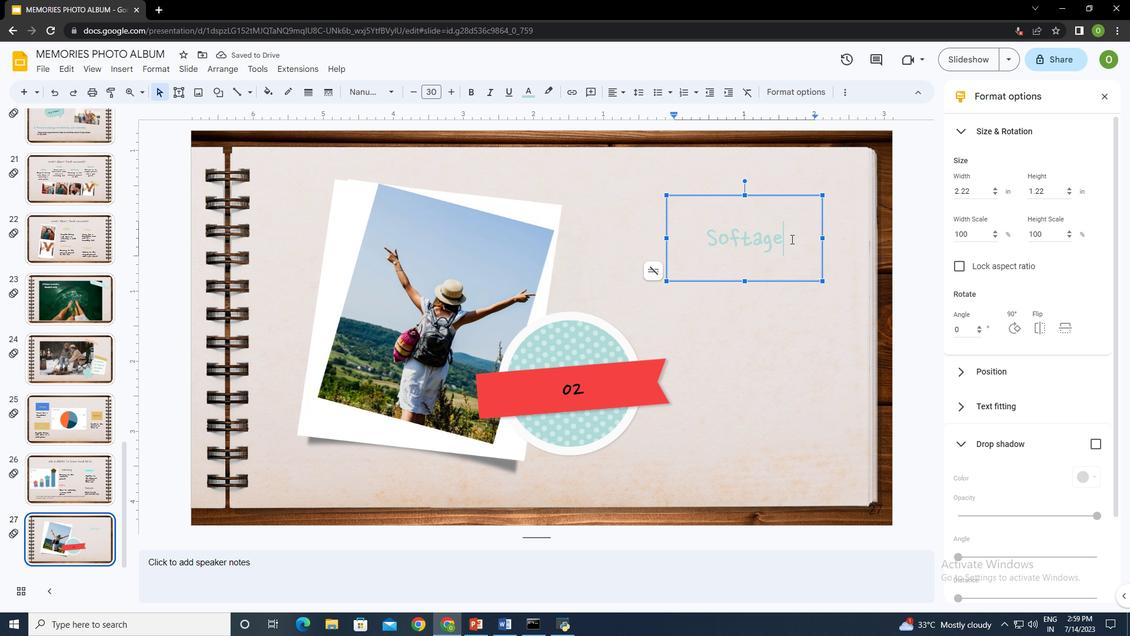 
Action: Key pressed ctrl+A
Screenshot: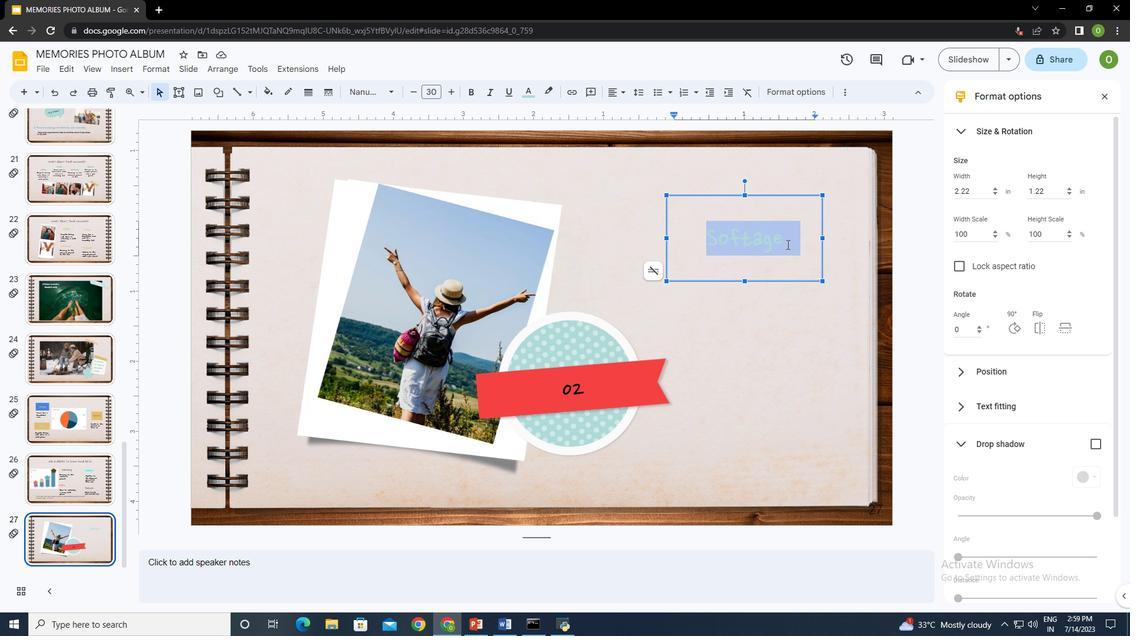 
Action: Mouse moved to (528, 93)
Screenshot: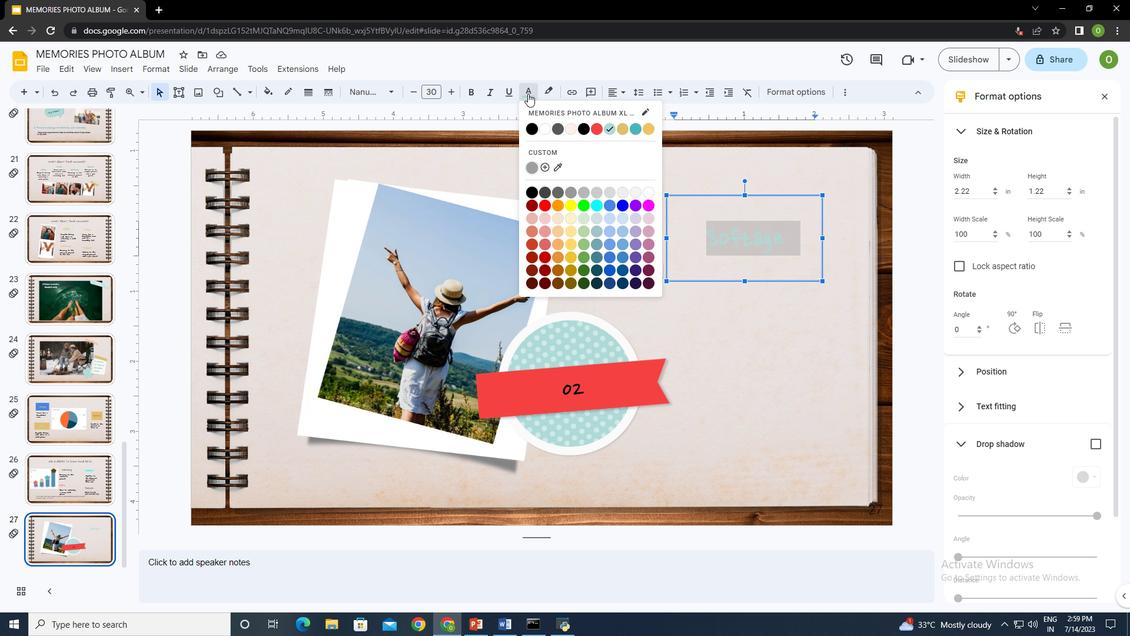 
Action: Mouse pressed left at (528, 93)
Screenshot: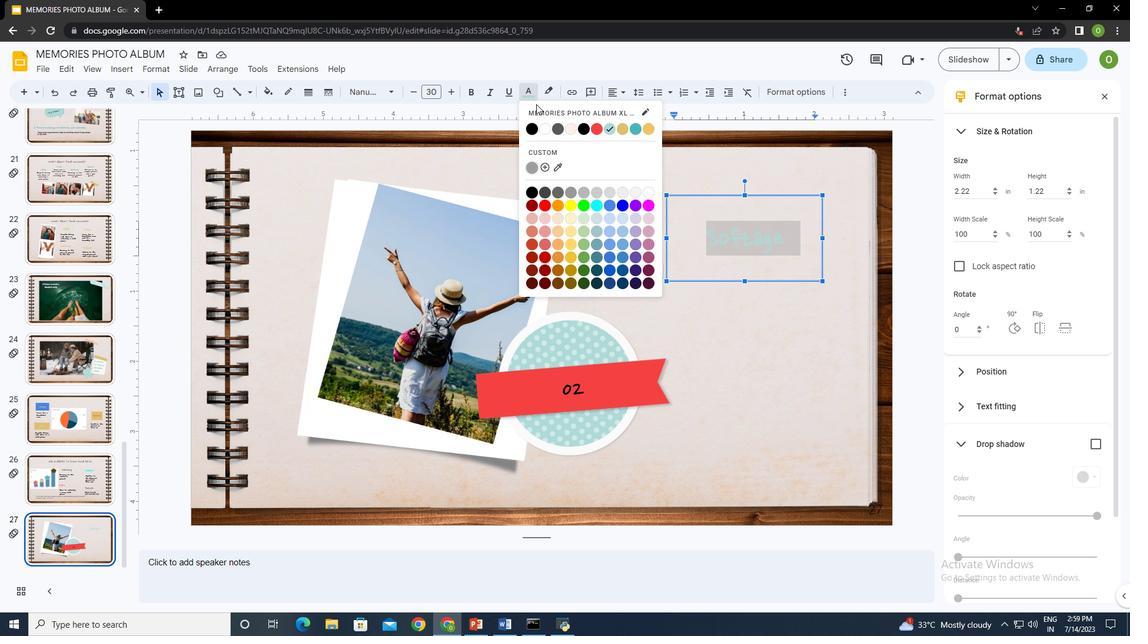 
Action: Mouse moved to (597, 128)
Screenshot: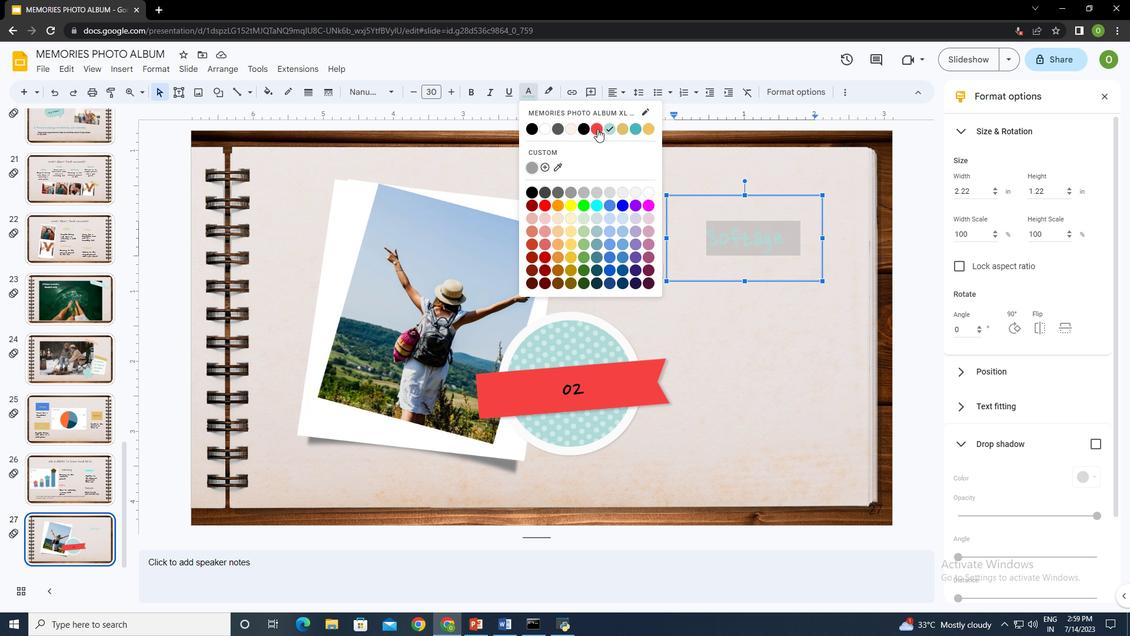 
Action: Mouse pressed left at (597, 128)
Screenshot: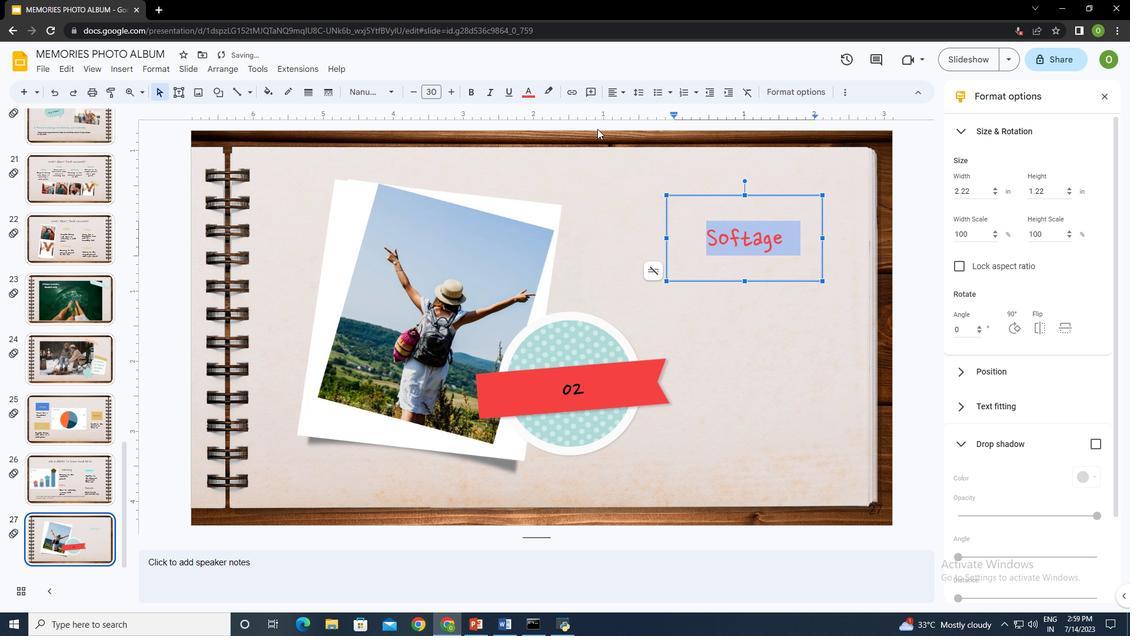 
Action: Mouse moved to (752, 193)
Screenshot: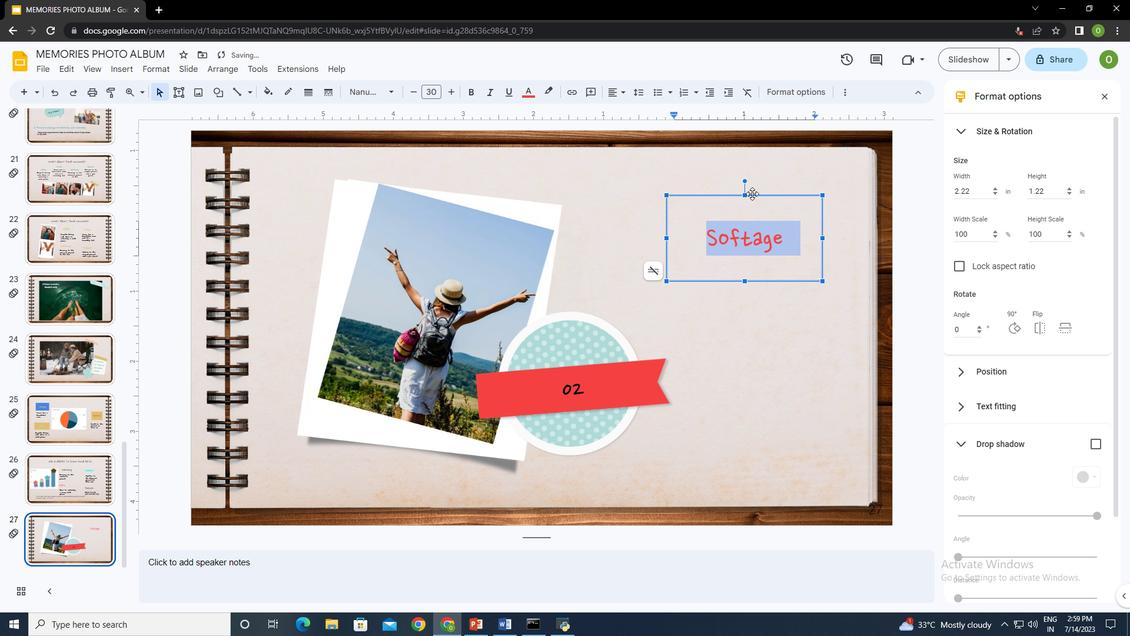 
Action: Mouse pressed left at (752, 193)
Screenshot: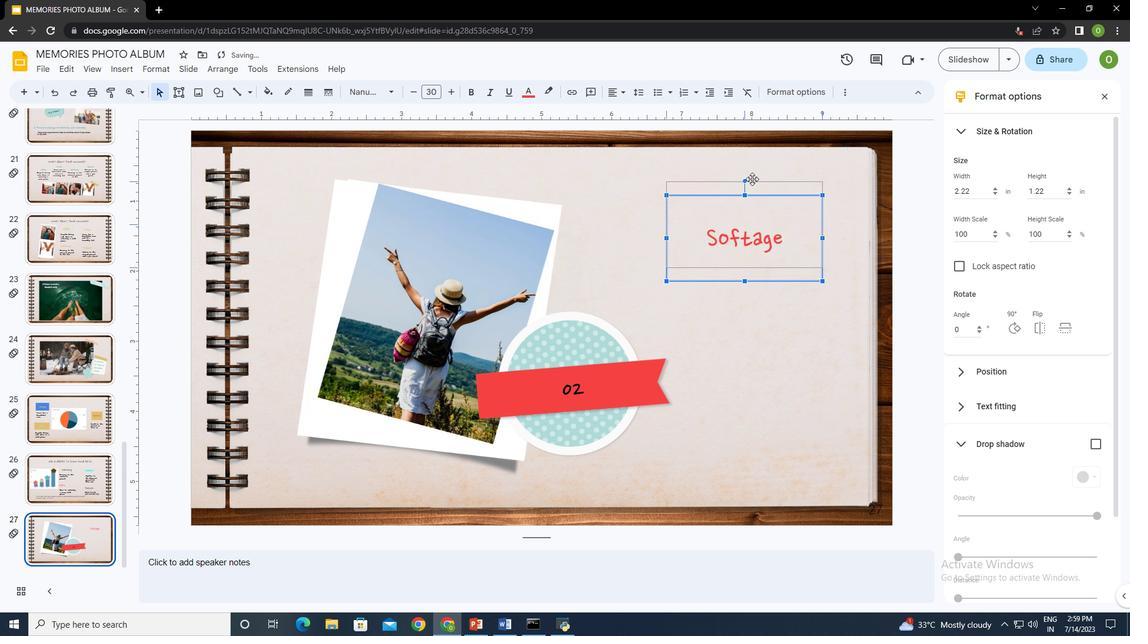 
Action: Mouse moved to (786, 210)
Screenshot: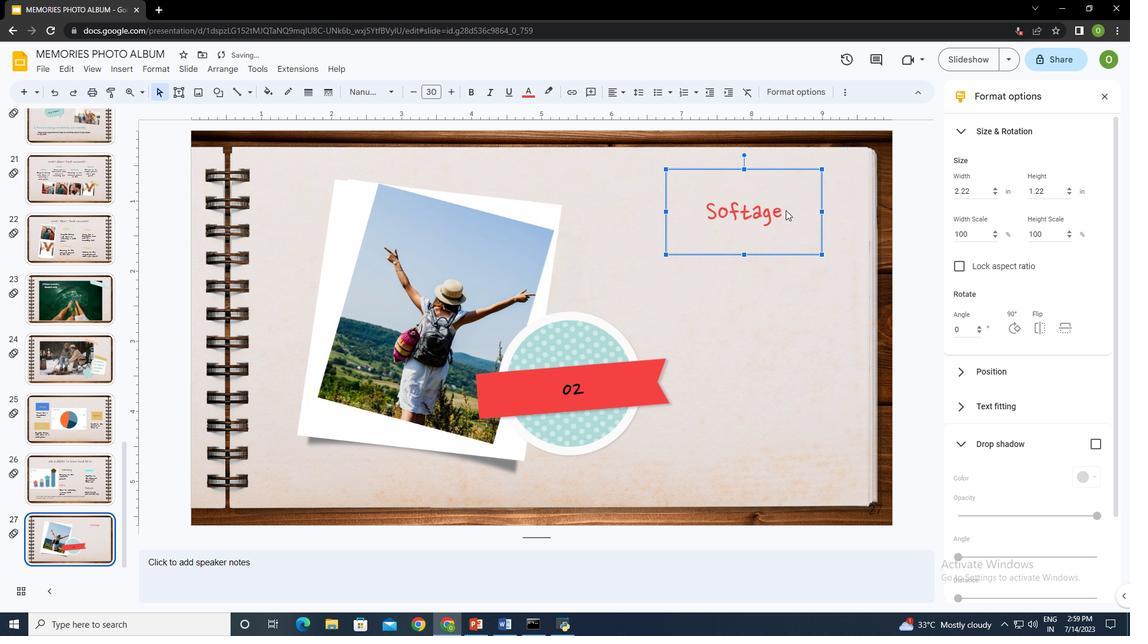 
Action: Mouse pressed left at (786, 210)
Screenshot: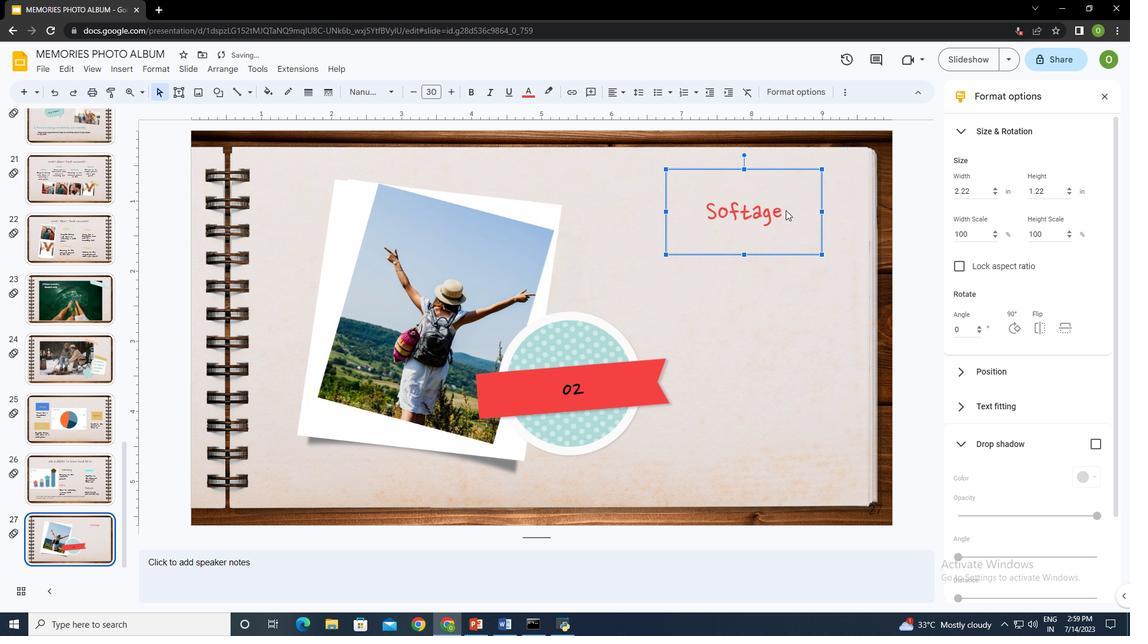 
Action: Mouse pressed left at (786, 210)
Screenshot: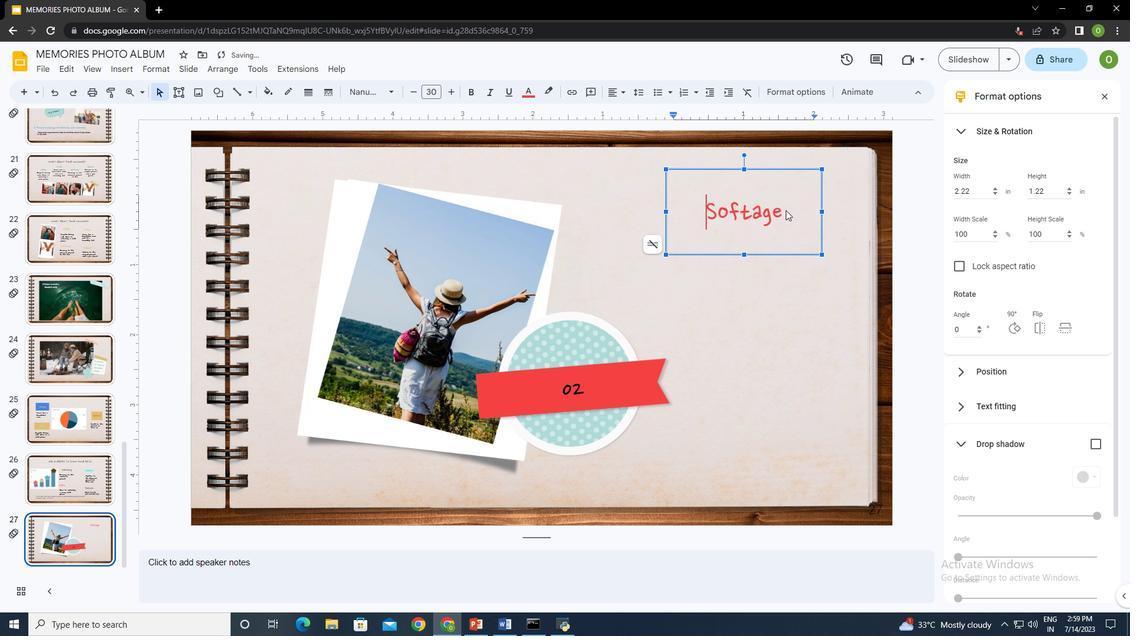
Action: Key pressed ctrl+A
Screenshot: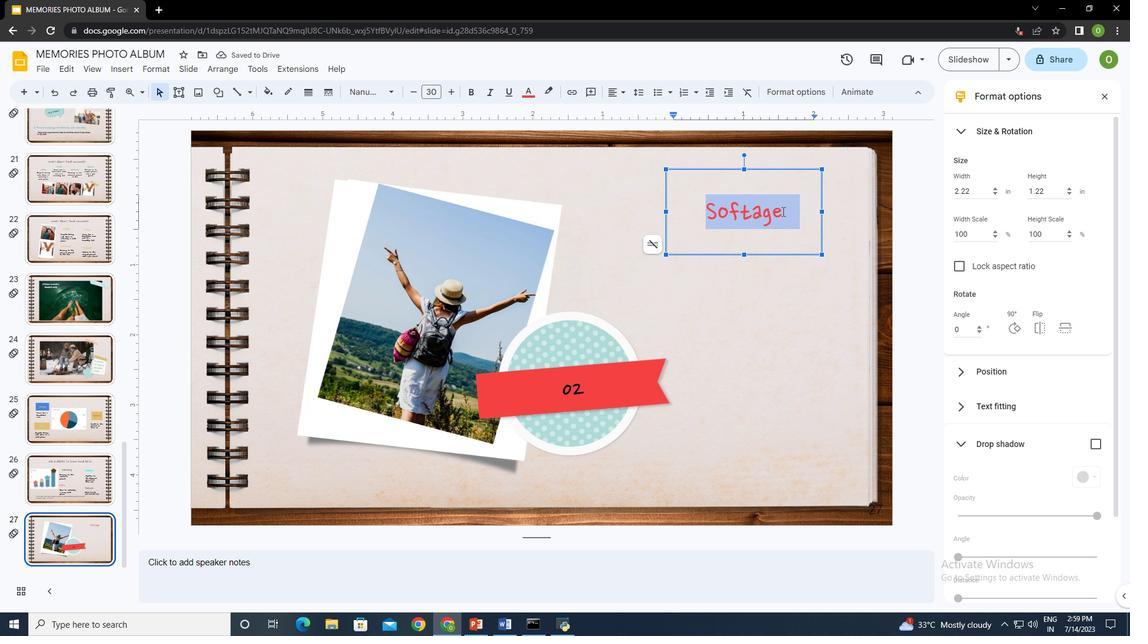 
Action: Mouse moved to (449, 90)
Screenshot: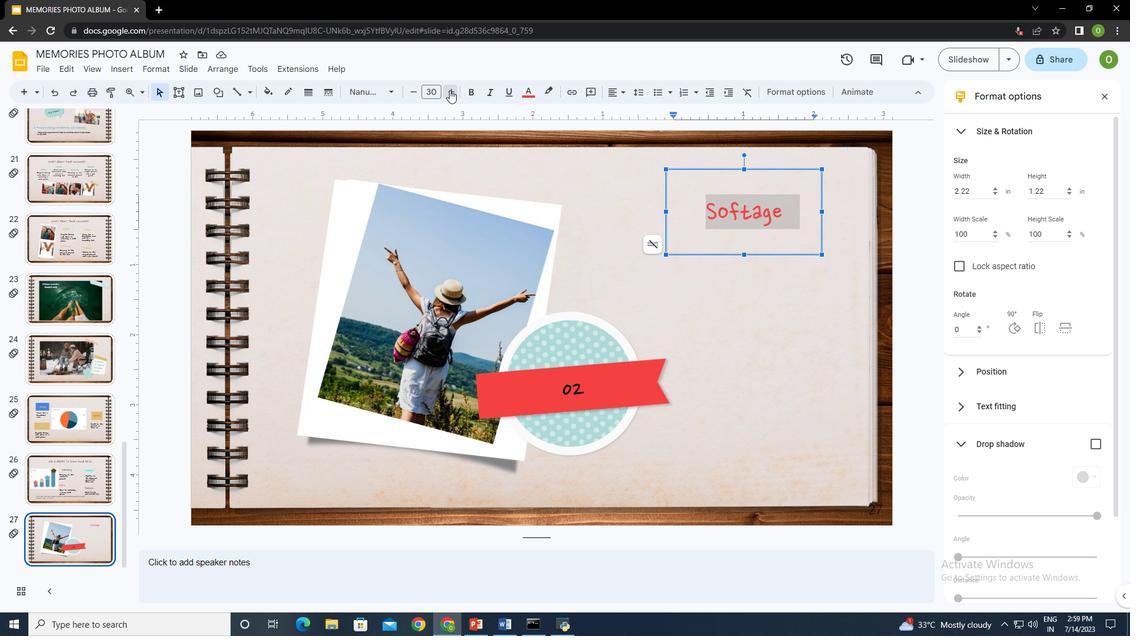 
Action: Mouse pressed left at (449, 90)
Screenshot: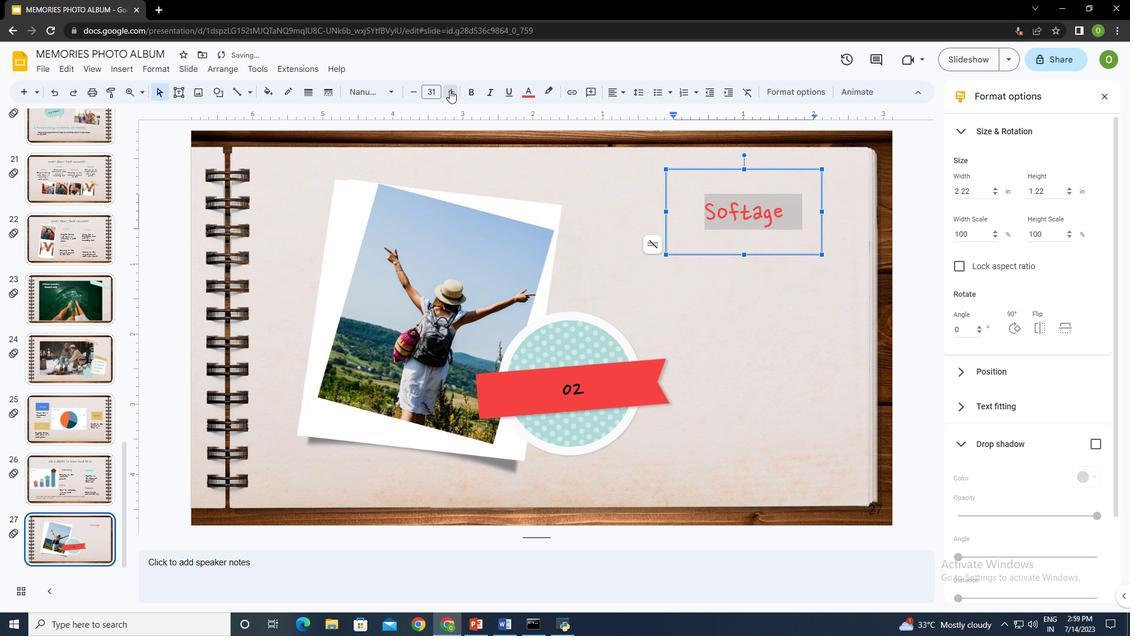 
Action: Mouse pressed left at (449, 90)
Screenshot: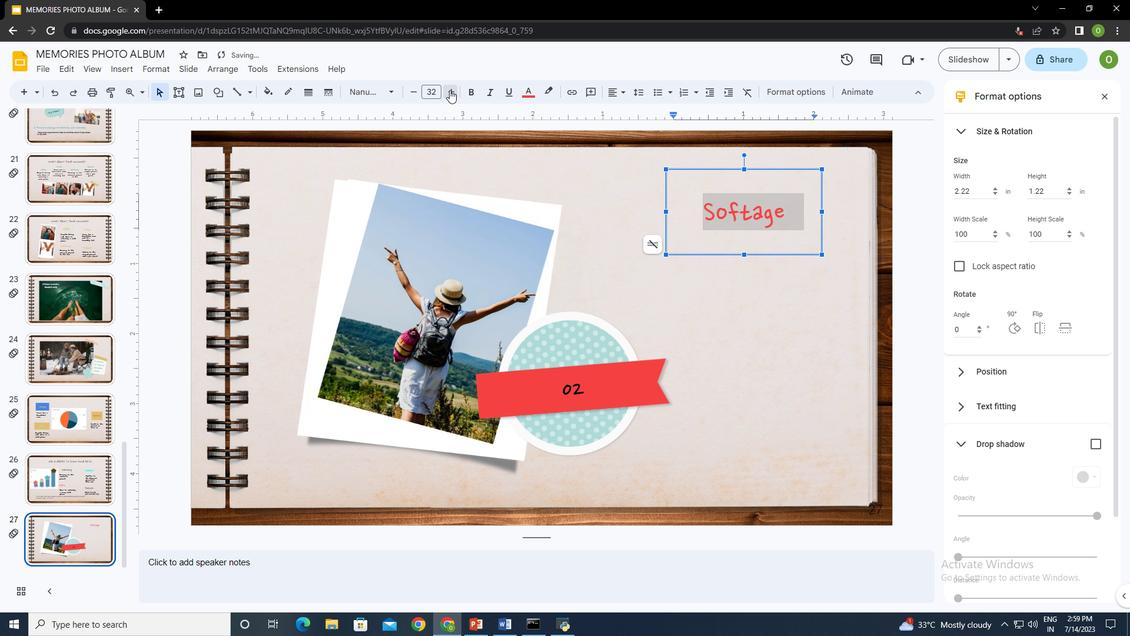 
Action: Mouse pressed left at (449, 90)
Screenshot: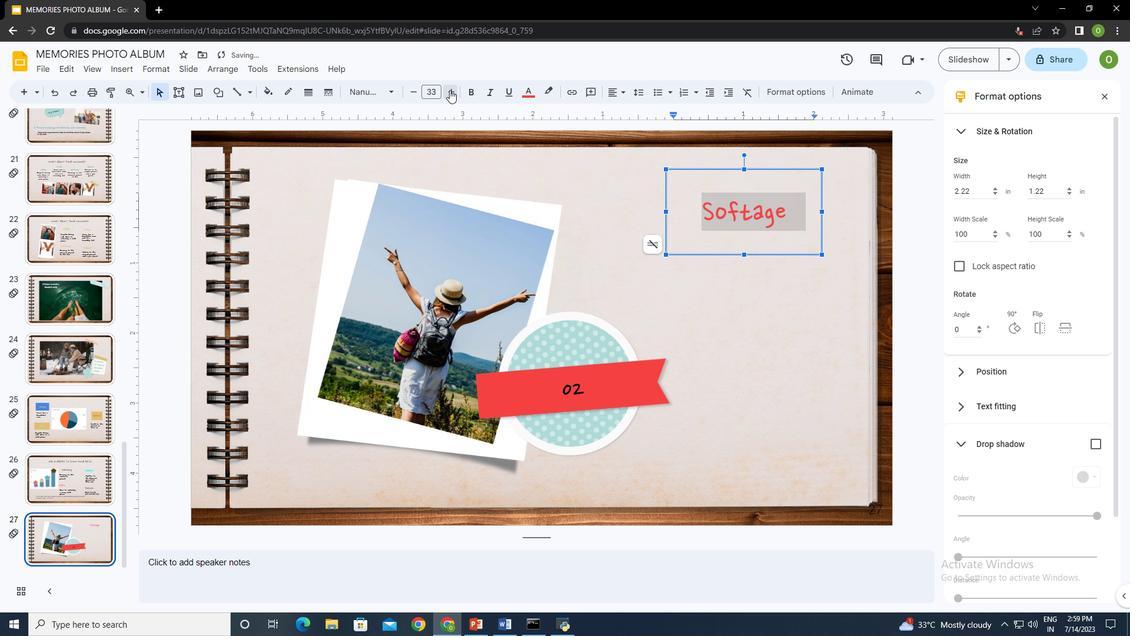 
Action: Mouse pressed left at (449, 90)
Screenshot: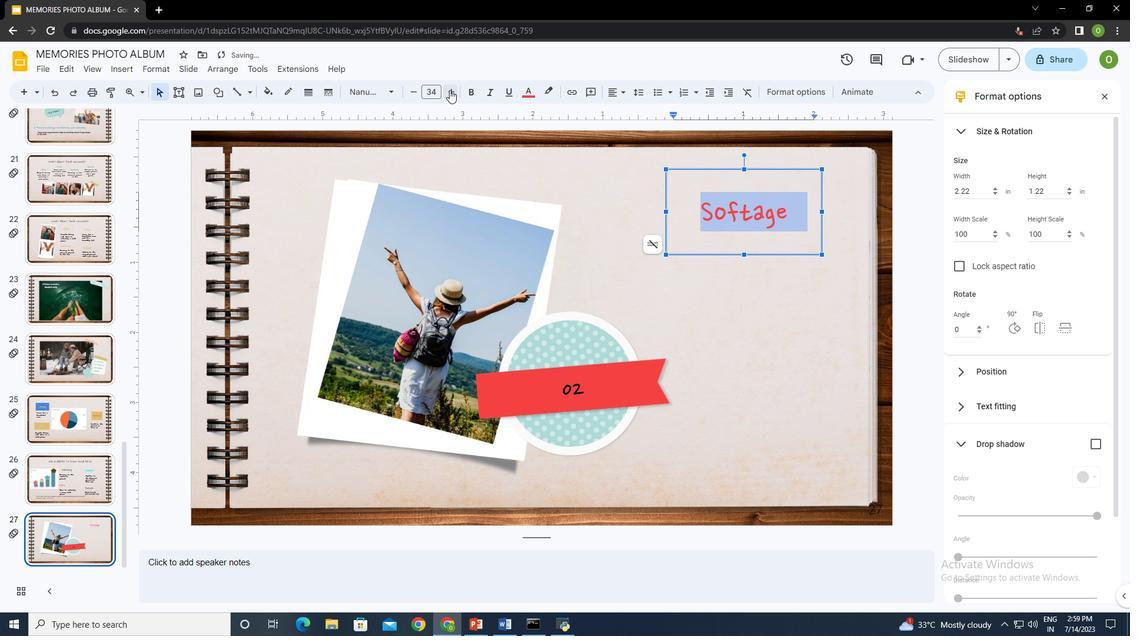 
Action: Mouse pressed left at (449, 90)
Screenshot: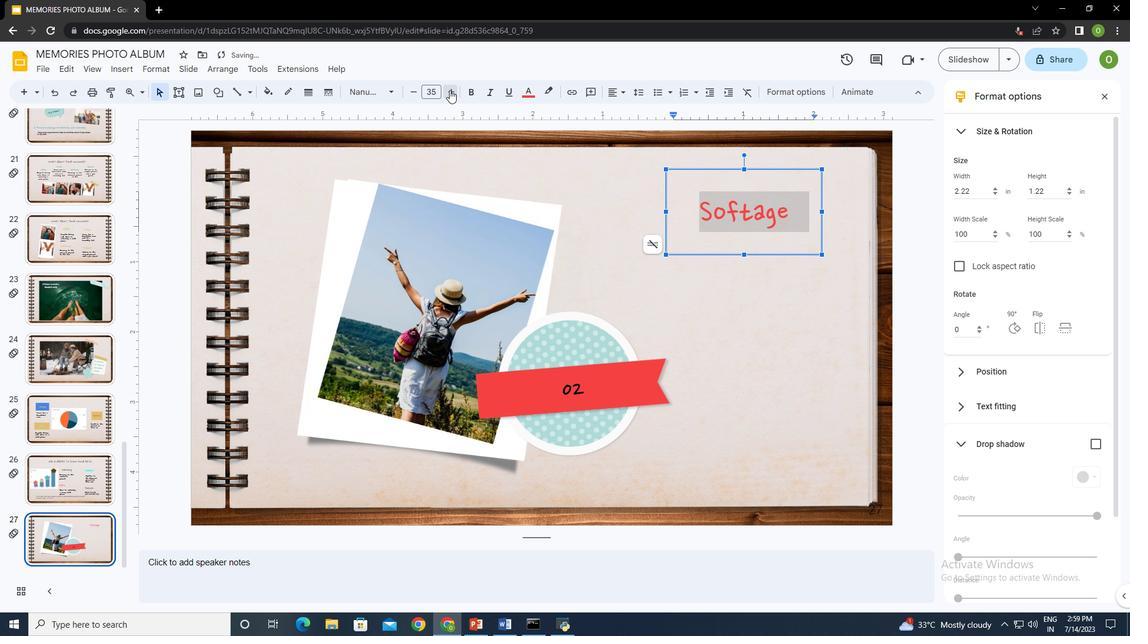 
Action: Mouse pressed left at (449, 90)
Screenshot: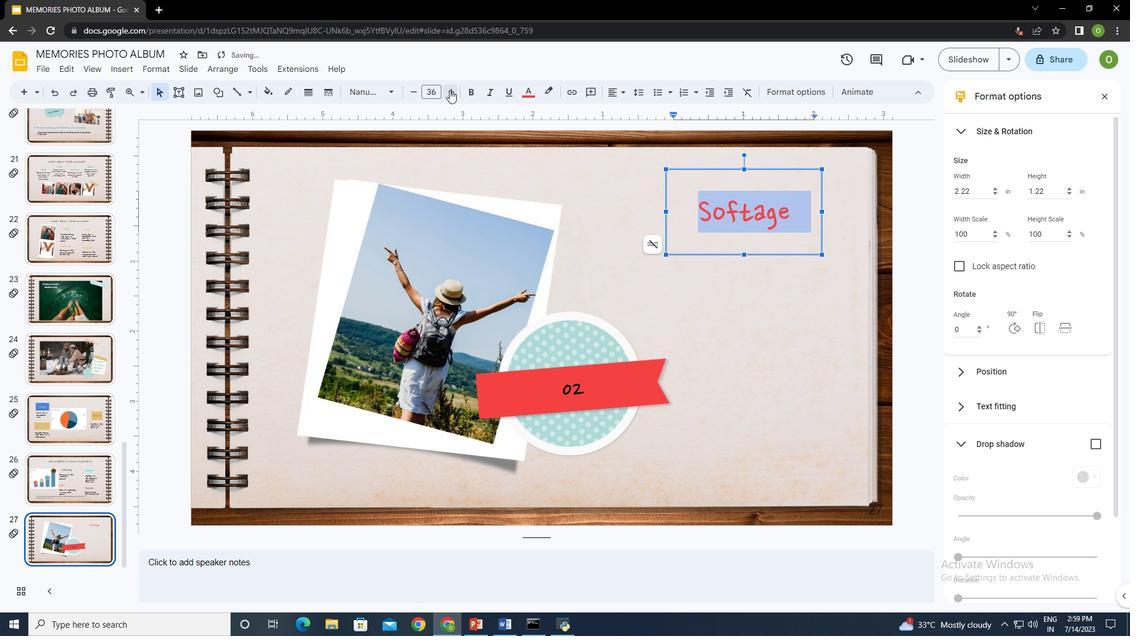 
Action: Mouse pressed left at (449, 90)
Screenshot: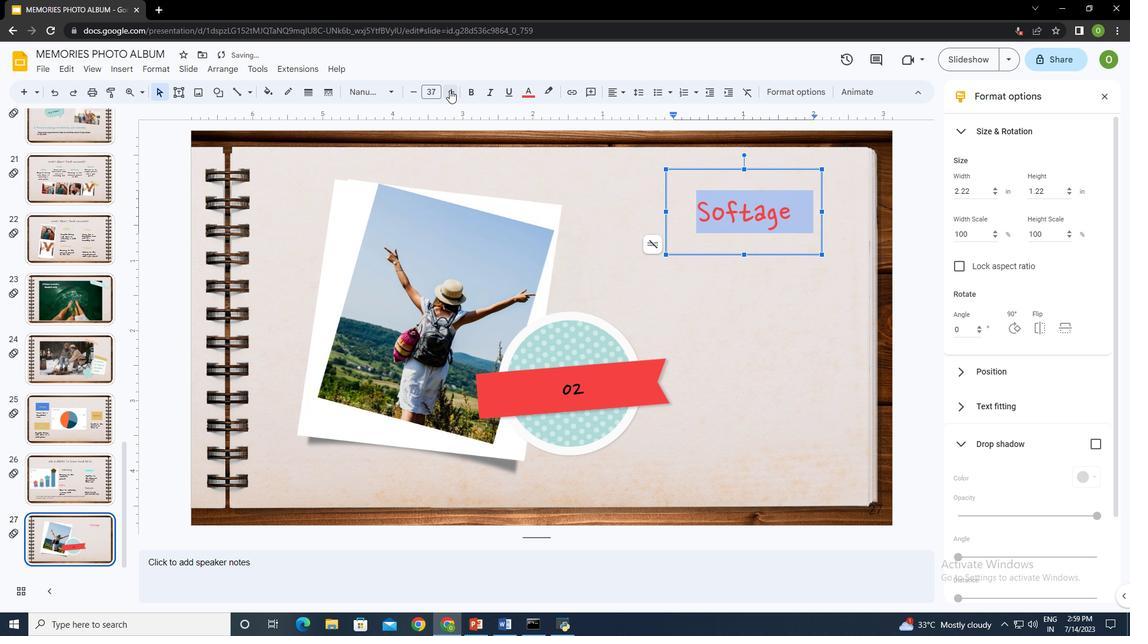 
Action: Mouse moved to (406, 91)
Screenshot: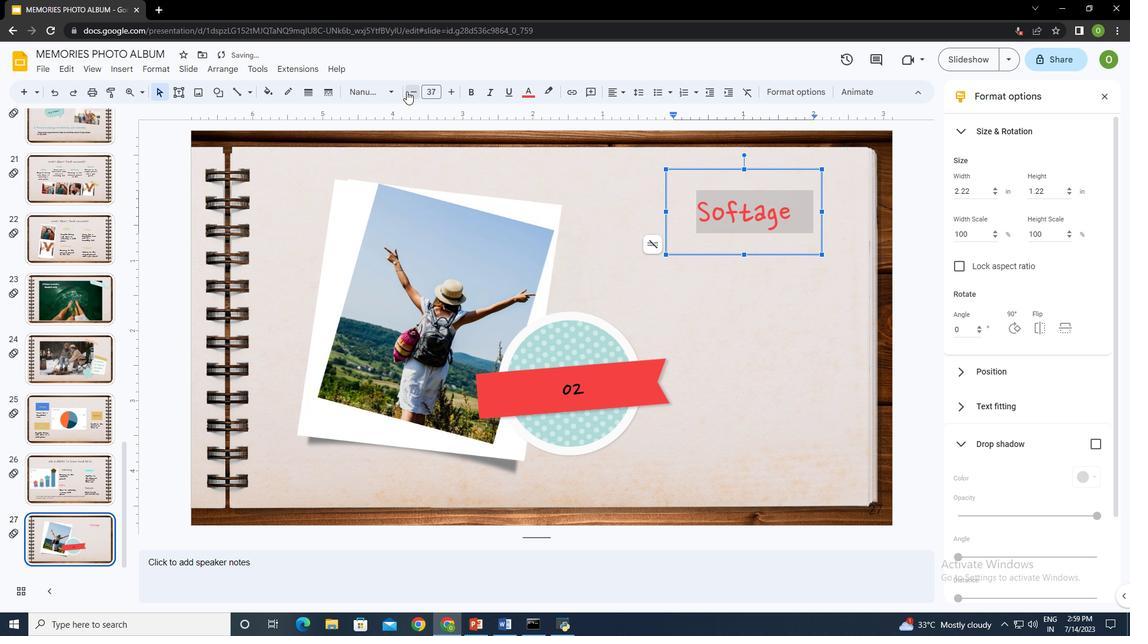 
Action: Mouse pressed left at (406, 91)
Screenshot: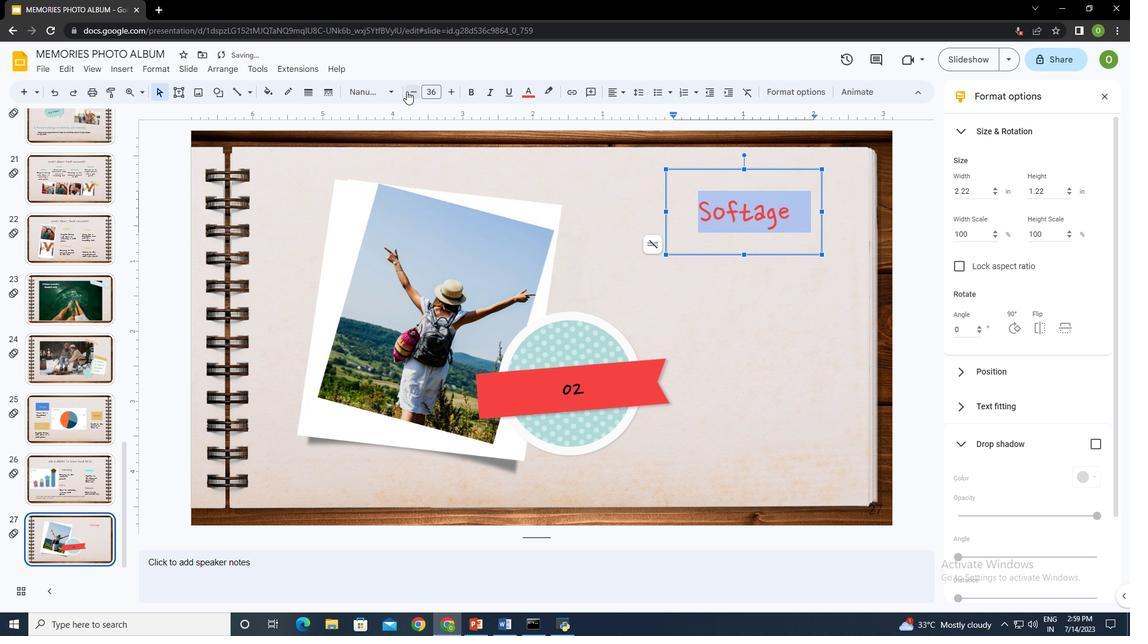 
Action: Mouse pressed left at (406, 91)
Screenshot: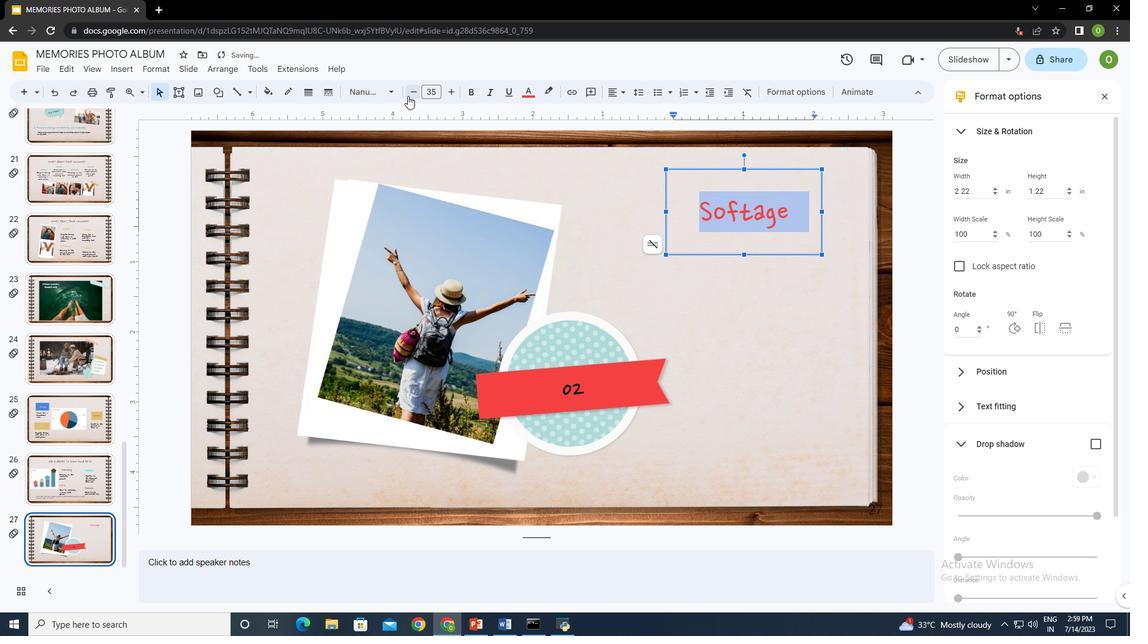 
Action: Mouse moved to (768, 277)
Screenshot: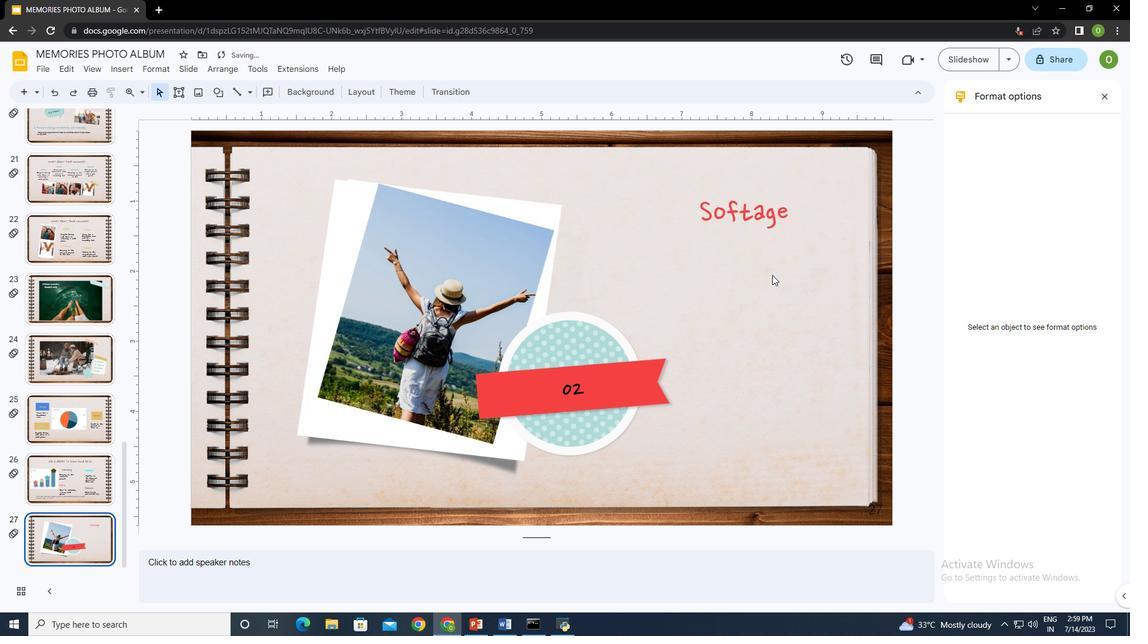 
Action: Mouse pressed left at (768, 277)
Screenshot: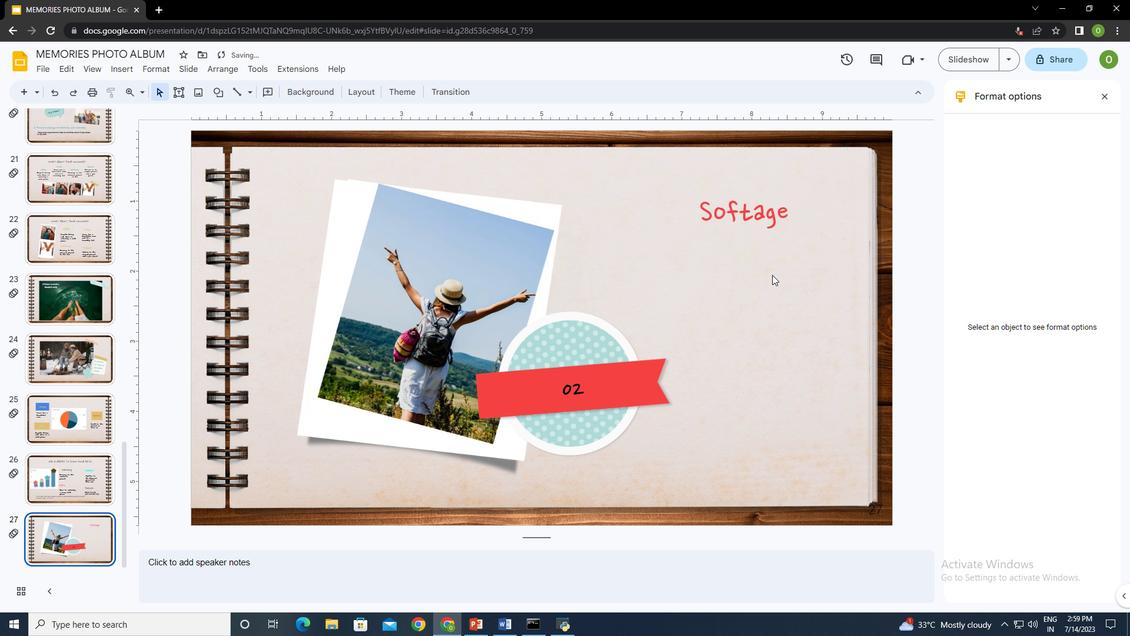 
Action: Mouse moved to (179, 91)
Screenshot: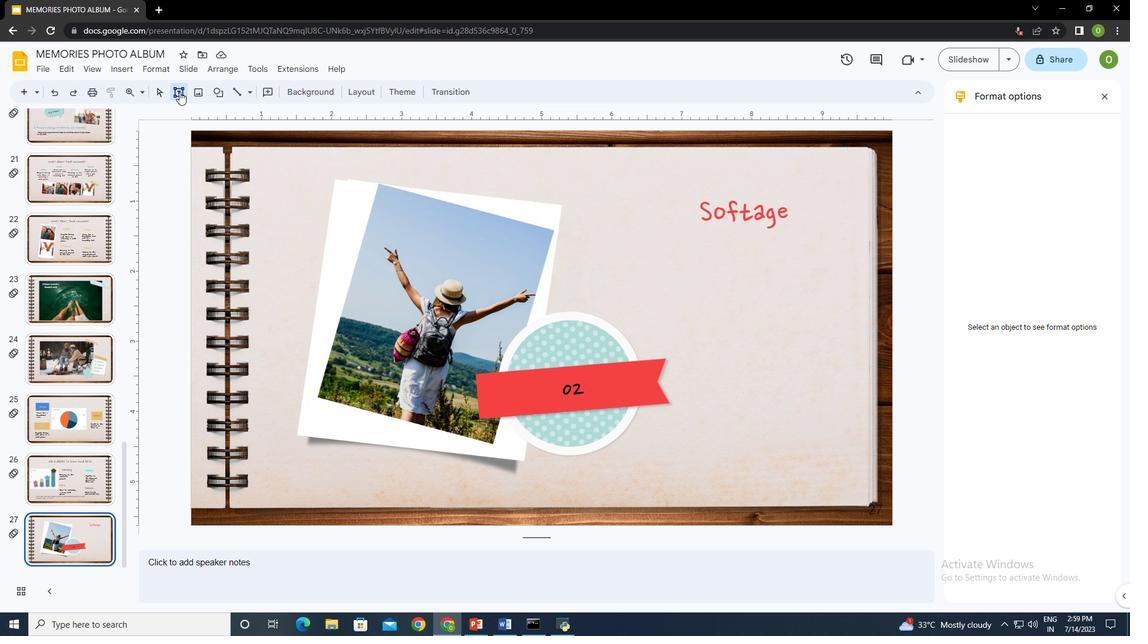 
Action: Mouse pressed left at (179, 91)
Screenshot: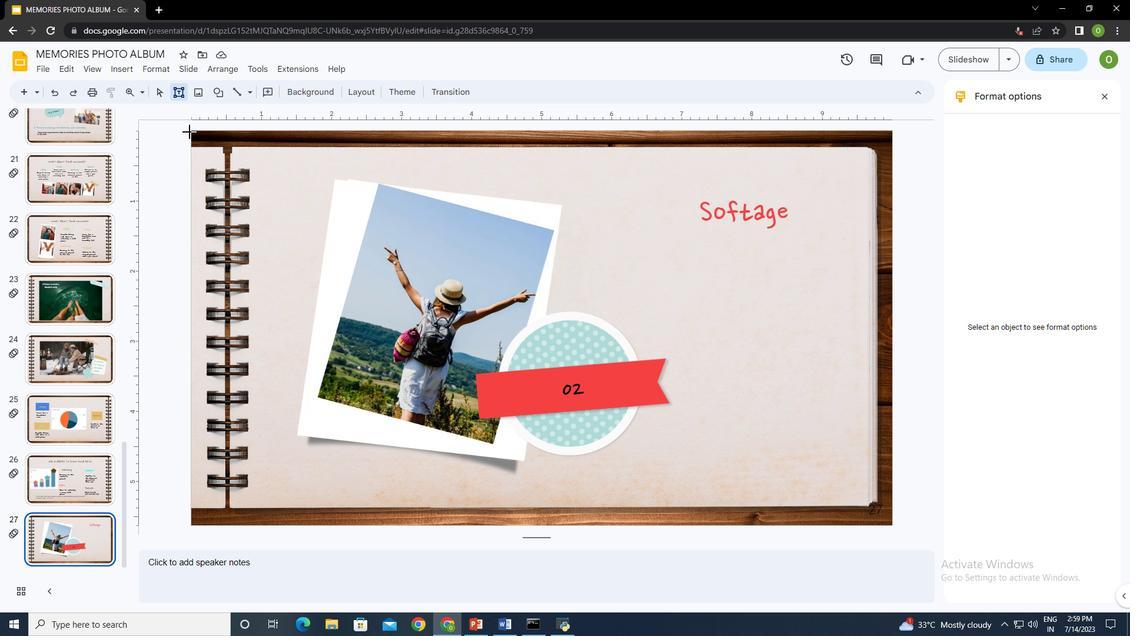 
Action: Mouse moved to (685, 245)
Screenshot: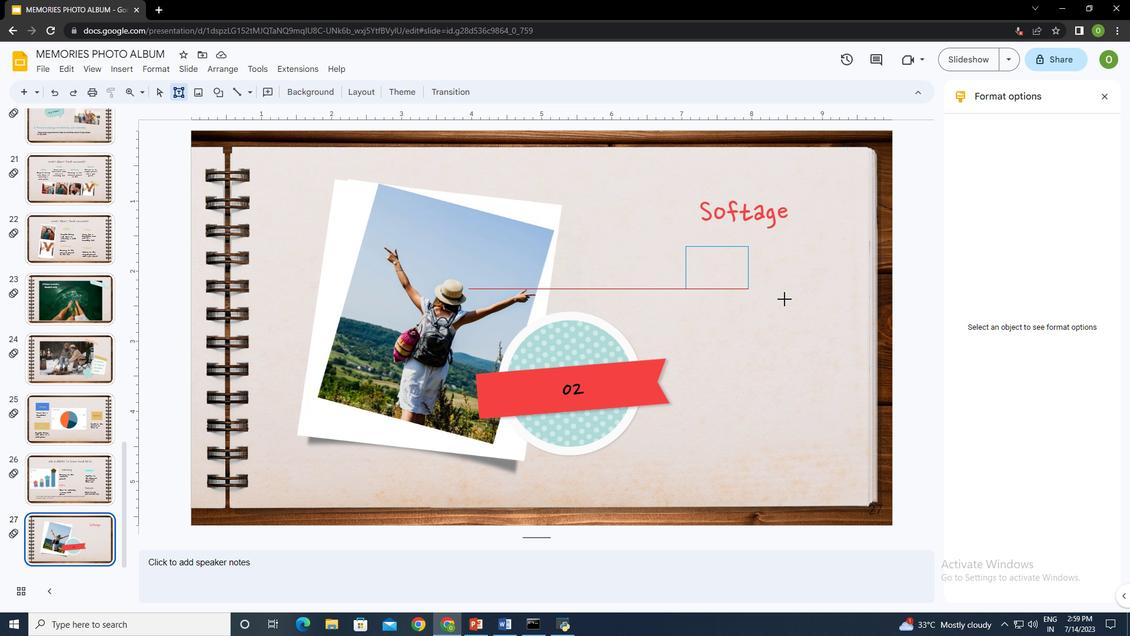 
Action: Mouse pressed left at (685, 245)
Screenshot: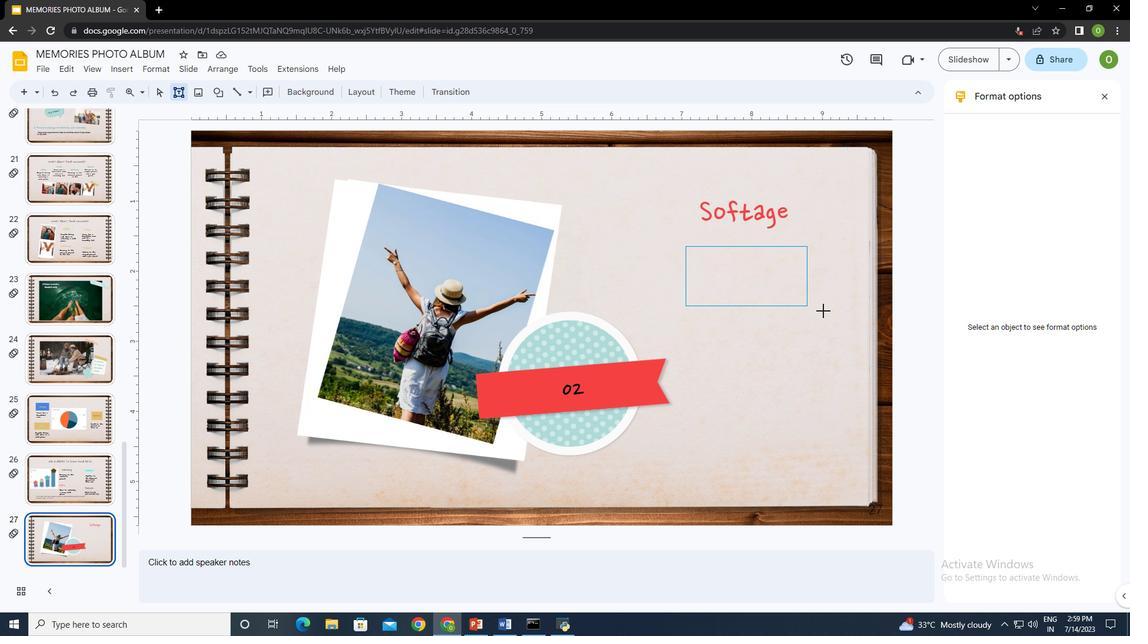 
Action: Mouse moved to (717, 270)
Screenshot: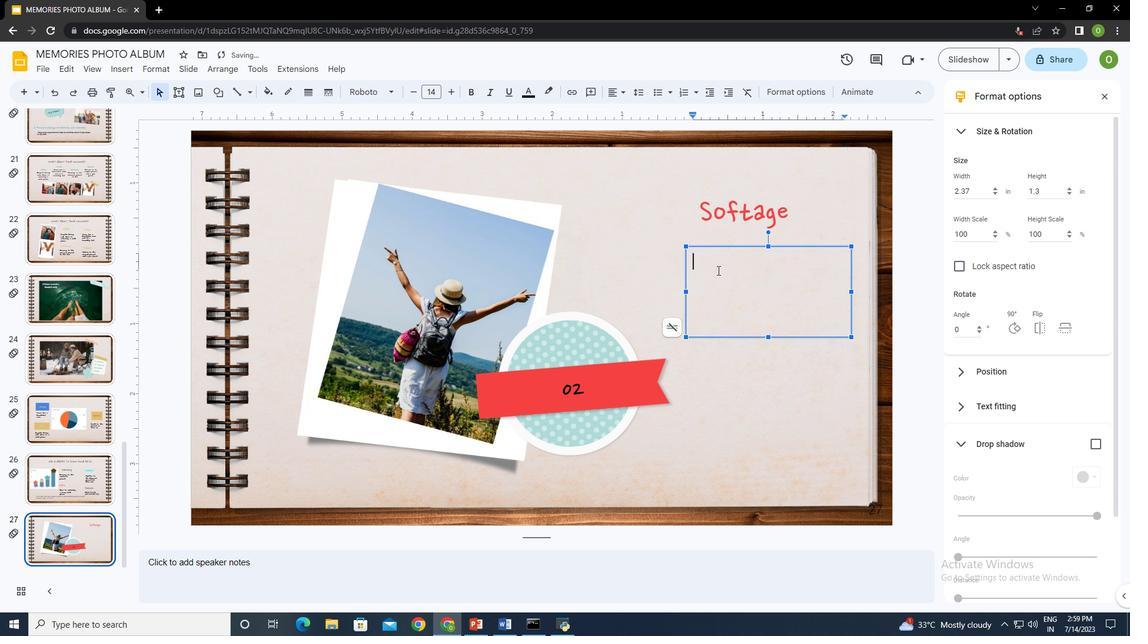 
Action: Key pressed <Key.shift><Key.shift><Key.shift><Key.shift><Key.shift>Gurugram<Key.space>haryanactrl+A
Screenshot: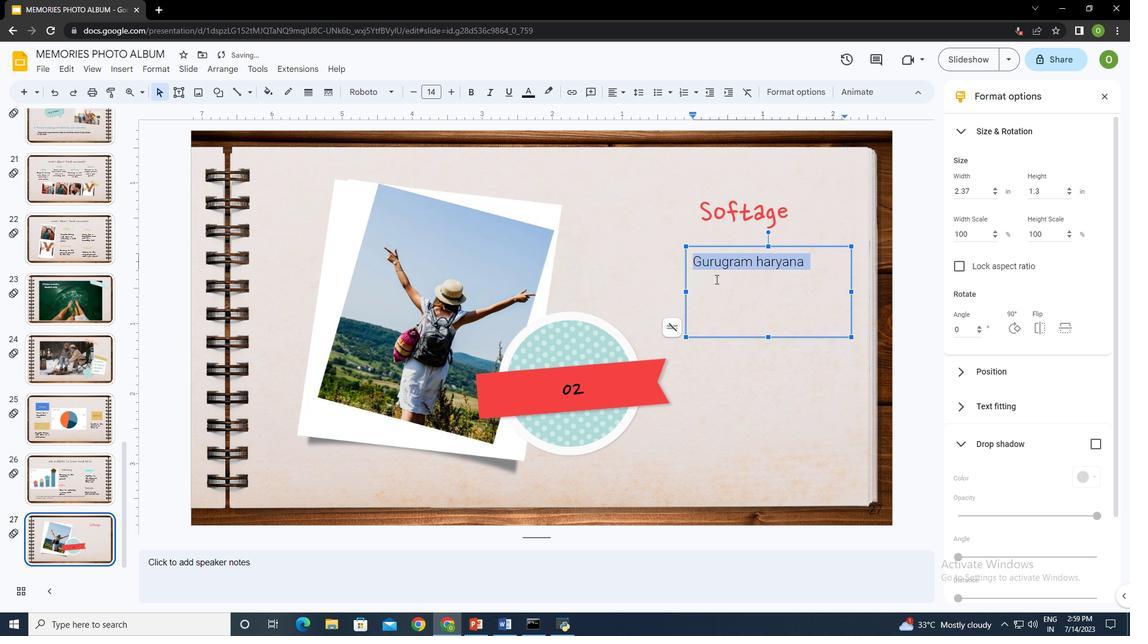
Action: Mouse moved to (484, 100)
Screenshot: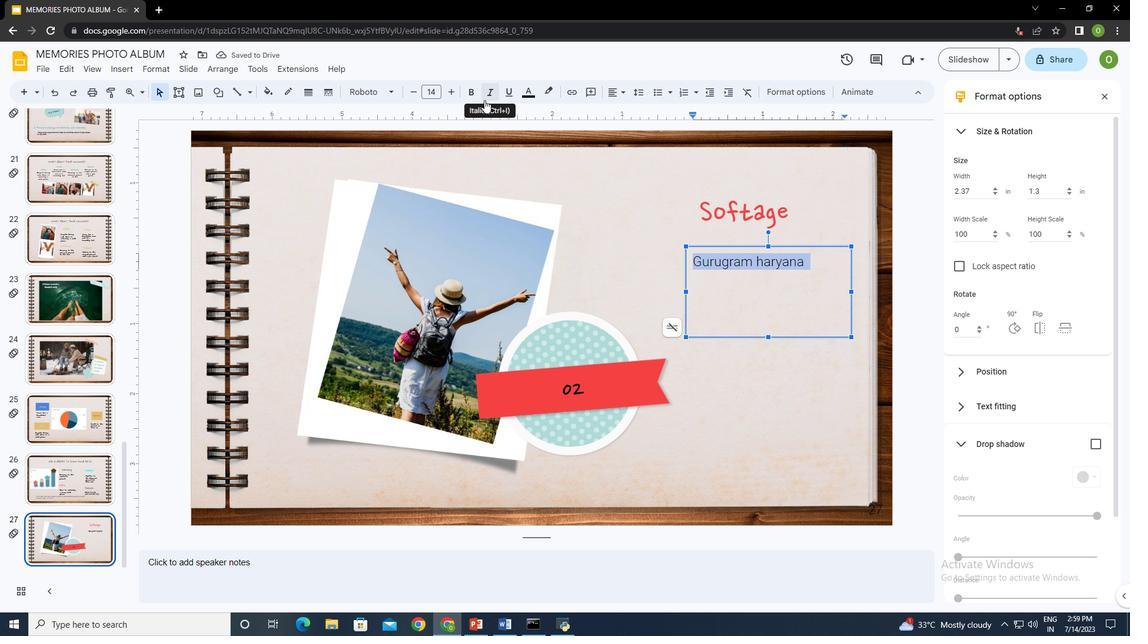 
Action: Mouse pressed left at (484, 100)
Screenshot: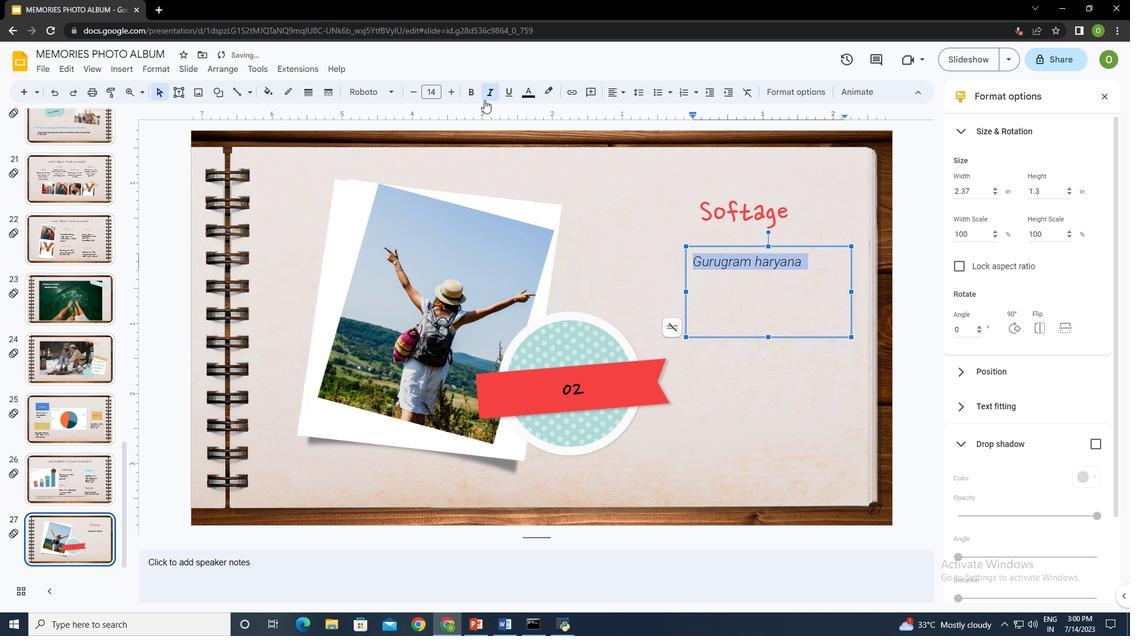 
Action: Mouse moved to (367, 91)
Screenshot: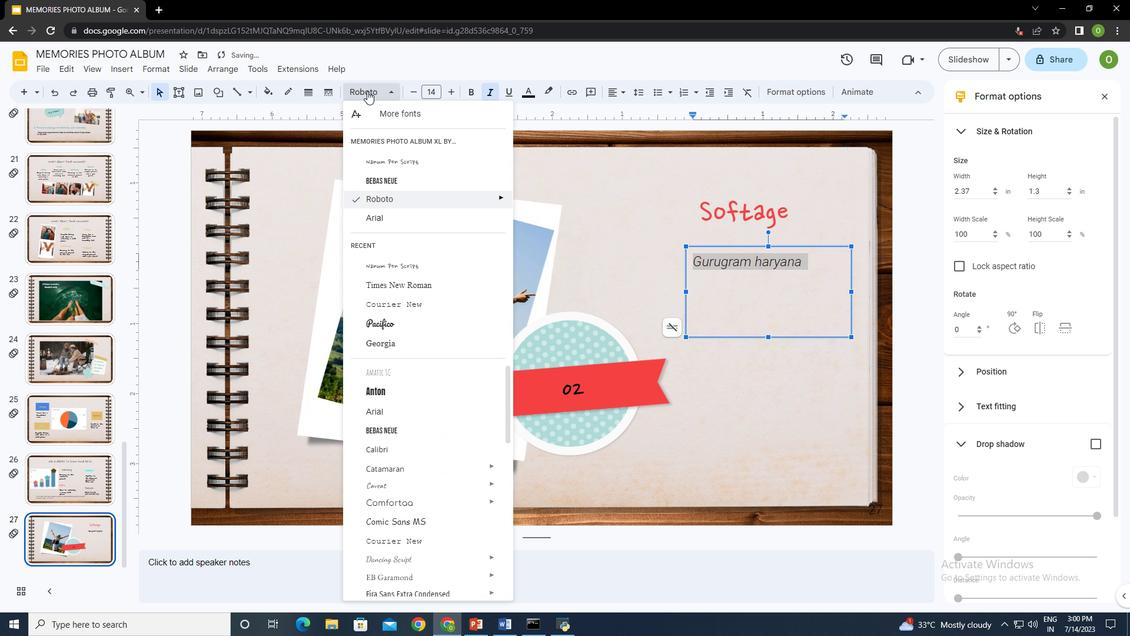 
Action: Mouse pressed left at (367, 91)
Screenshot: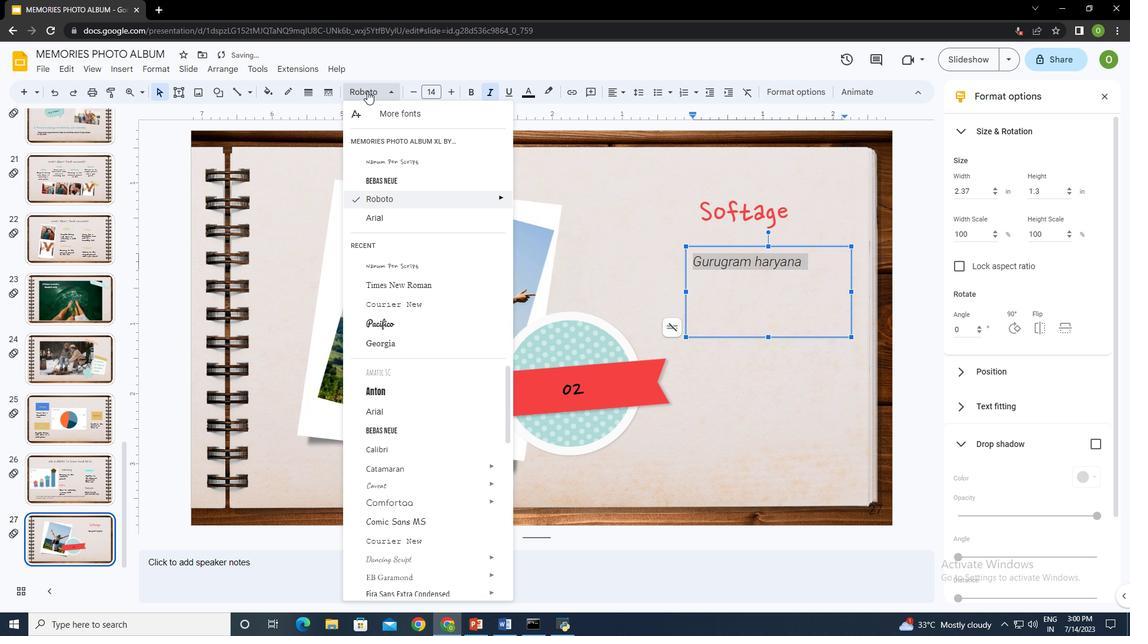 
Action: Mouse moved to (416, 283)
Screenshot: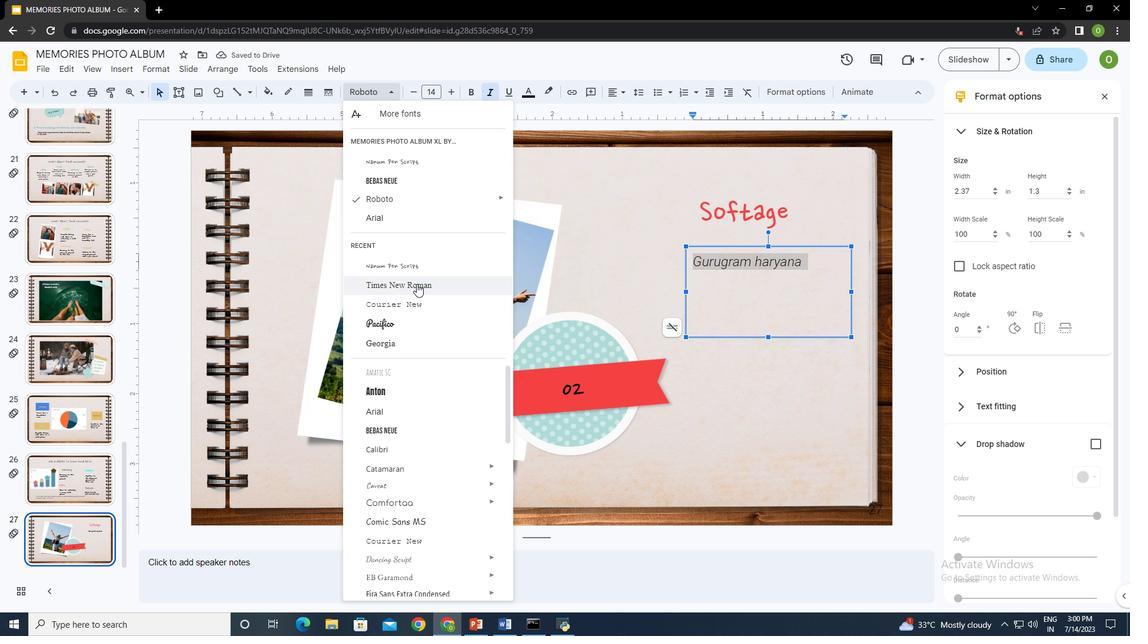 
Action: Mouse pressed left at (416, 283)
Screenshot: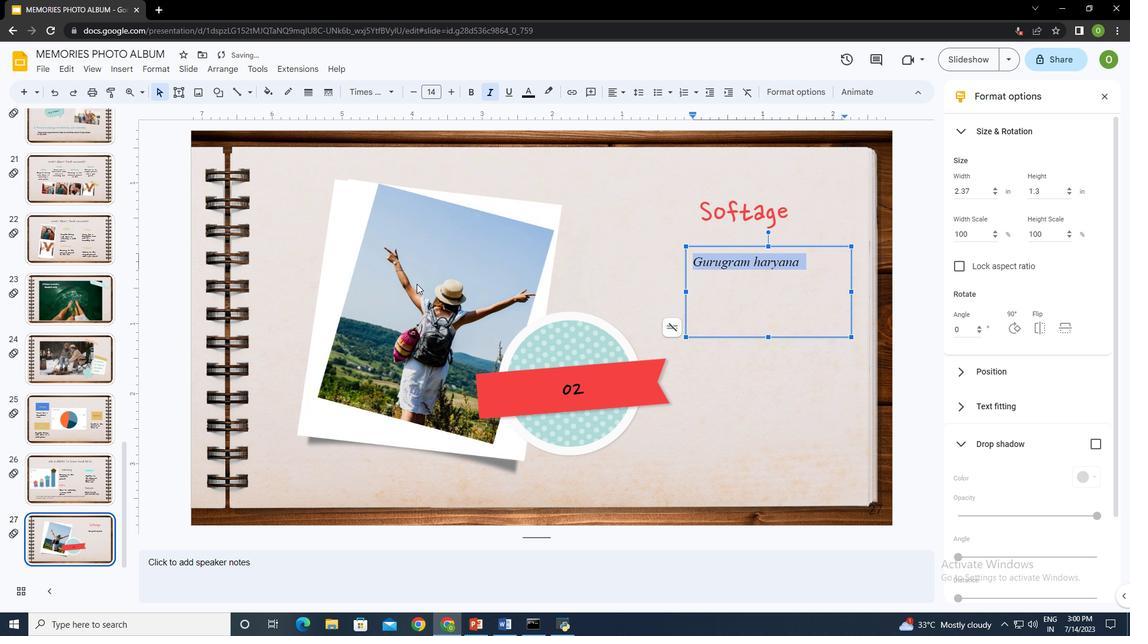 
Action: Mouse moved to (451, 94)
Screenshot: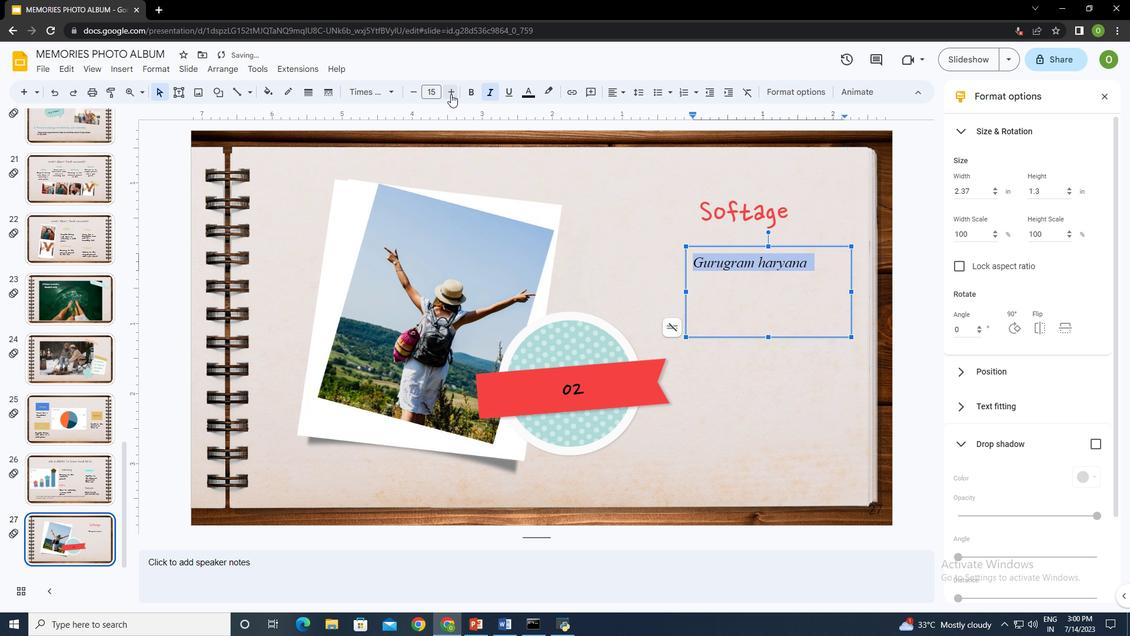 
Action: Mouse pressed left at (451, 94)
Screenshot: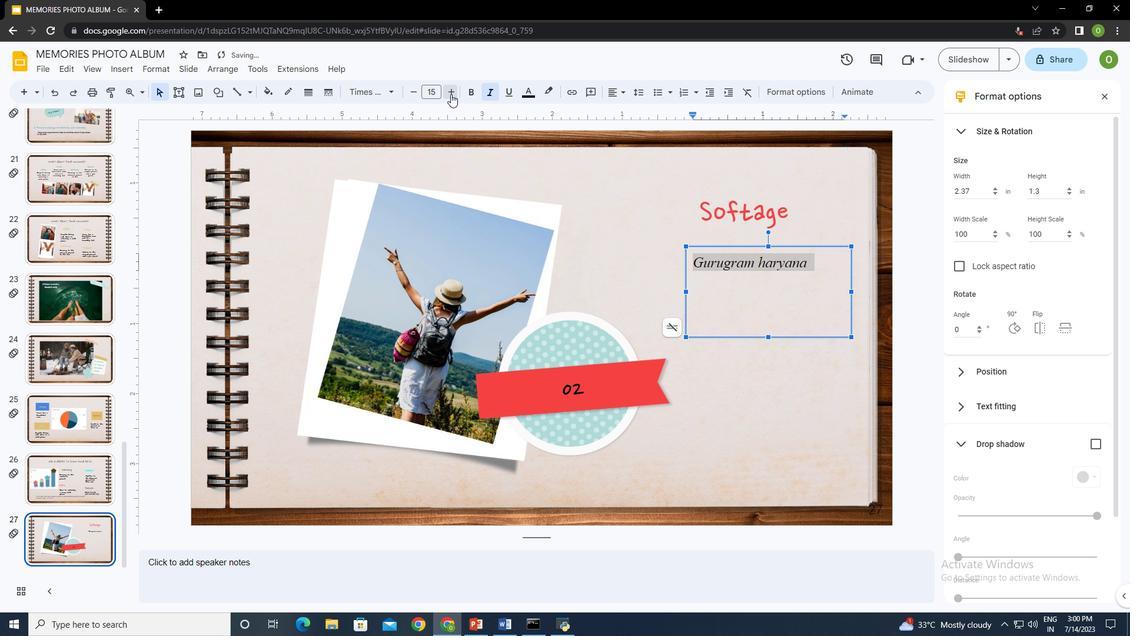 
Action: Mouse pressed left at (451, 94)
Screenshot: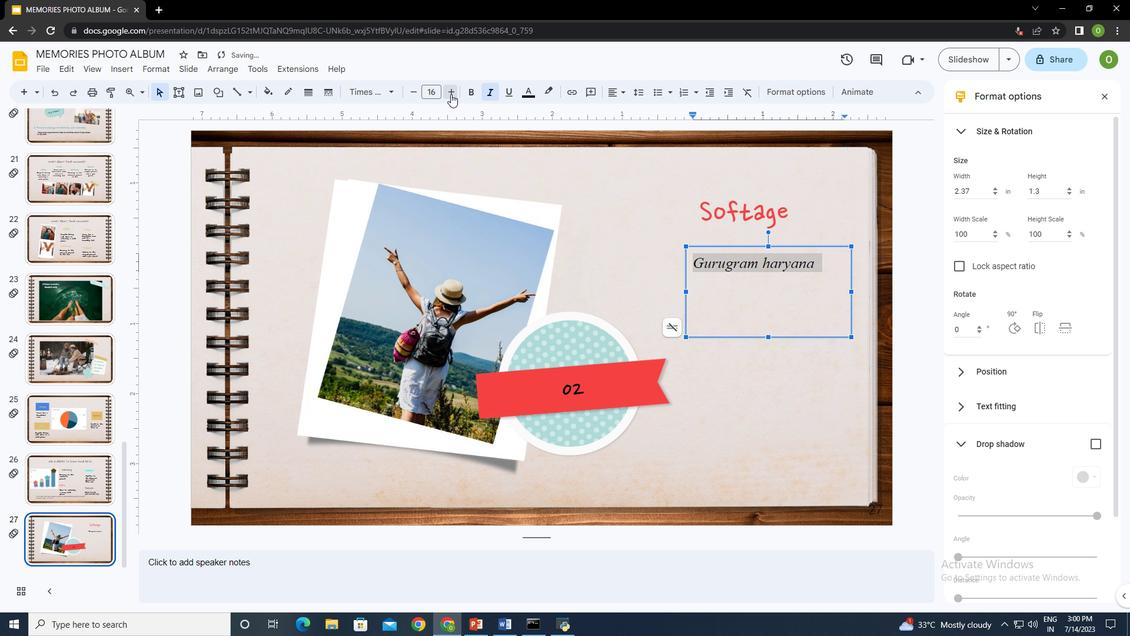 
Action: Mouse pressed left at (451, 94)
Screenshot: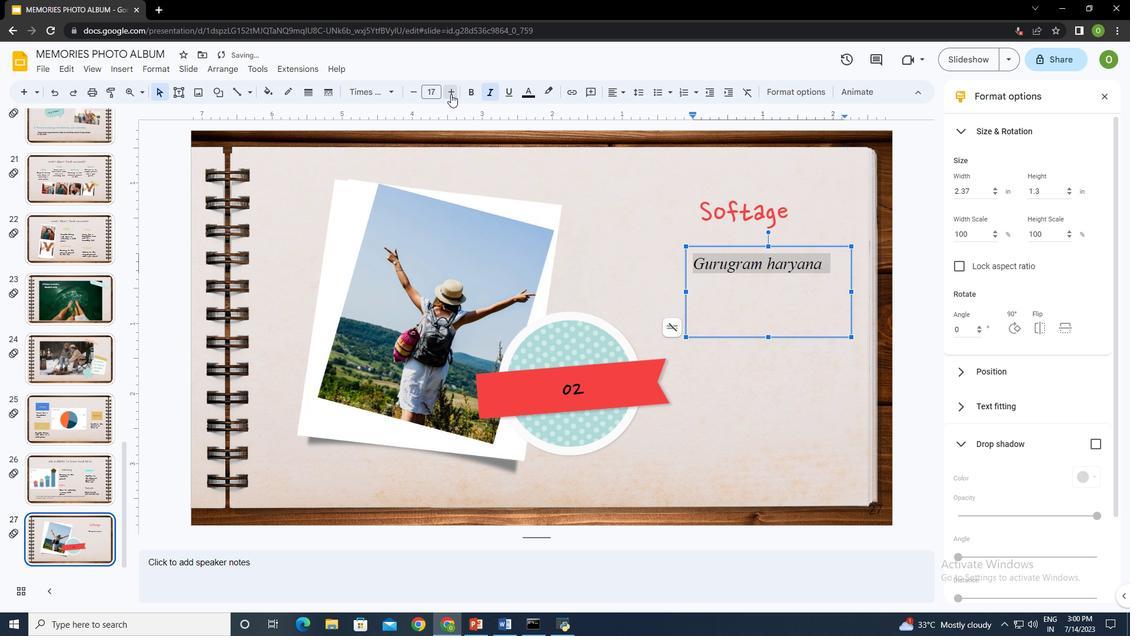 
Action: Mouse pressed left at (451, 94)
Screenshot: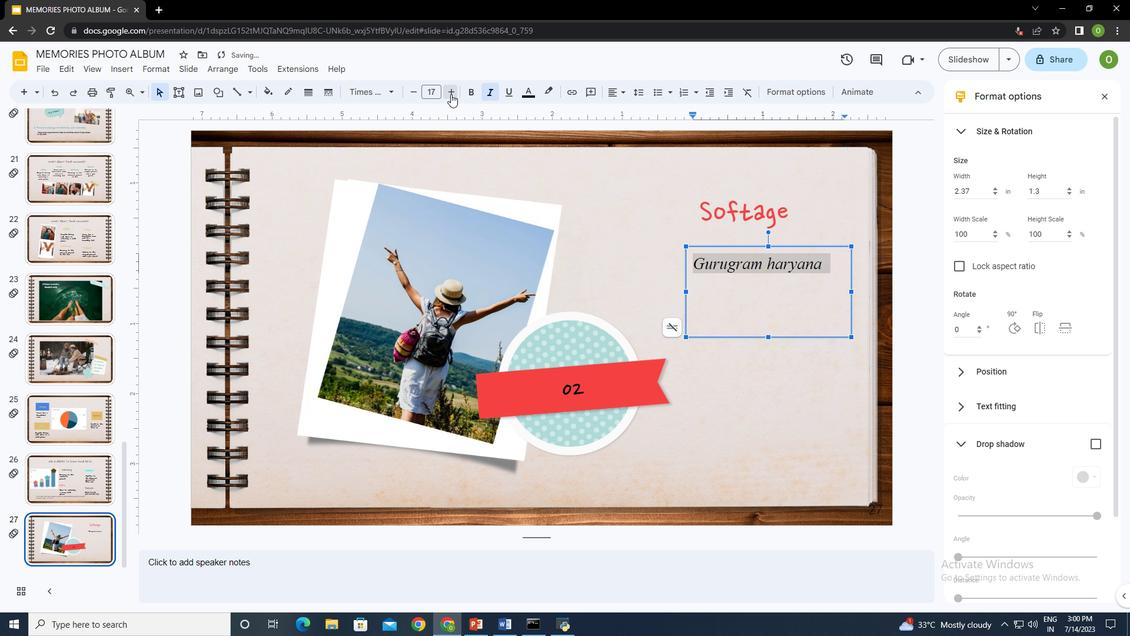 
Action: Mouse pressed left at (451, 94)
Screenshot: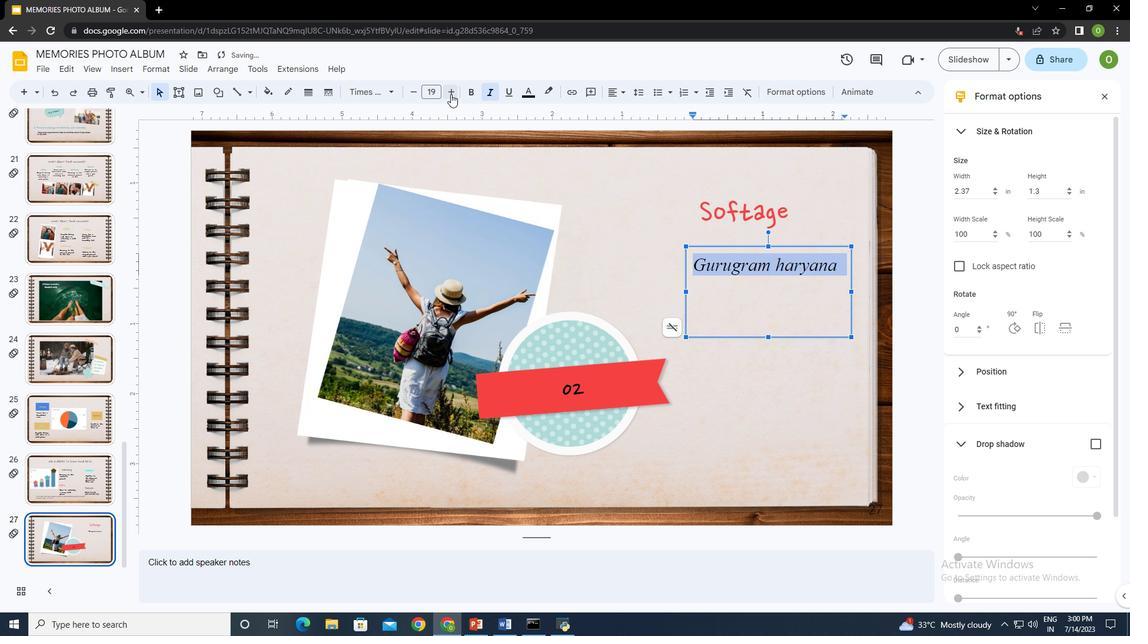 
Action: Mouse pressed left at (451, 94)
Screenshot: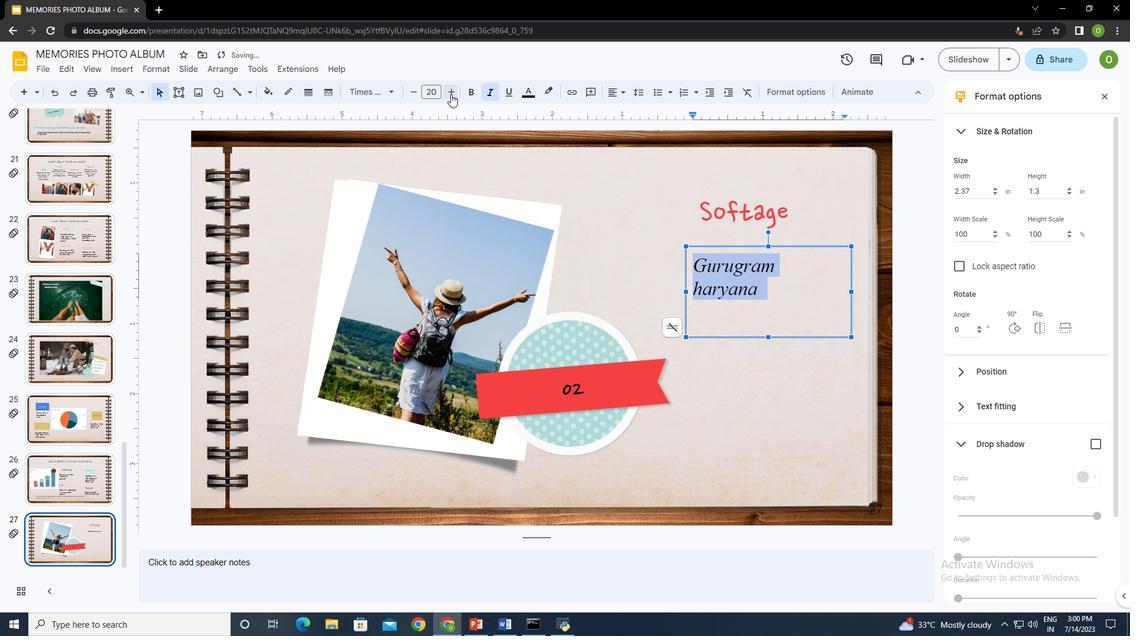
Action: Mouse moved to (702, 286)
Screenshot: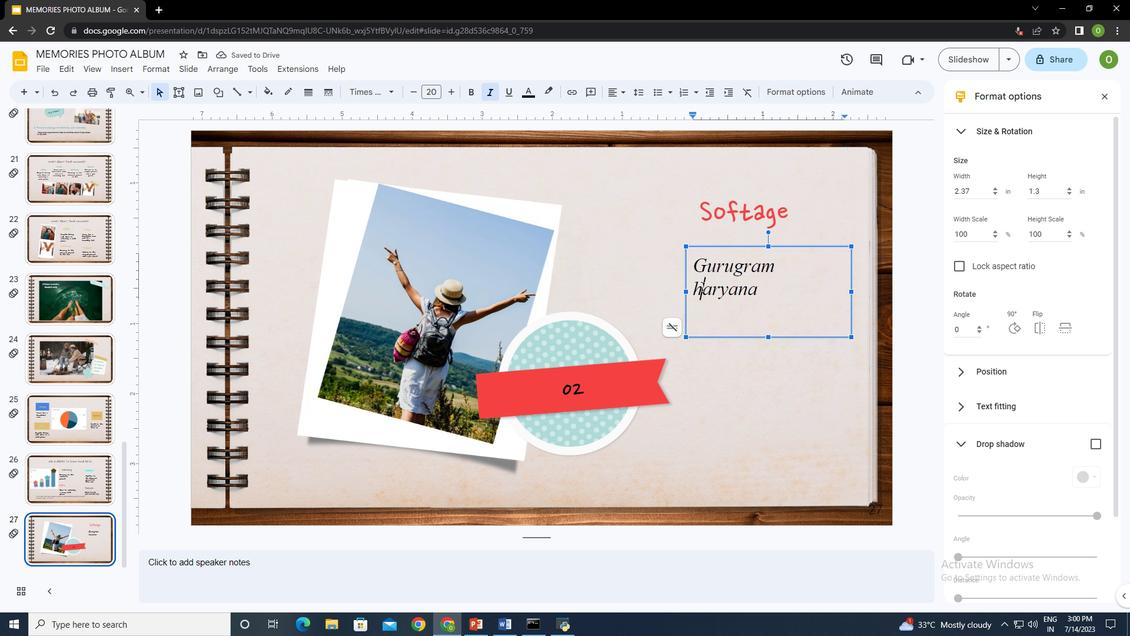 
Action: Mouse pressed left at (702, 286)
Screenshot: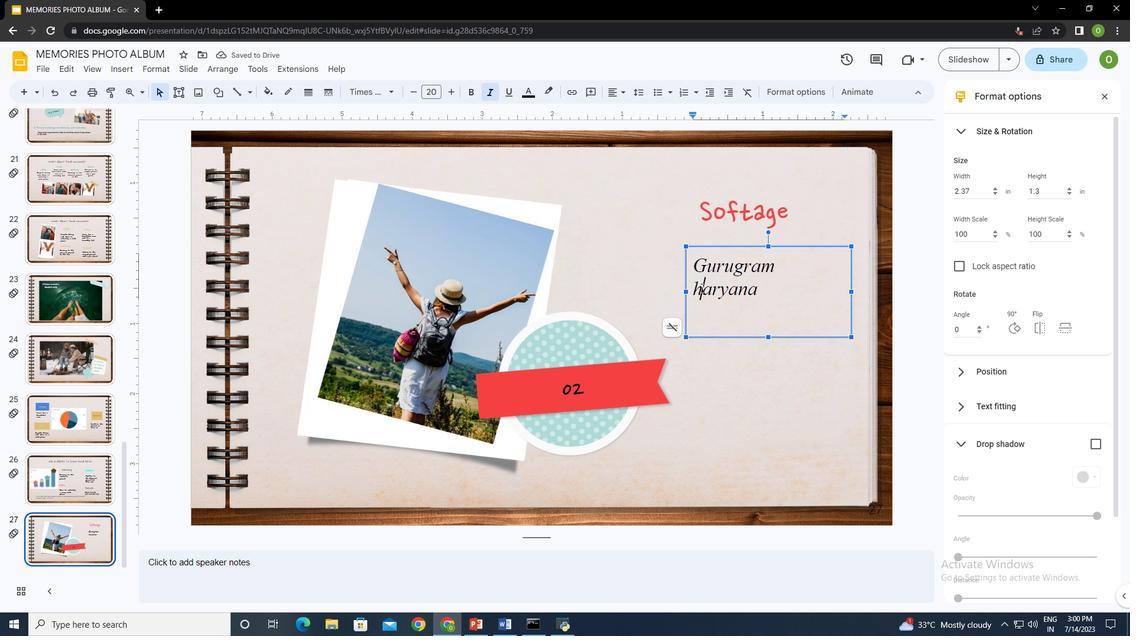 
Action: Mouse moved to (704, 307)
Screenshot: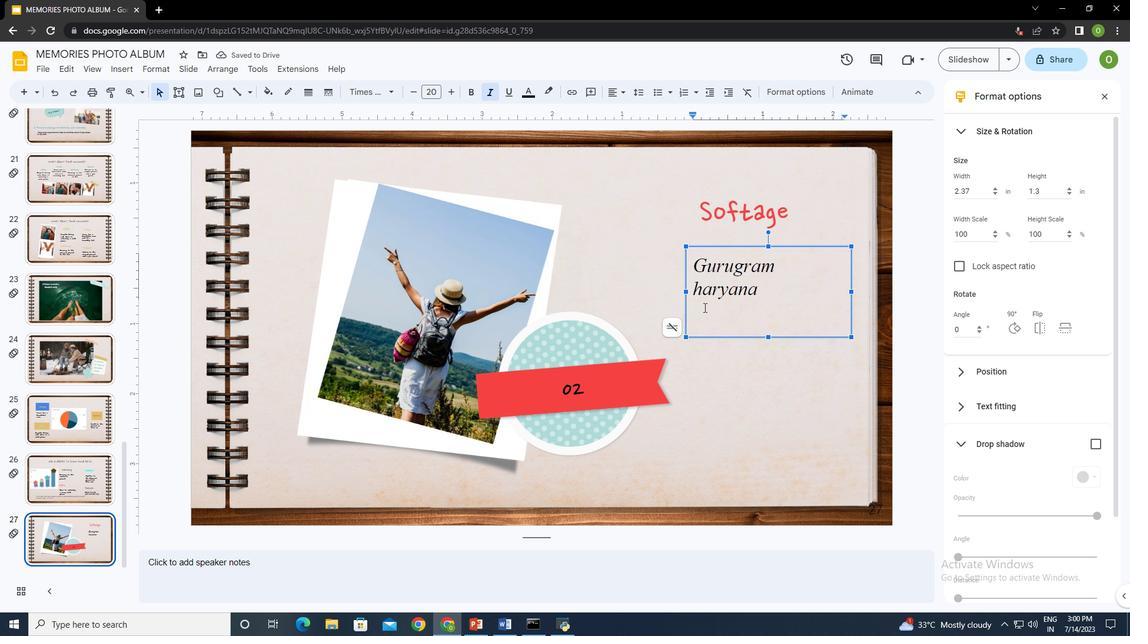 
Action: Key pressed <Key.backspace><Key.shift><Key.shift>H
Screenshot: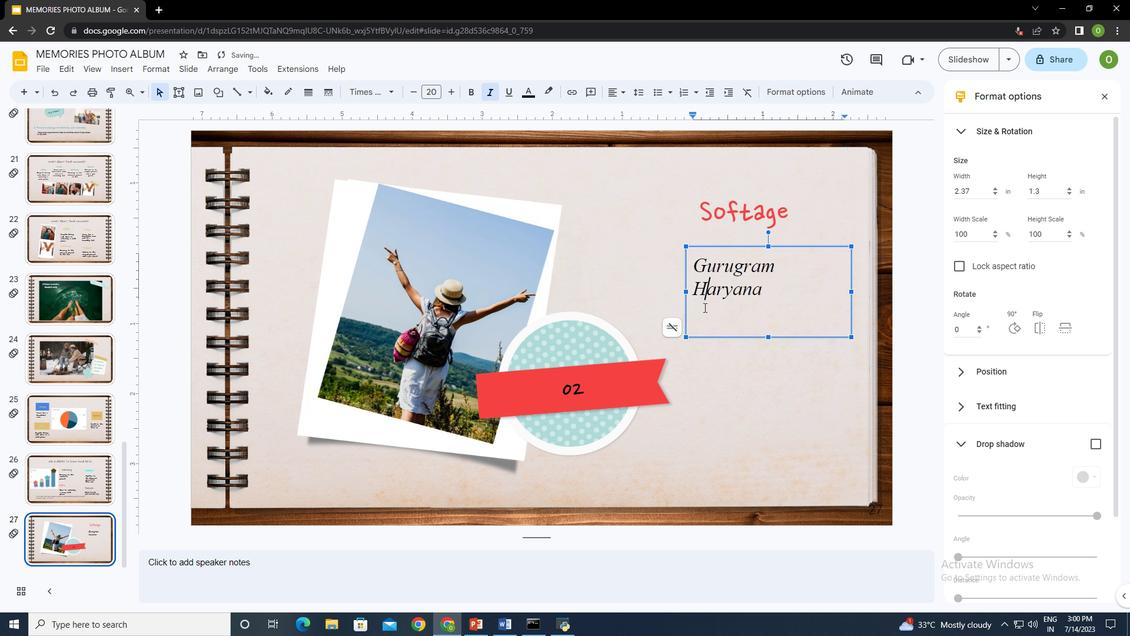 
Action: Mouse moved to (812, 280)
Screenshot: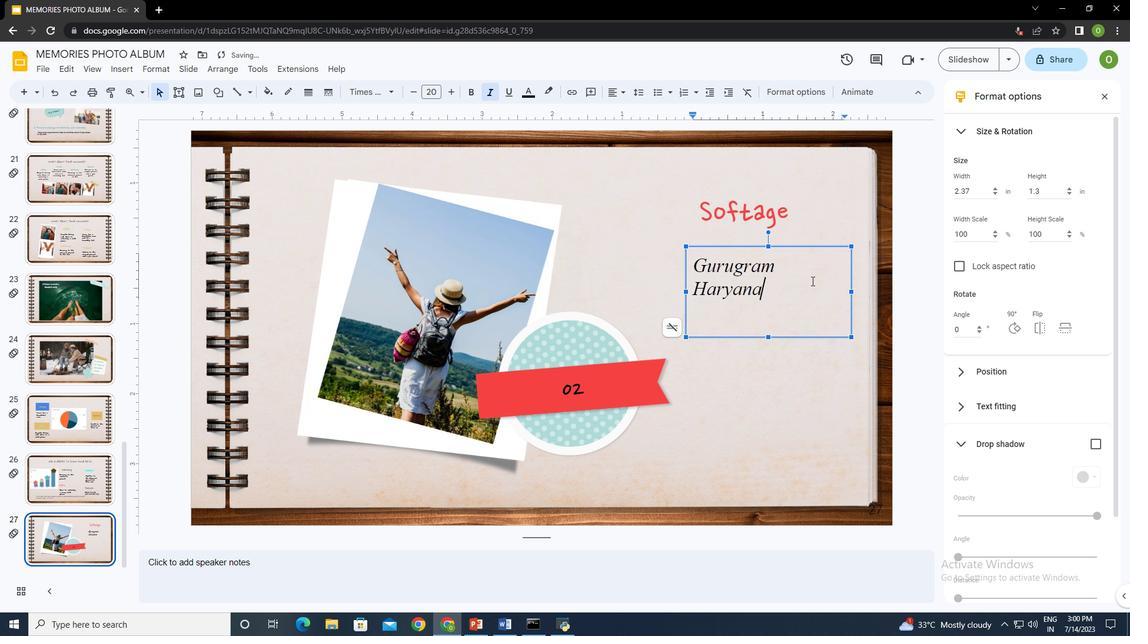 
Action: Mouse pressed left at (812, 280)
Screenshot: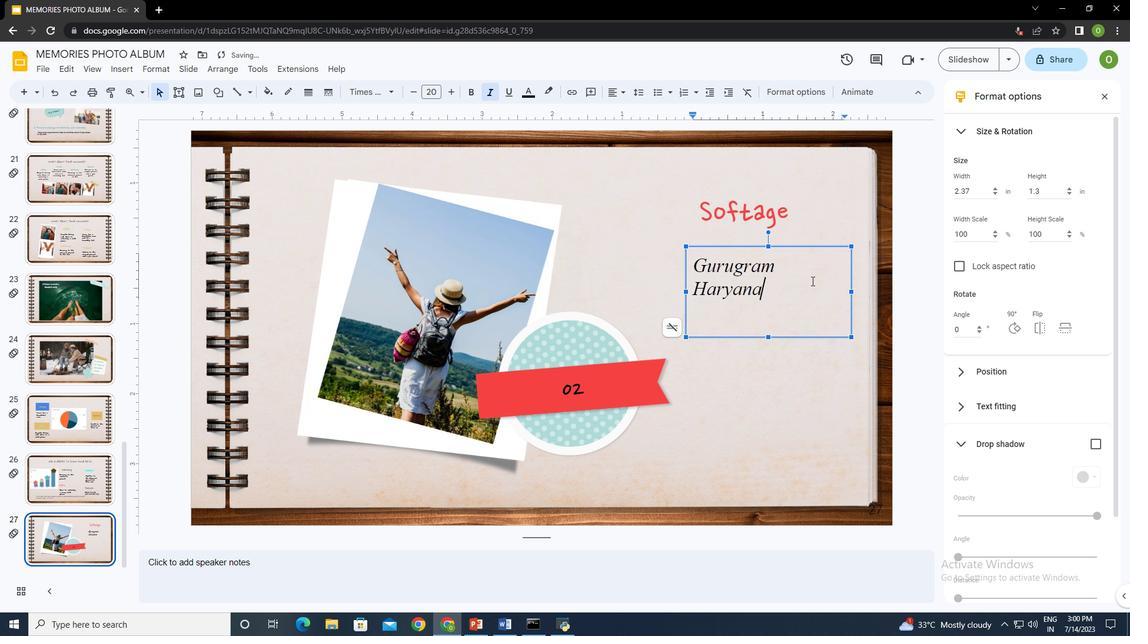 
Action: Mouse moved to (781, 283)
Screenshot: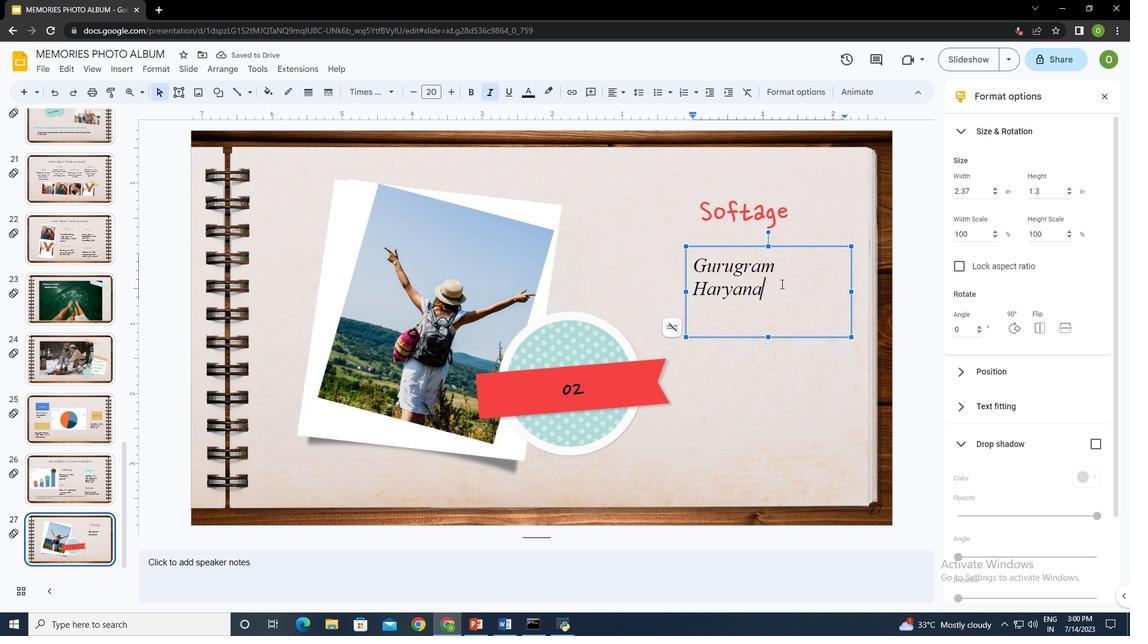 
Action: Key pressed ctrl+A
Screenshot: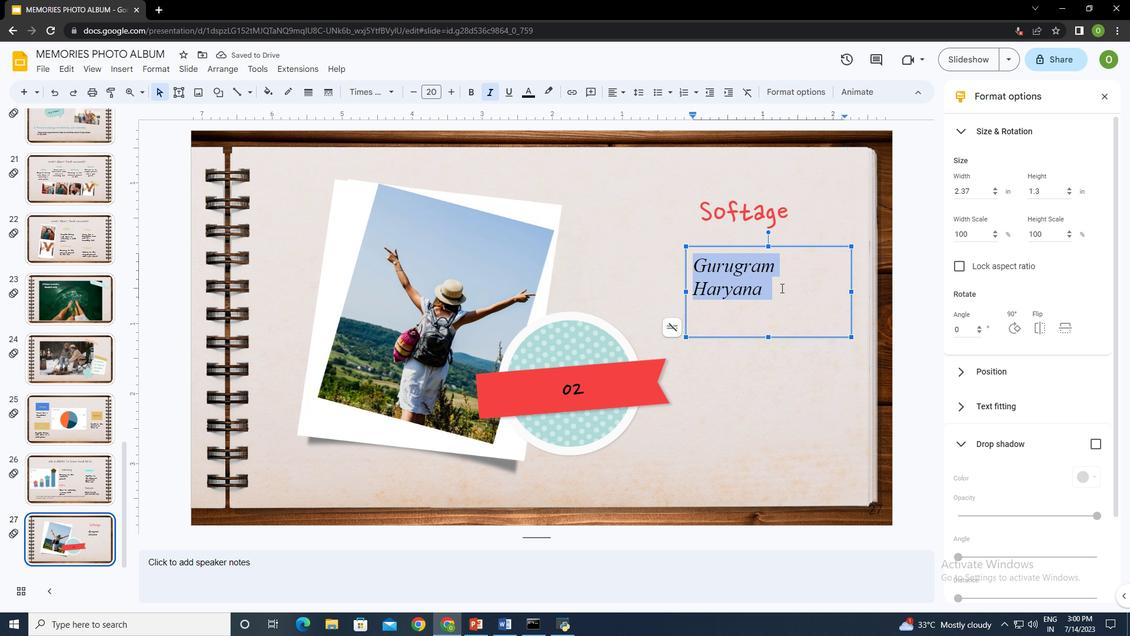 
Action: Mouse moved to (613, 93)
Screenshot: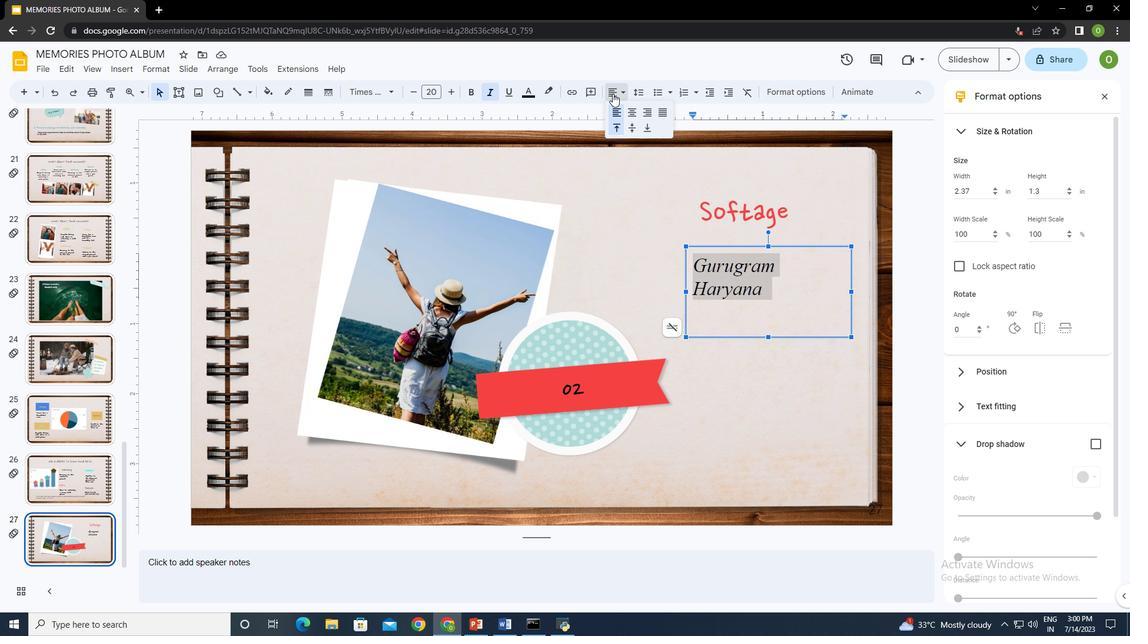 
Action: Mouse pressed left at (613, 93)
Screenshot: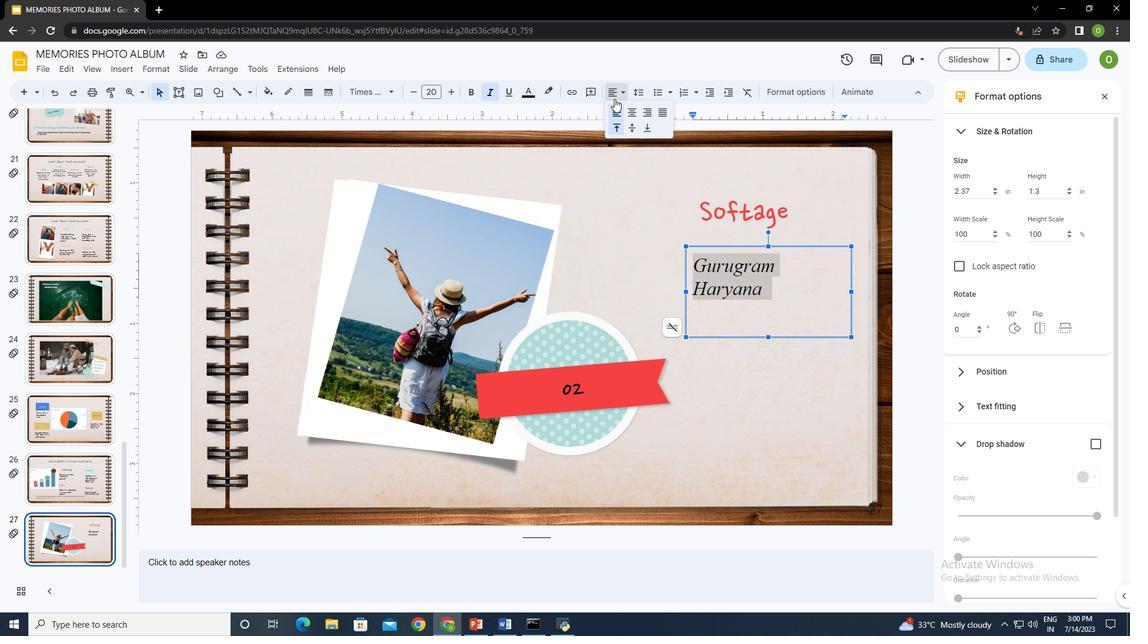 
Action: Mouse moved to (630, 113)
Screenshot: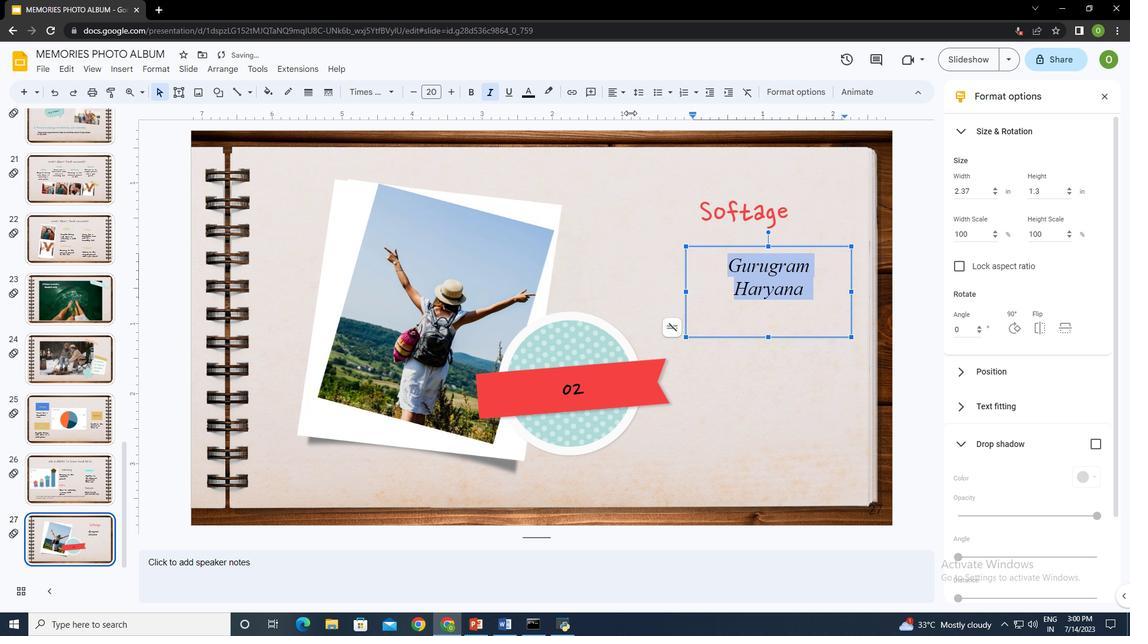 
Action: Mouse pressed left at (630, 113)
Screenshot: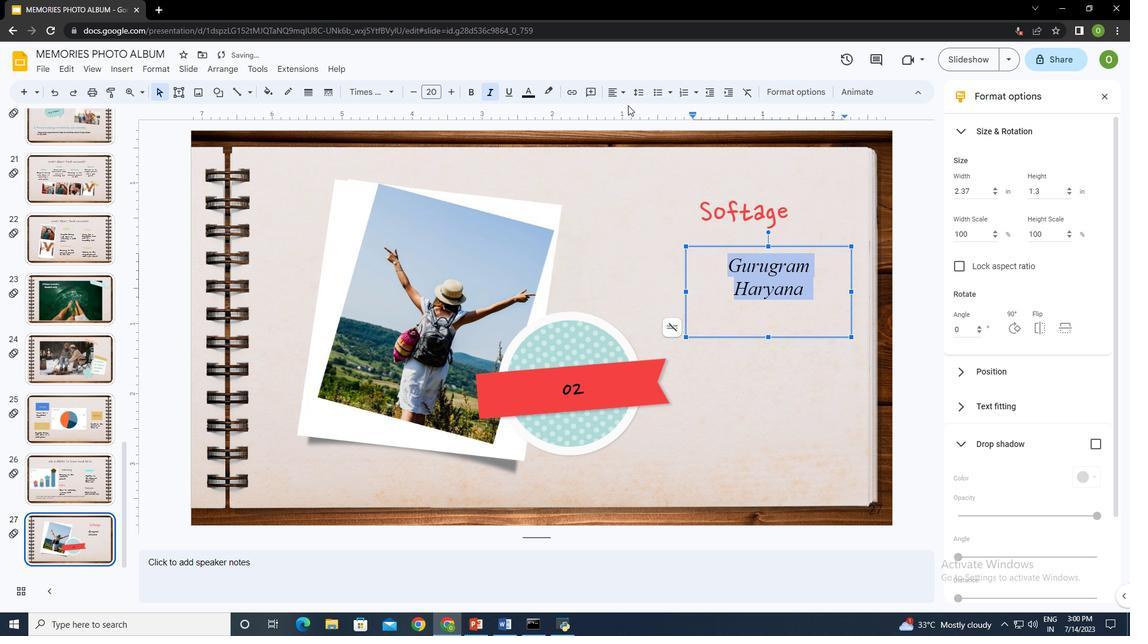 
Action: Mouse moved to (620, 90)
Screenshot: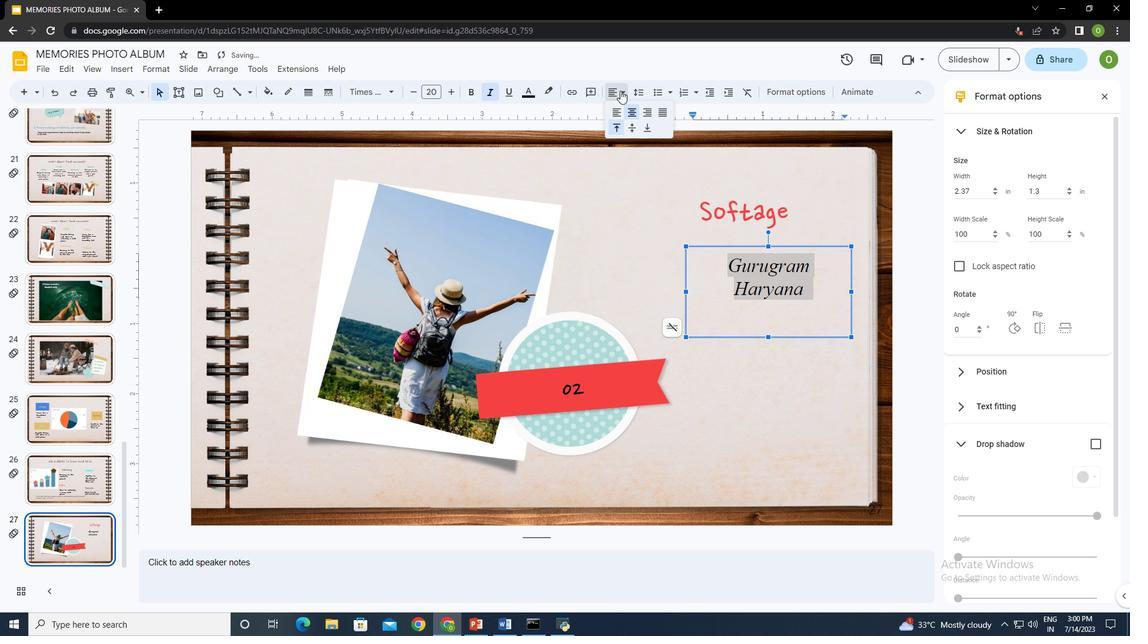 
Action: Mouse pressed left at (620, 90)
Screenshot: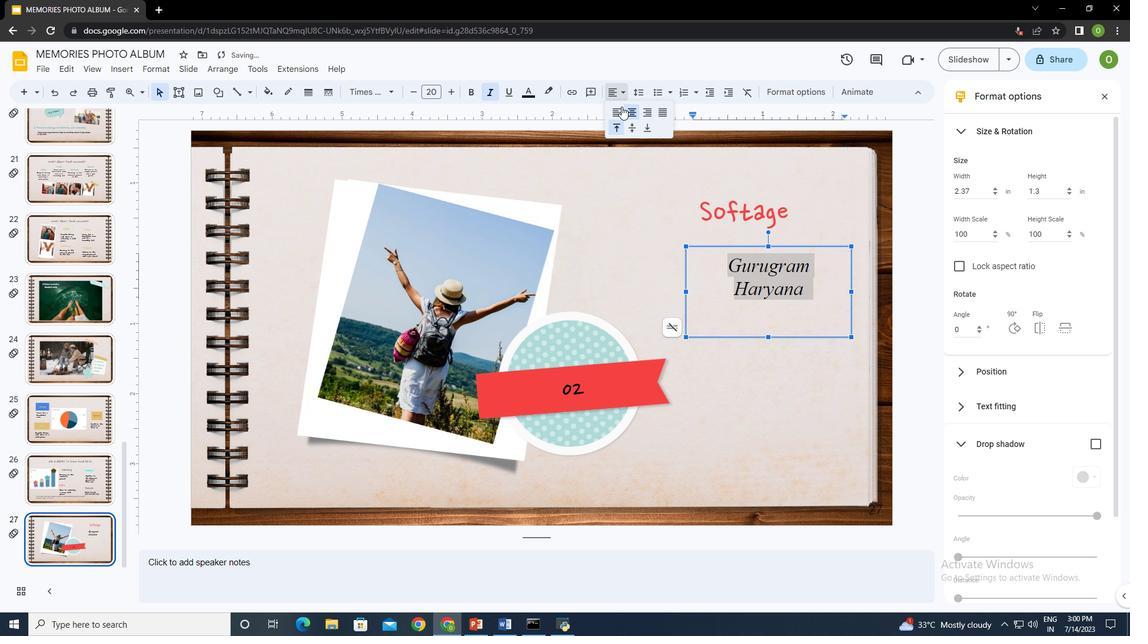 
Action: Mouse moved to (633, 127)
Screenshot: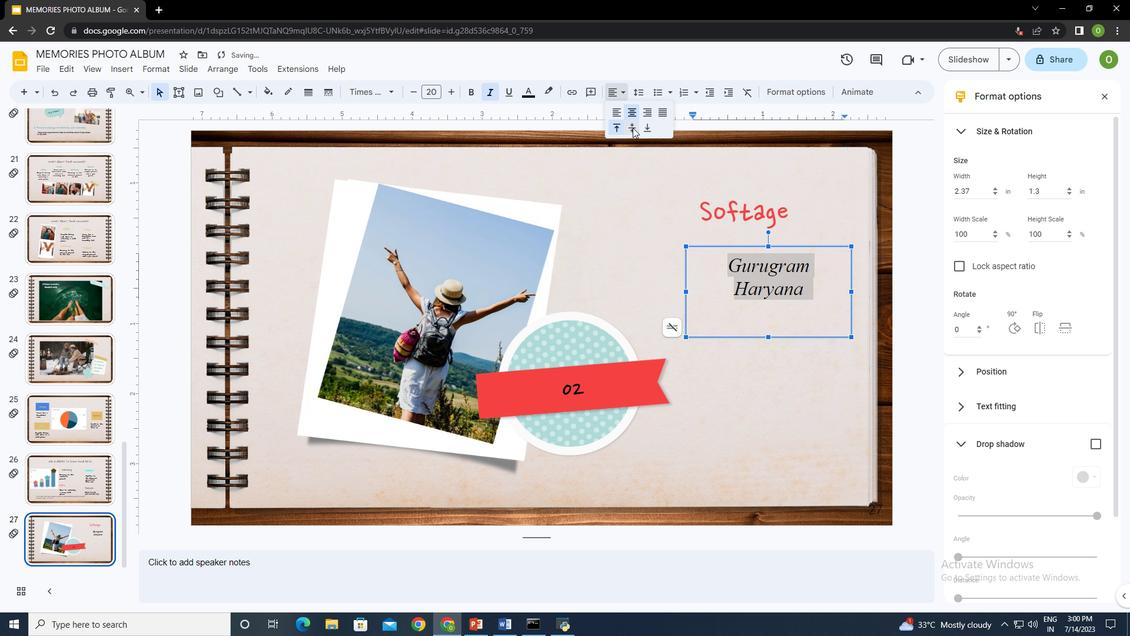 
Action: Mouse pressed left at (633, 127)
Screenshot: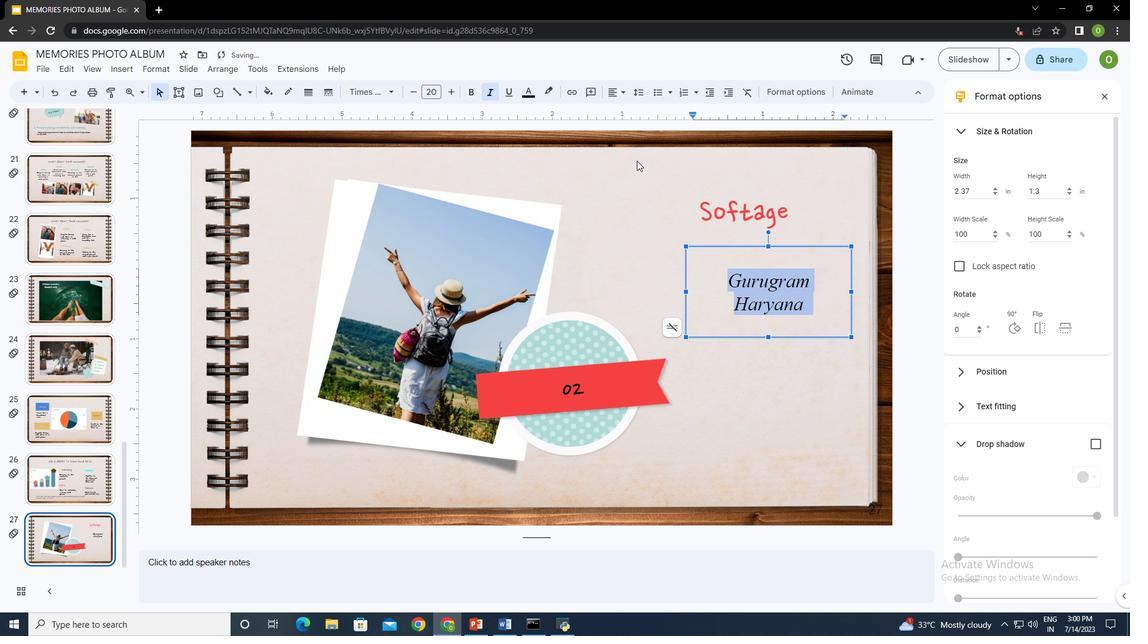 
Action: Mouse moved to (755, 353)
Screenshot: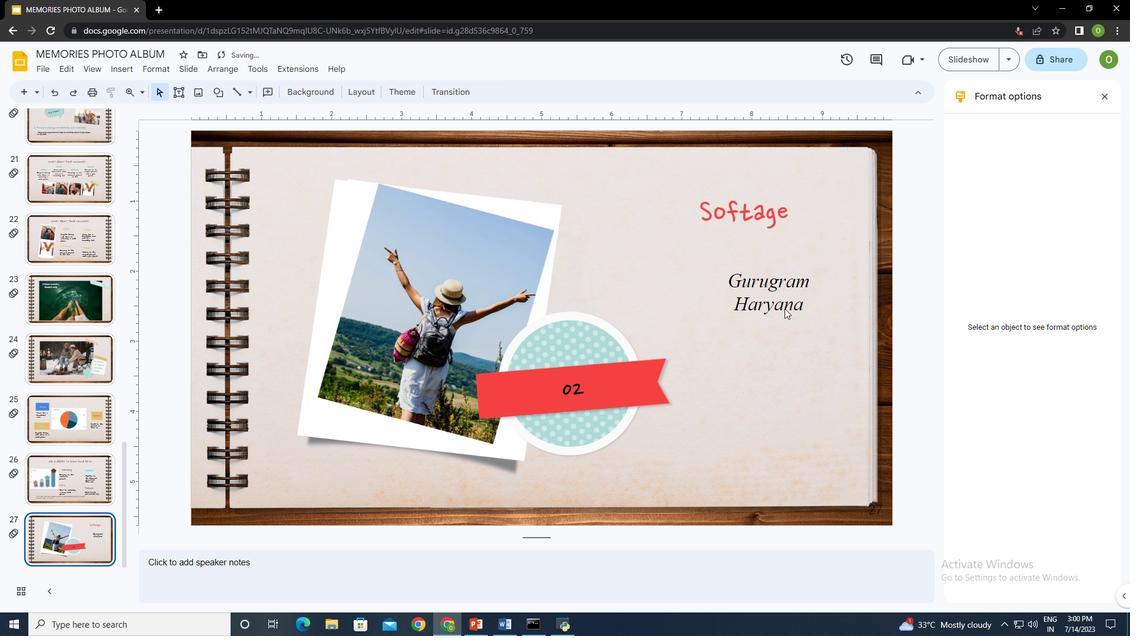 
Action: Mouse pressed left at (755, 353)
Screenshot: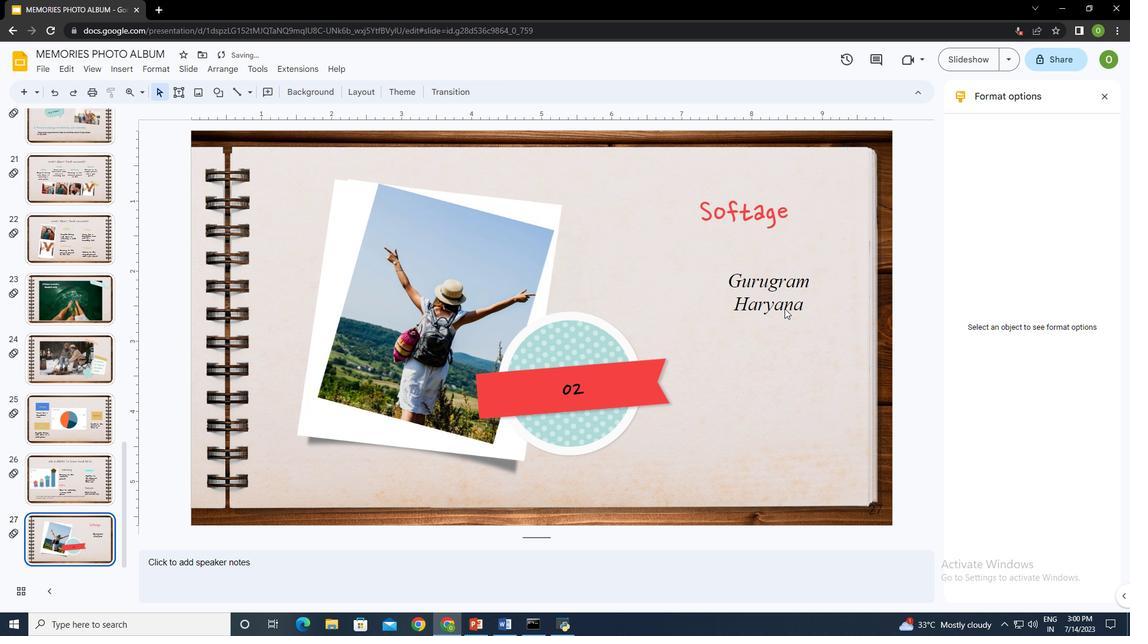 
Action: Mouse moved to (783, 277)
Screenshot: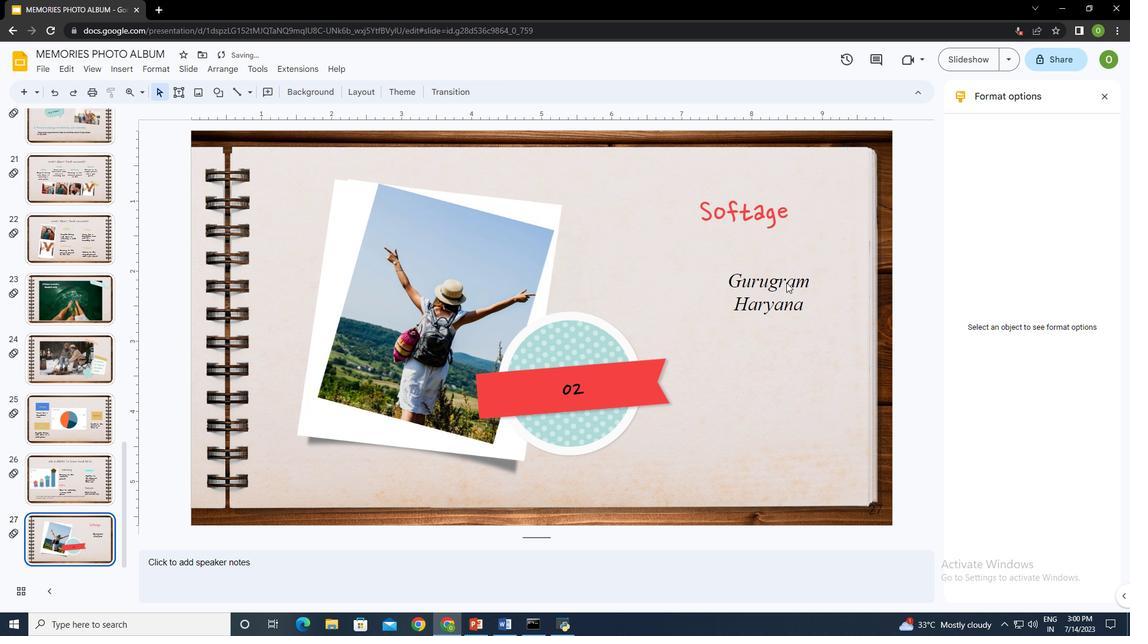 
Action: Mouse pressed left at (783, 277)
